 Task: Experiment with a VST vocoder on a drum loop for robotic vocal-like textures.
Action: Mouse moved to (111, 14)
Screenshot: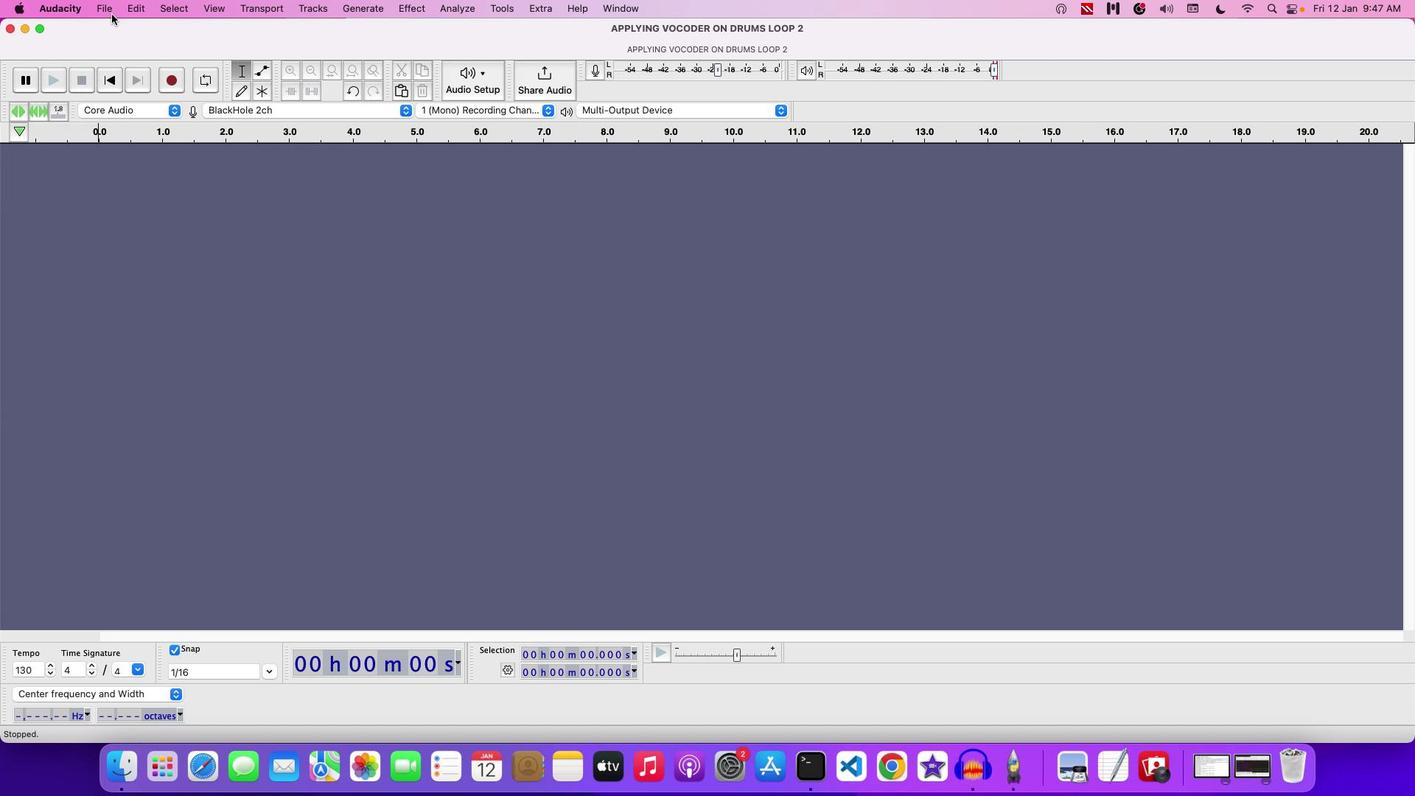 
Action: Mouse pressed left at (111, 14)
Screenshot: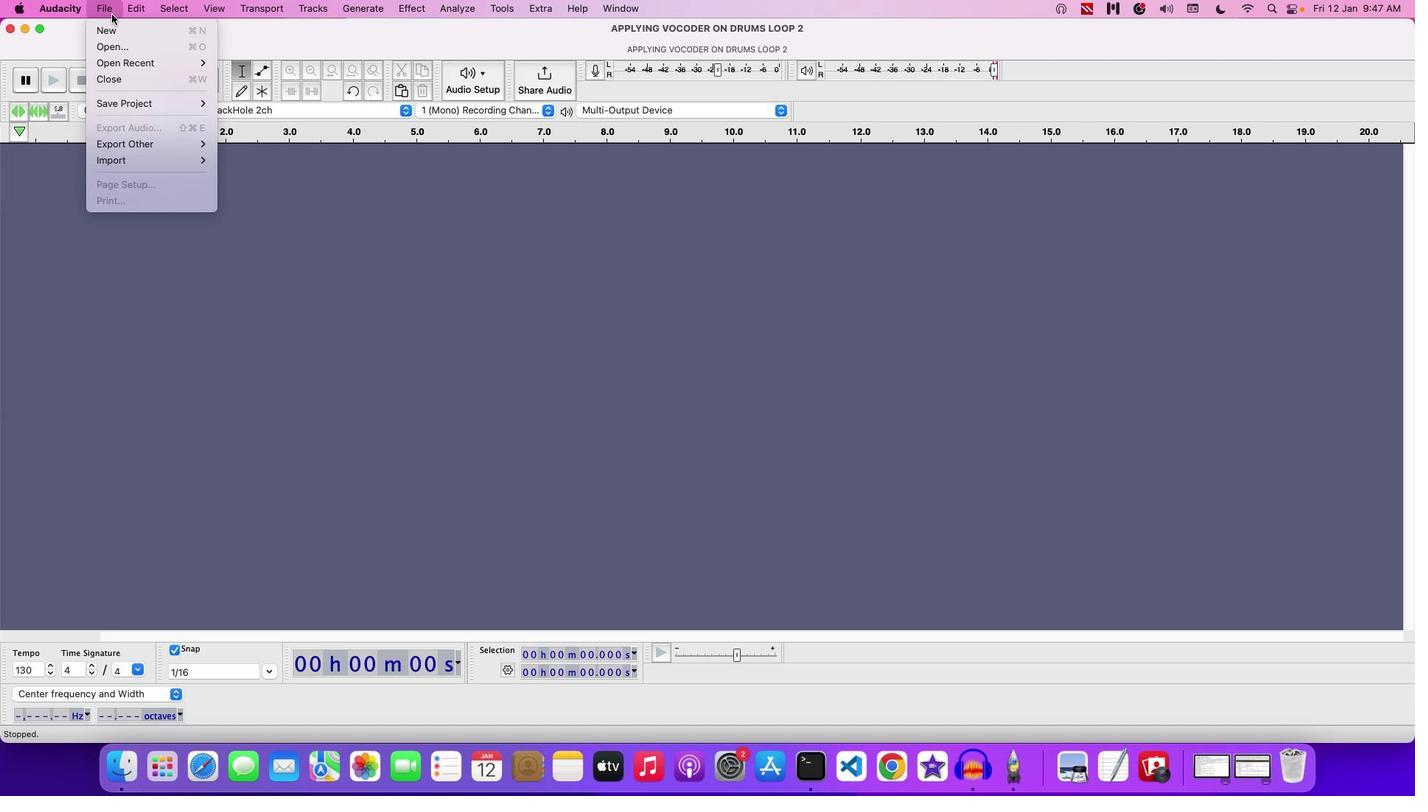 
Action: Mouse moved to (112, 40)
Screenshot: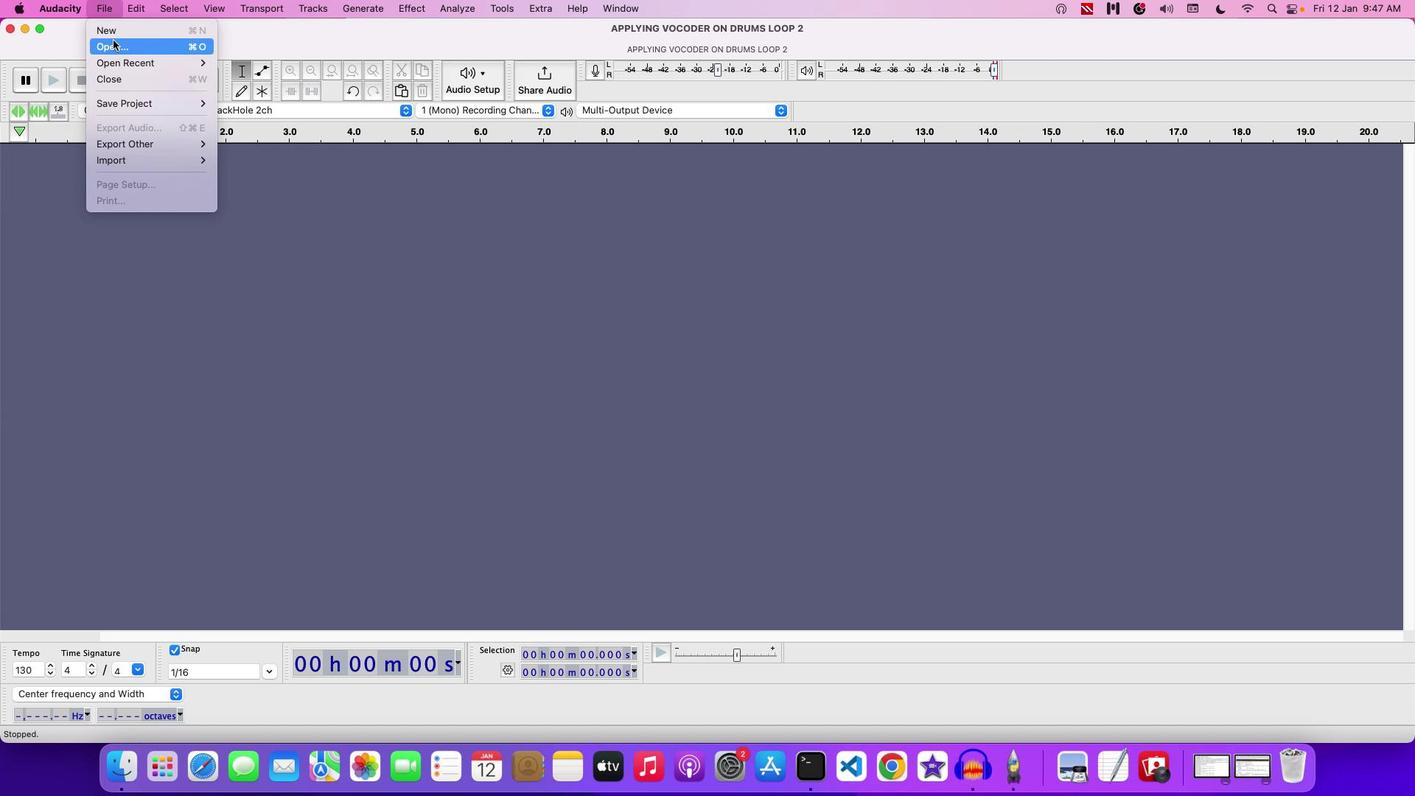 
Action: Mouse pressed left at (112, 40)
Screenshot: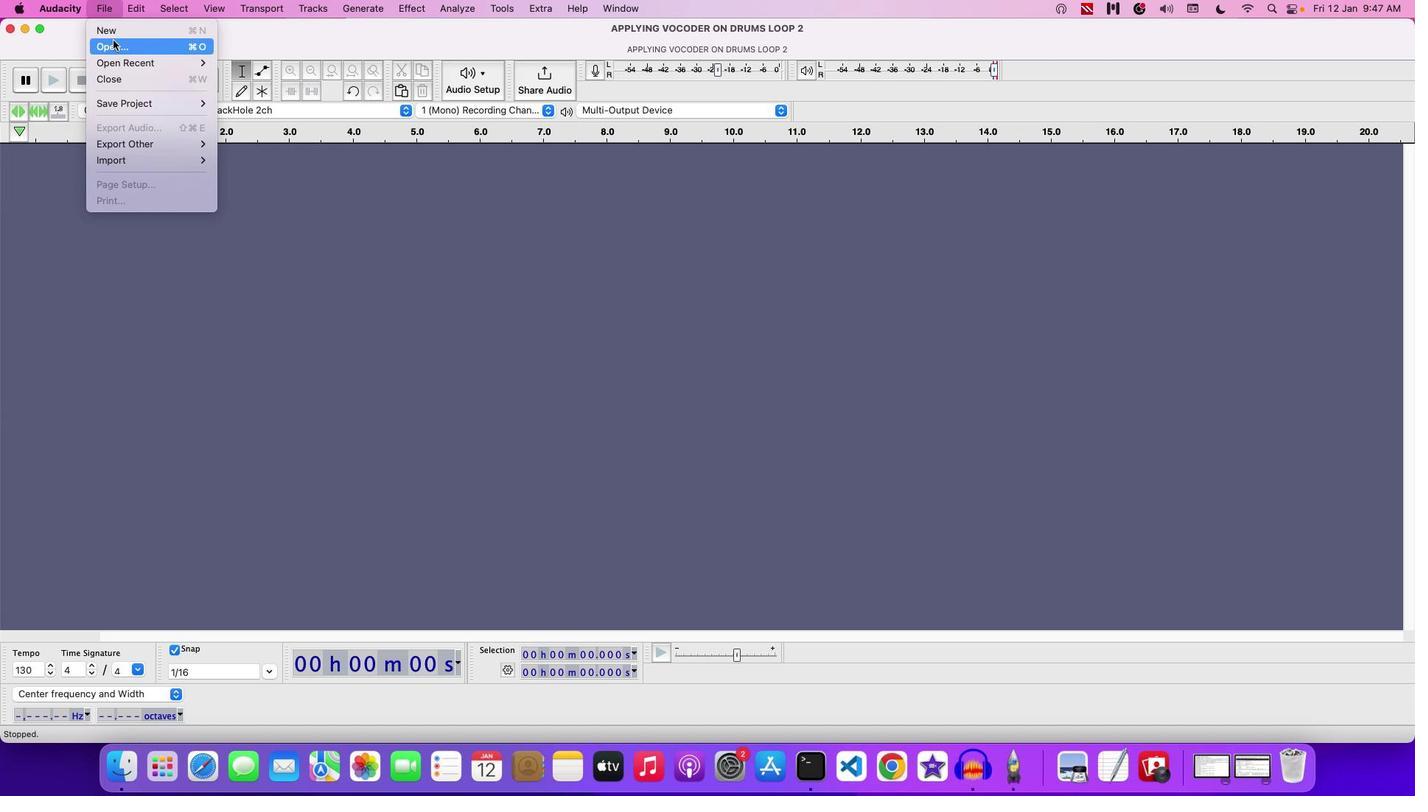 
Action: Mouse moved to (779, 158)
Screenshot: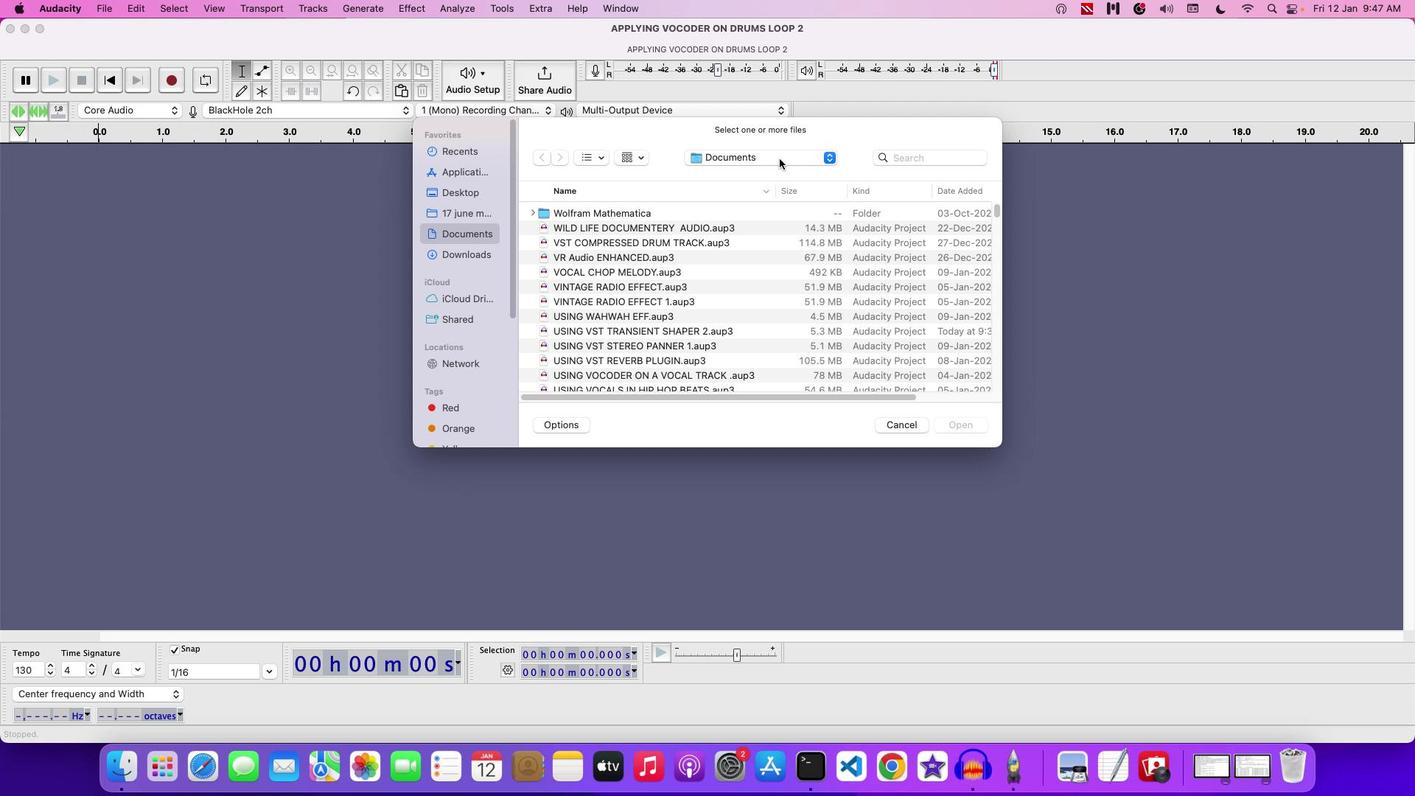 
Action: Mouse pressed left at (779, 158)
Screenshot: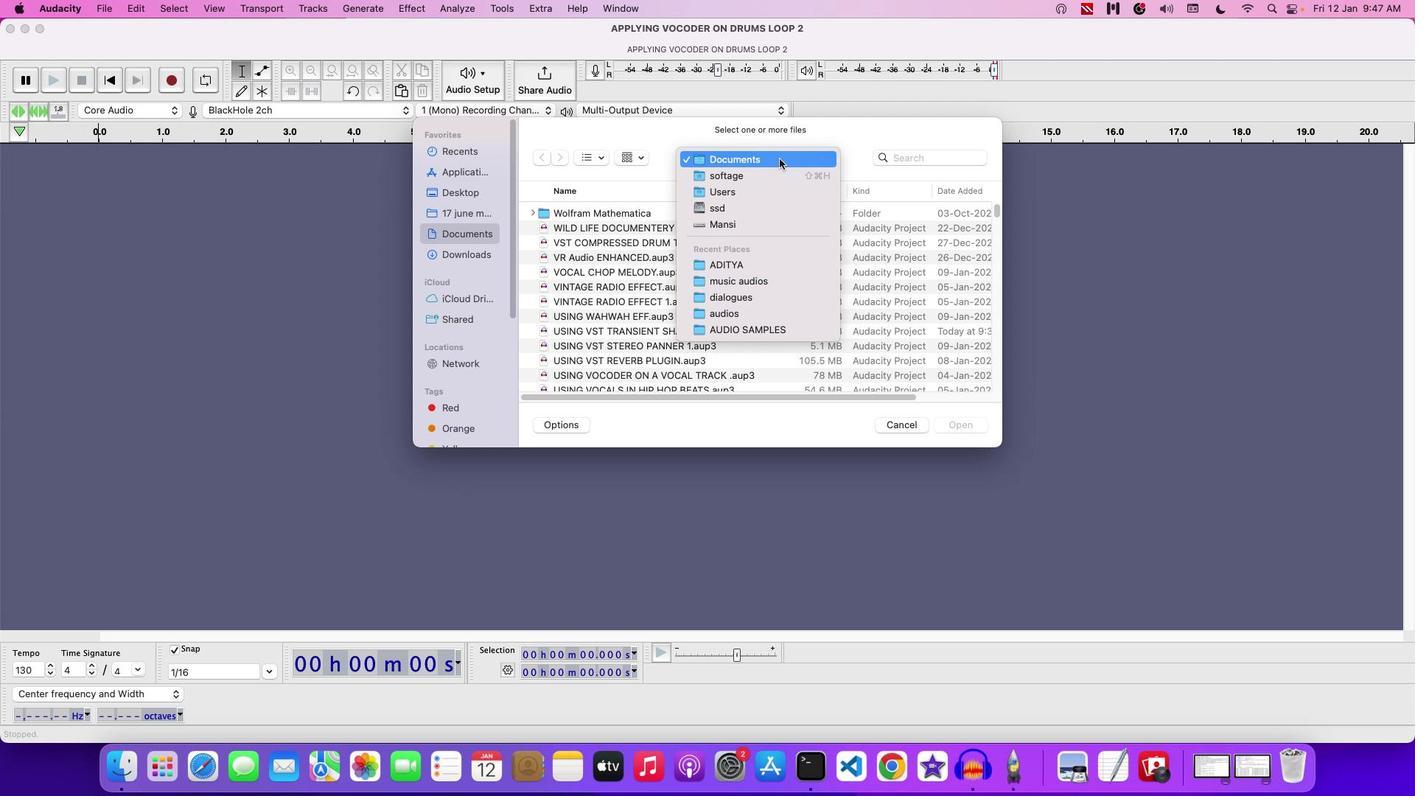 
Action: Mouse moved to (726, 258)
Screenshot: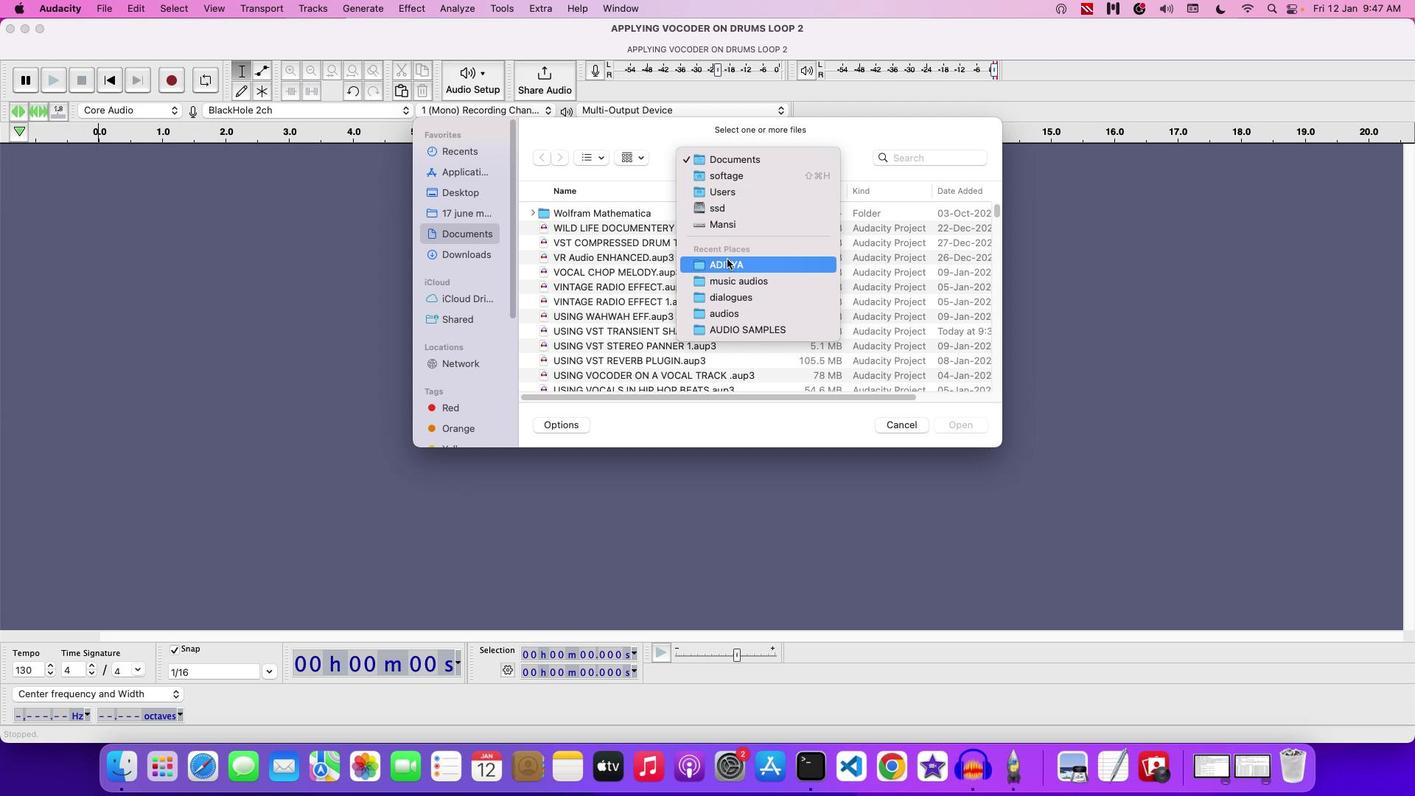
Action: Mouse pressed left at (726, 258)
Screenshot: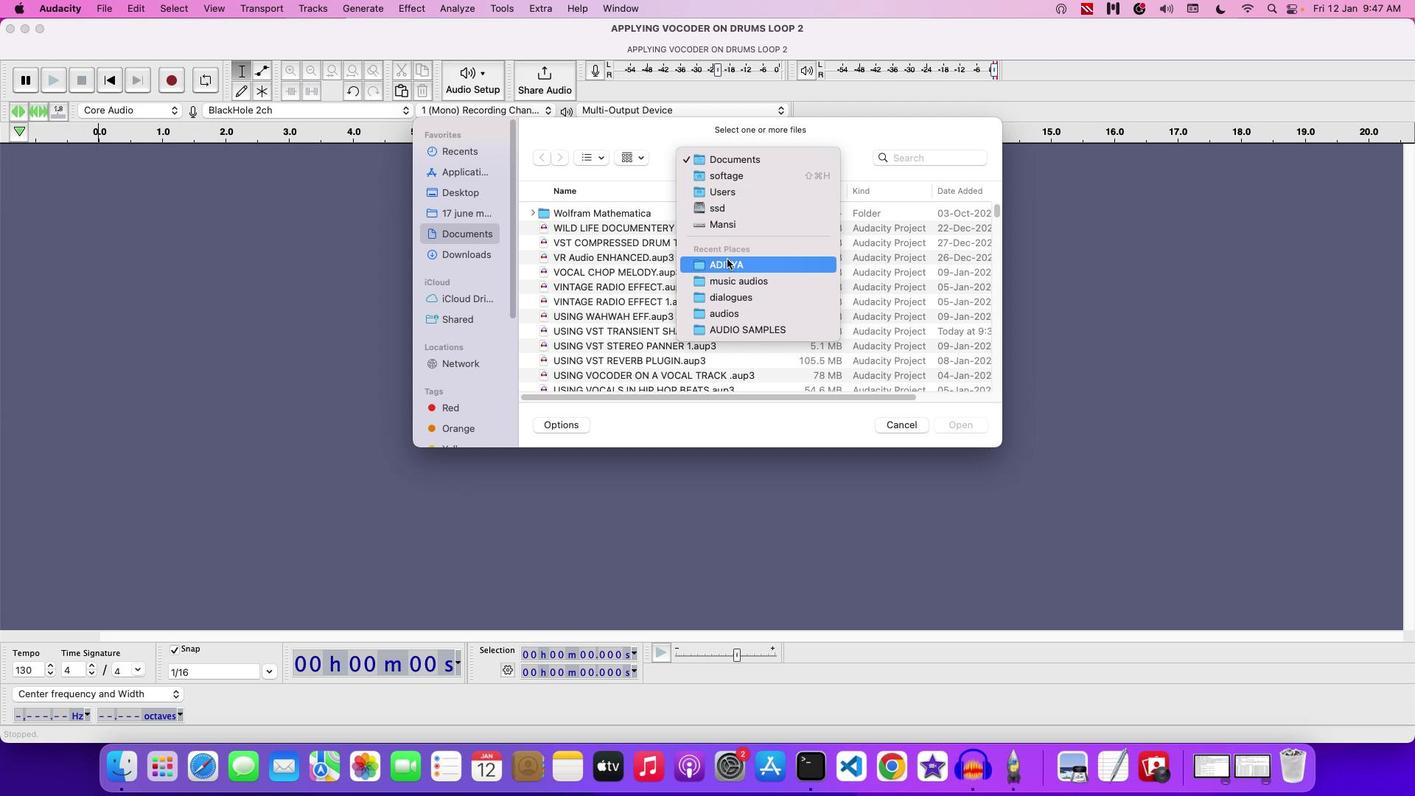 
Action: Mouse moved to (621, 295)
Screenshot: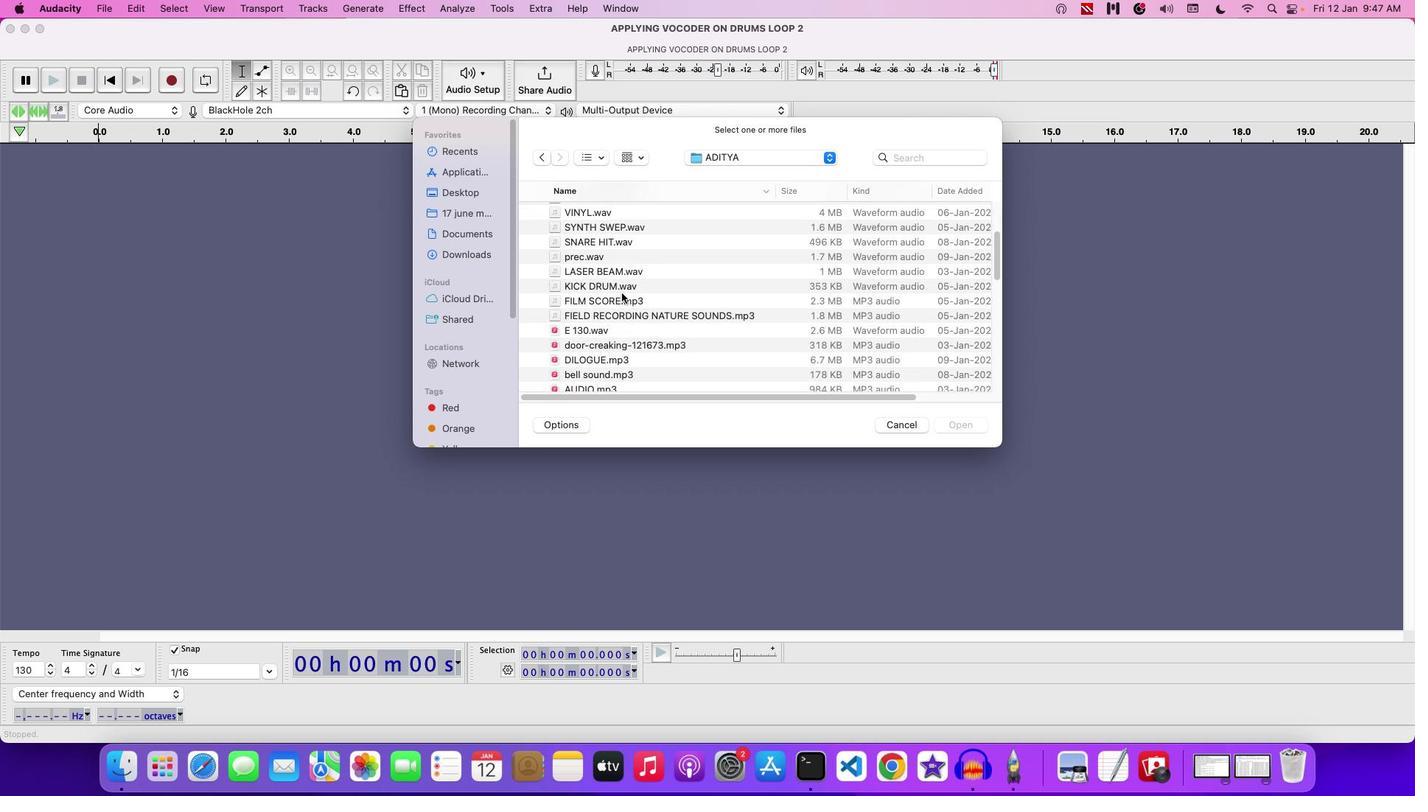 
Action: Mouse scrolled (621, 295) with delta (0, 0)
Screenshot: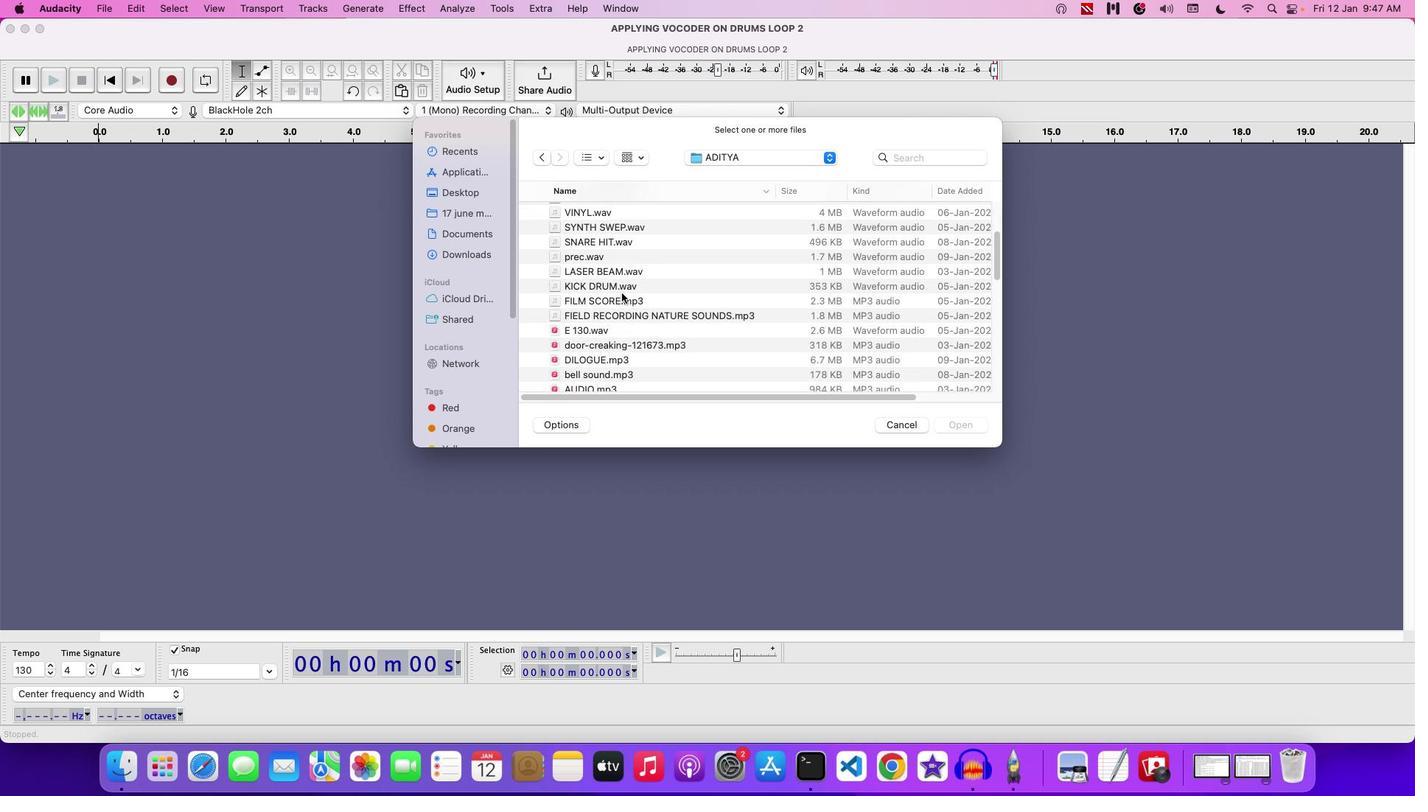 
Action: Mouse moved to (621, 294)
Screenshot: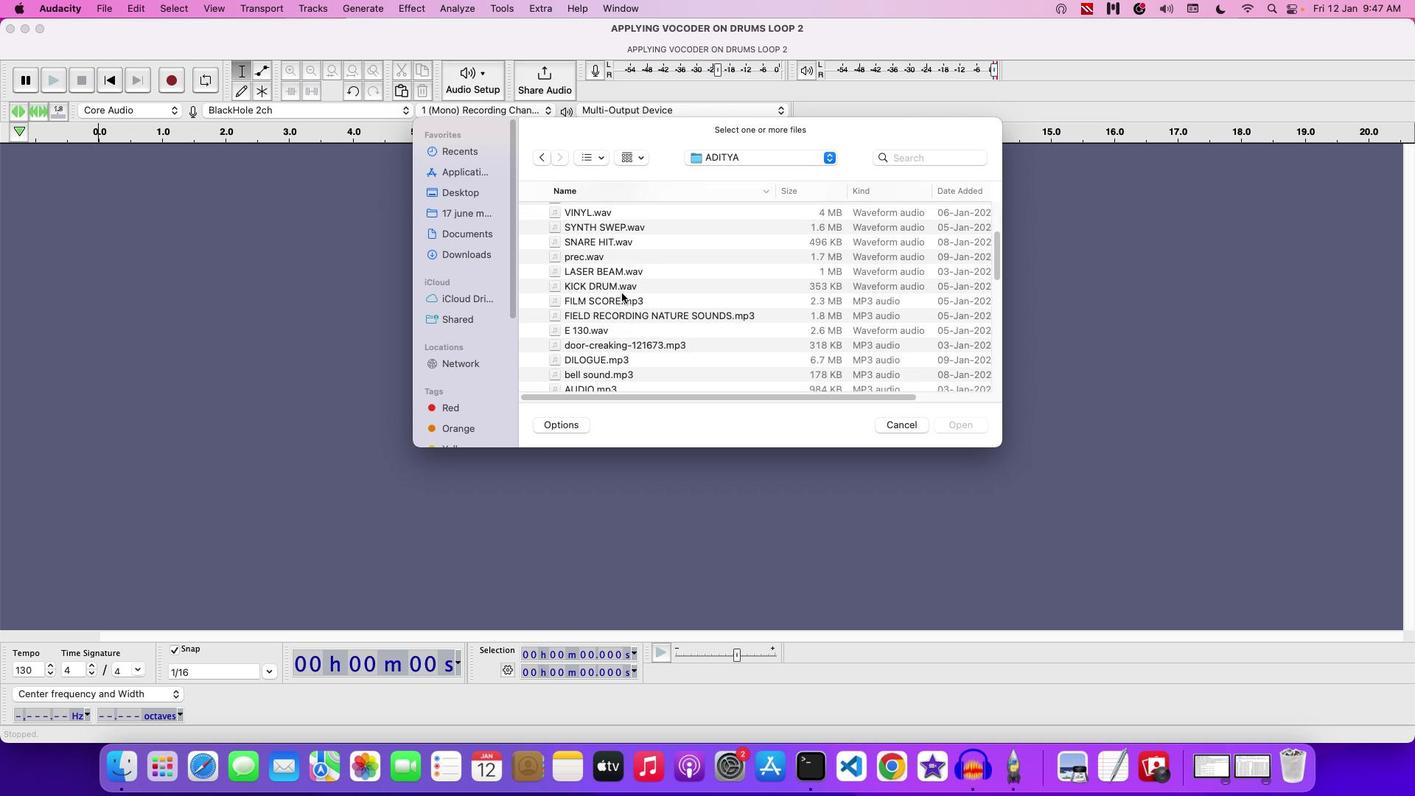 
Action: Mouse scrolled (621, 294) with delta (0, 0)
Screenshot: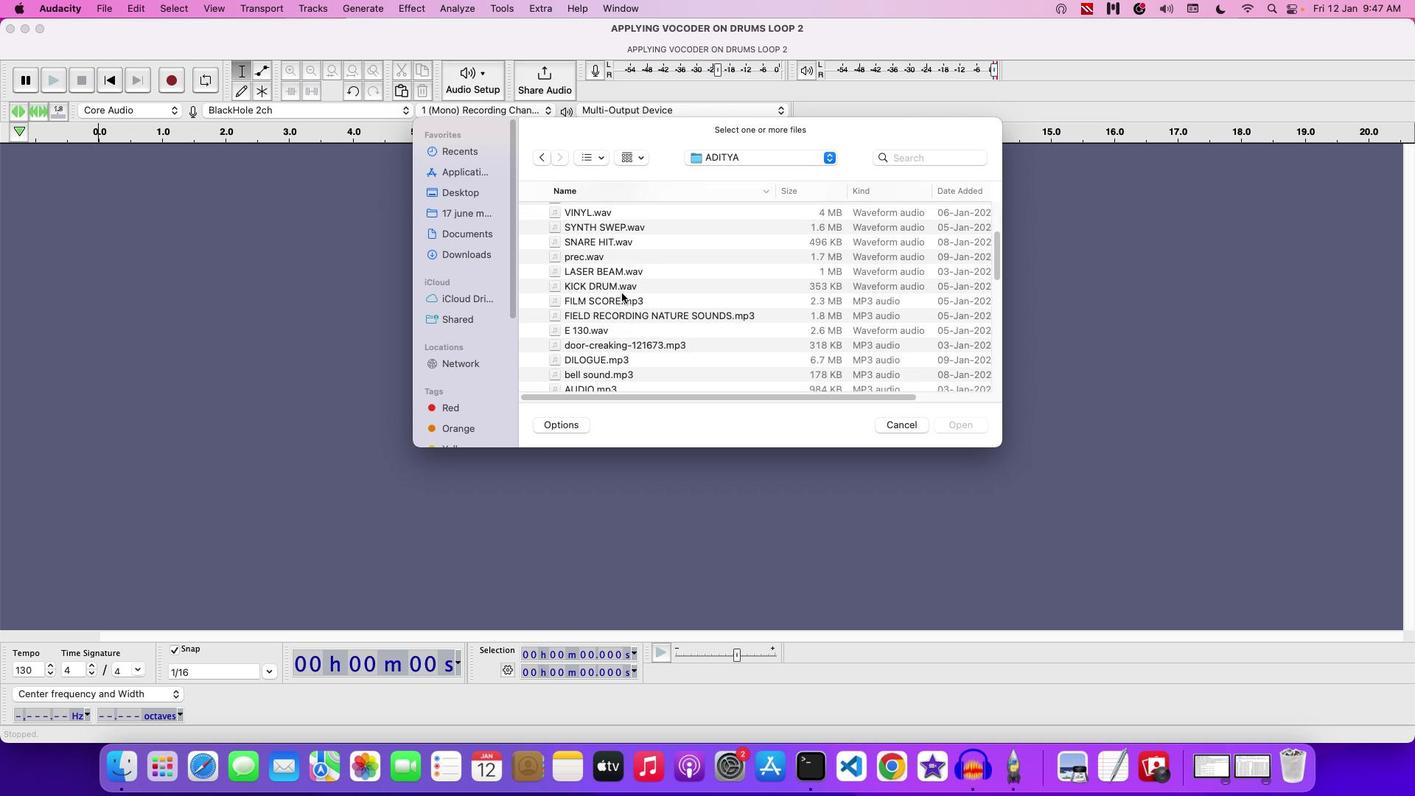 
Action: Mouse moved to (621, 294)
Screenshot: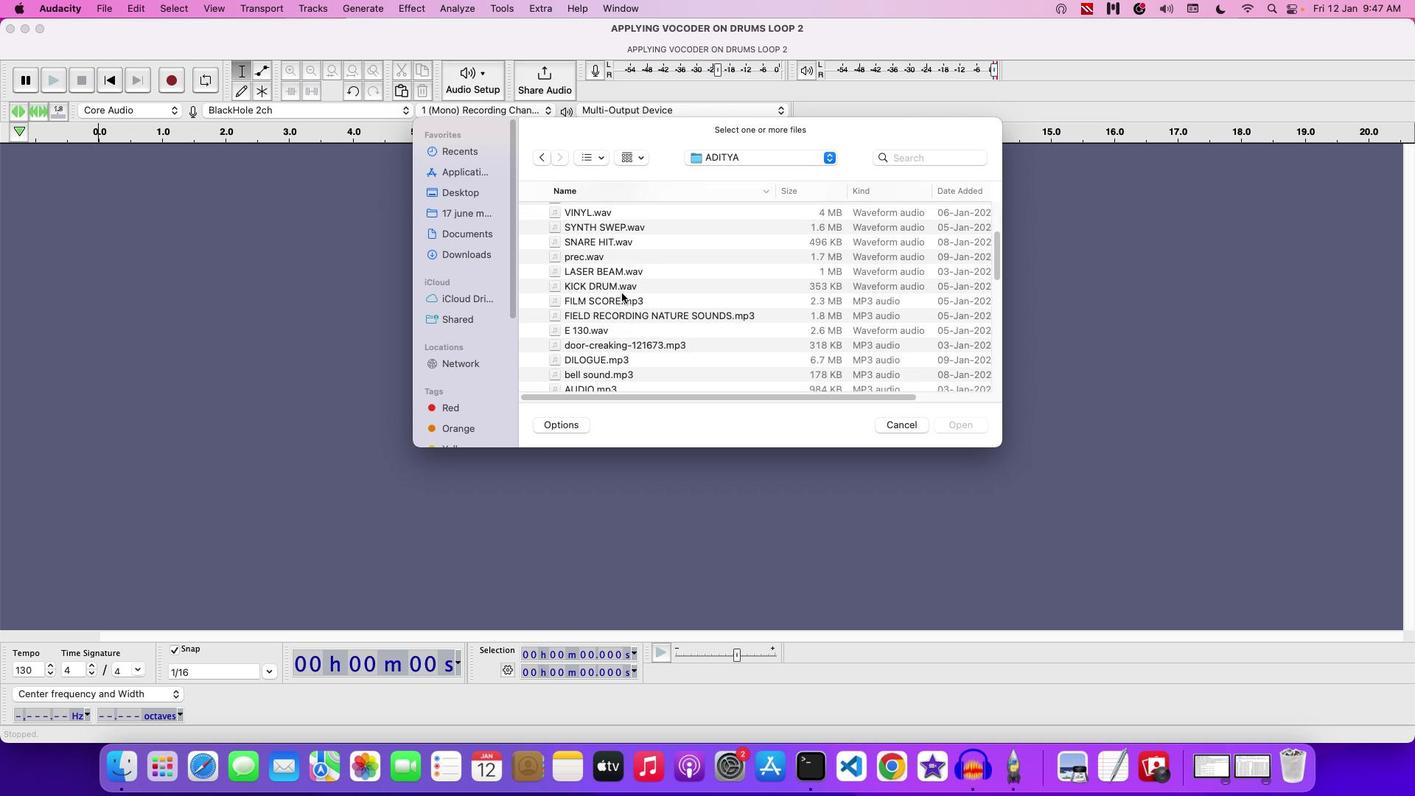 
Action: Mouse scrolled (621, 294) with delta (0, -2)
Screenshot: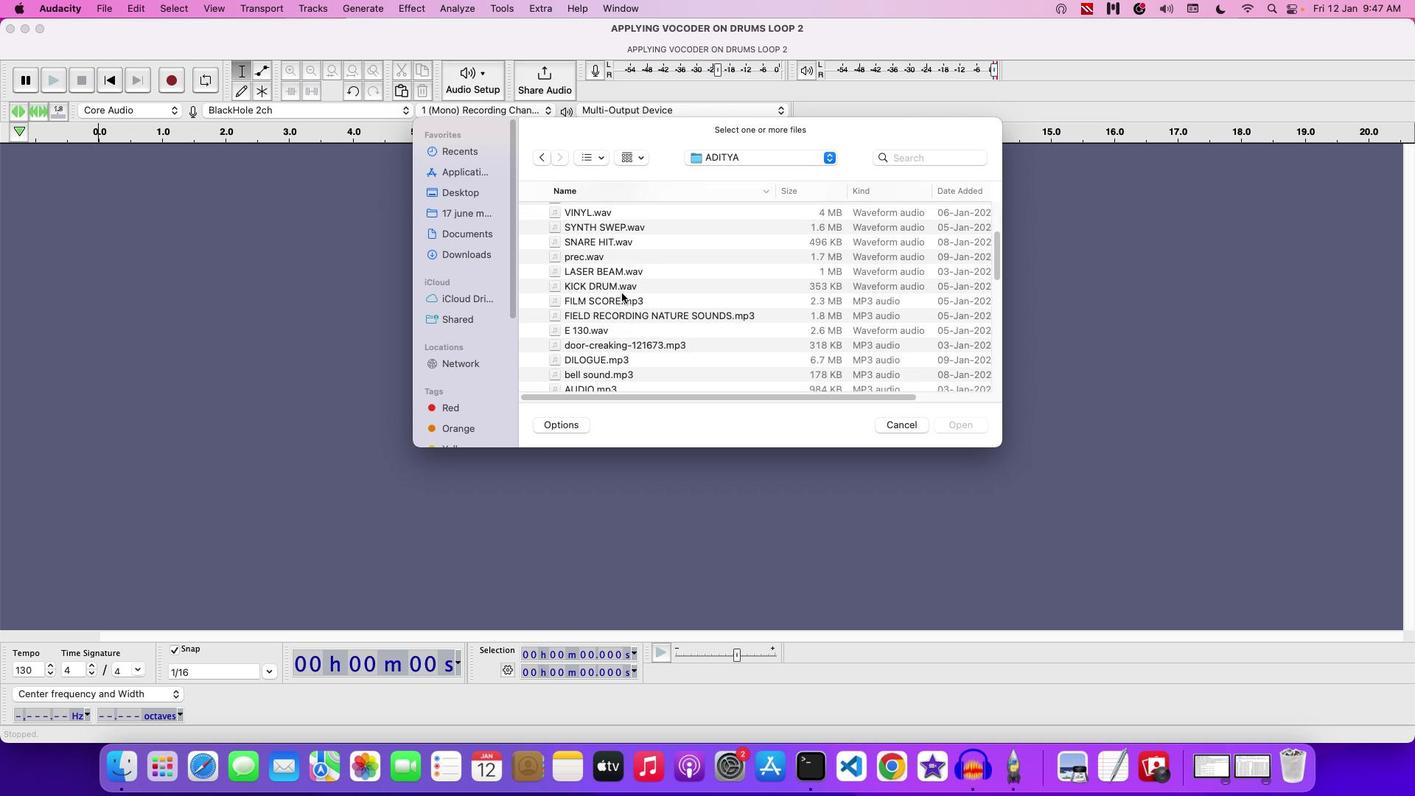
Action: Mouse moved to (621, 293)
Screenshot: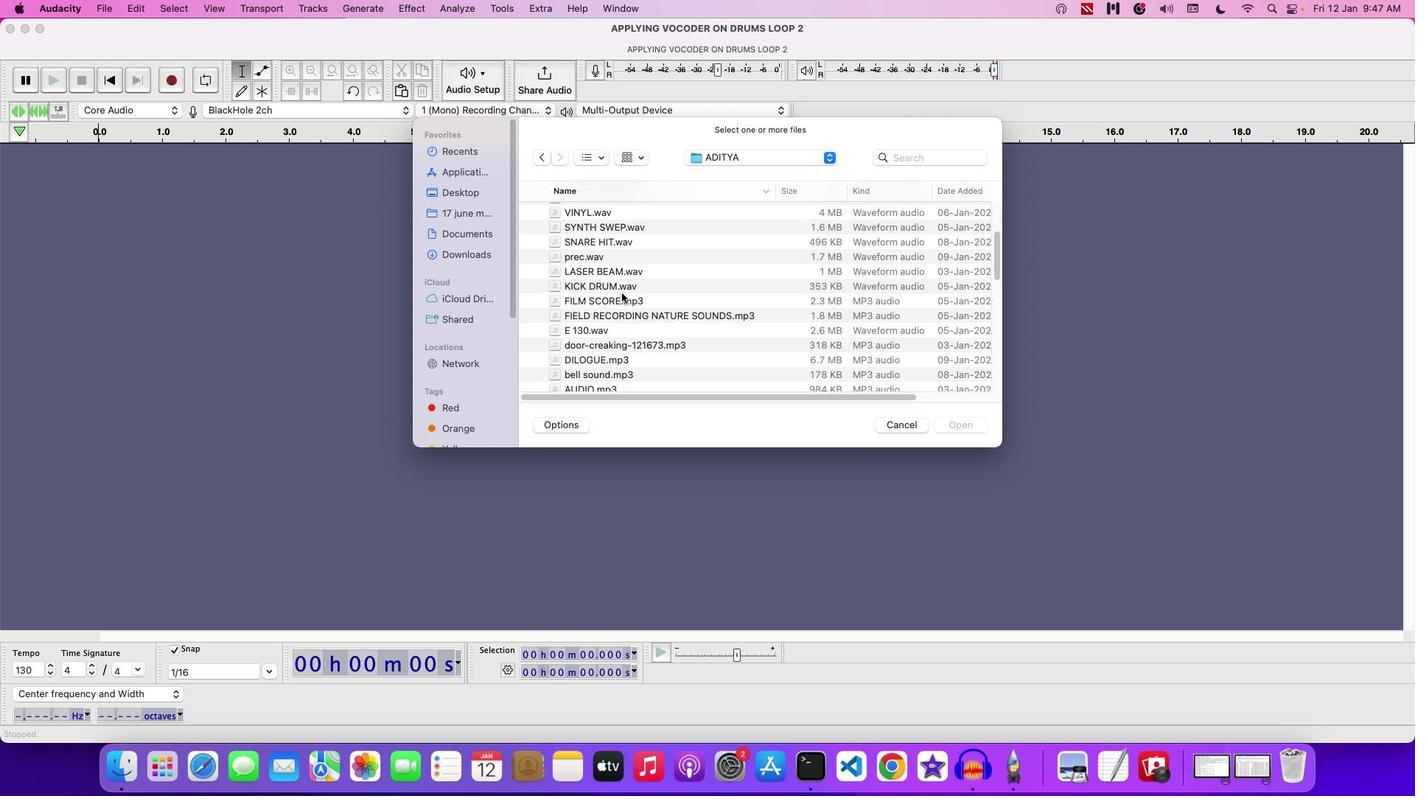 
Action: Mouse scrolled (621, 293) with delta (0, -3)
Screenshot: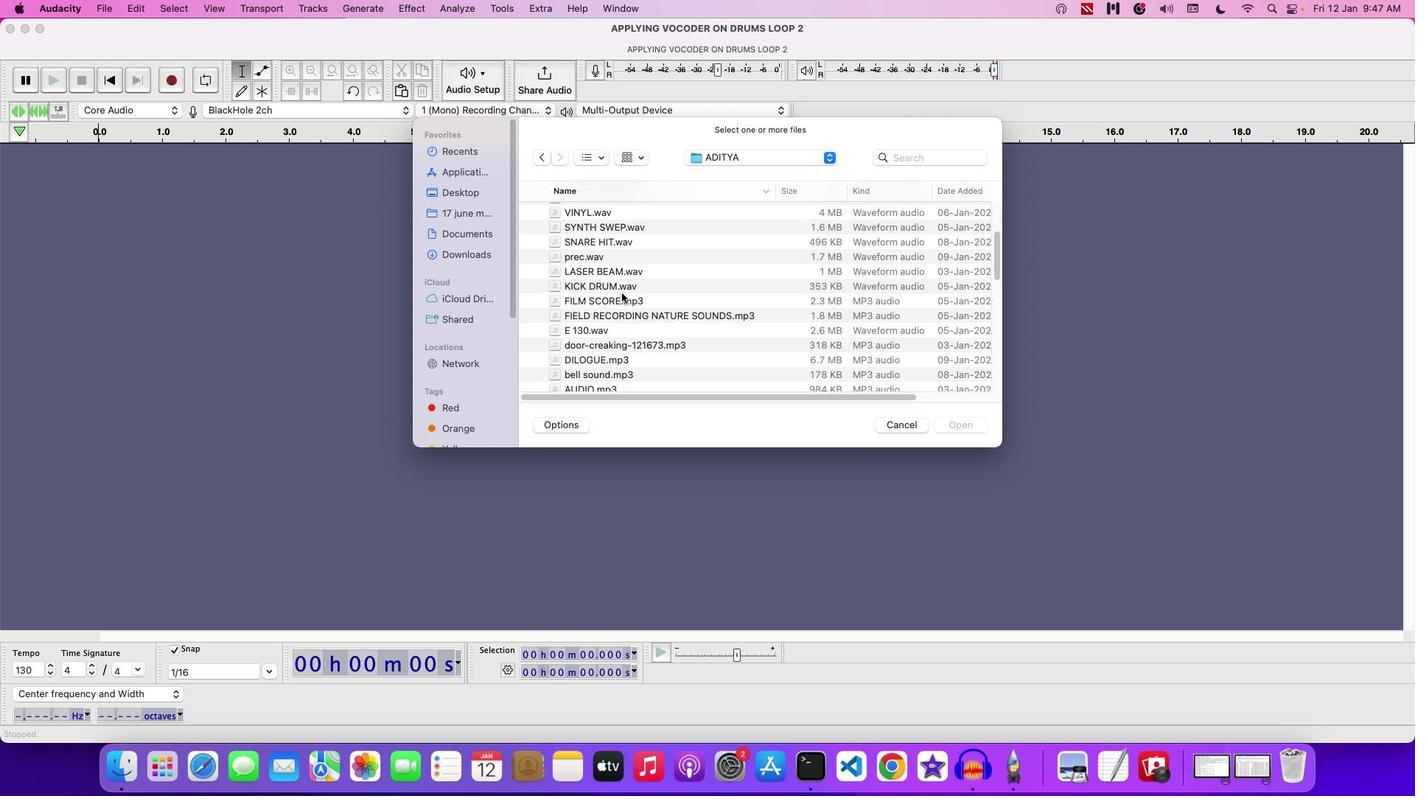 
Action: Mouse moved to (621, 293)
Screenshot: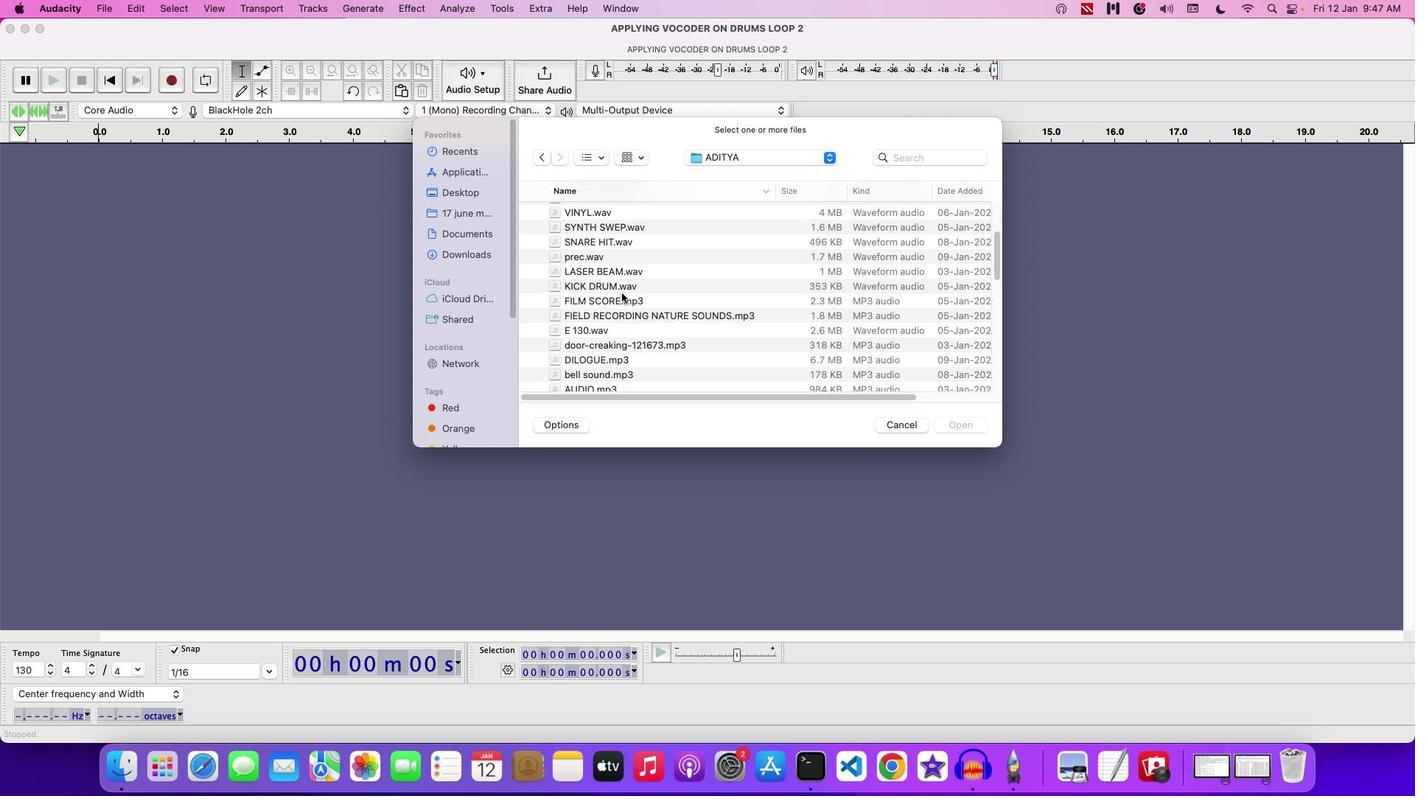 
Action: Mouse scrolled (621, 293) with delta (0, 0)
Screenshot: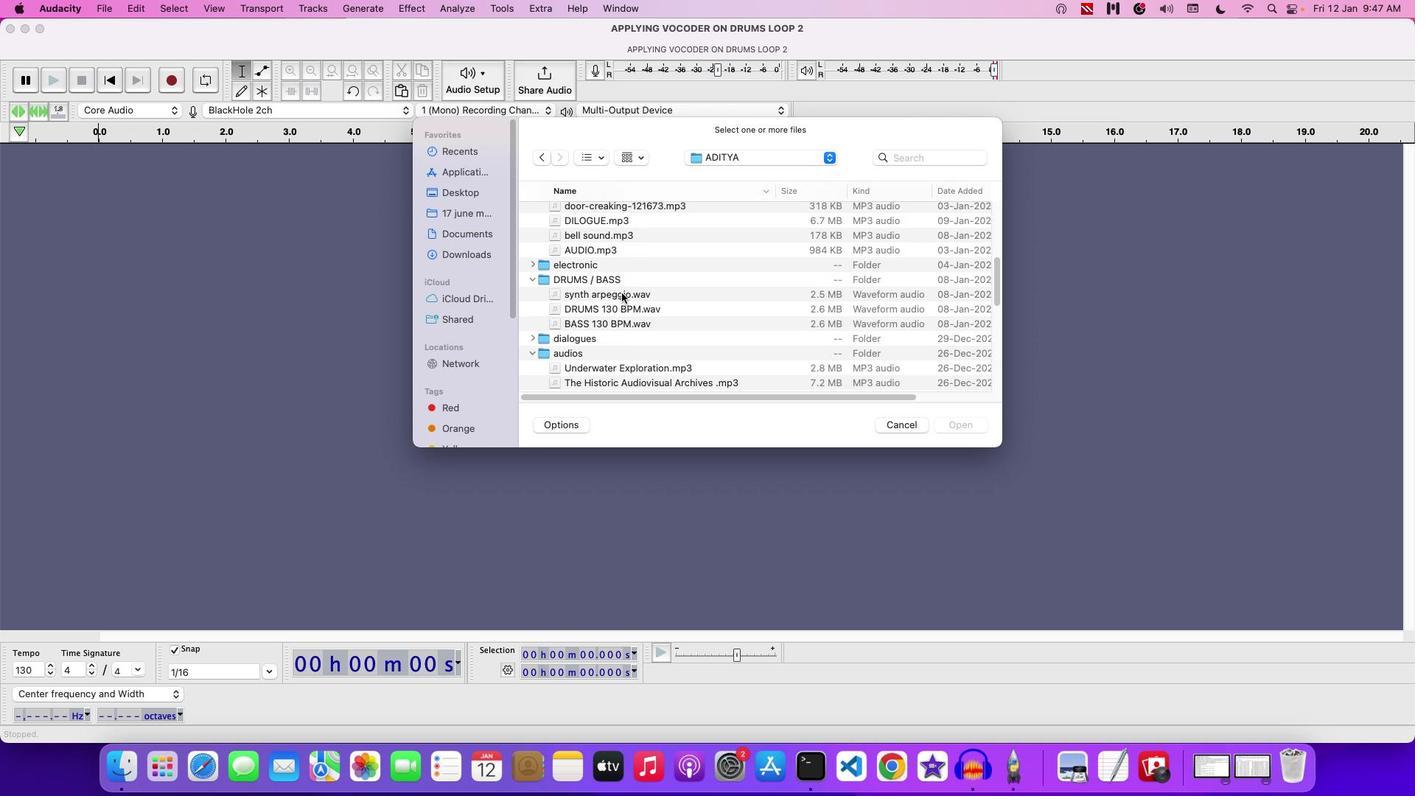 
Action: Mouse scrolled (621, 293) with delta (0, 0)
Screenshot: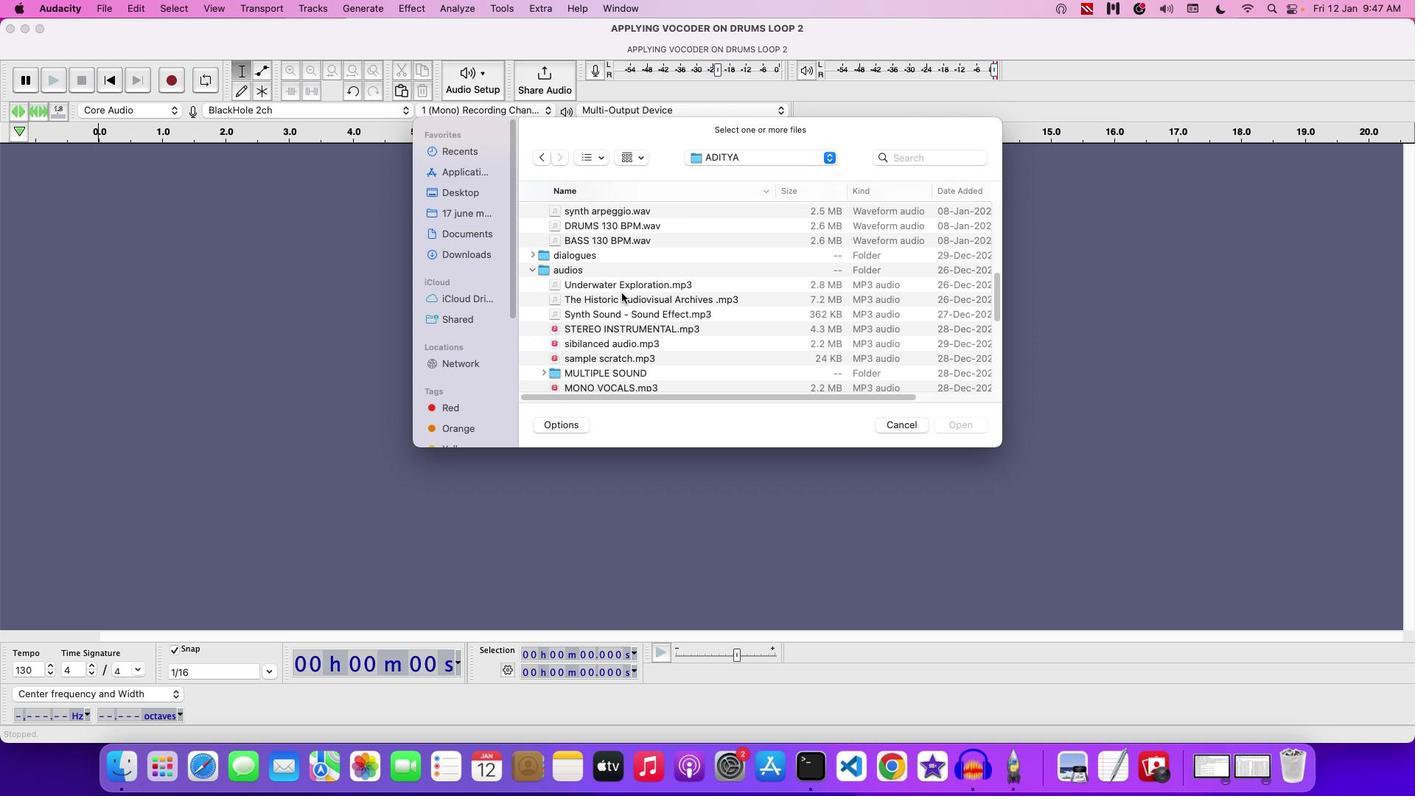 
Action: Mouse scrolled (621, 293) with delta (0, -2)
Screenshot: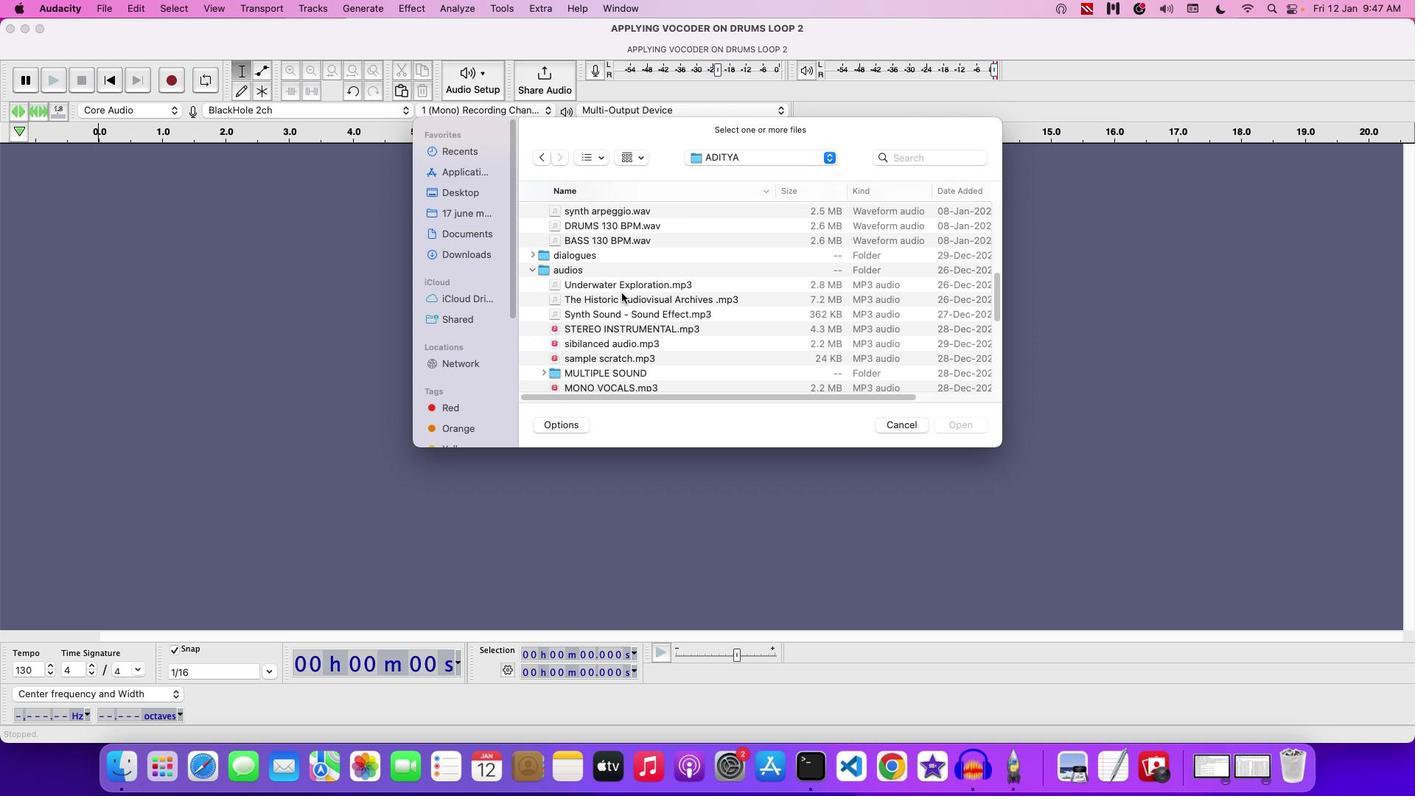 
Action: Mouse scrolled (621, 293) with delta (0, -2)
Screenshot: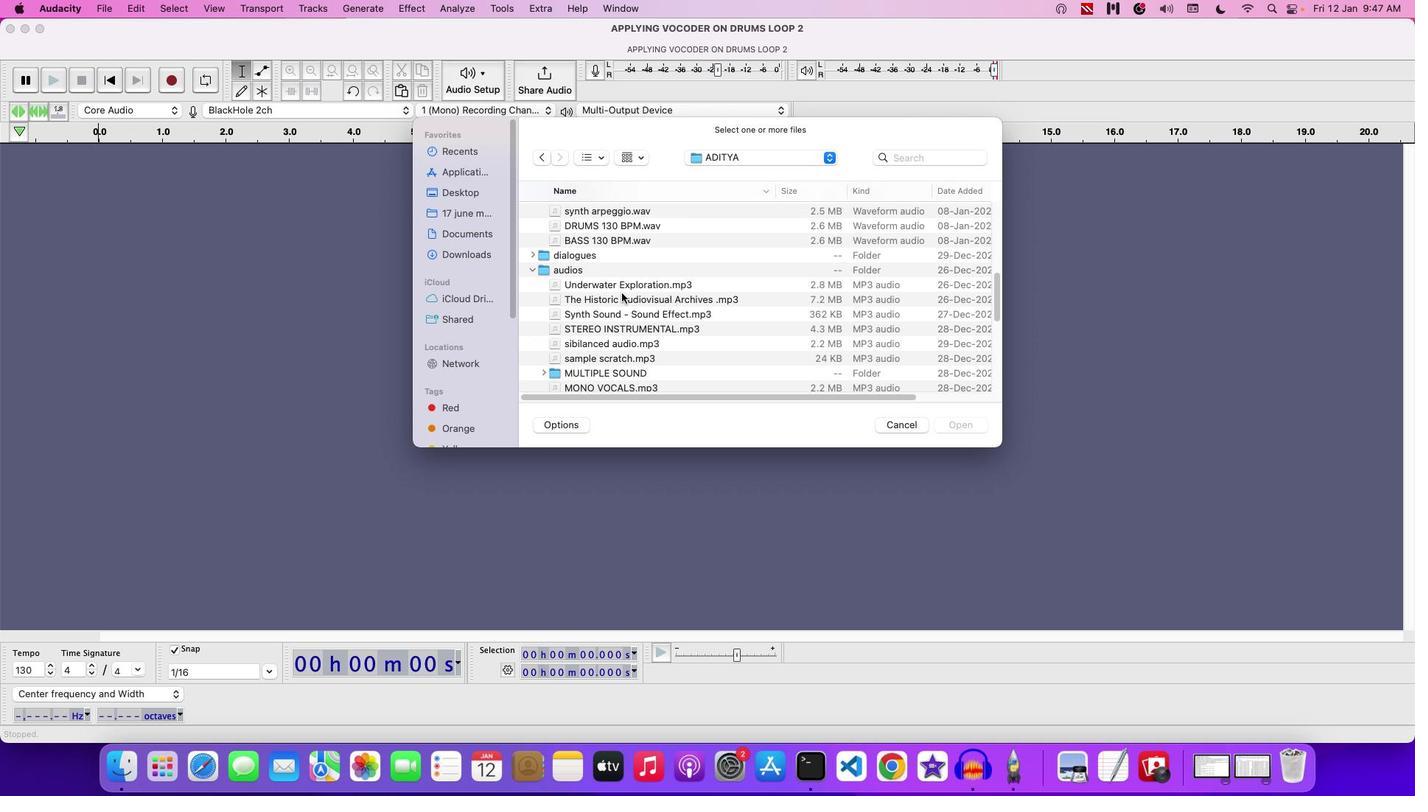
Action: Mouse scrolled (621, 293) with delta (0, -3)
Screenshot: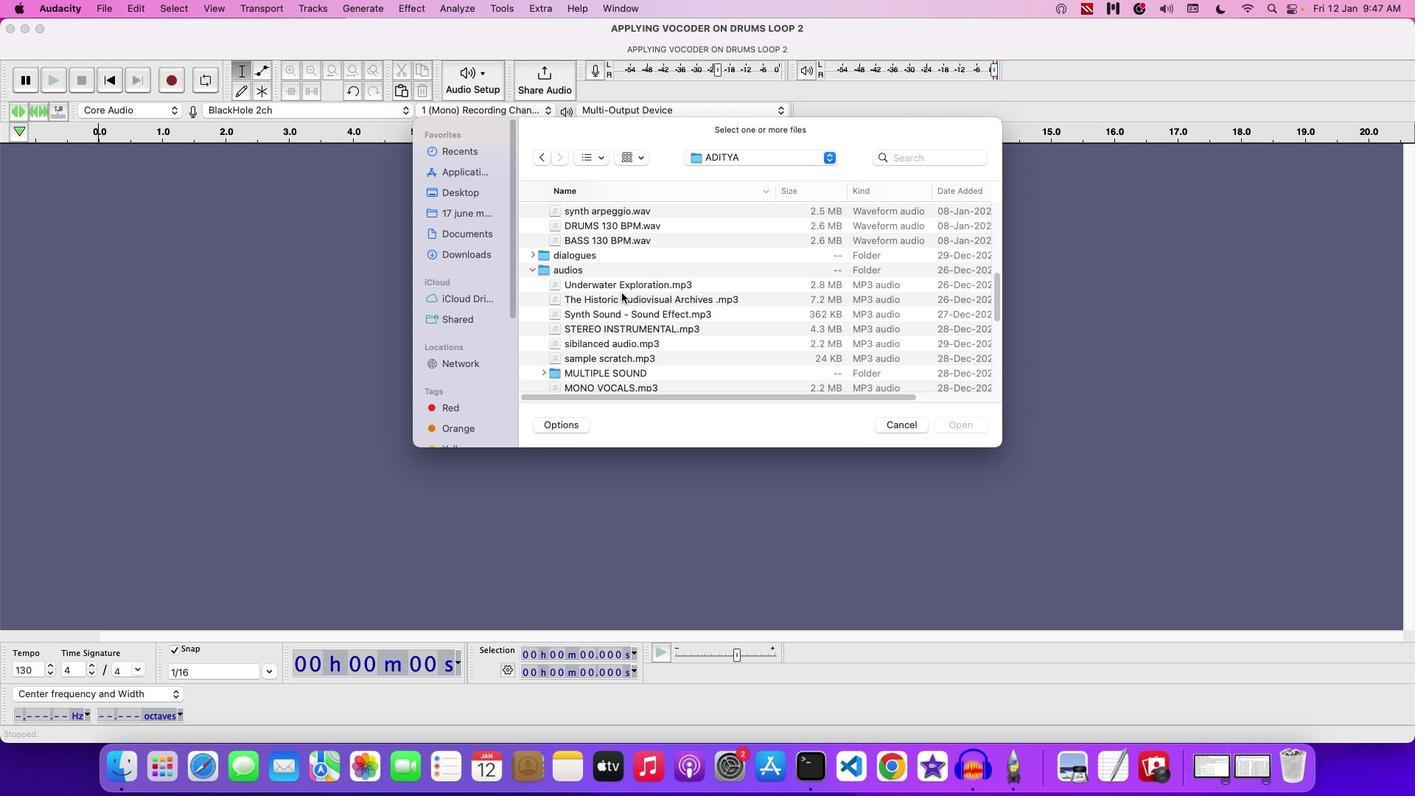 
Action: Mouse moved to (628, 353)
Screenshot: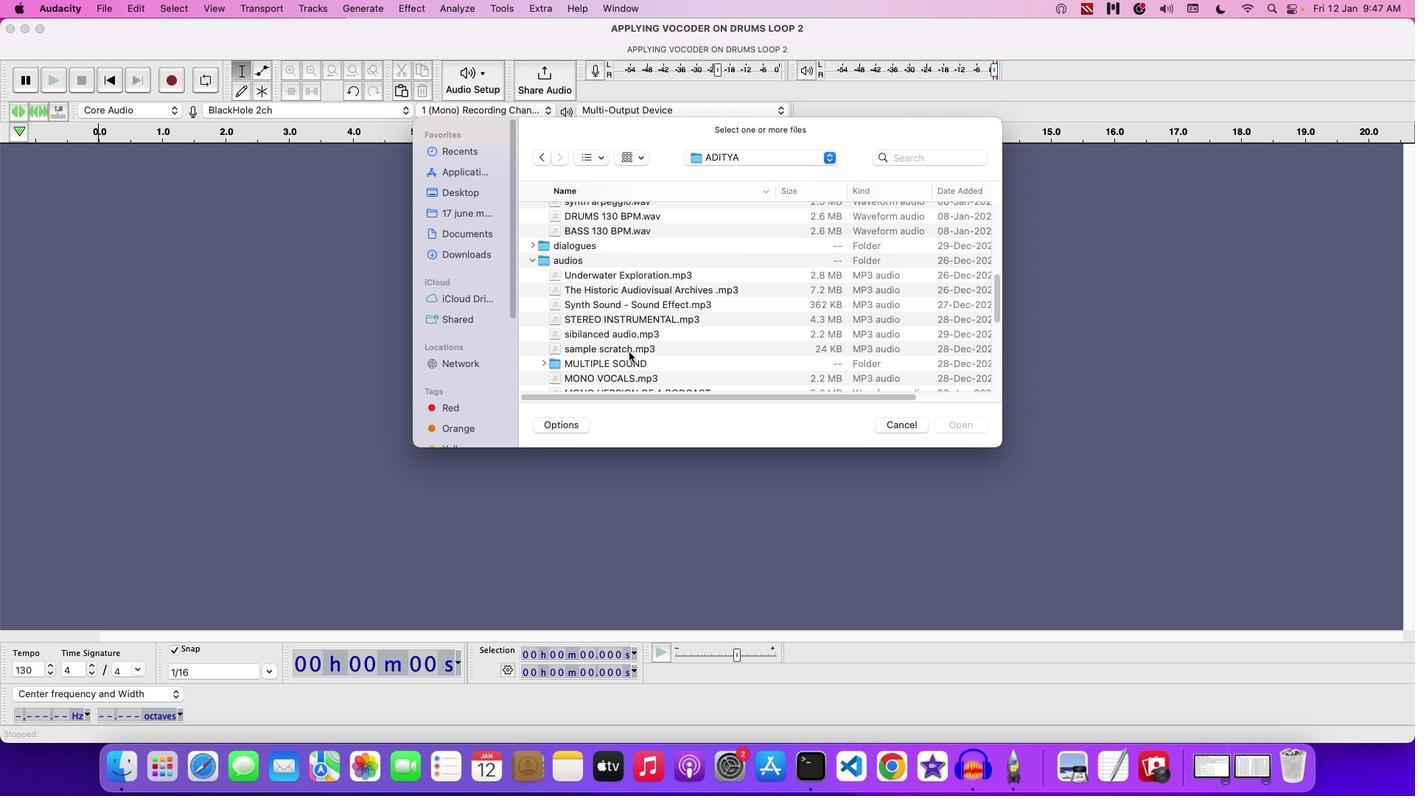 
Action: Mouse scrolled (628, 353) with delta (0, 0)
Screenshot: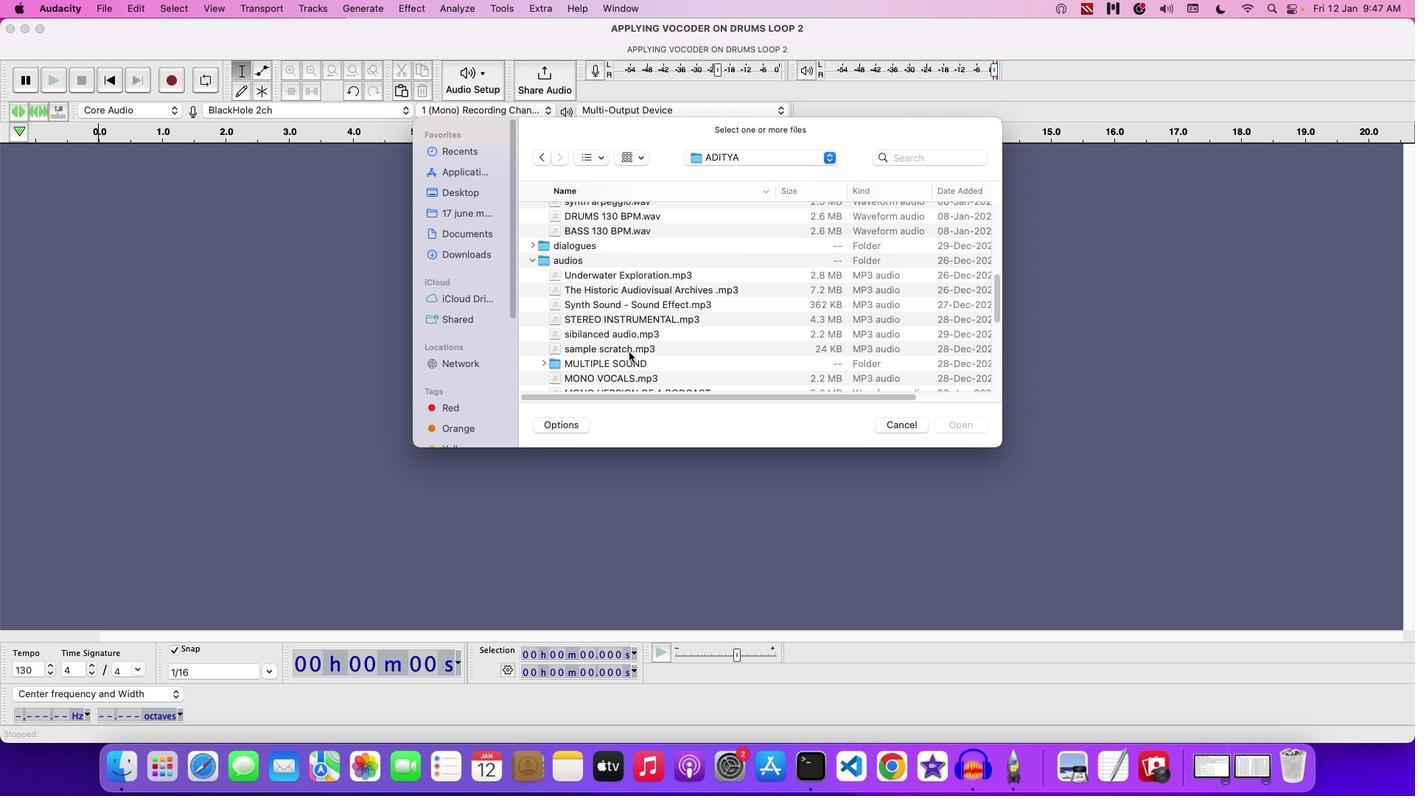 
Action: Mouse moved to (628, 352)
Screenshot: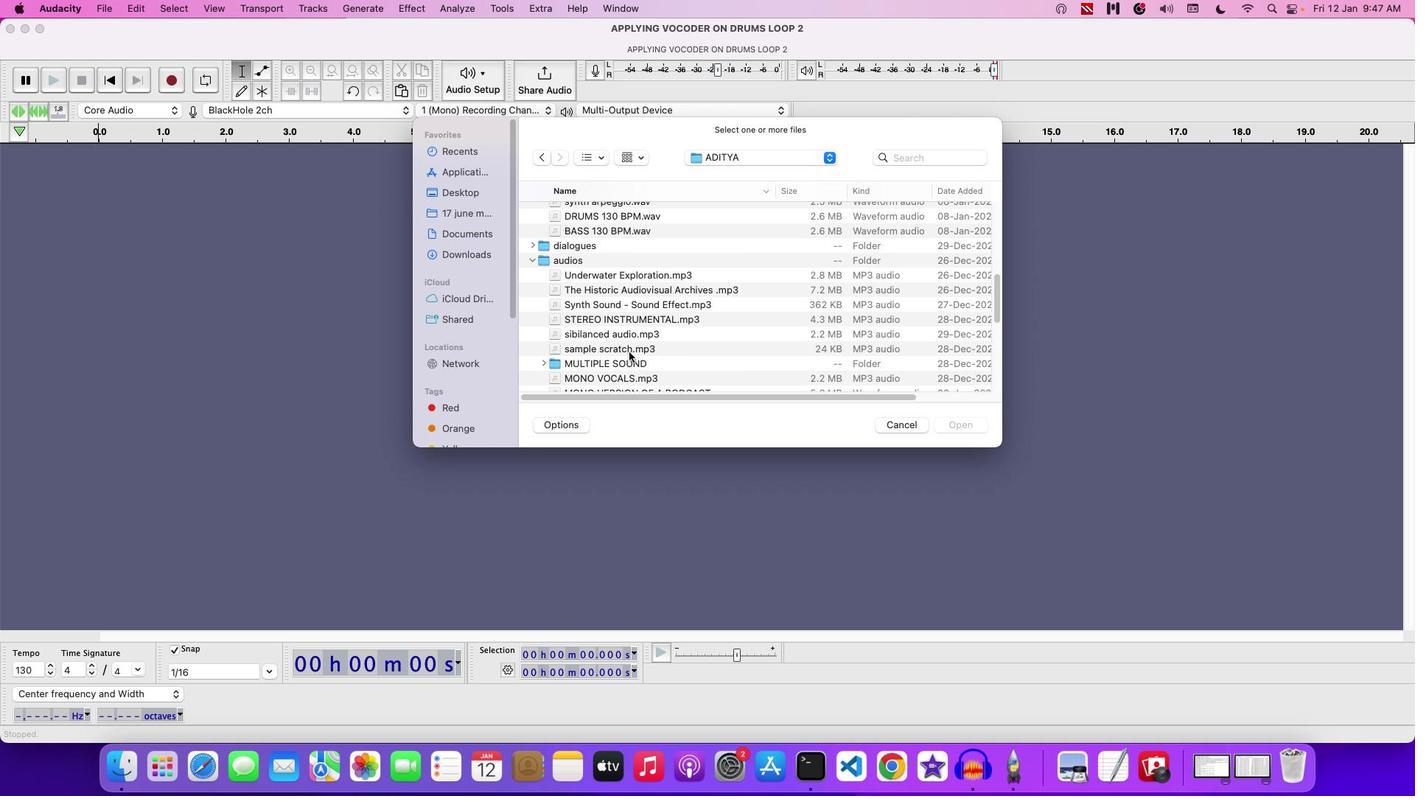 
Action: Mouse scrolled (628, 352) with delta (0, 0)
Screenshot: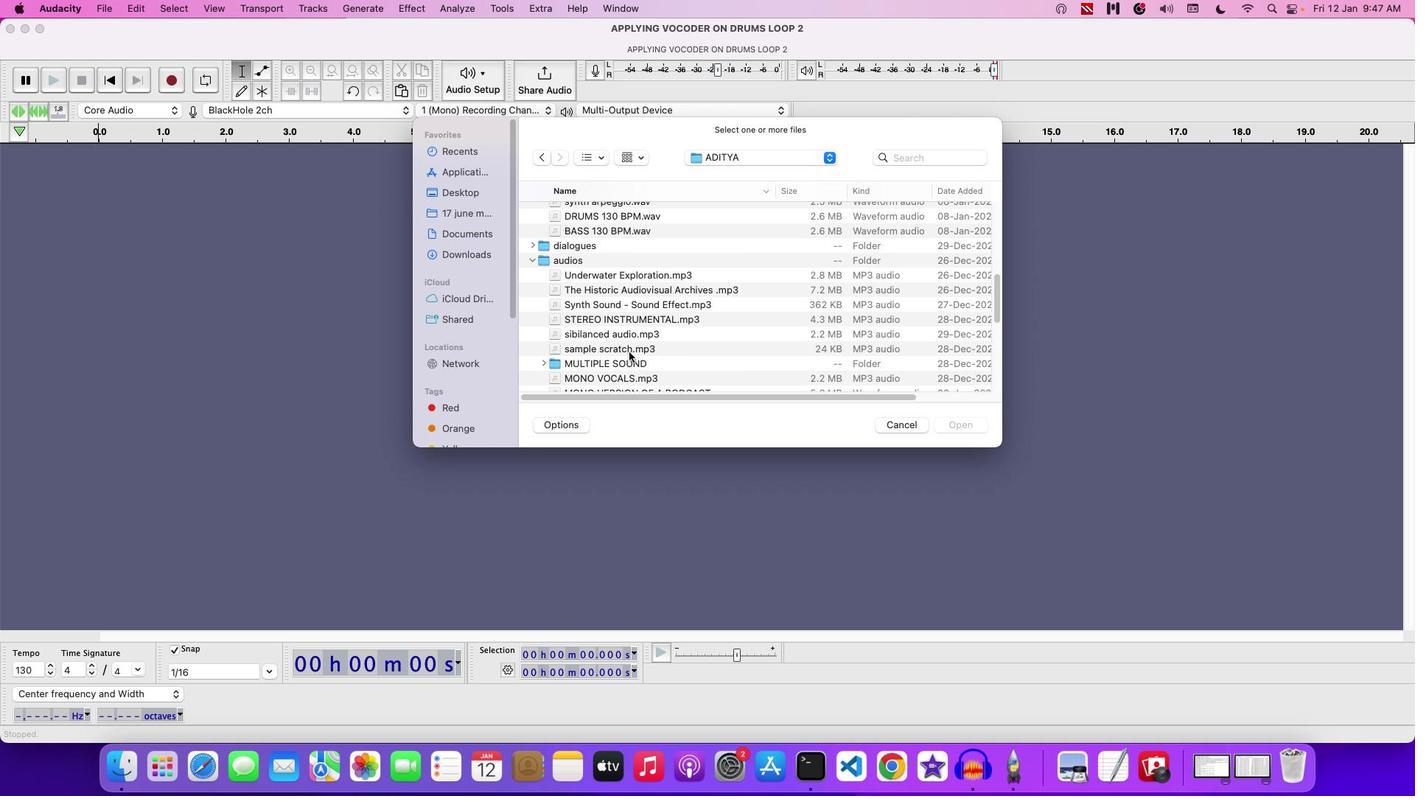 
Action: Mouse moved to (640, 343)
Screenshot: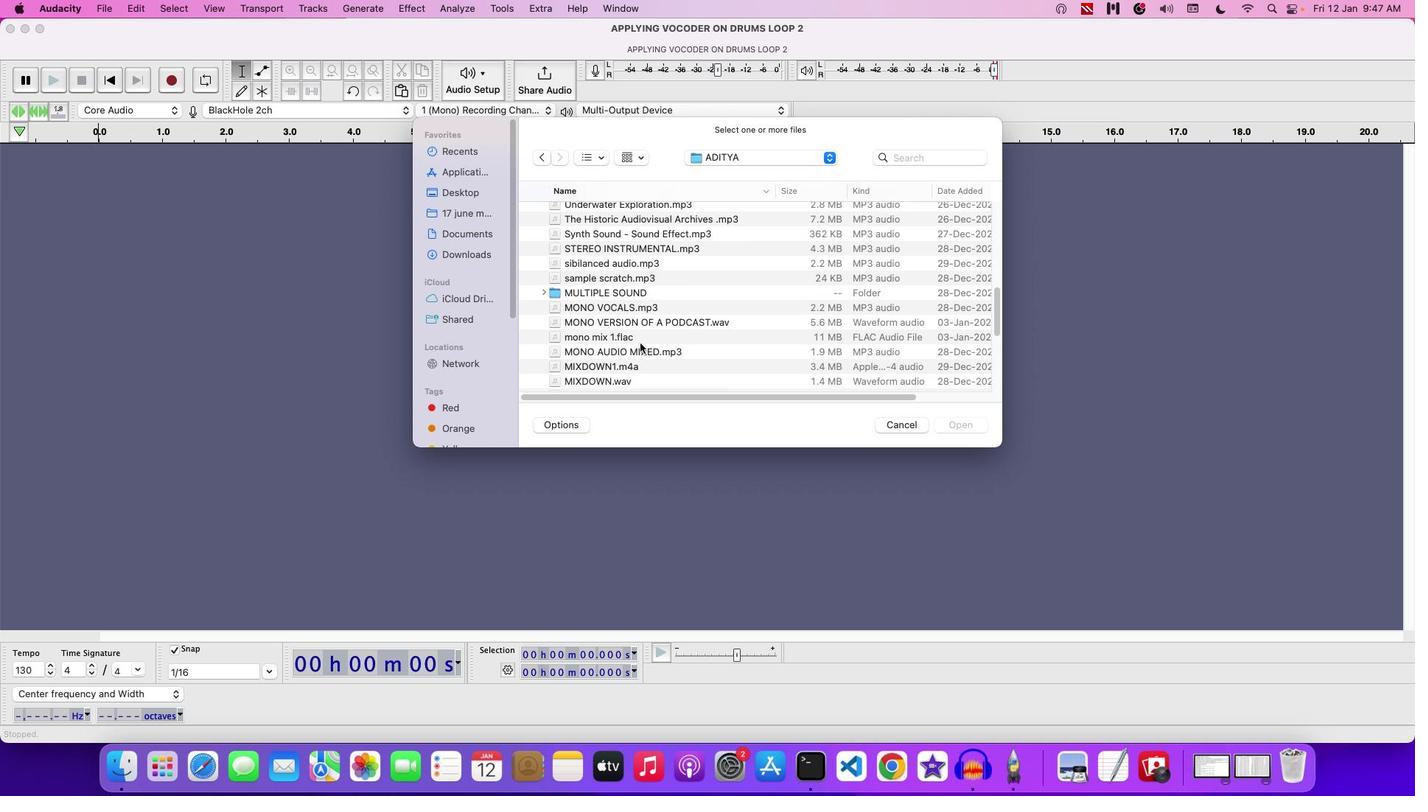 
Action: Mouse scrolled (640, 343) with delta (0, 0)
Screenshot: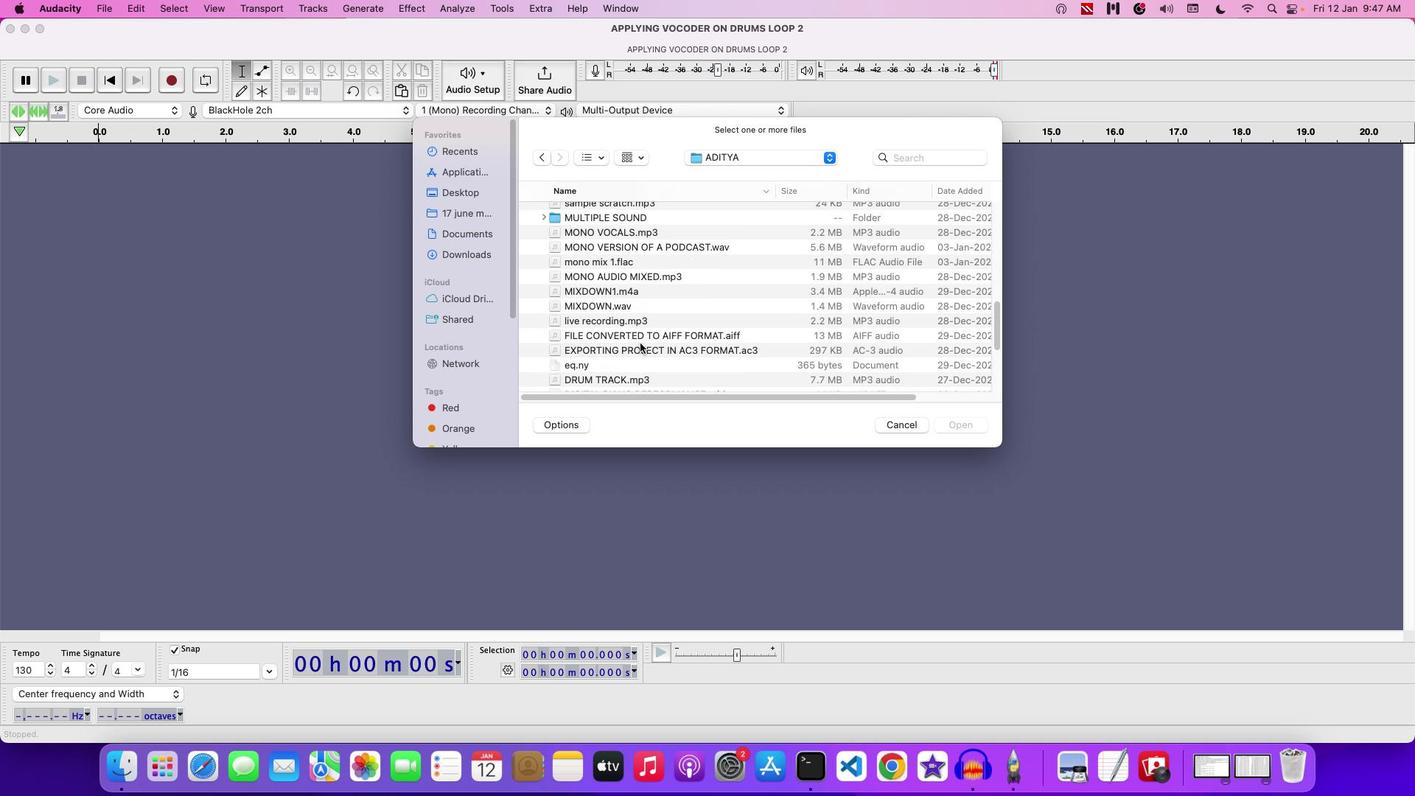 
Action: Mouse scrolled (640, 343) with delta (0, 0)
Screenshot: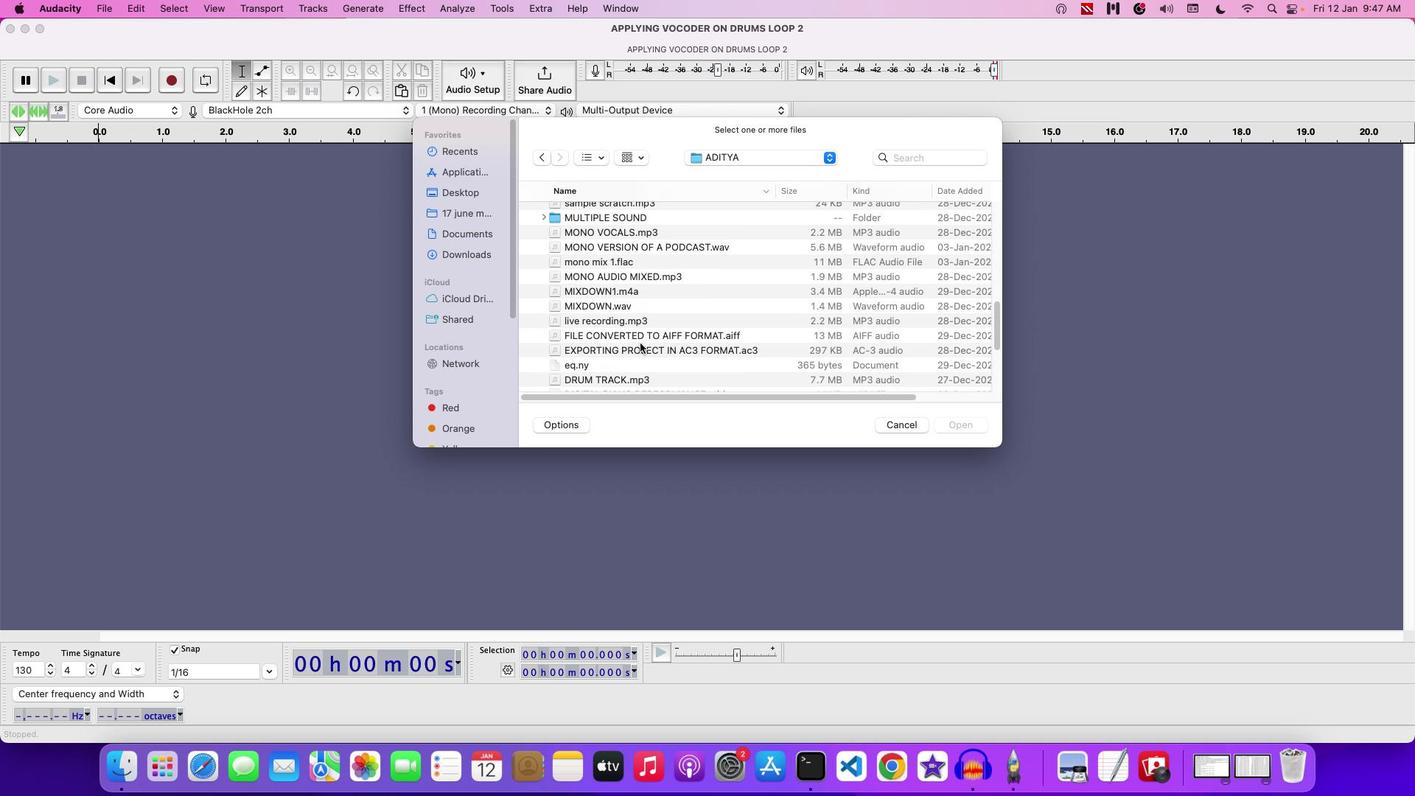 
Action: Mouse scrolled (640, 343) with delta (0, -2)
Screenshot: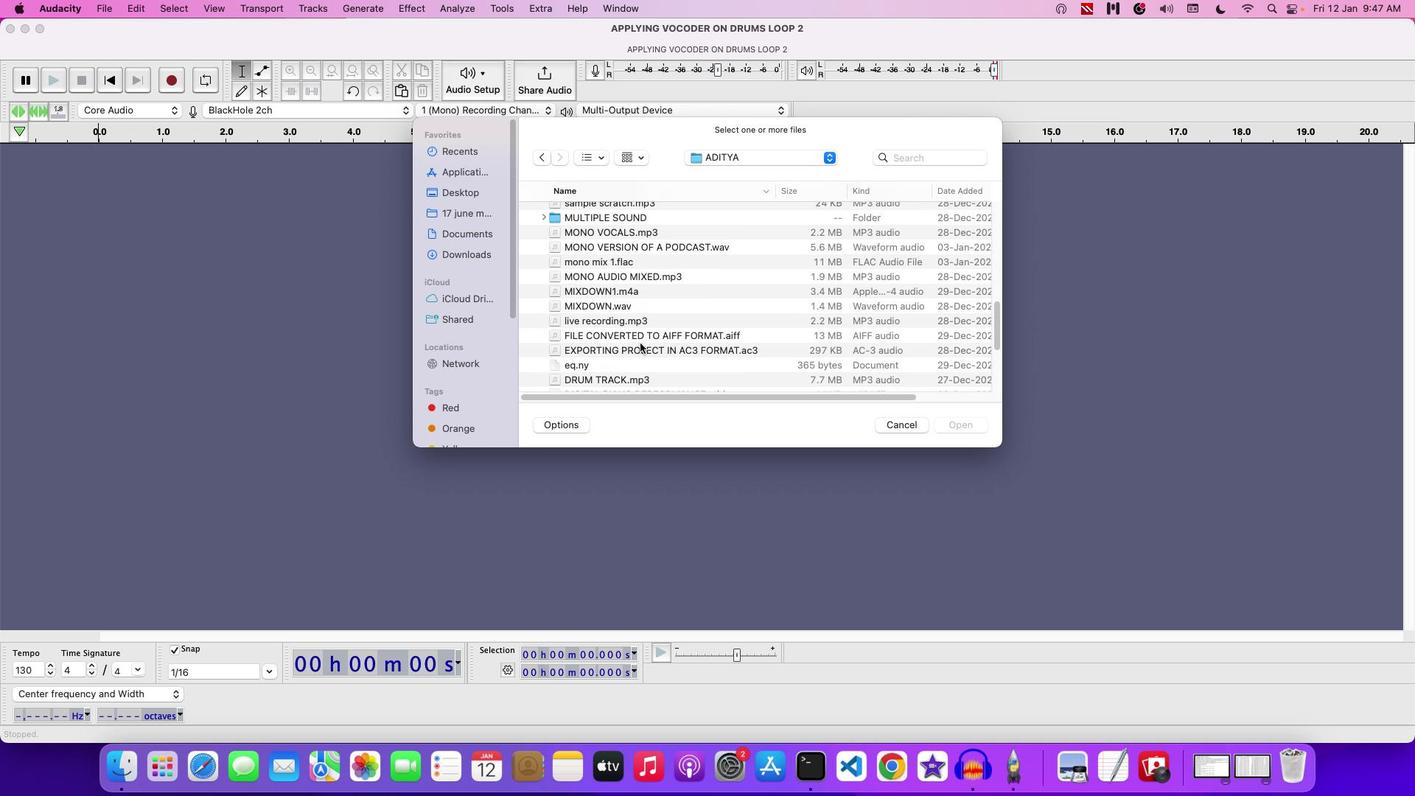 
Action: Mouse scrolled (640, 343) with delta (0, -3)
Screenshot: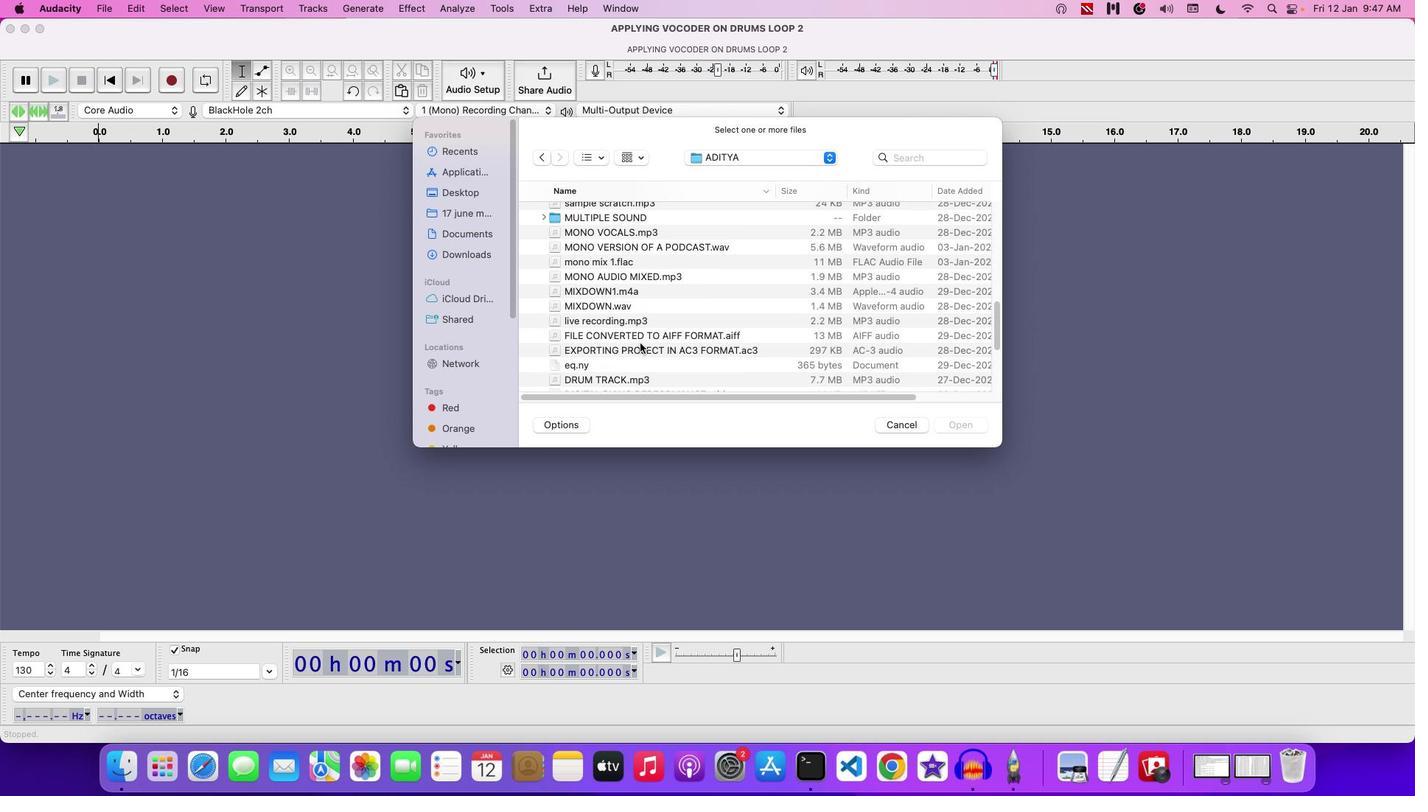 
Action: Mouse moved to (640, 342)
Screenshot: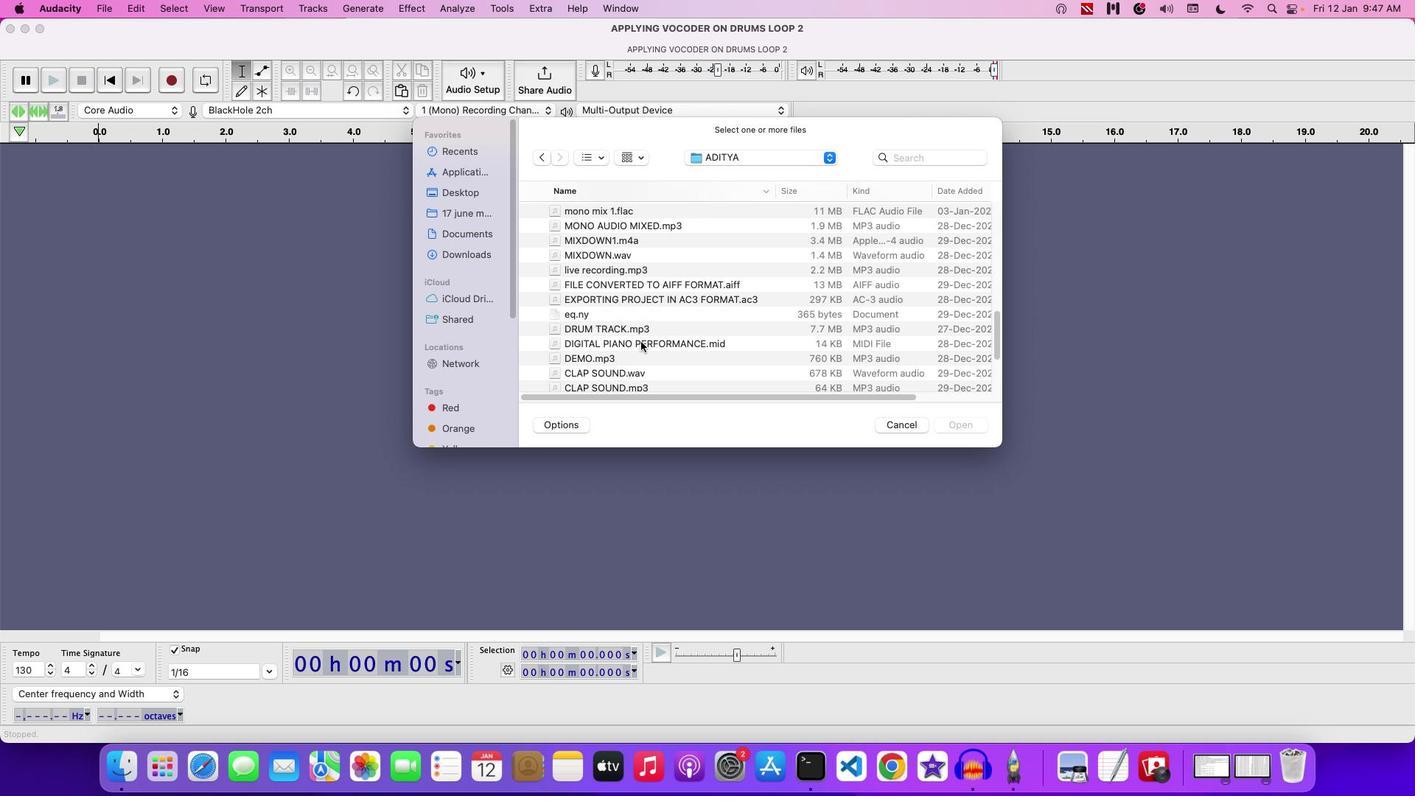 
Action: Mouse scrolled (640, 342) with delta (0, 0)
Screenshot: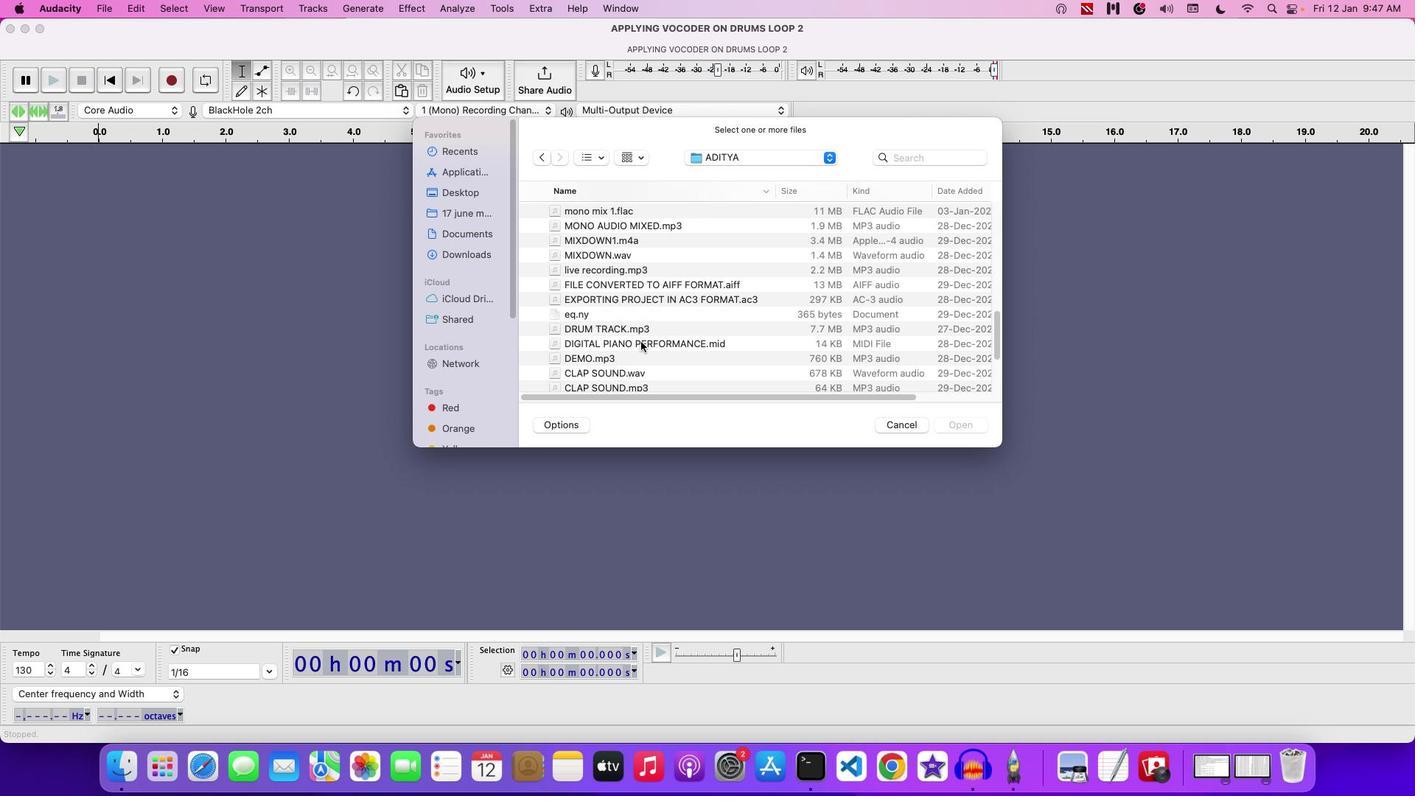 
Action: Mouse moved to (640, 342)
Screenshot: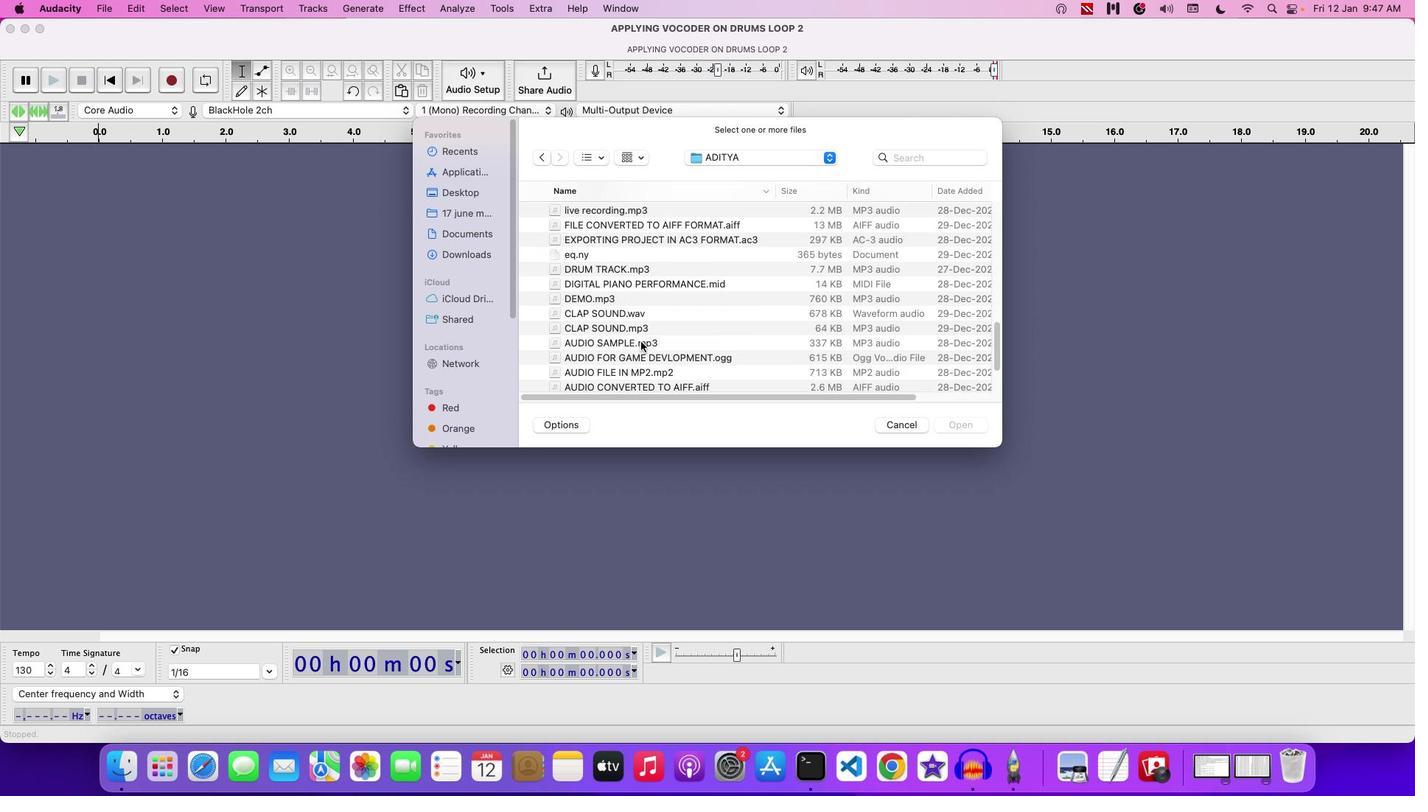
Action: Mouse scrolled (640, 342) with delta (0, 0)
Screenshot: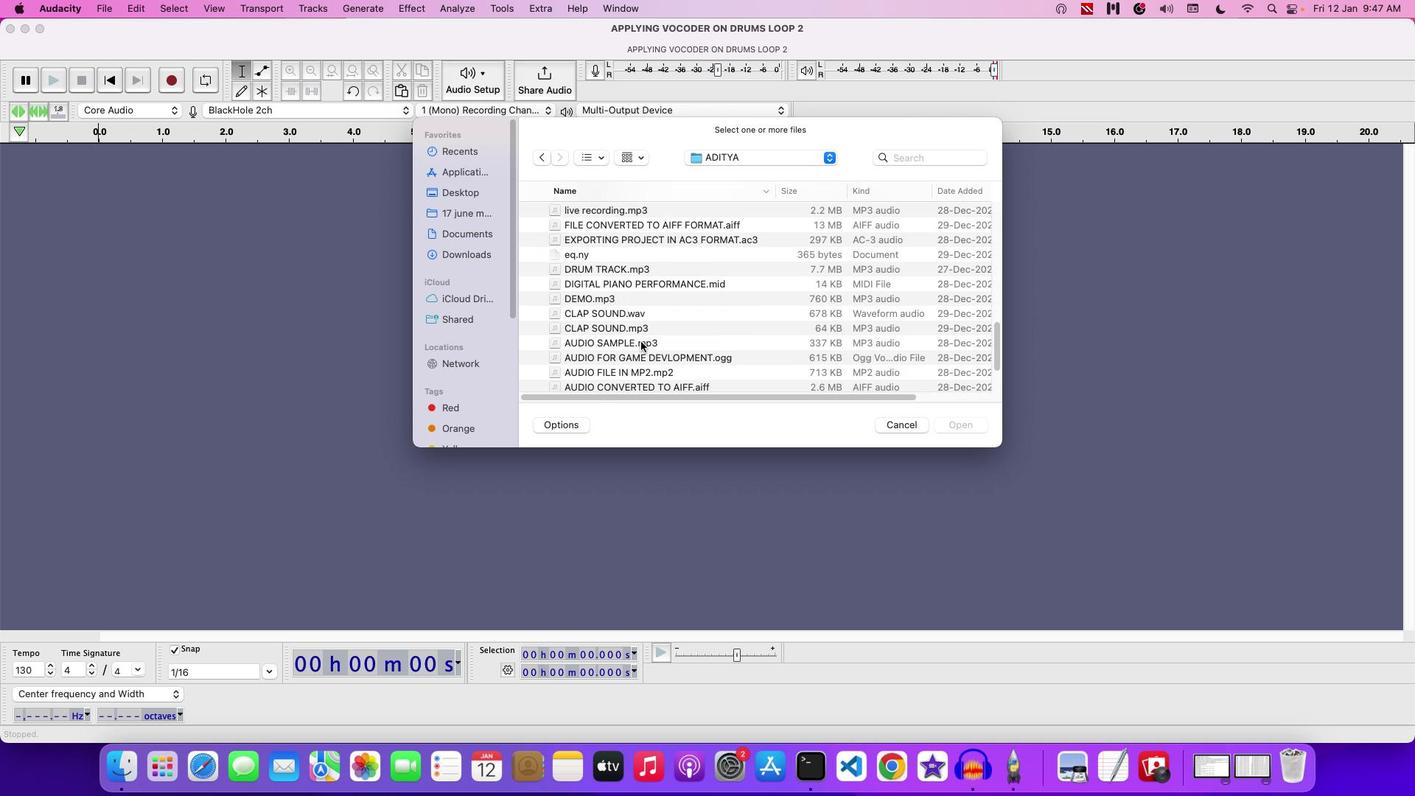 
Action: Mouse moved to (640, 341)
Screenshot: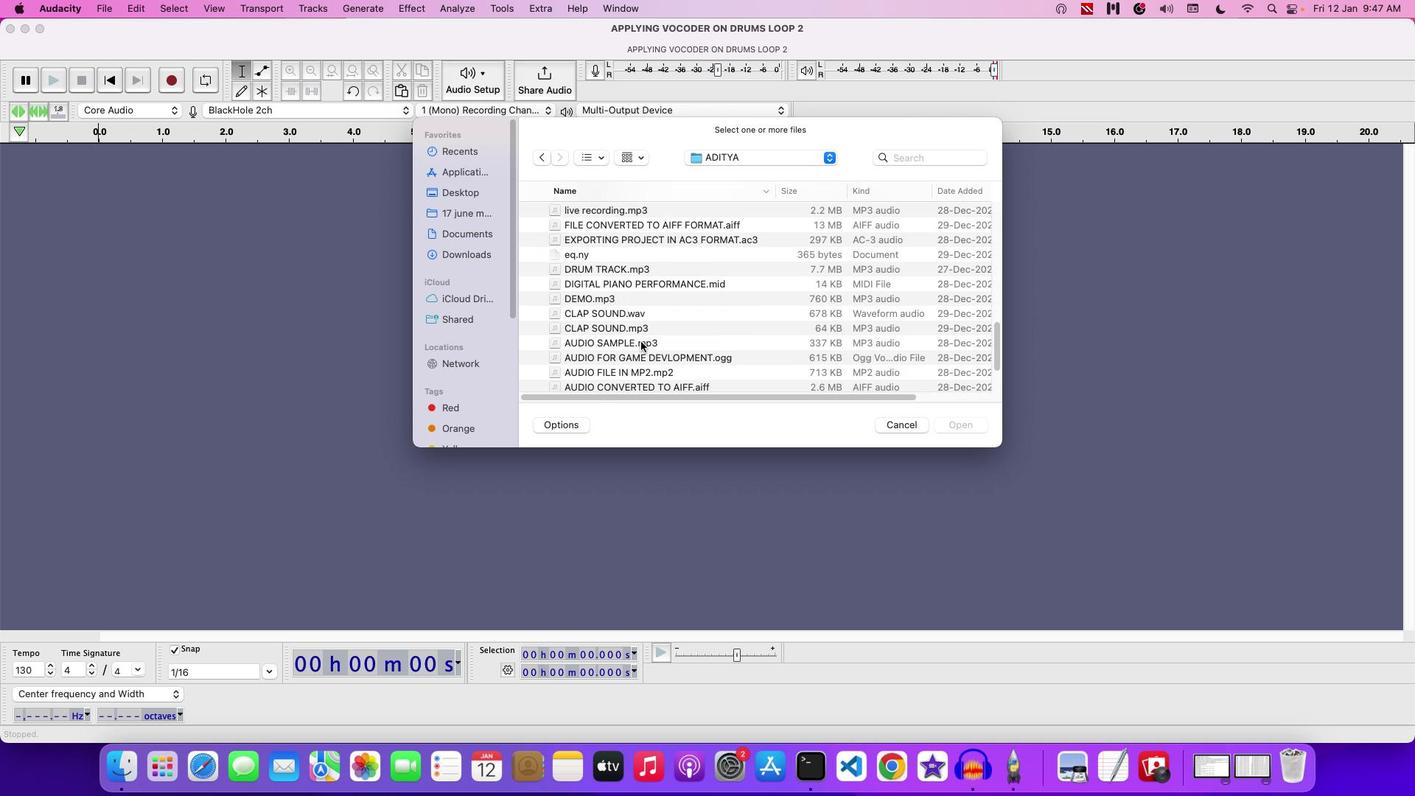 
Action: Mouse scrolled (640, 341) with delta (0, -1)
Screenshot: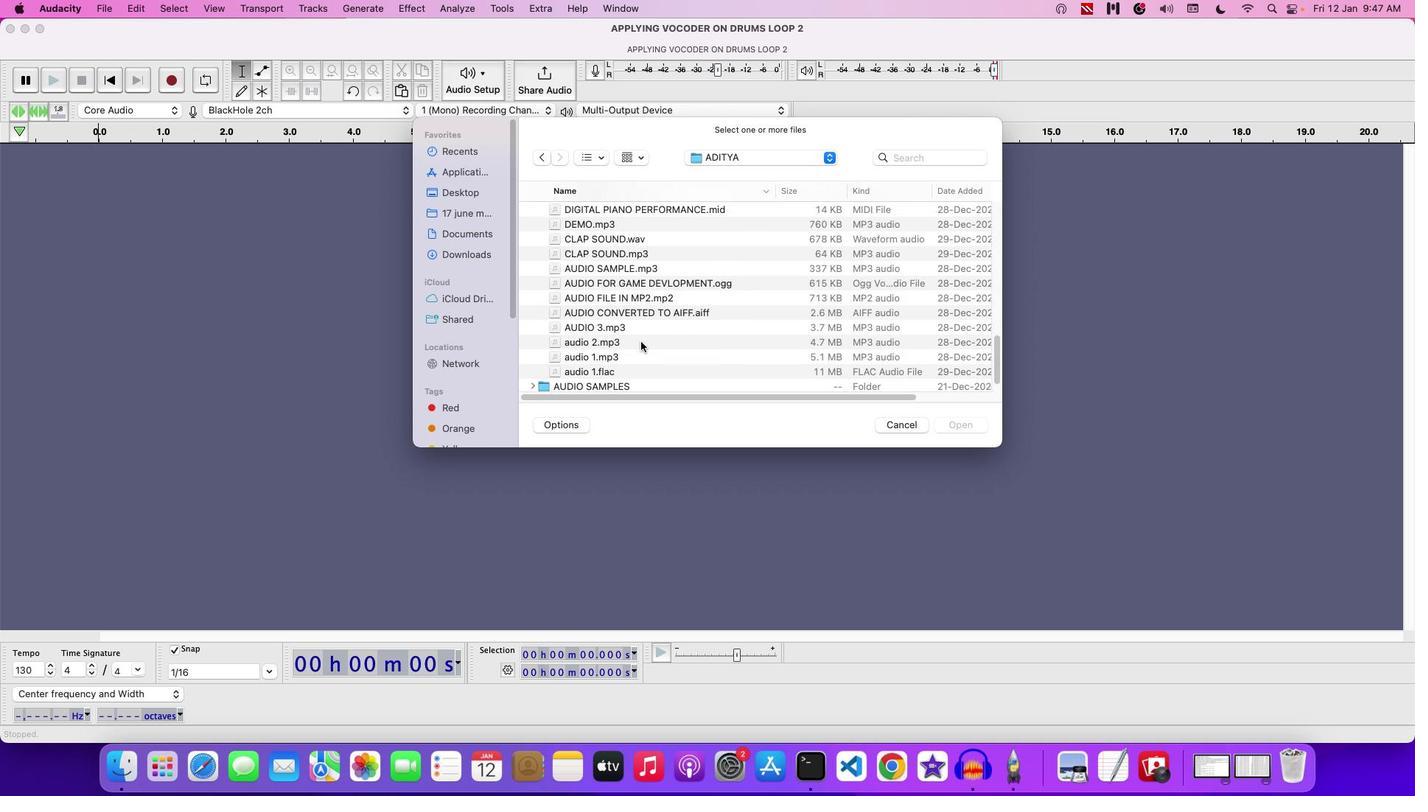 
Action: Mouse scrolled (640, 341) with delta (0, -2)
Screenshot: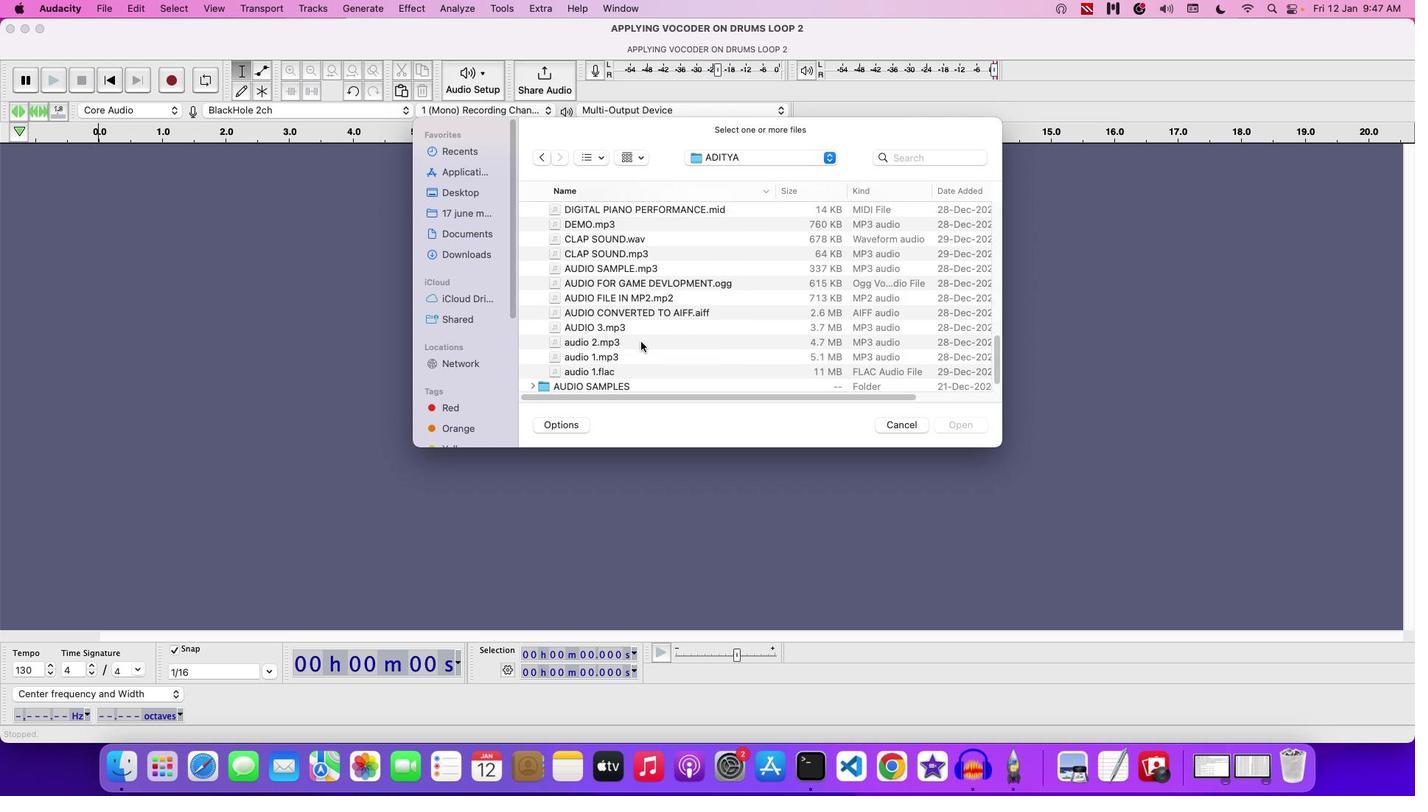 
Action: Mouse scrolled (640, 341) with delta (0, -3)
Screenshot: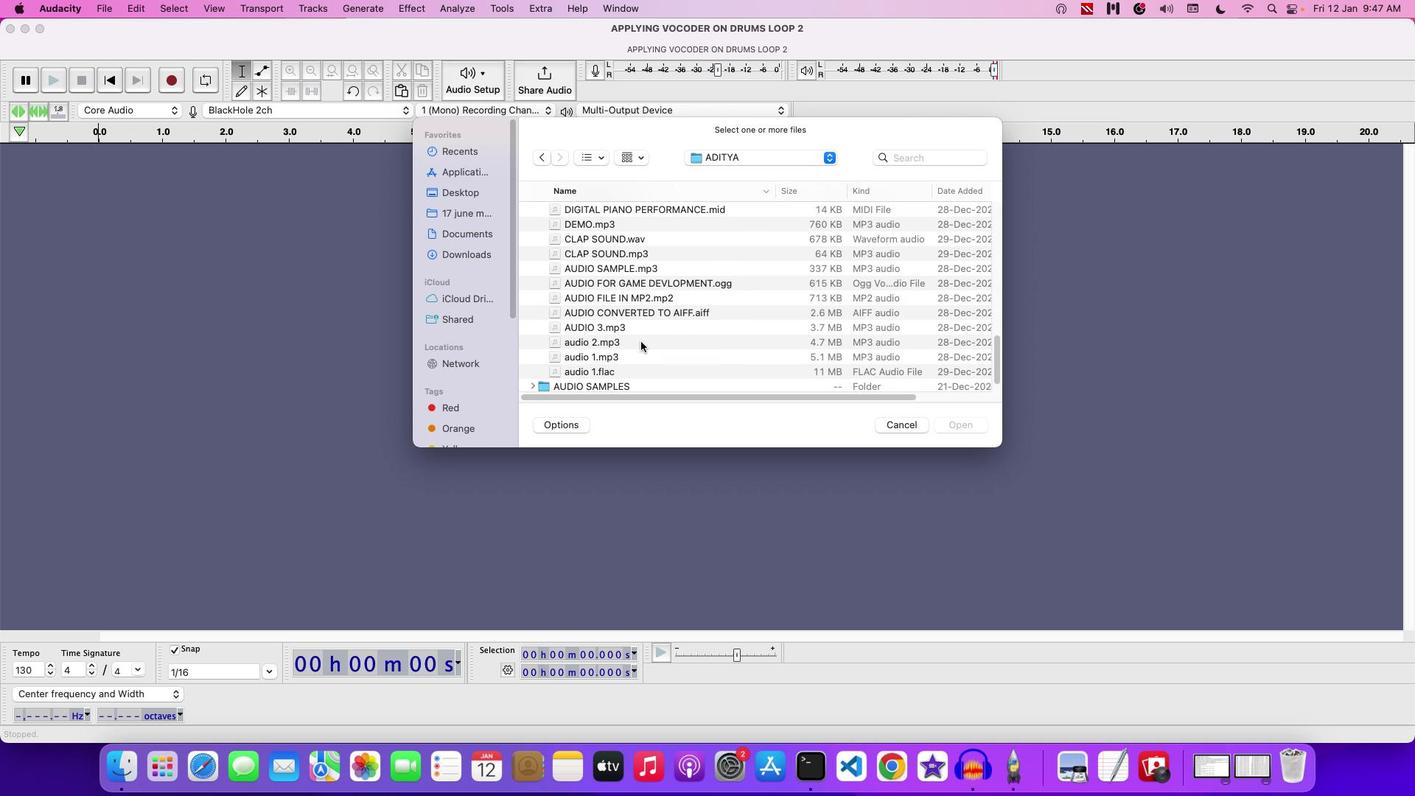 
Action: Mouse scrolled (640, 341) with delta (0, 0)
Screenshot: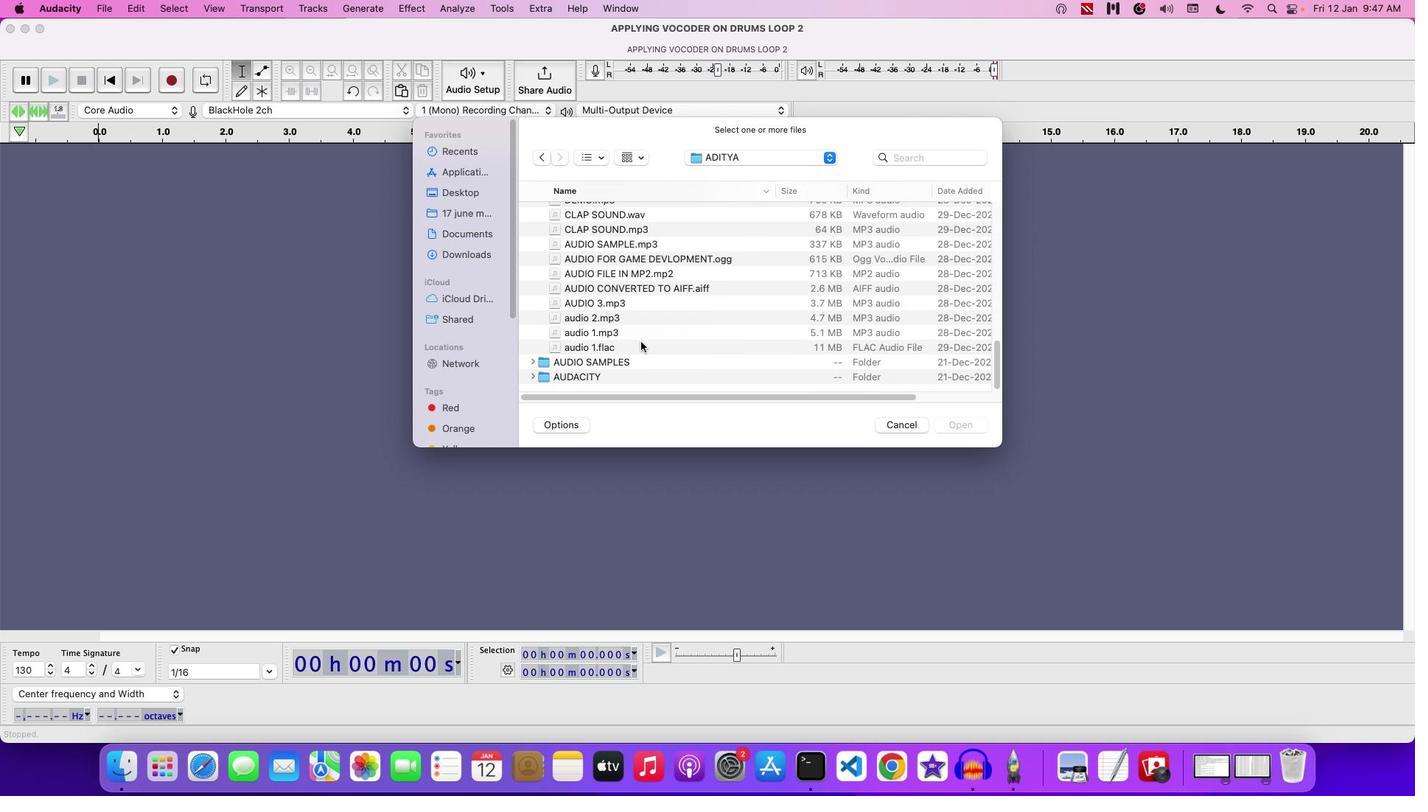 
Action: Mouse scrolled (640, 341) with delta (0, -1)
Screenshot: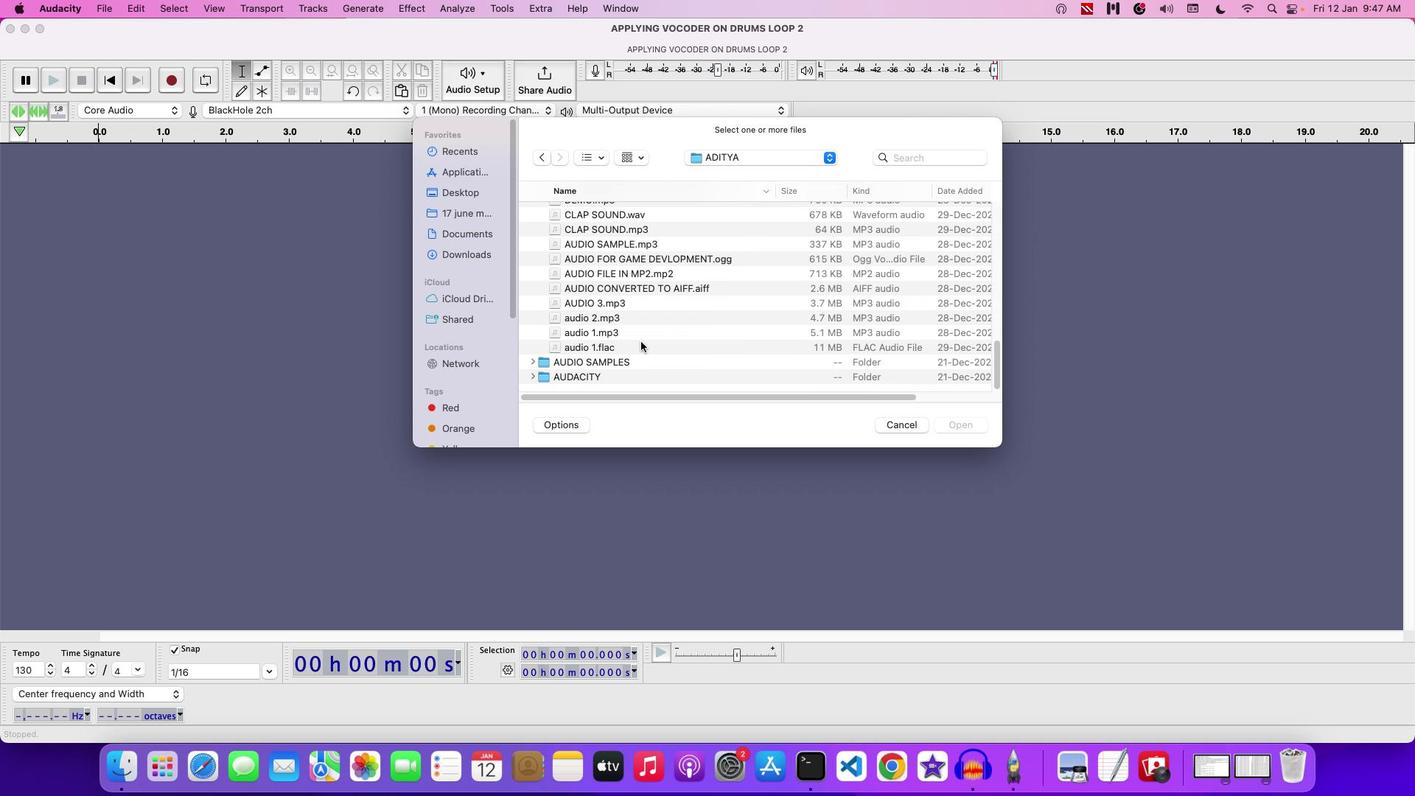 
Action: Mouse scrolled (640, 341) with delta (0, 0)
Screenshot: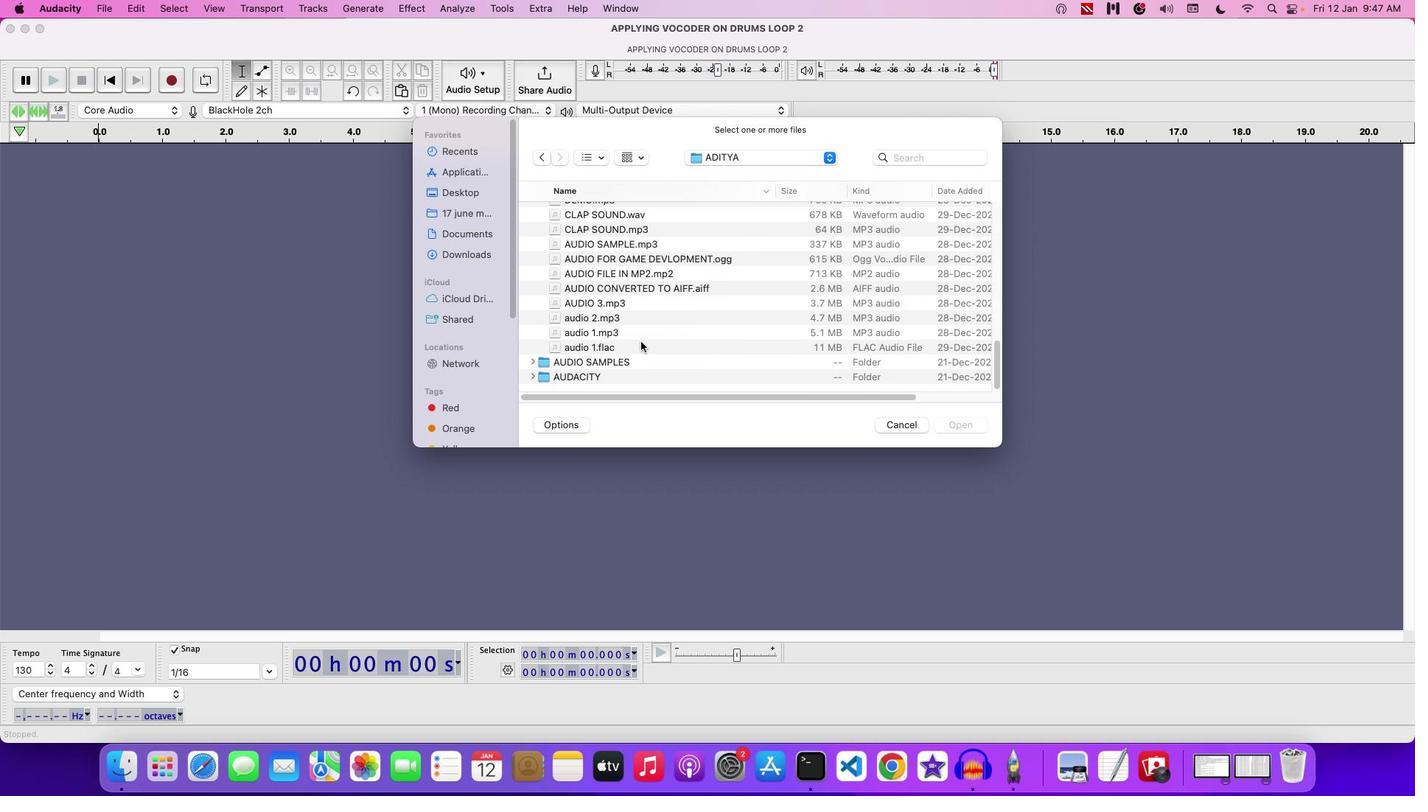 
Action: Mouse scrolled (640, 341) with delta (0, -2)
Screenshot: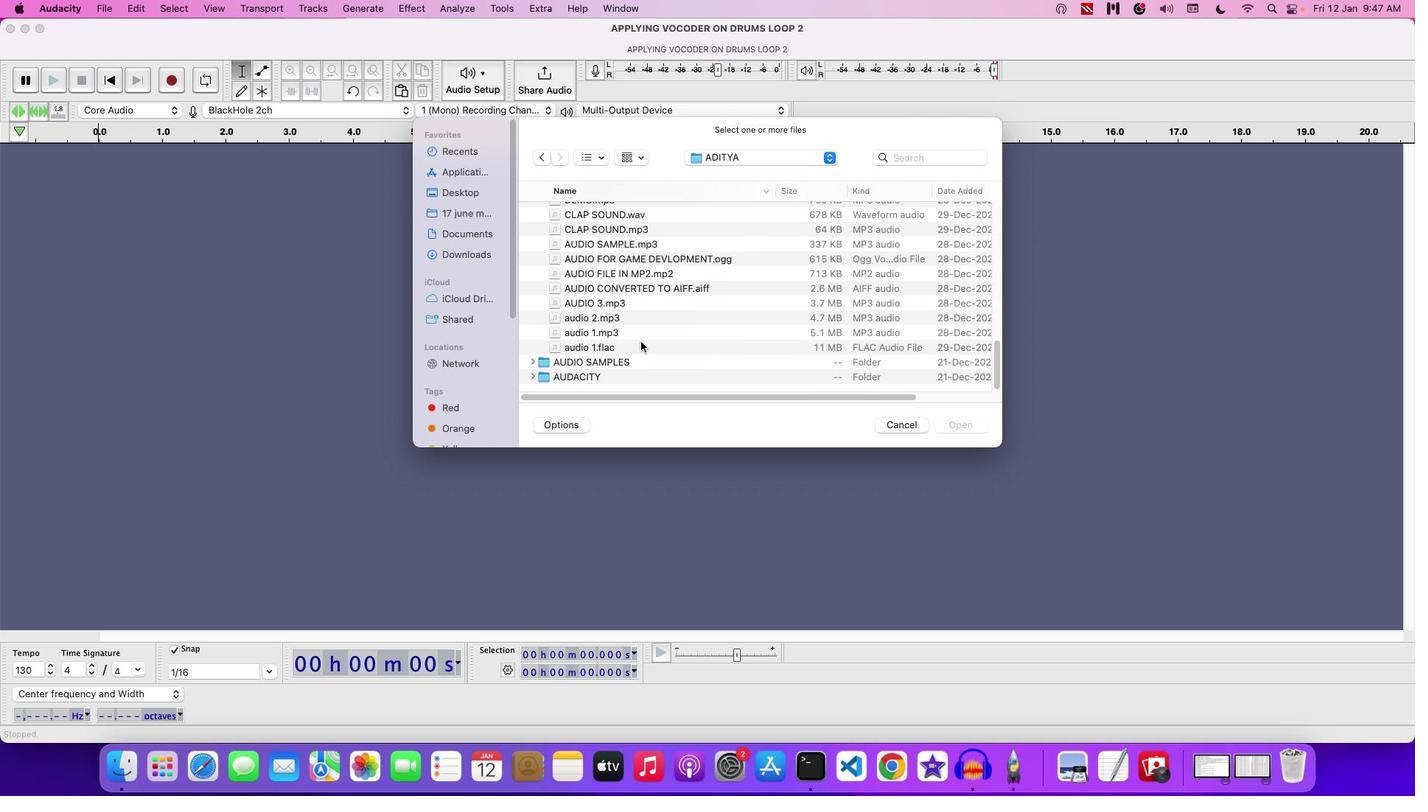 
Action: Mouse scrolled (640, 341) with delta (0, 0)
Screenshot: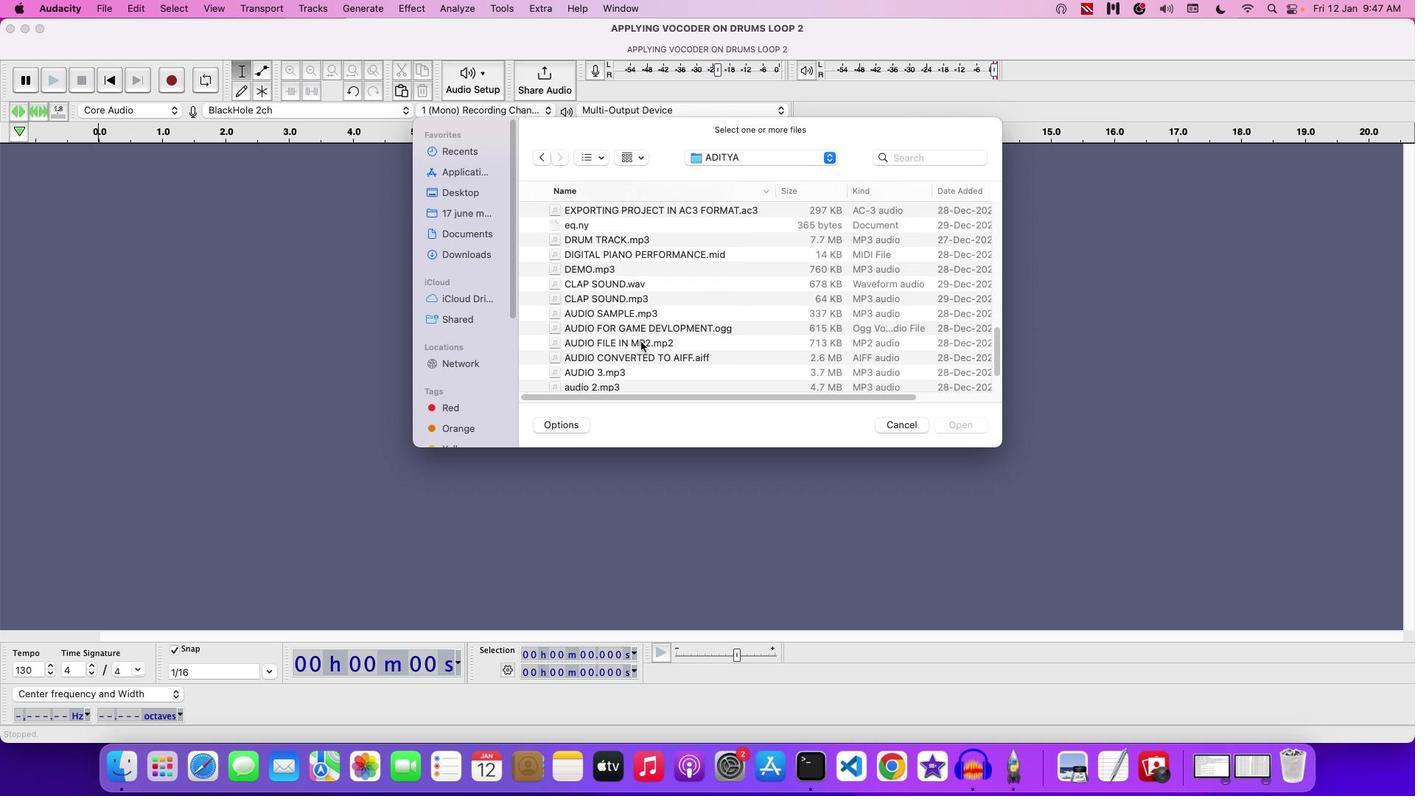 
Action: Mouse scrolled (640, 341) with delta (0, 0)
Screenshot: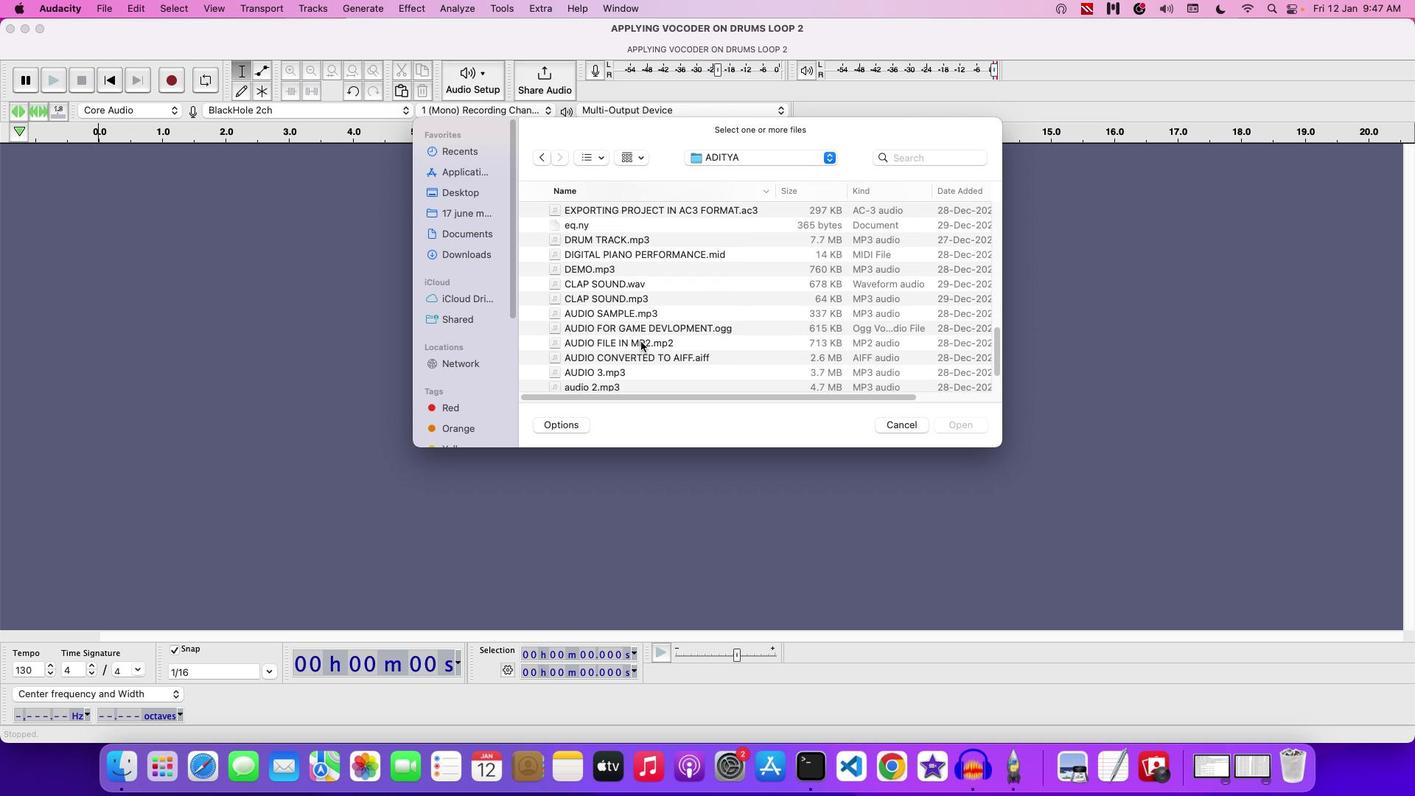 
Action: Mouse scrolled (640, 341) with delta (0, 2)
Screenshot: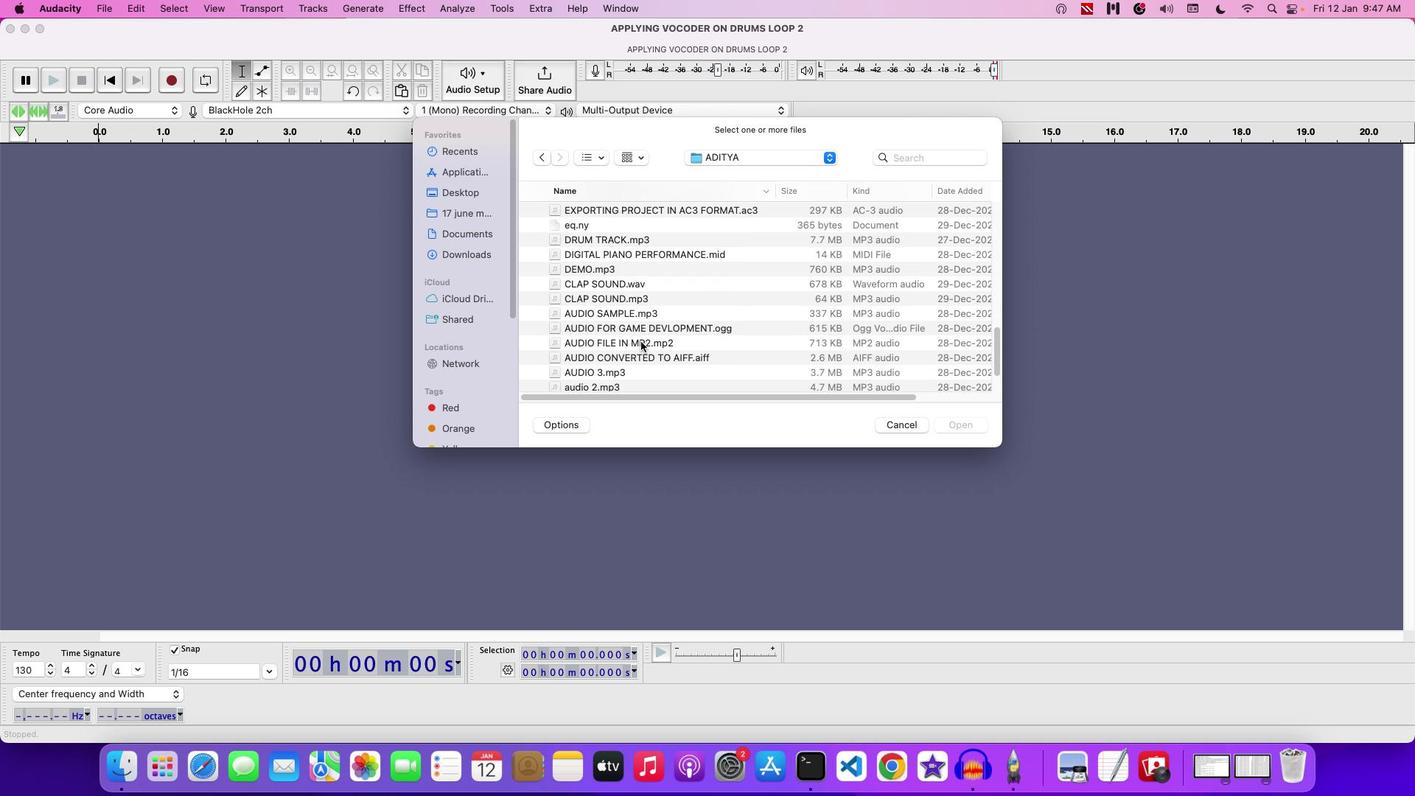 
Action: Mouse moved to (640, 339)
Screenshot: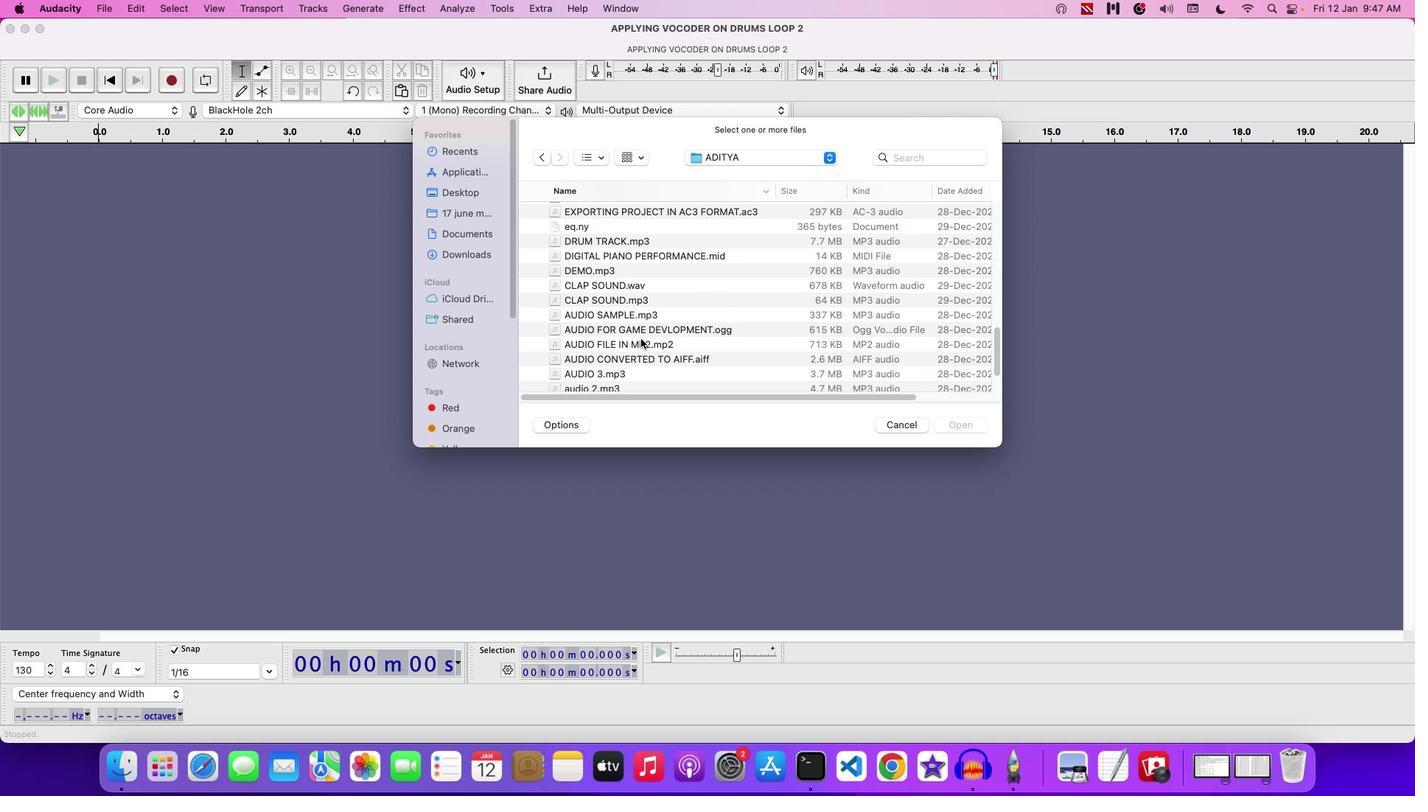 
Action: Mouse scrolled (640, 339) with delta (0, 0)
Screenshot: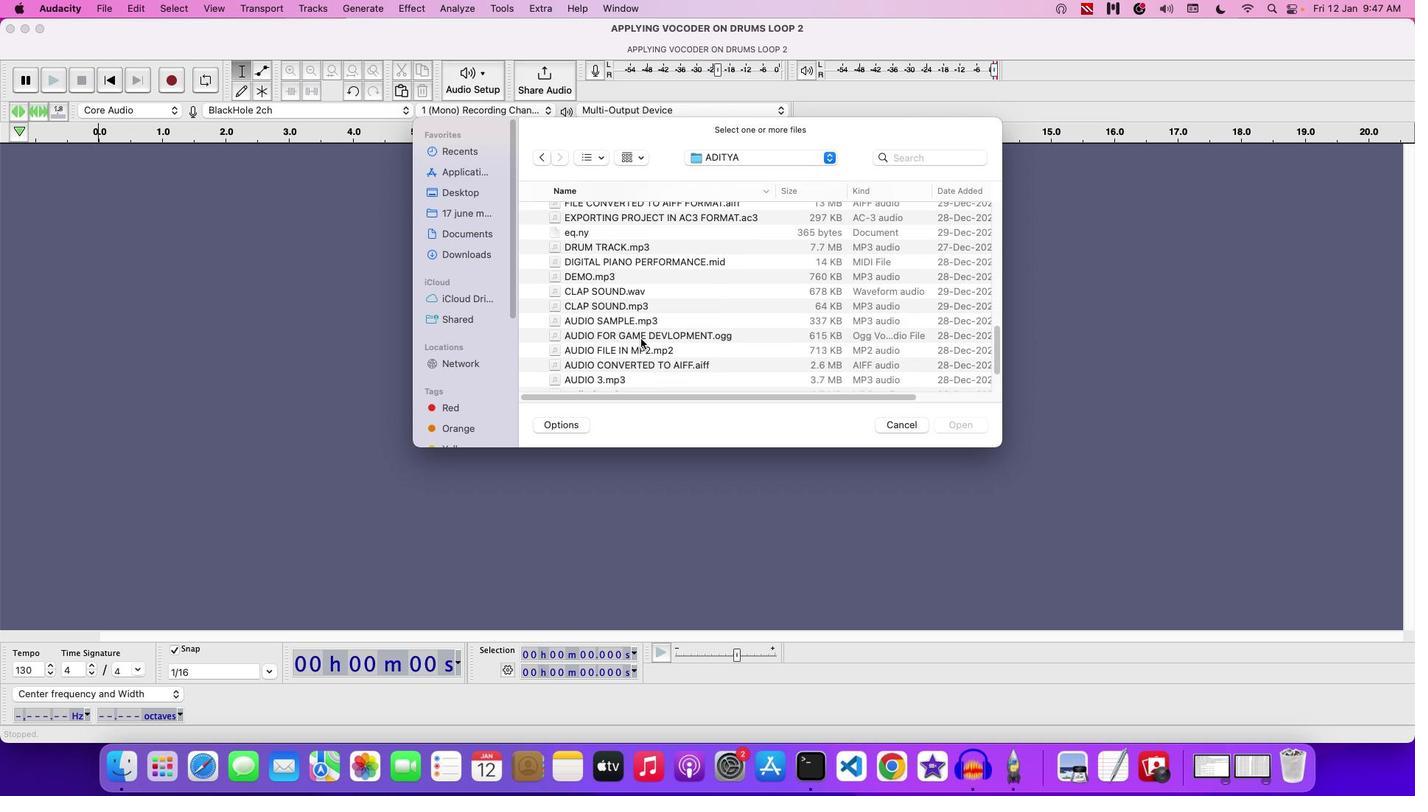 
Action: Mouse scrolled (640, 339) with delta (0, 0)
Screenshot: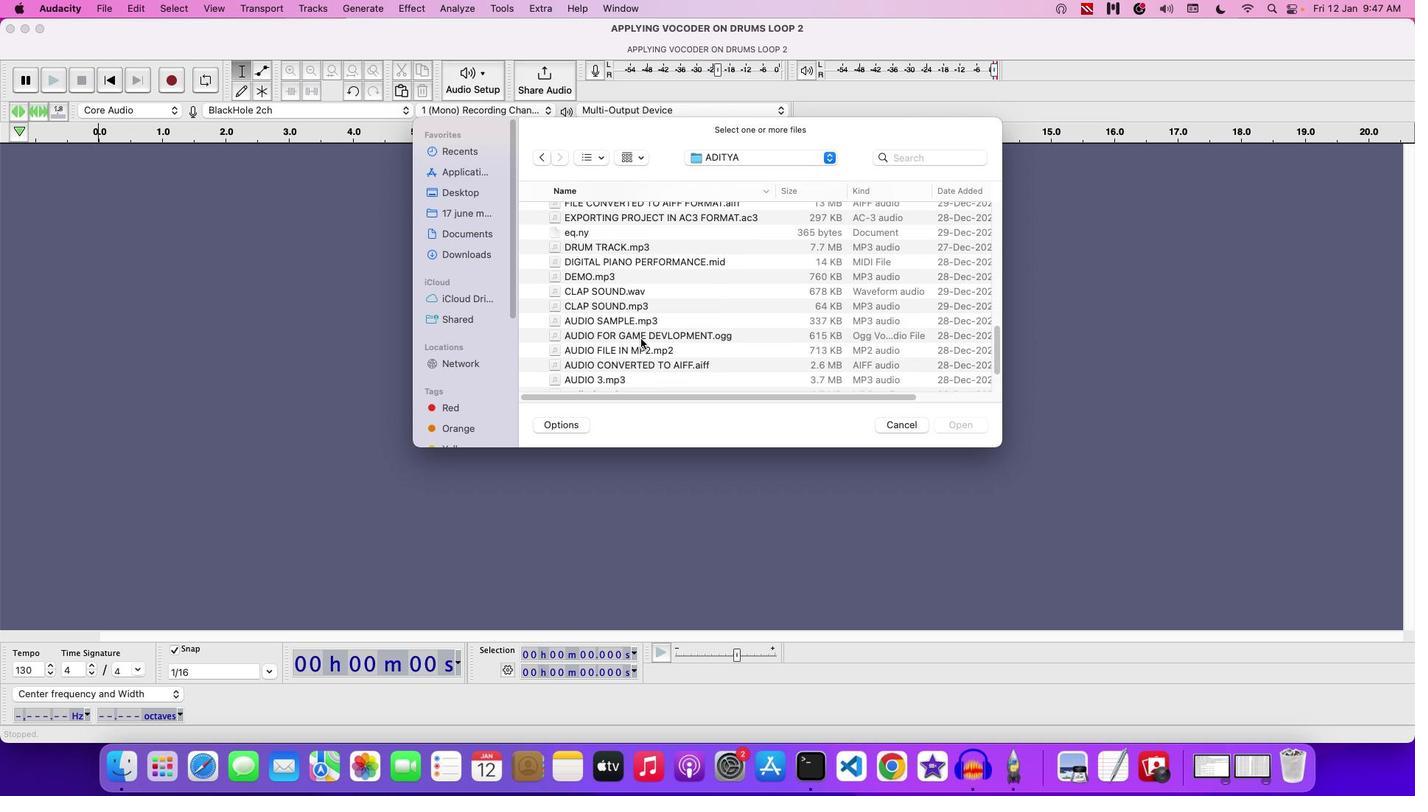 
Action: Mouse scrolled (640, 339) with delta (0, -2)
Screenshot: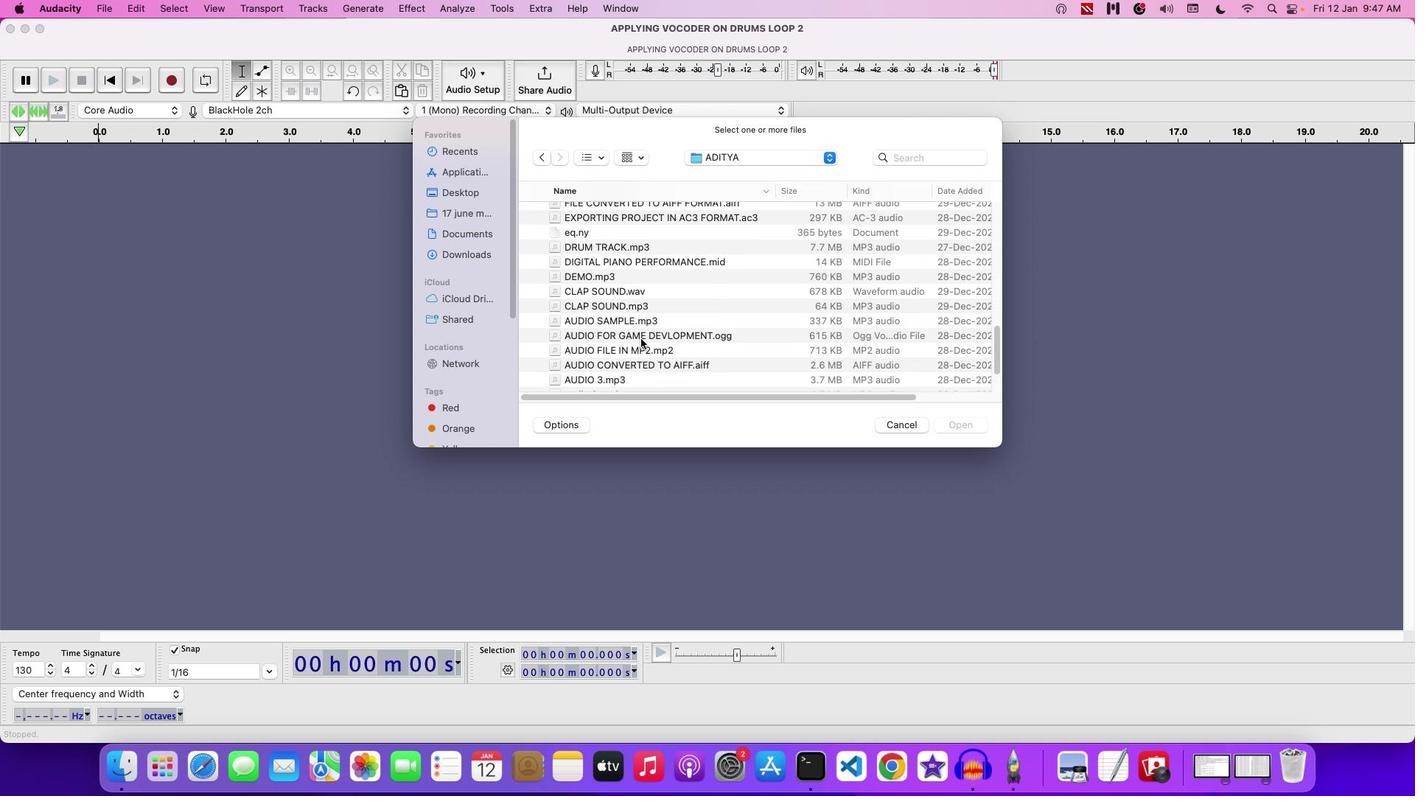 
Action: Mouse scrolled (640, 339) with delta (0, 1)
Screenshot: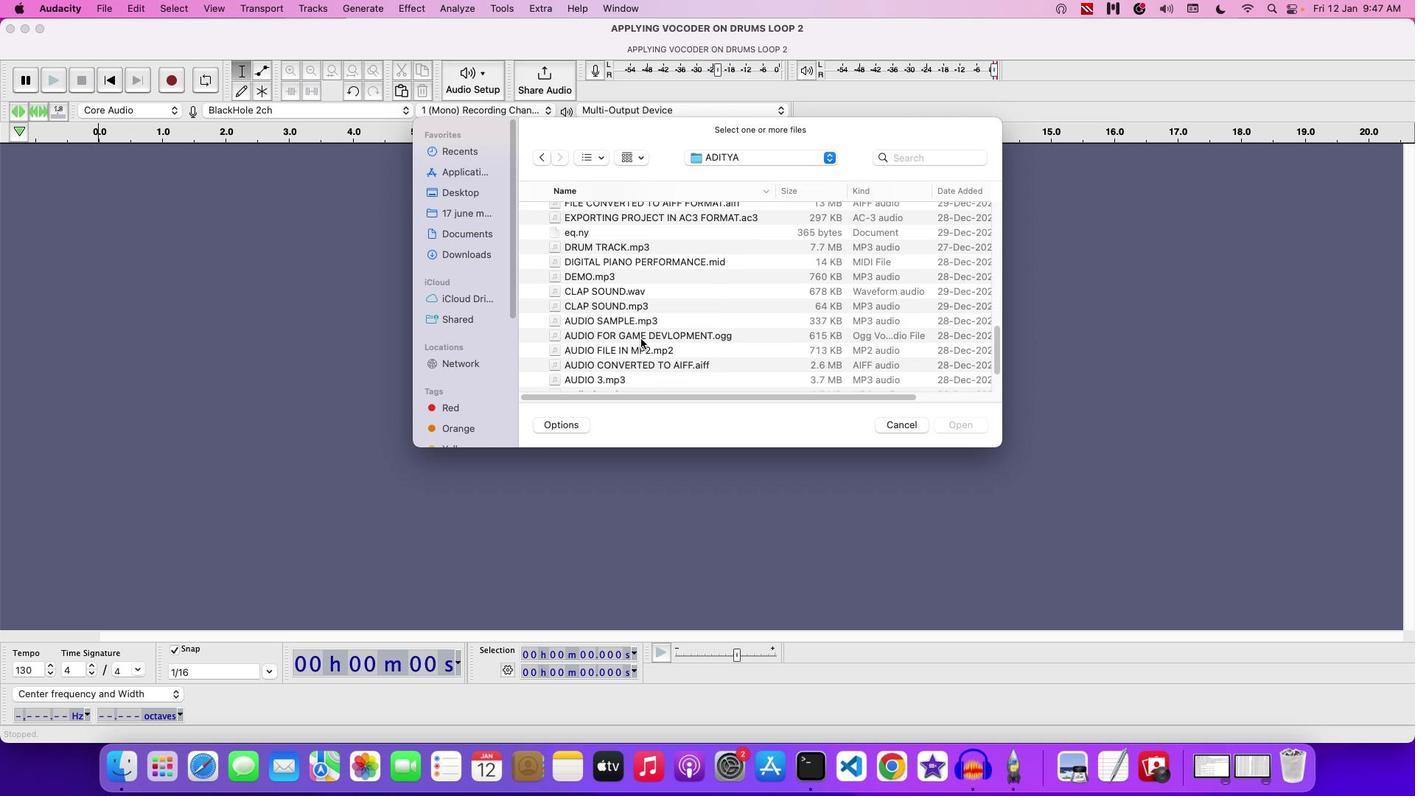 
Action: Mouse moved to (640, 338)
Screenshot: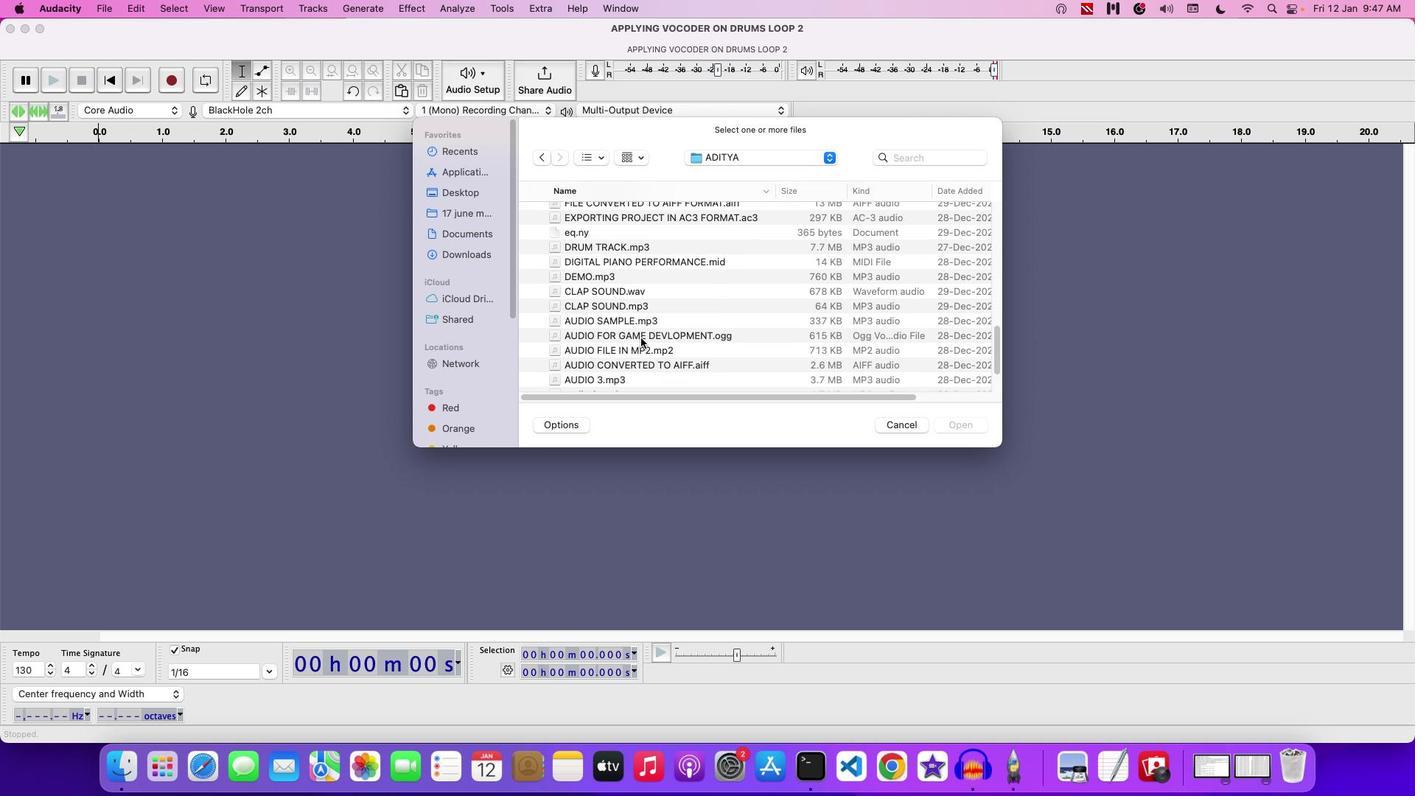 
Action: Mouse scrolled (640, 338) with delta (0, 0)
Screenshot: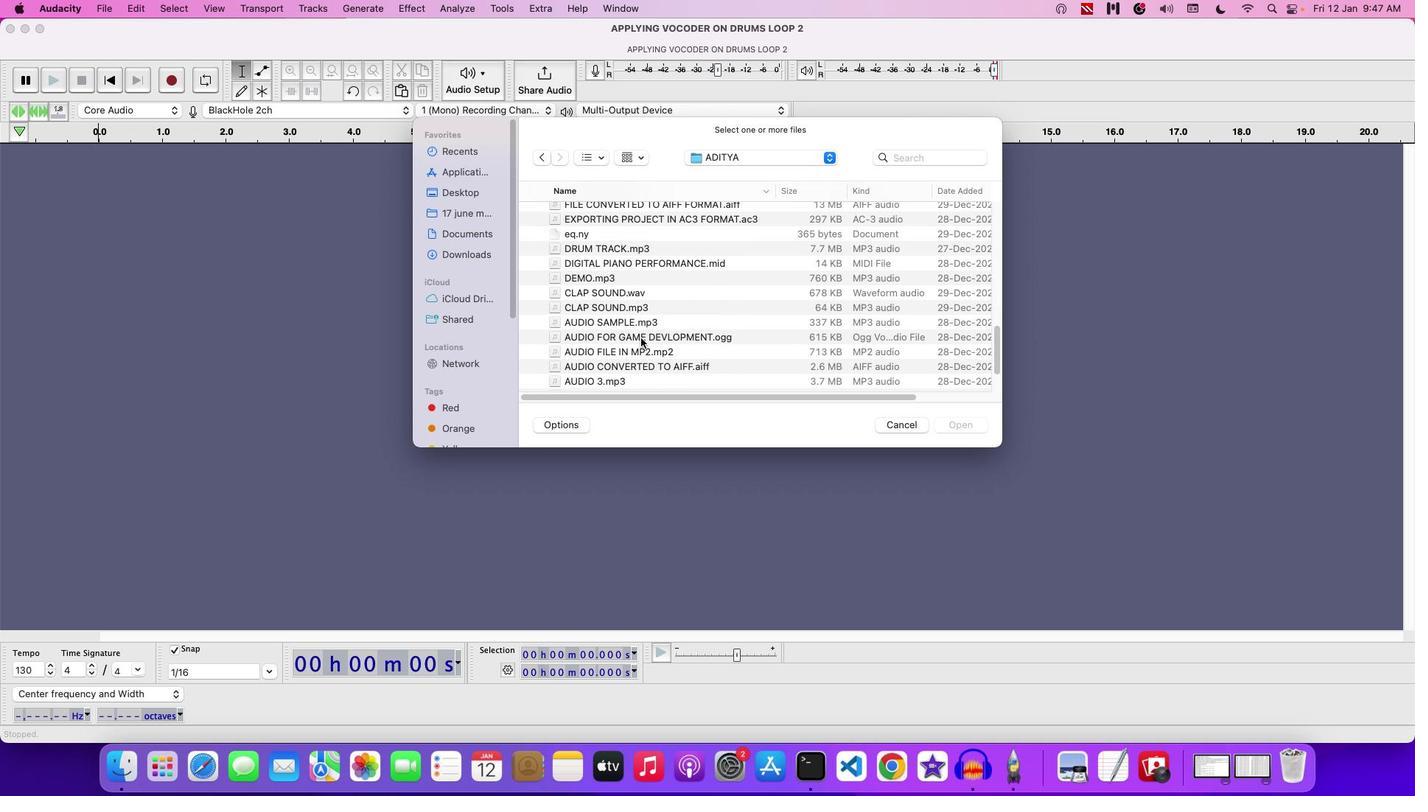 
Action: Mouse scrolled (640, 338) with delta (0, 0)
Screenshot: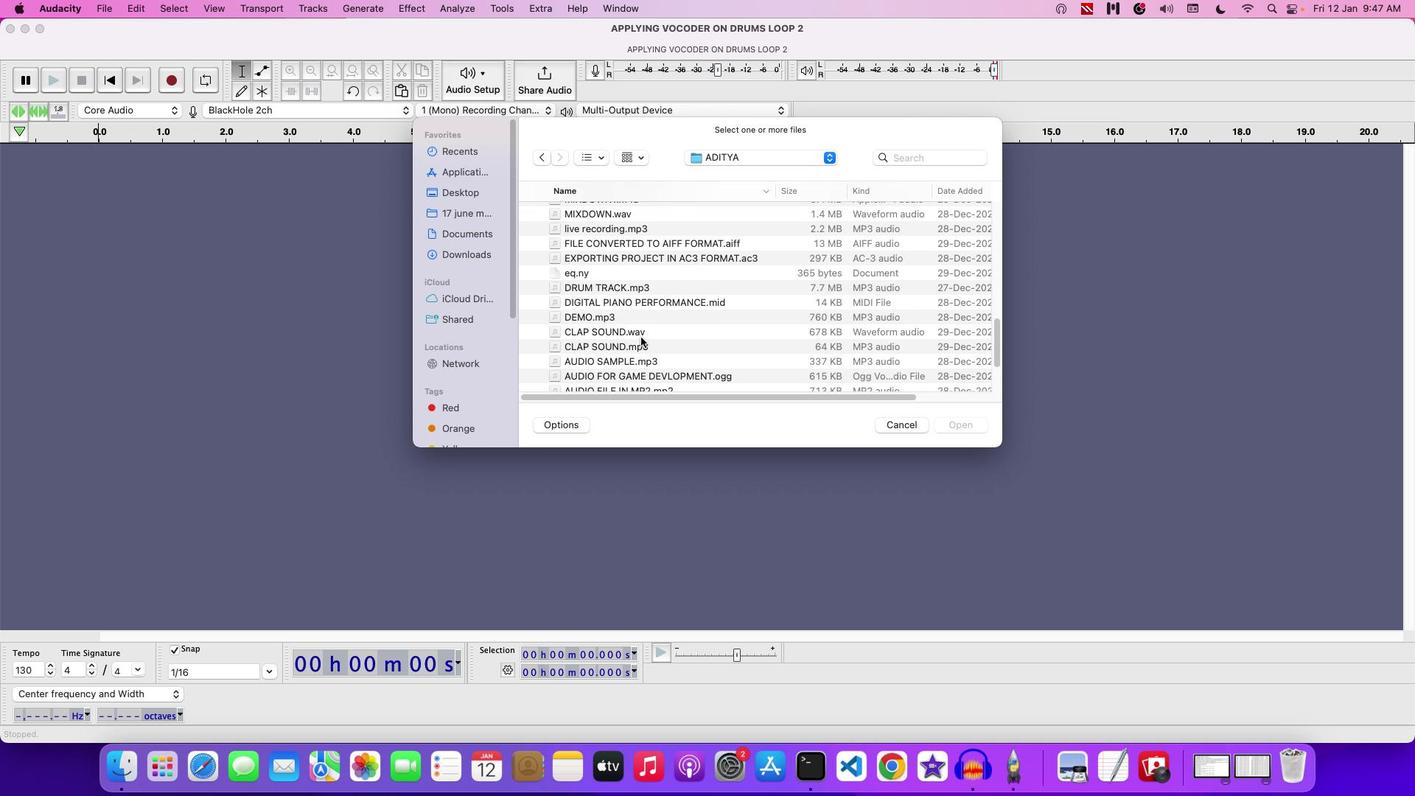 
Action: Mouse scrolled (640, 338) with delta (0, 0)
Screenshot: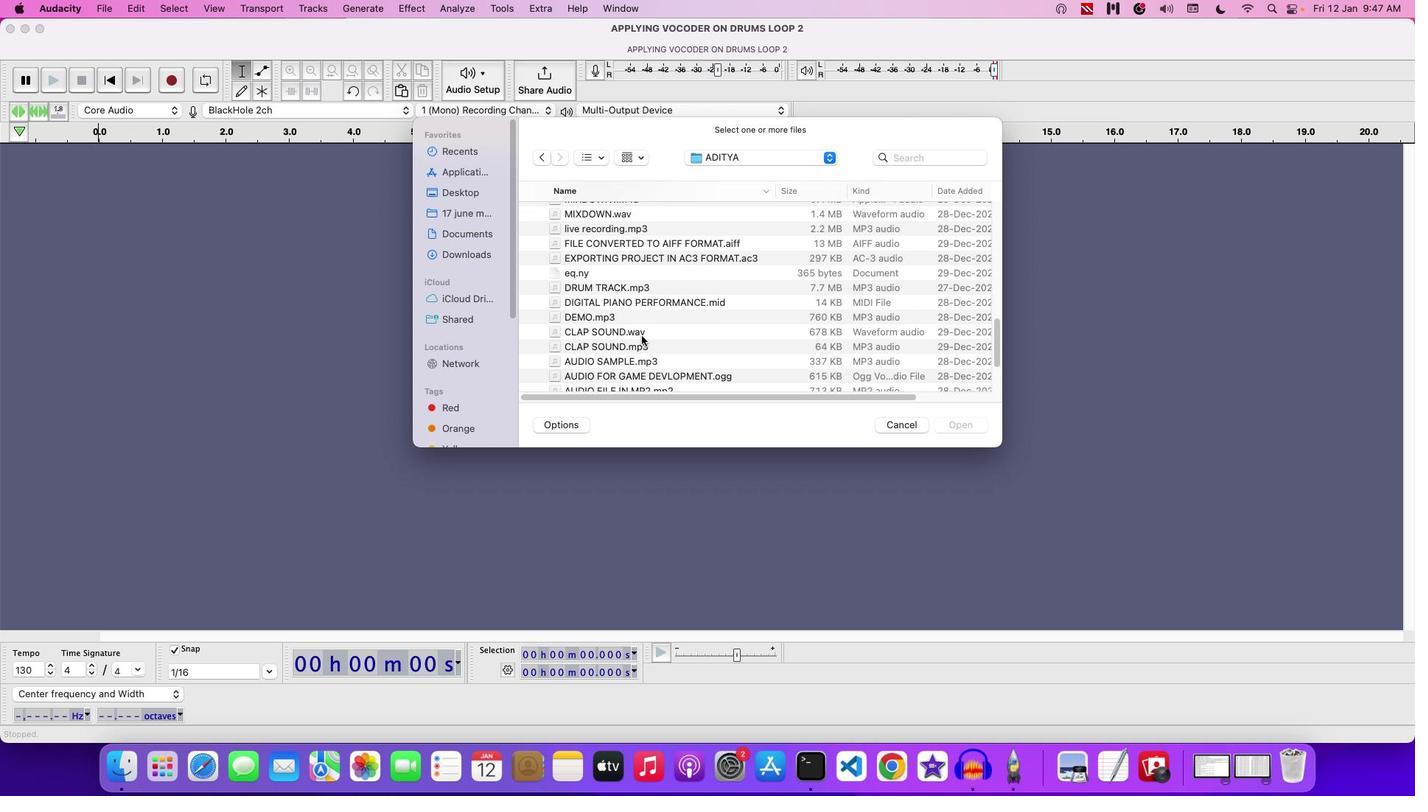 
Action: Mouse scrolled (640, 338) with delta (0, 1)
Screenshot: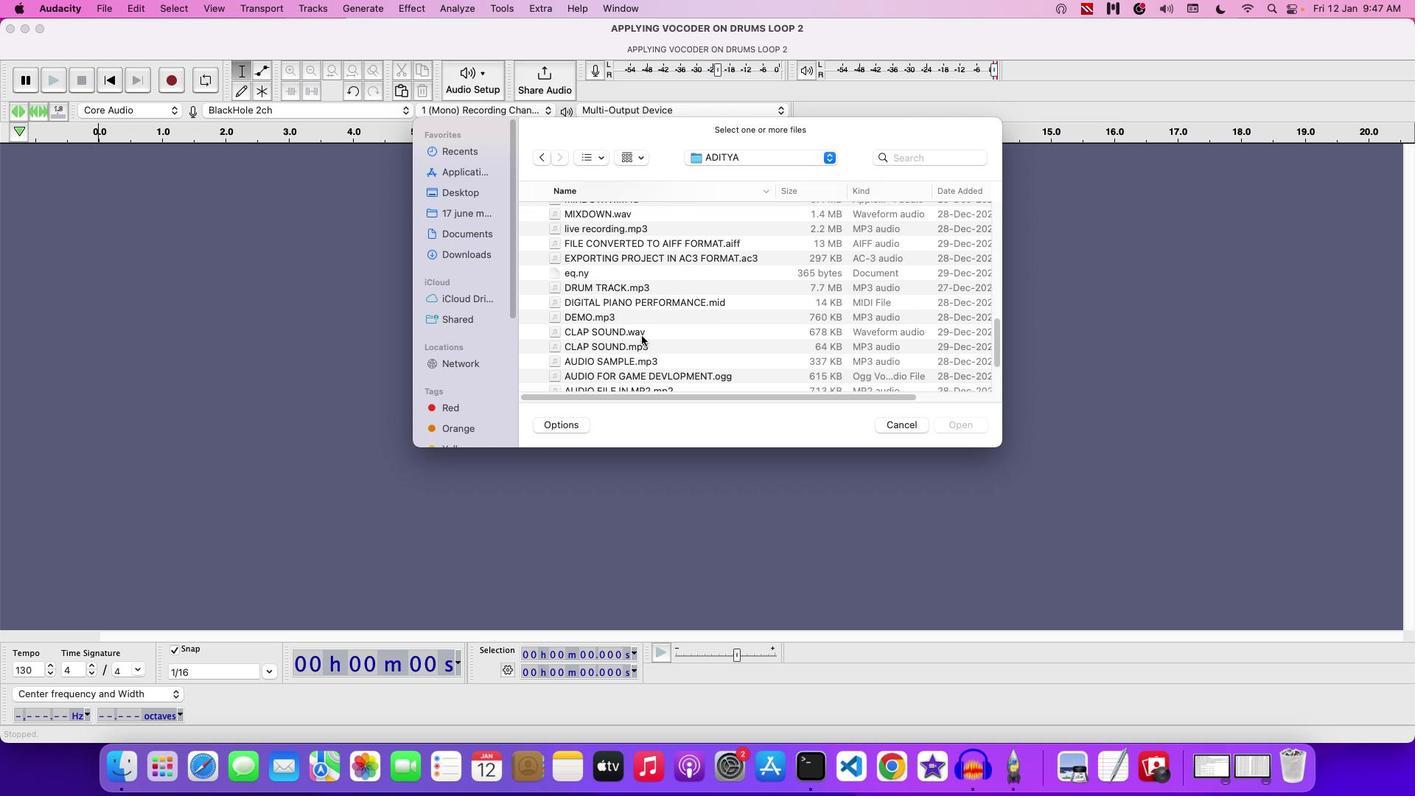 
Action: Mouse moved to (644, 289)
Screenshot: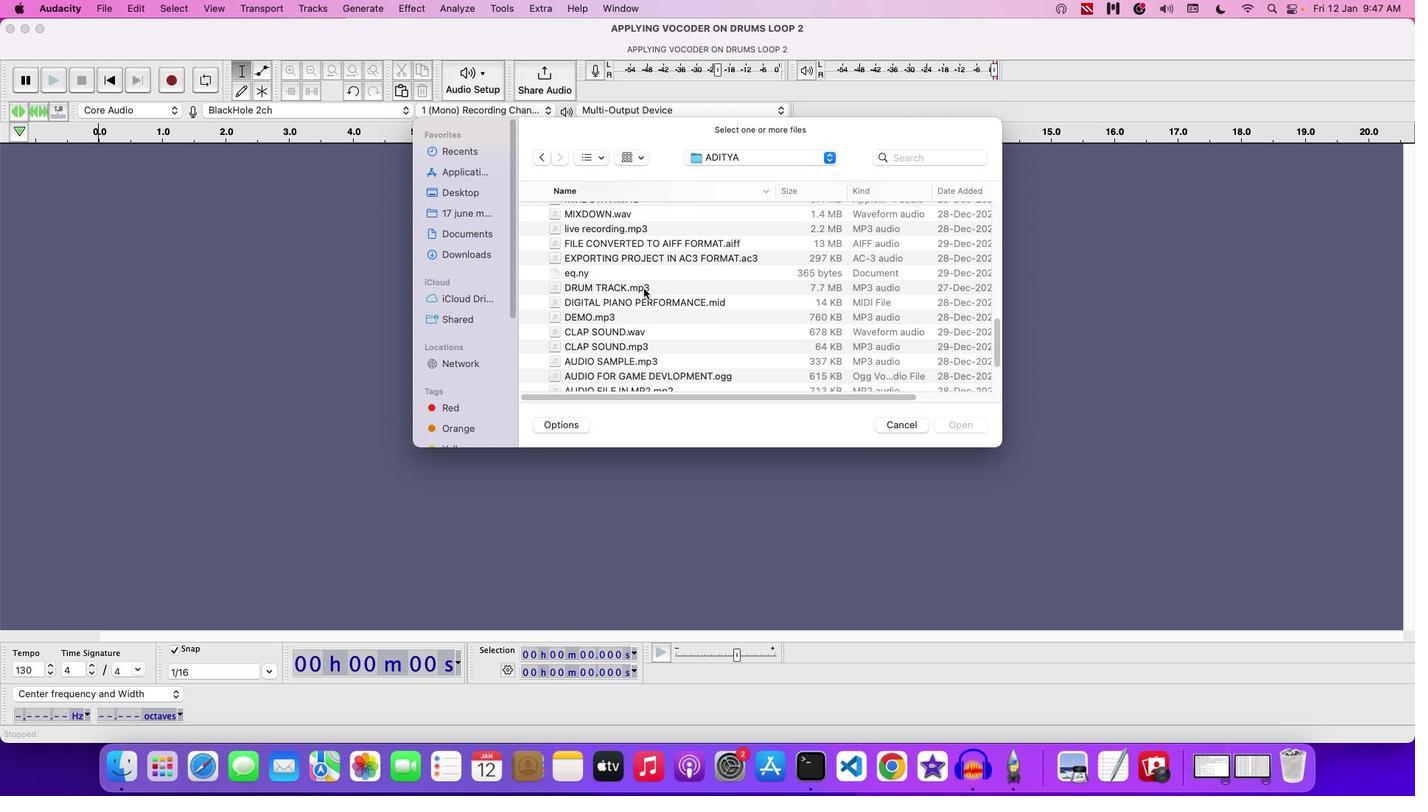 
Action: Mouse pressed left at (644, 289)
Screenshot: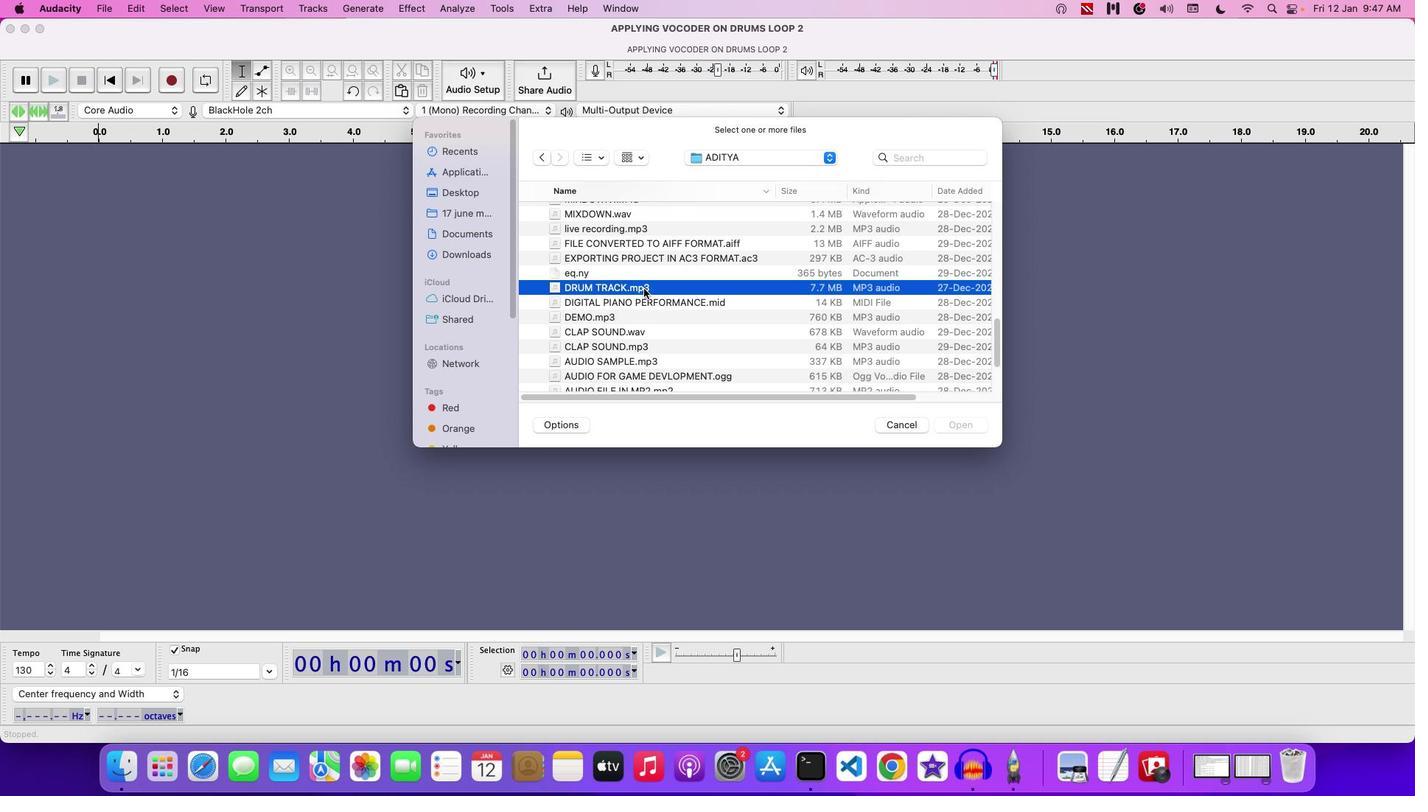 
Action: Mouse scrolled (644, 289) with delta (0, 0)
Screenshot: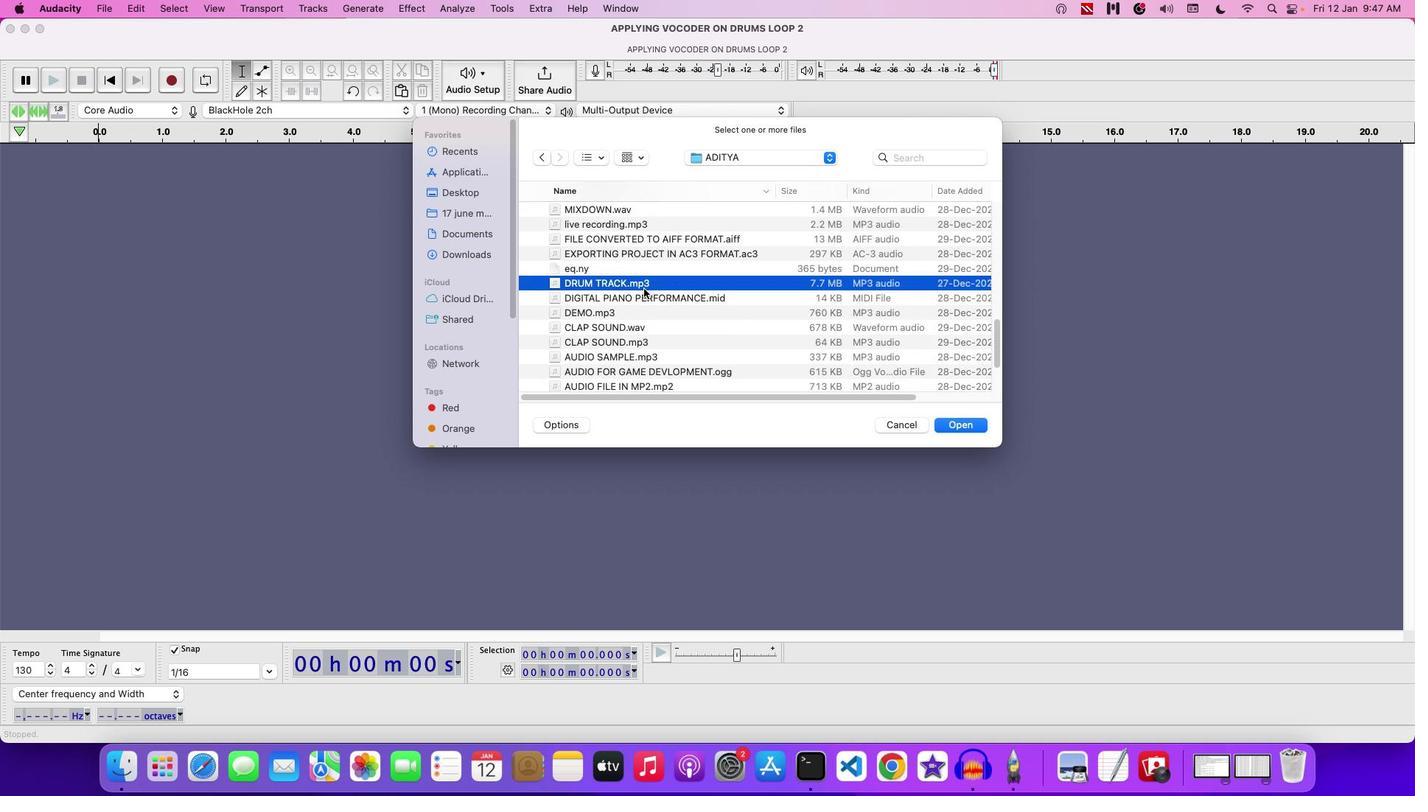 
Action: Mouse scrolled (644, 289) with delta (0, 0)
Screenshot: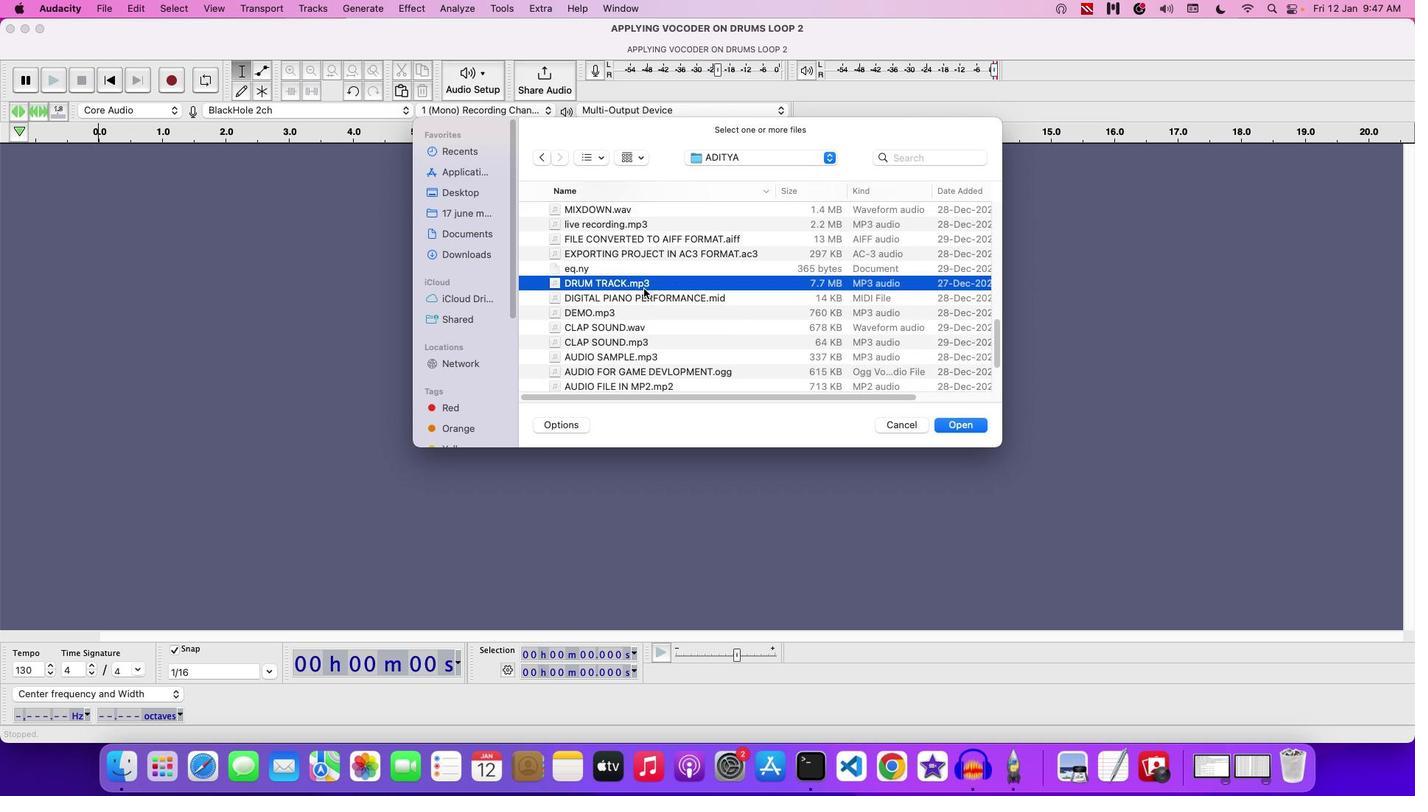 
Action: Mouse scrolled (644, 289) with delta (0, 1)
Screenshot: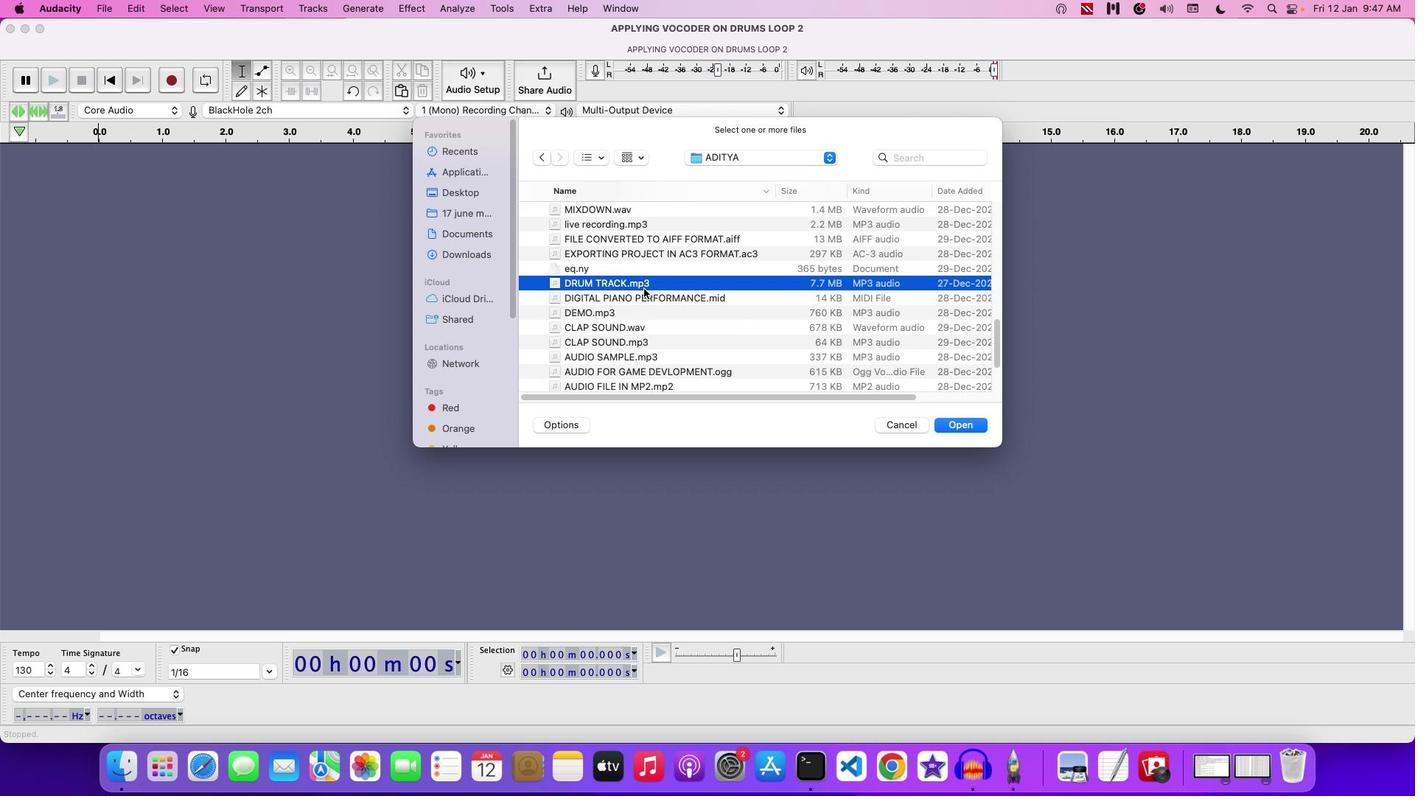 
Action: Mouse scrolled (644, 289) with delta (0, -2)
Screenshot: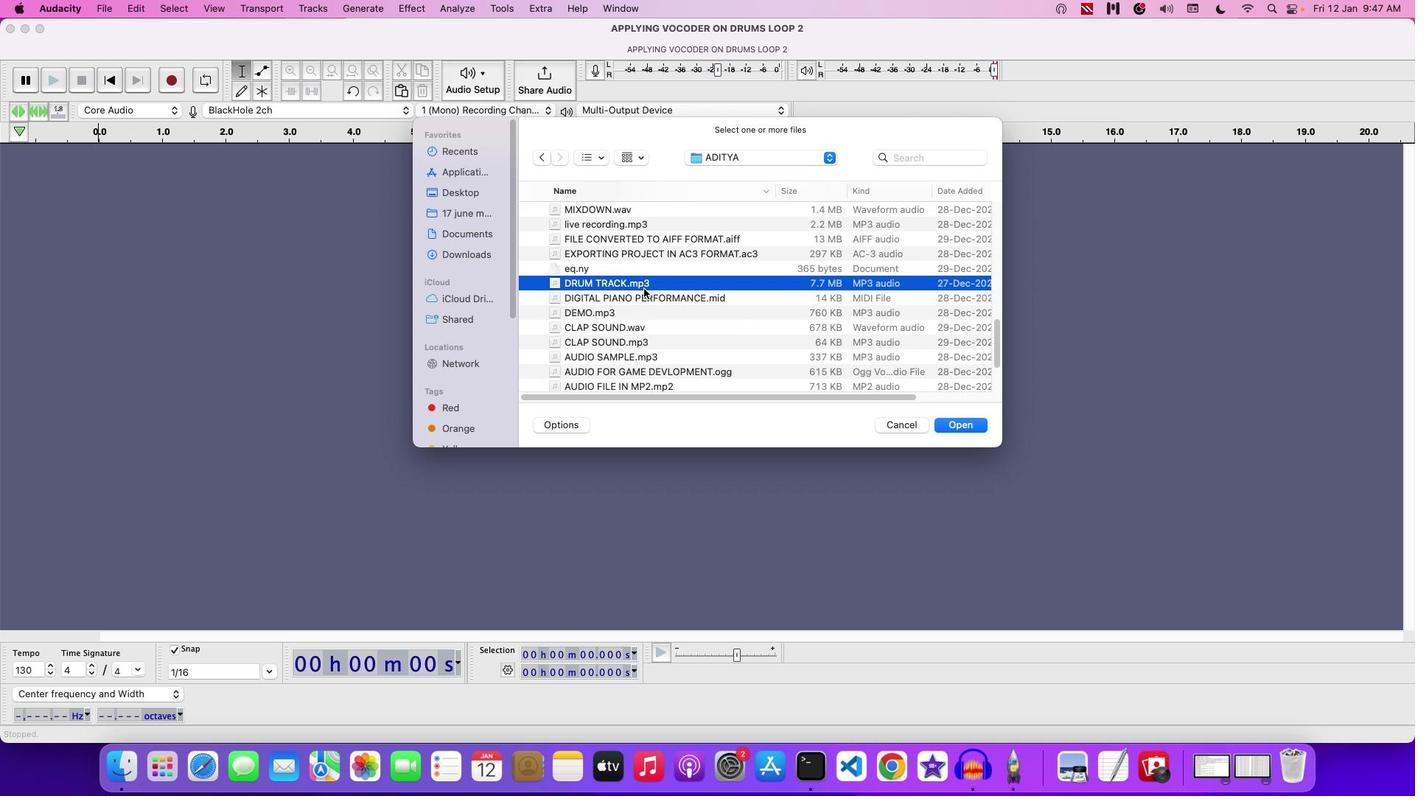 
Action: Mouse scrolled (644, 289) with delta (0, 0)
Screenshot: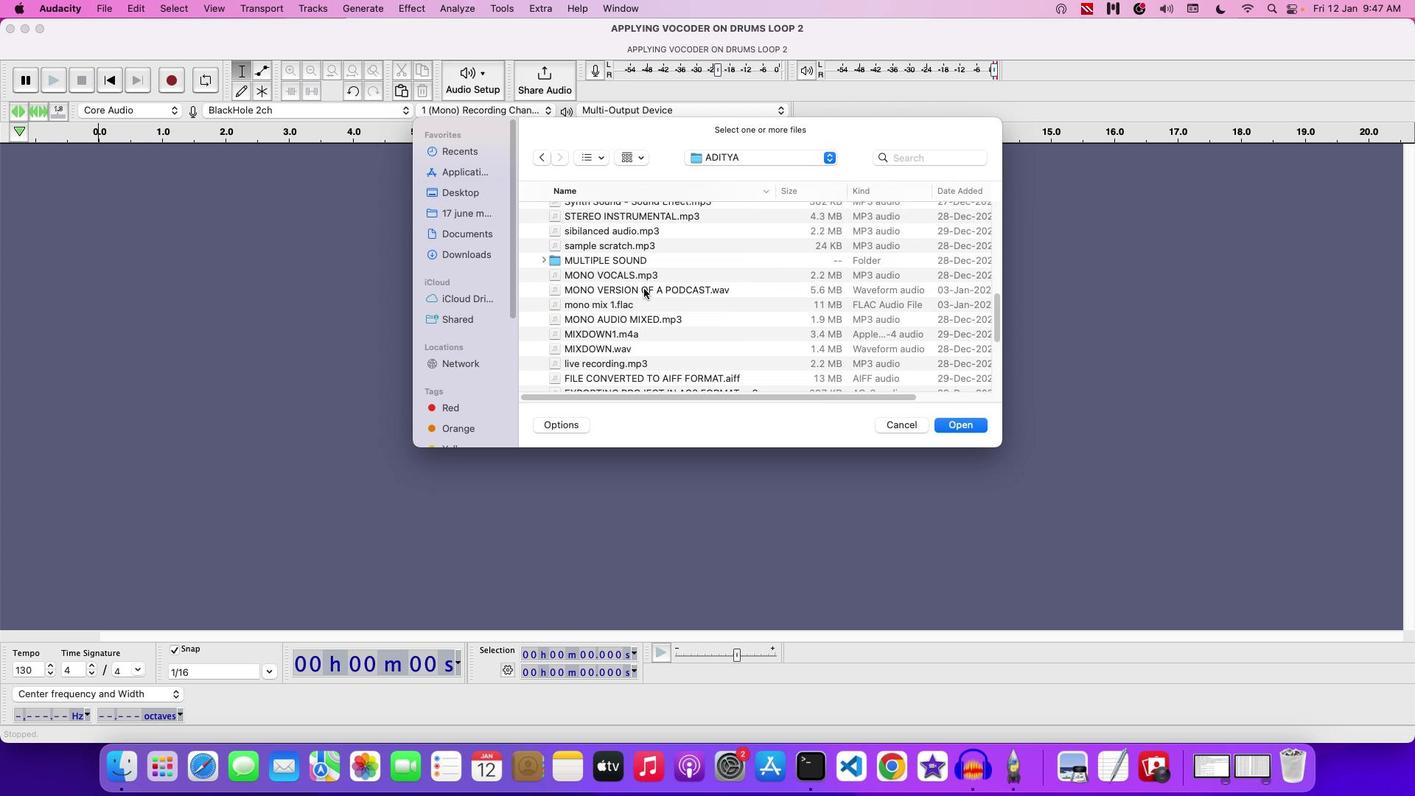 
Action: Mouse scrolled (644, 289) with delta (0, 0)
Screenshot: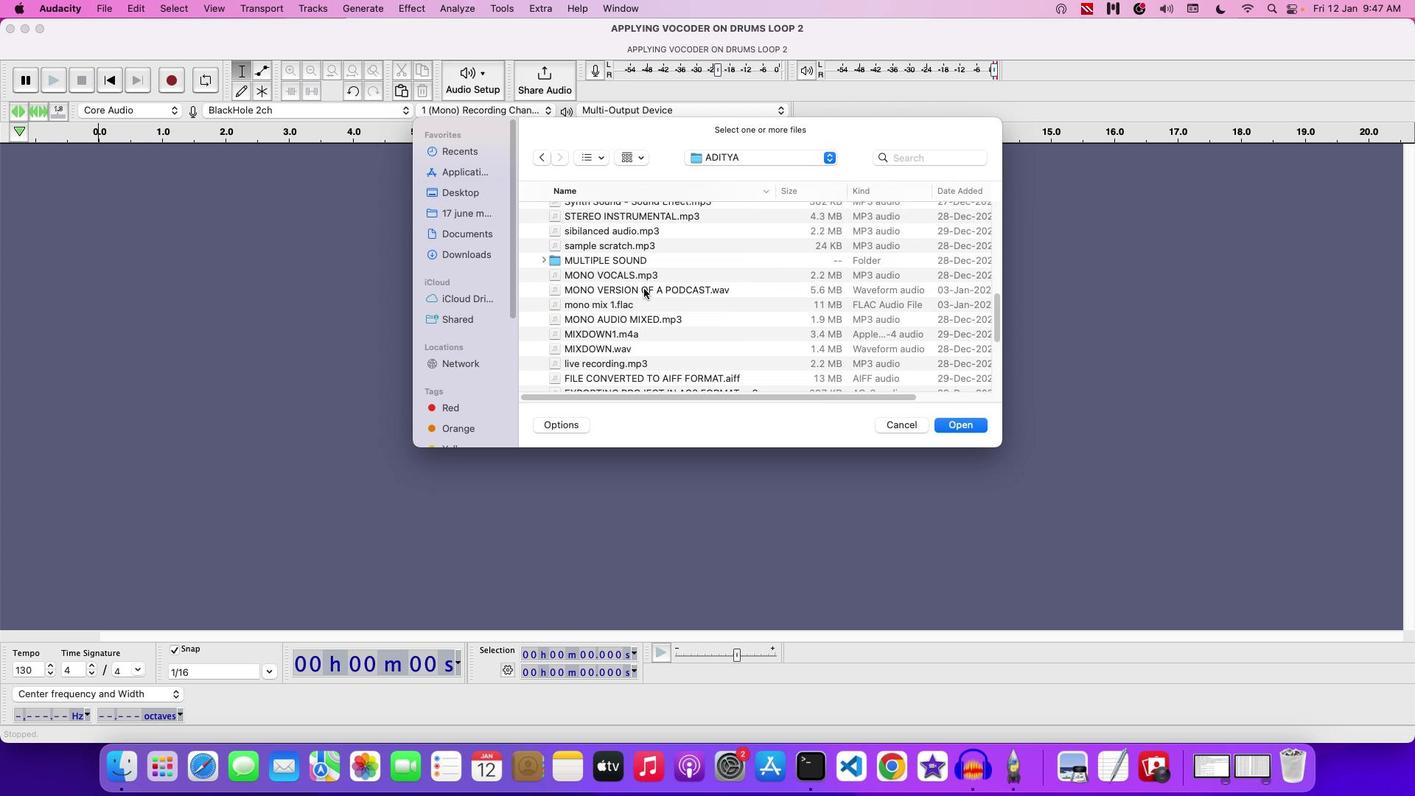 
Action: Mouse scrolled (644, 289) with delta (0, 2)
Screenshot: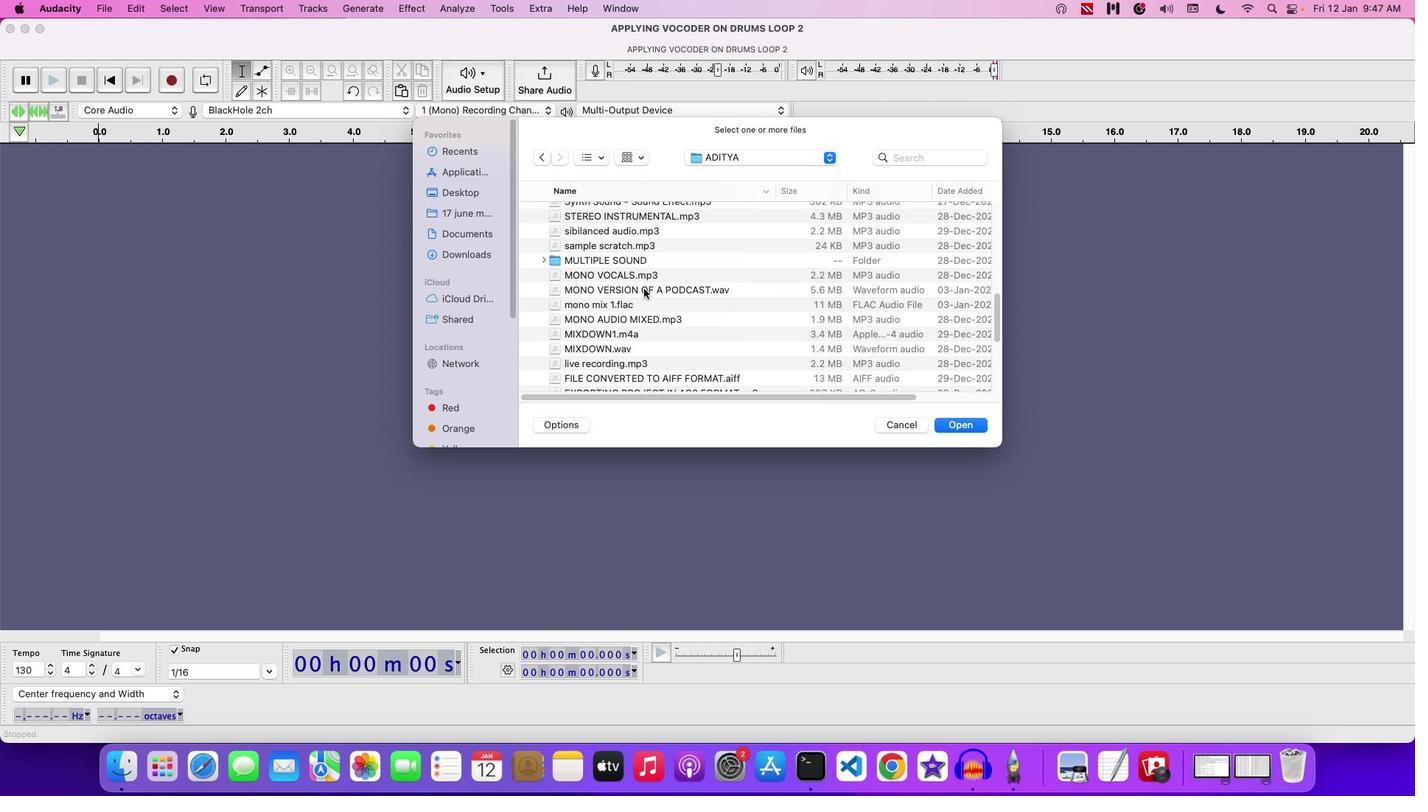 
Action: Mouse scrolled (644, 289) with delta (0, 3)
Screenshot: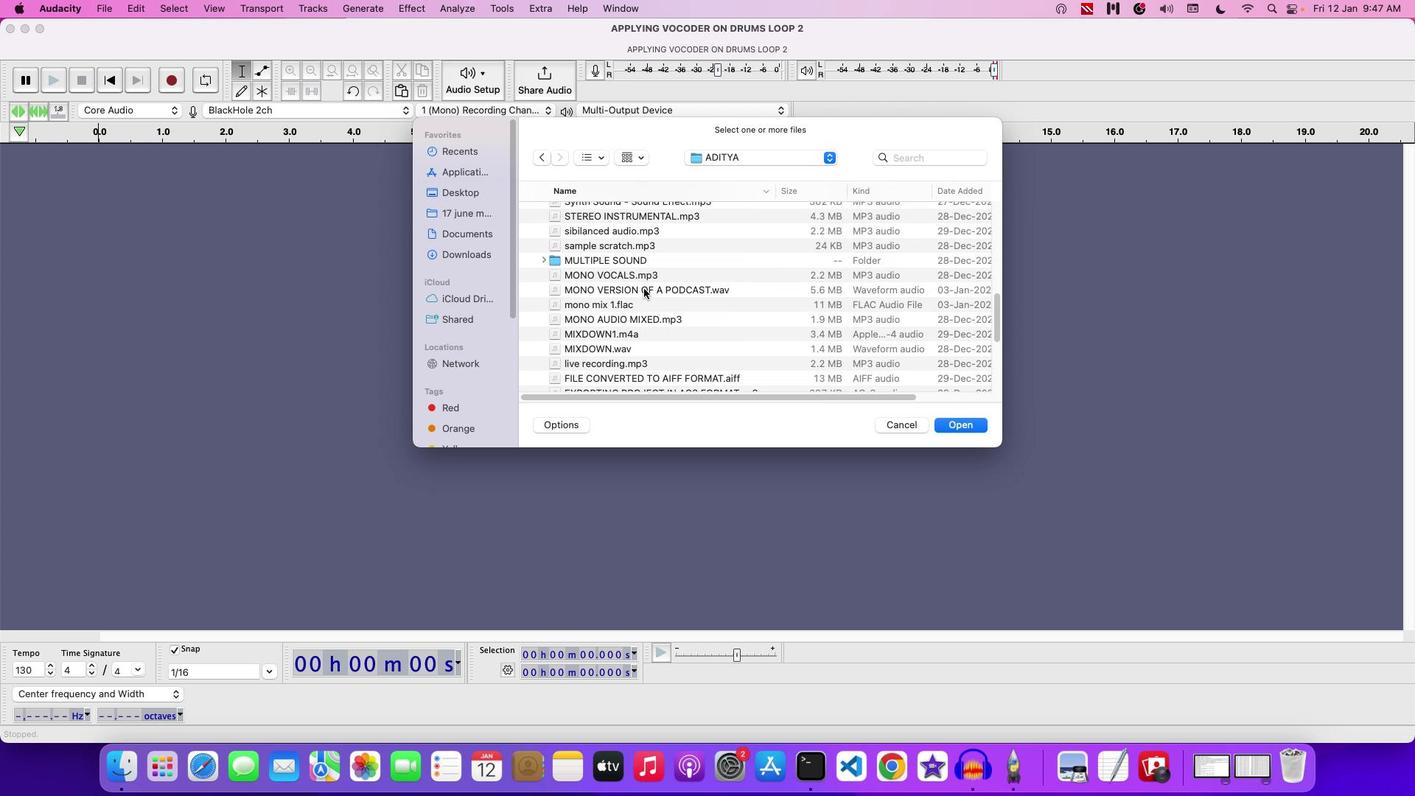 
Action: Mouse scrolled (644, 289) with delta (0, 0)
Screenshot: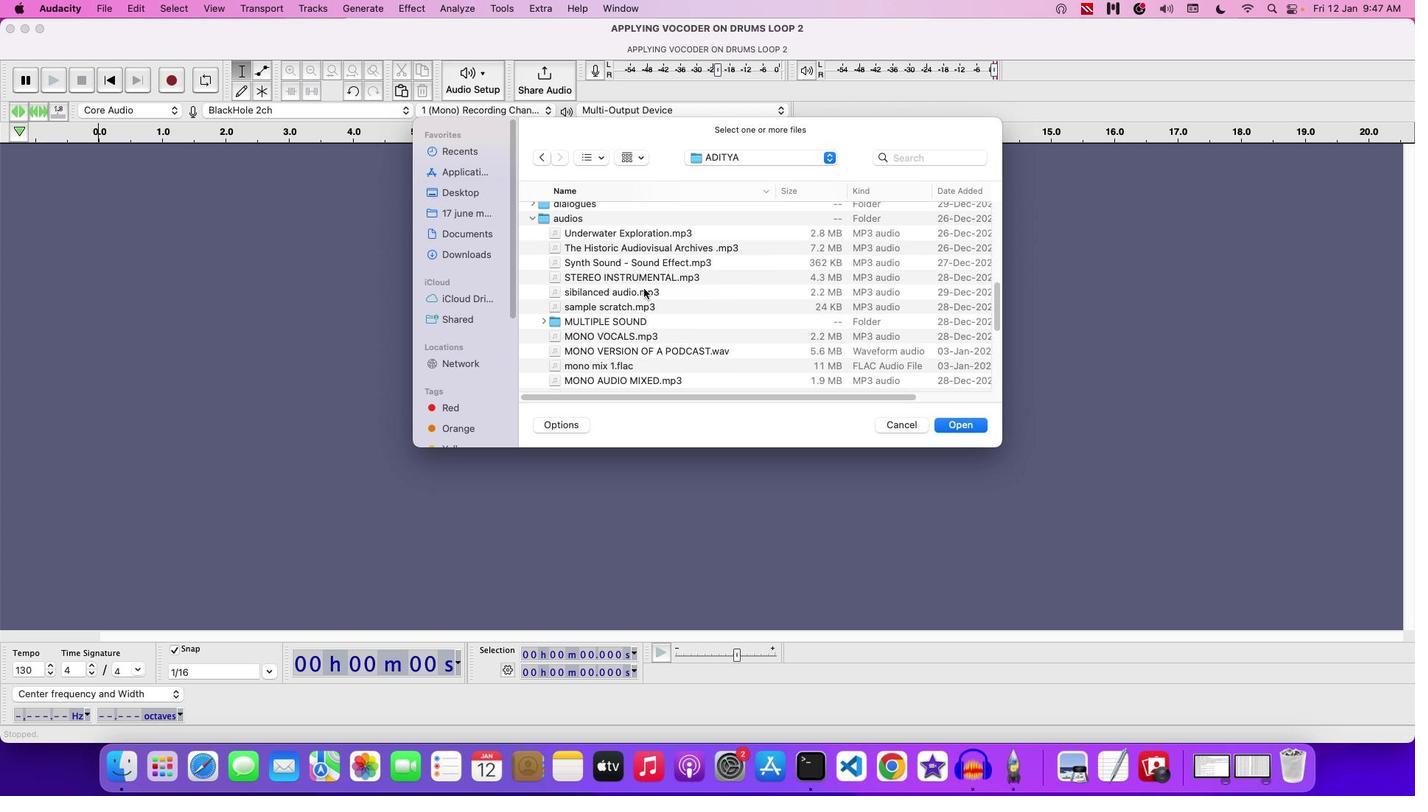 
Action: Mouse scrolled (644, 289) with delta (0, 0)
Screenshot: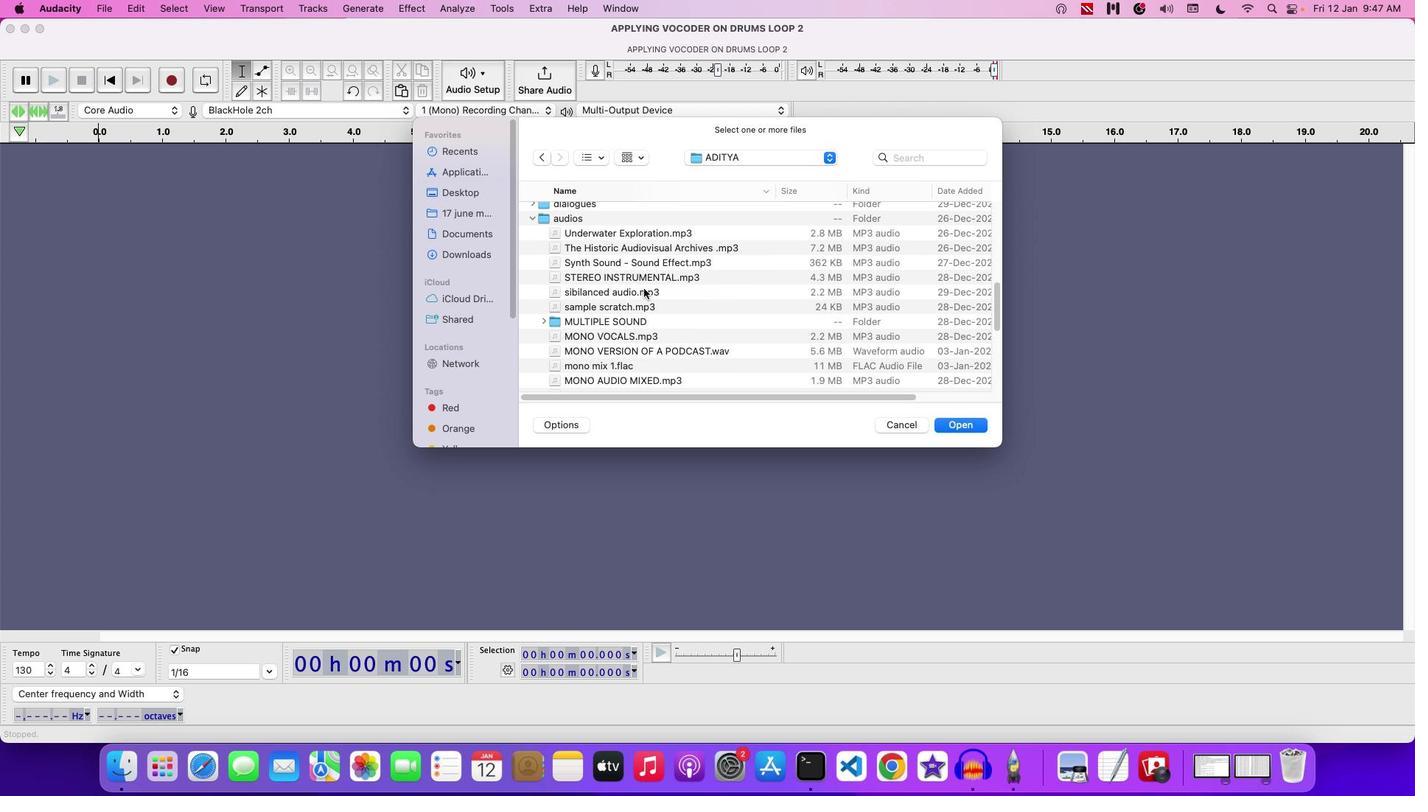 
Action: Mouse scrolled (644, 289) with delta (0, 2)
Screenshot: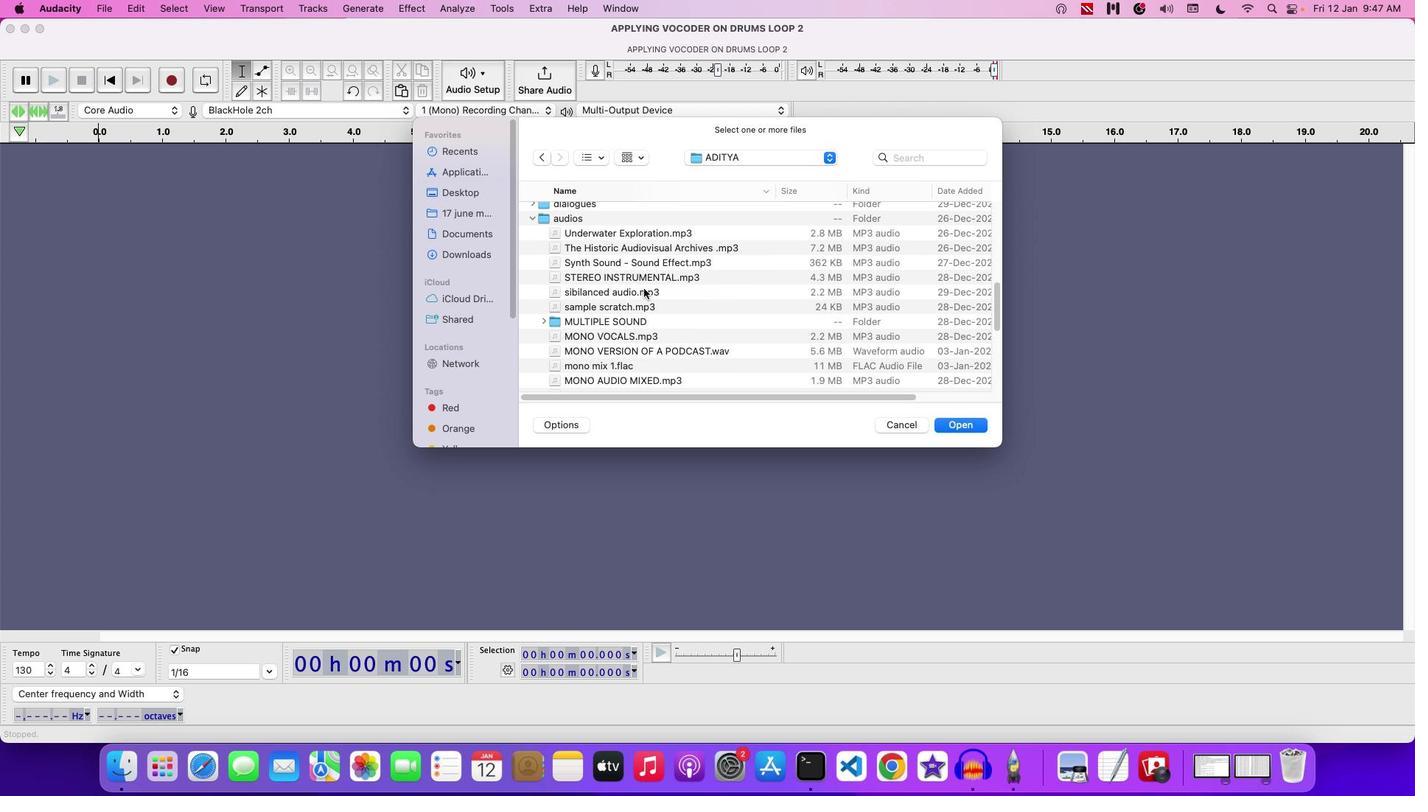 
Action: Mouse scrolled (644, 289) with delta (0, 0)
Screenshot: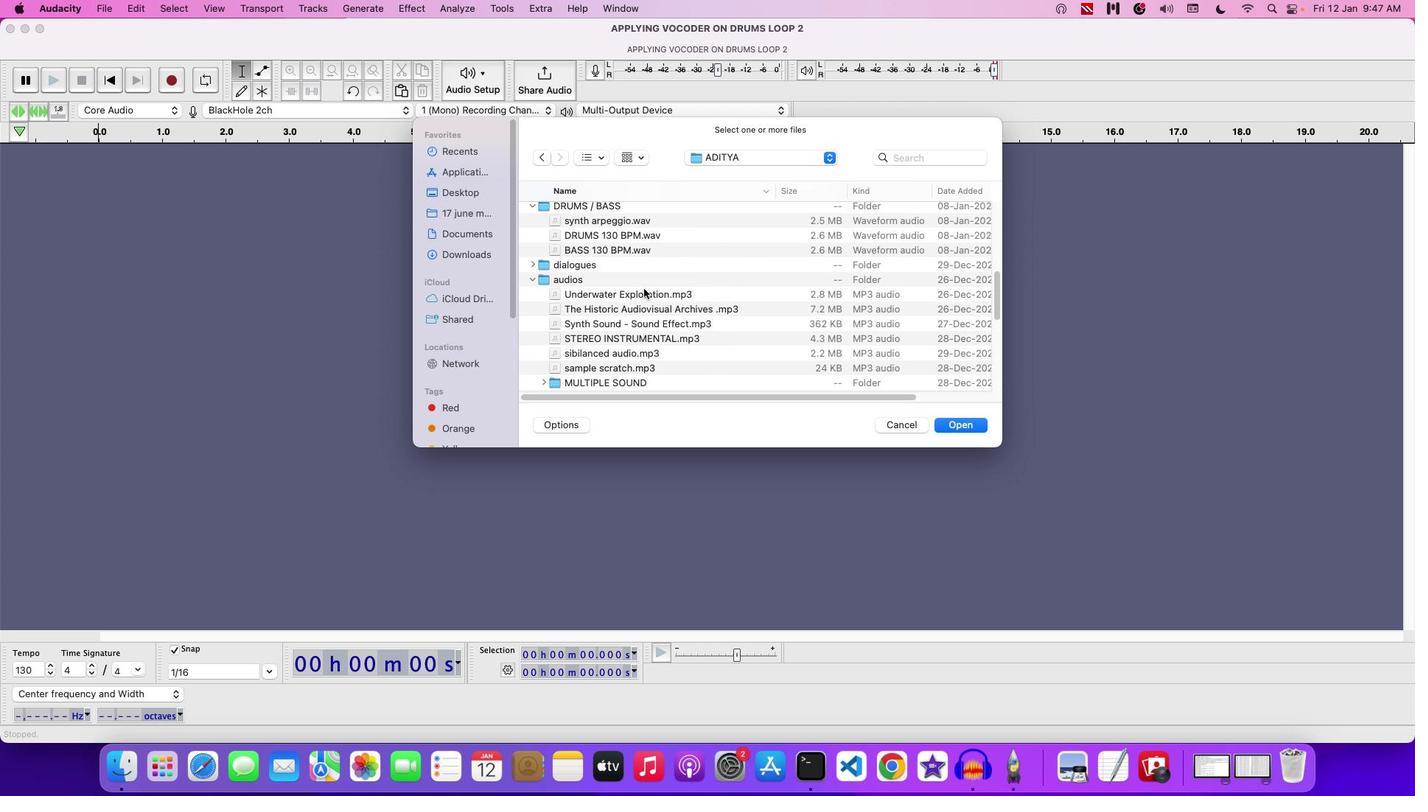 
Action: Mouse scrolled (644, 289) with delta (0, 0)
Screenshot: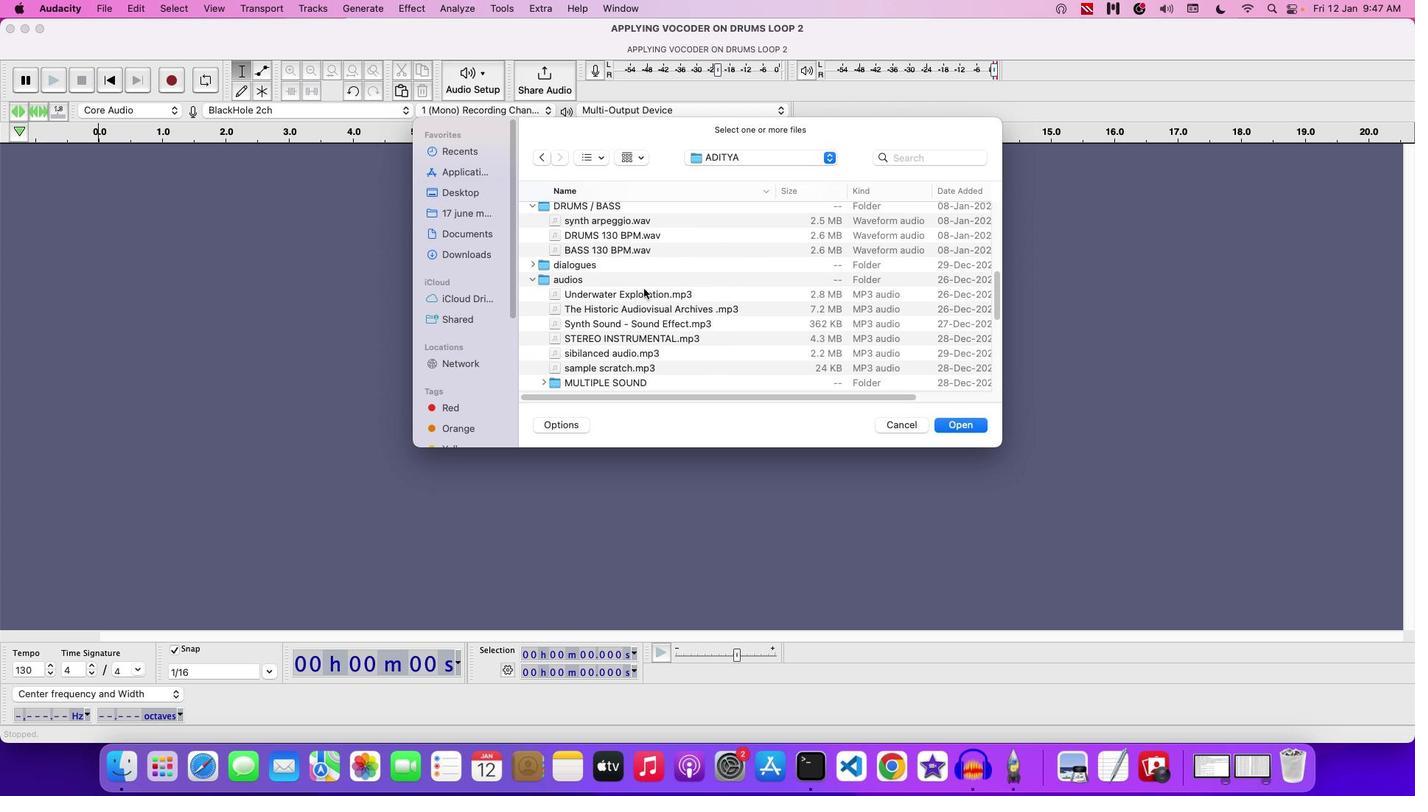 
Action: Mouse scrolled (644, 289) with delta (0, 2)
Screenshot: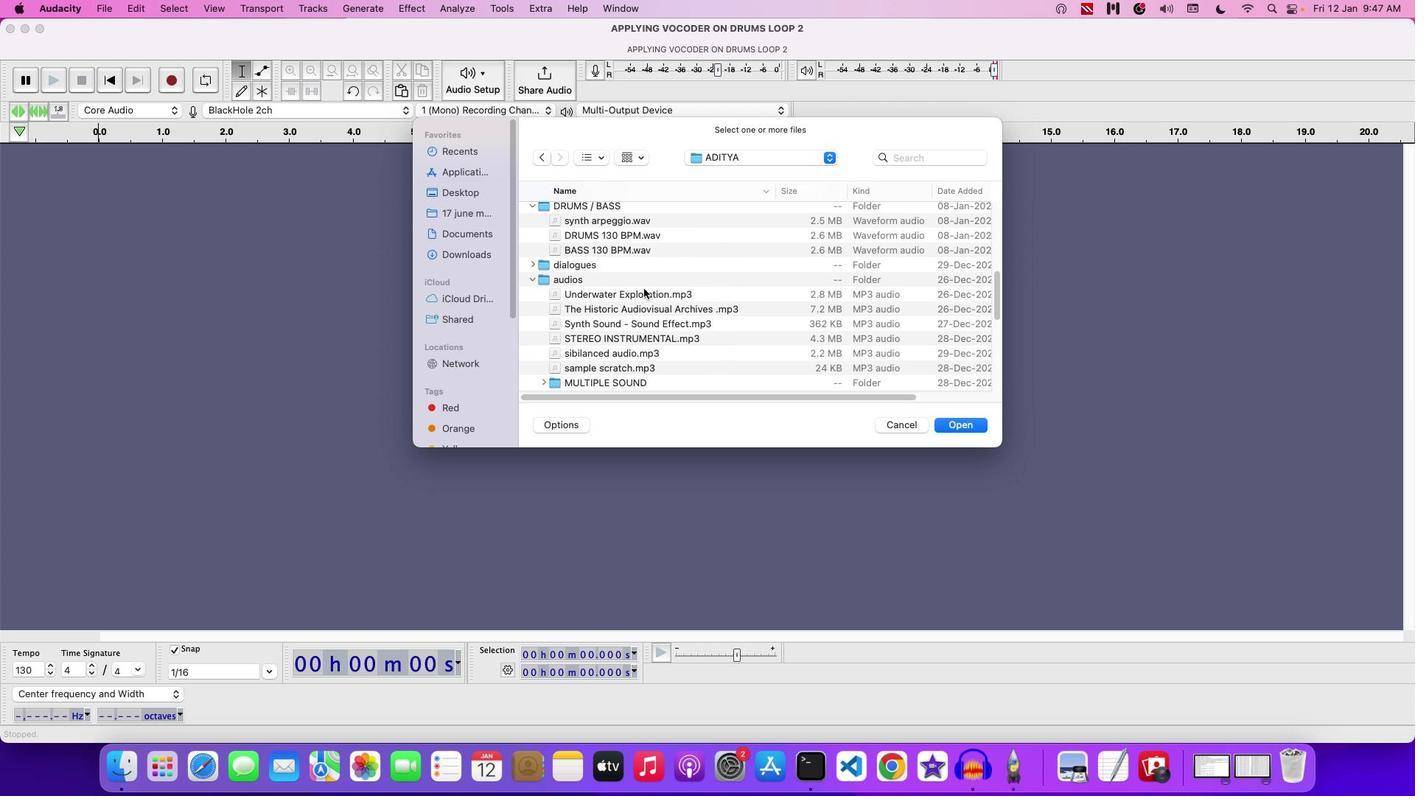 
Action: Mouse scrolled (644, 289) with delta (0, 0)
Screenshot: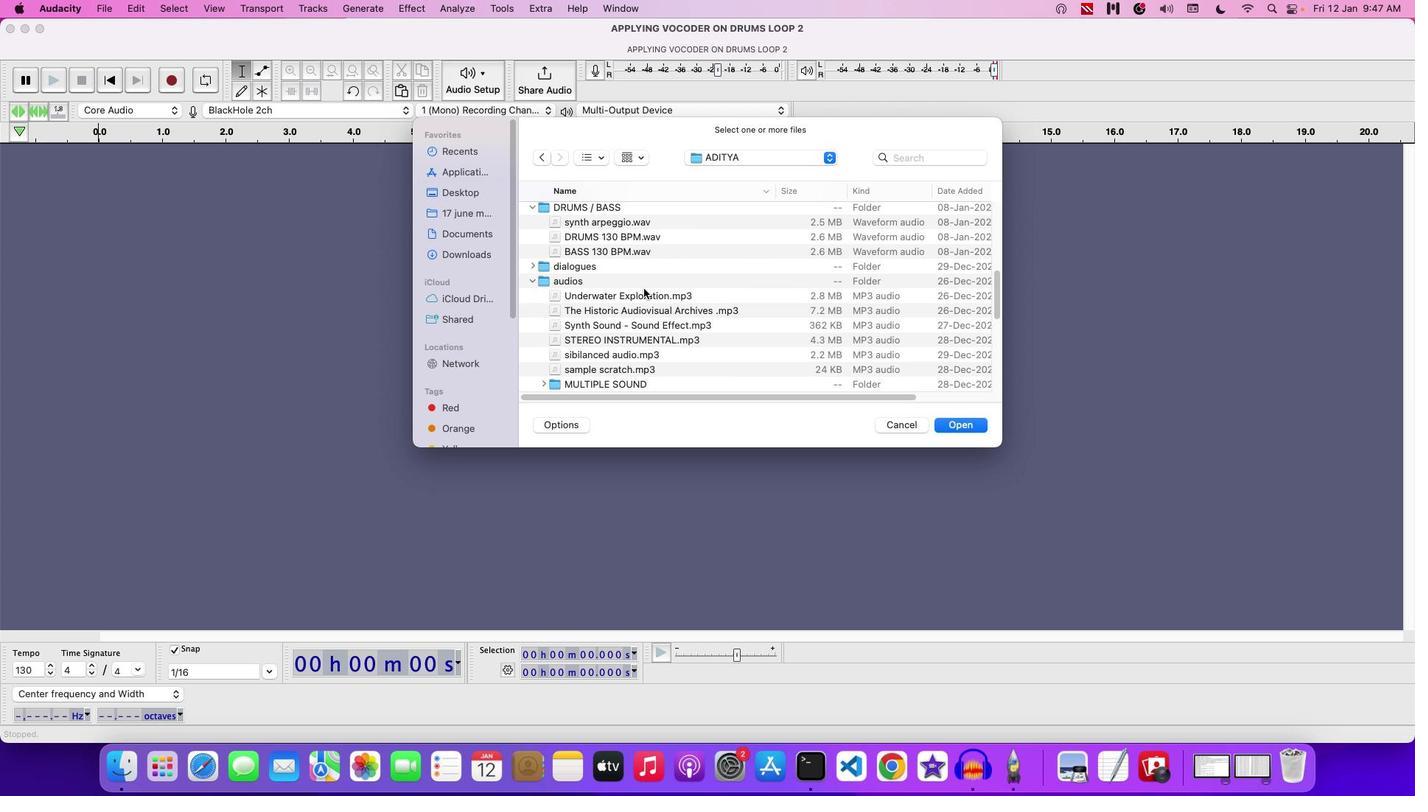
Action: Mouse moved to (630, 235)
Screenshot: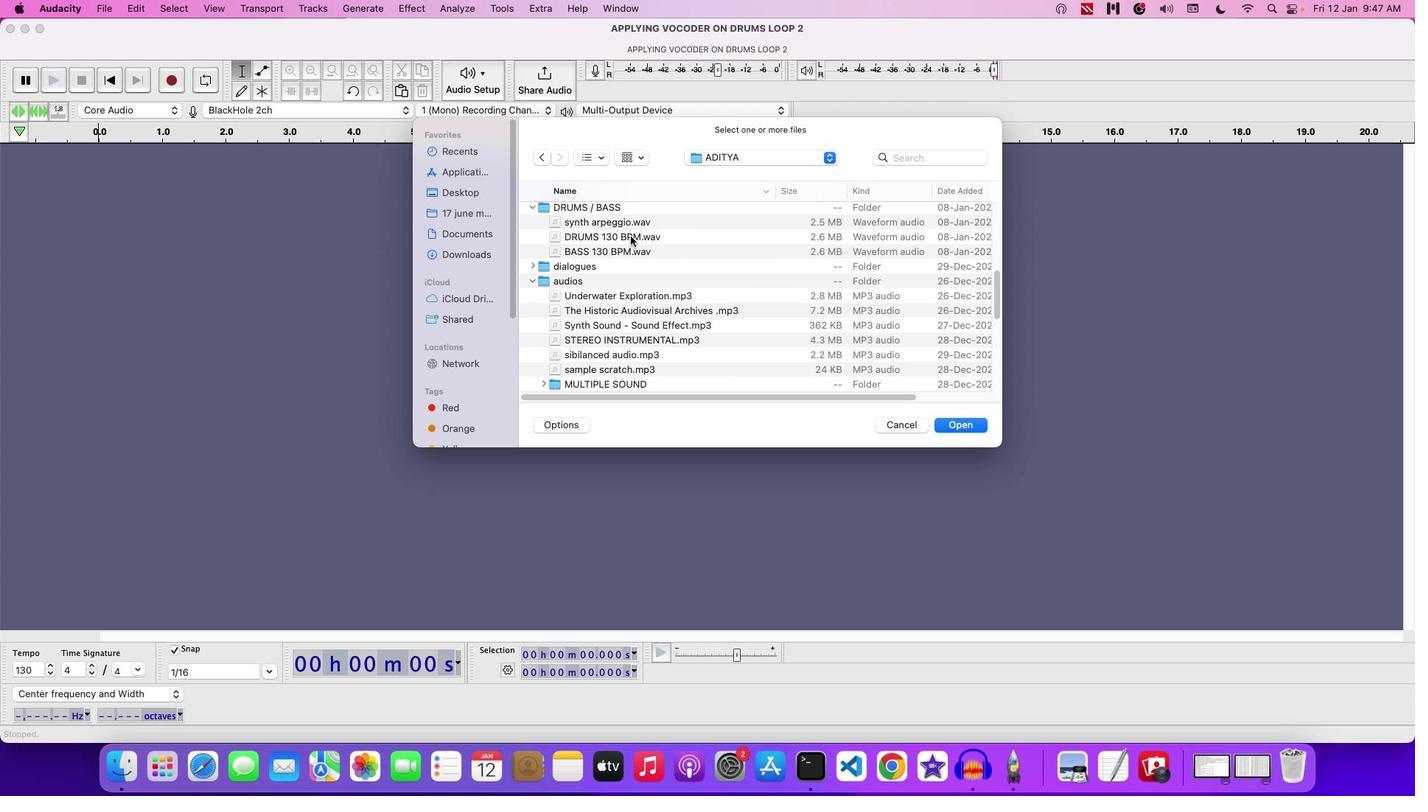 
Action: Mouse pressed left at (630, 235)
Screenshot: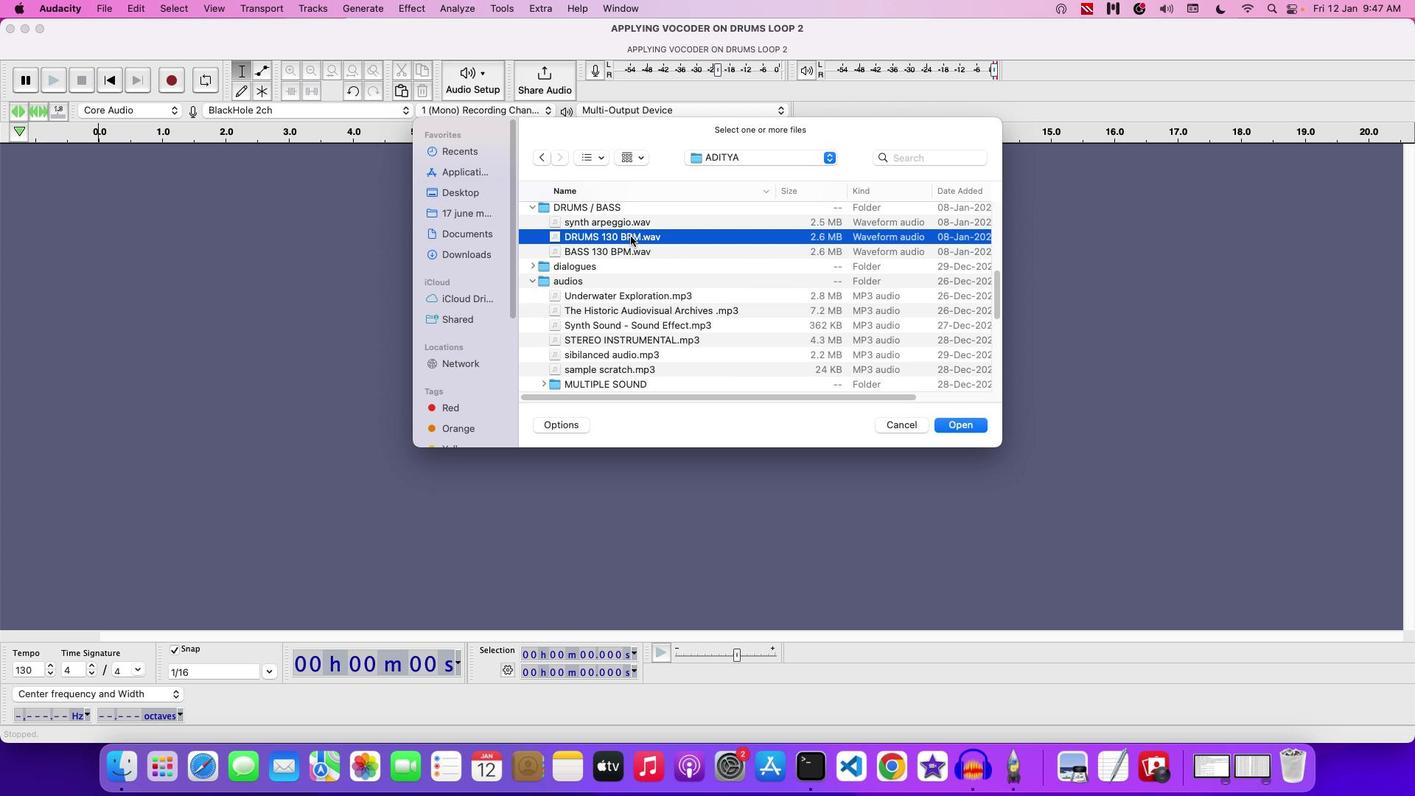 
Action: Mouse moved to (631, 235)
Screenshot: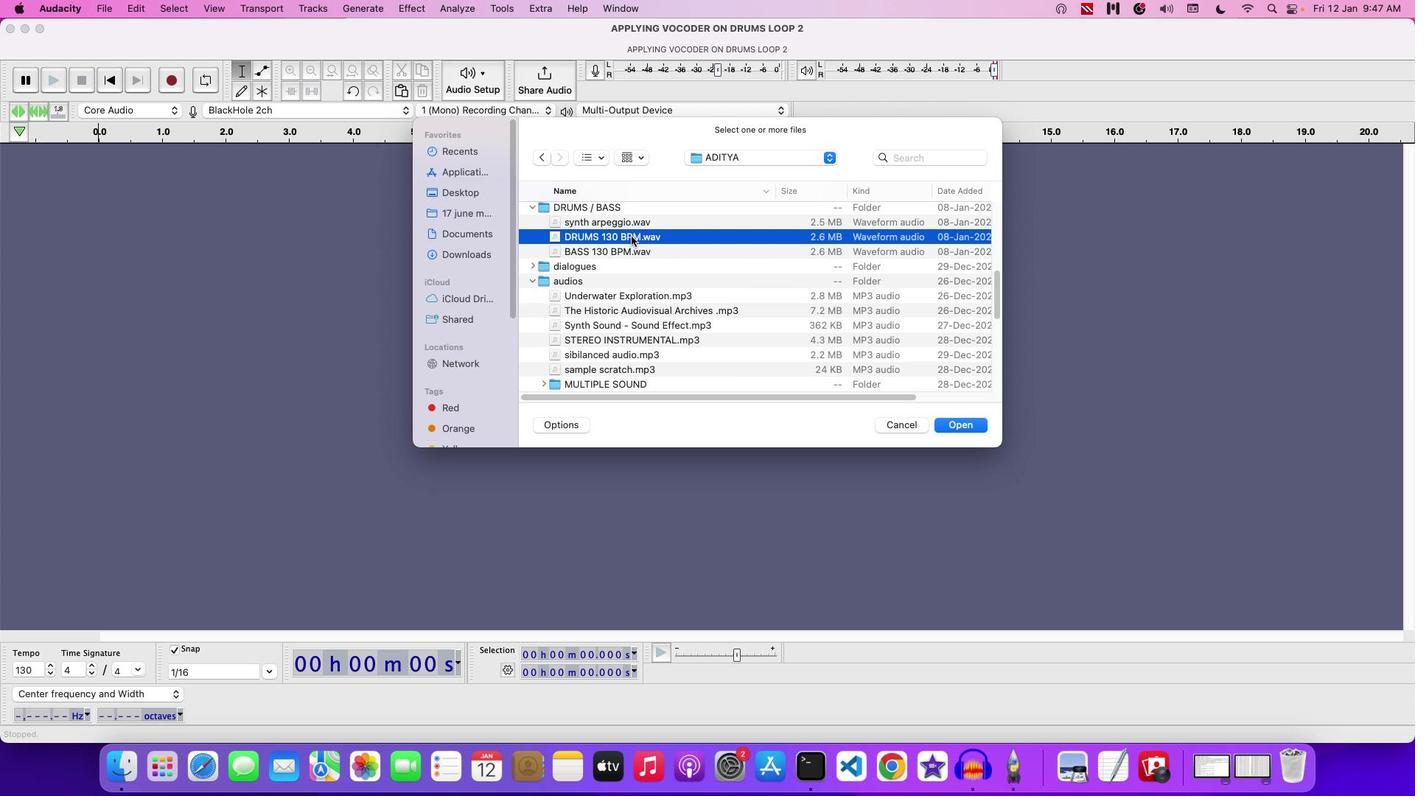 
Action: Mouse pressed left at (631, 235)
Screenshot: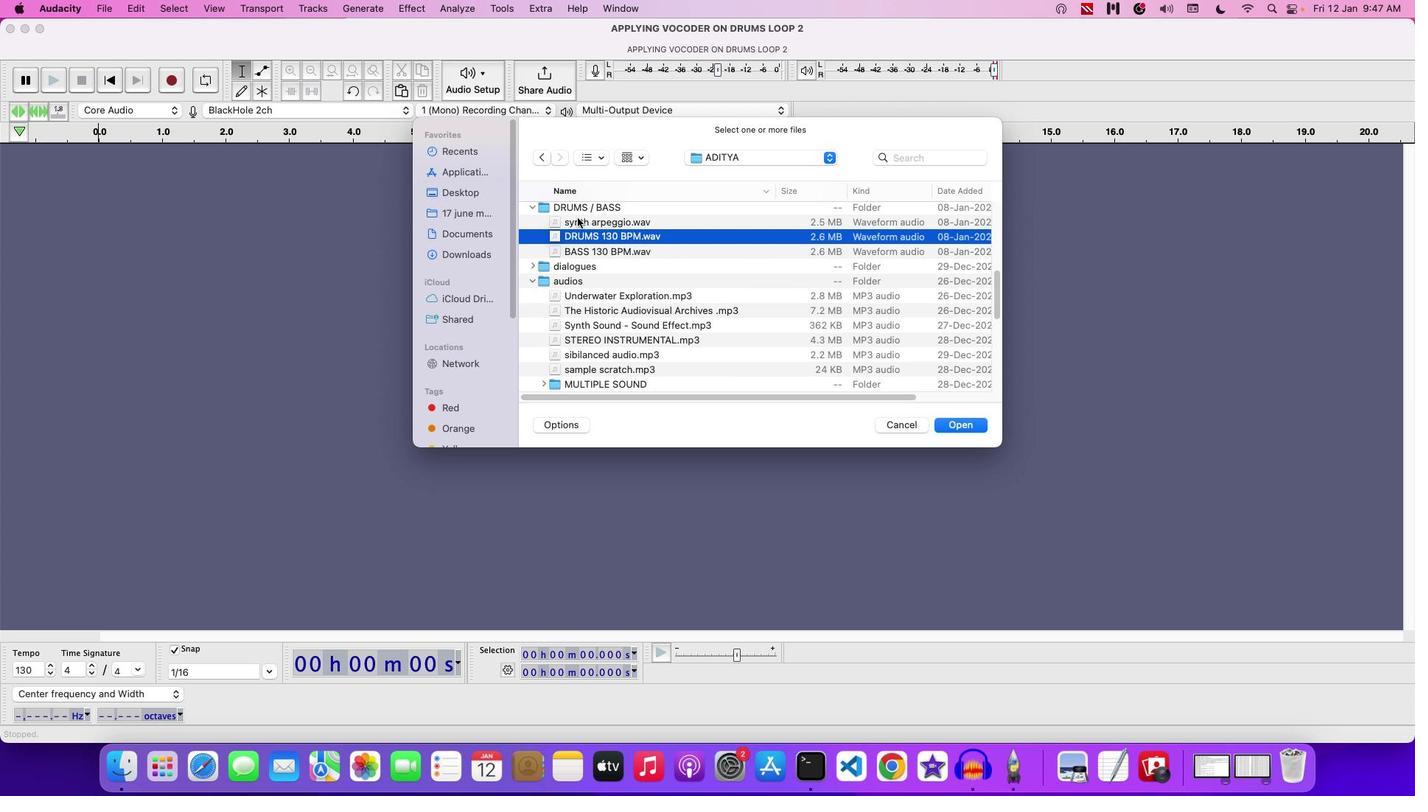 
Action: Mouse moved to (909, 418)
Screenshot: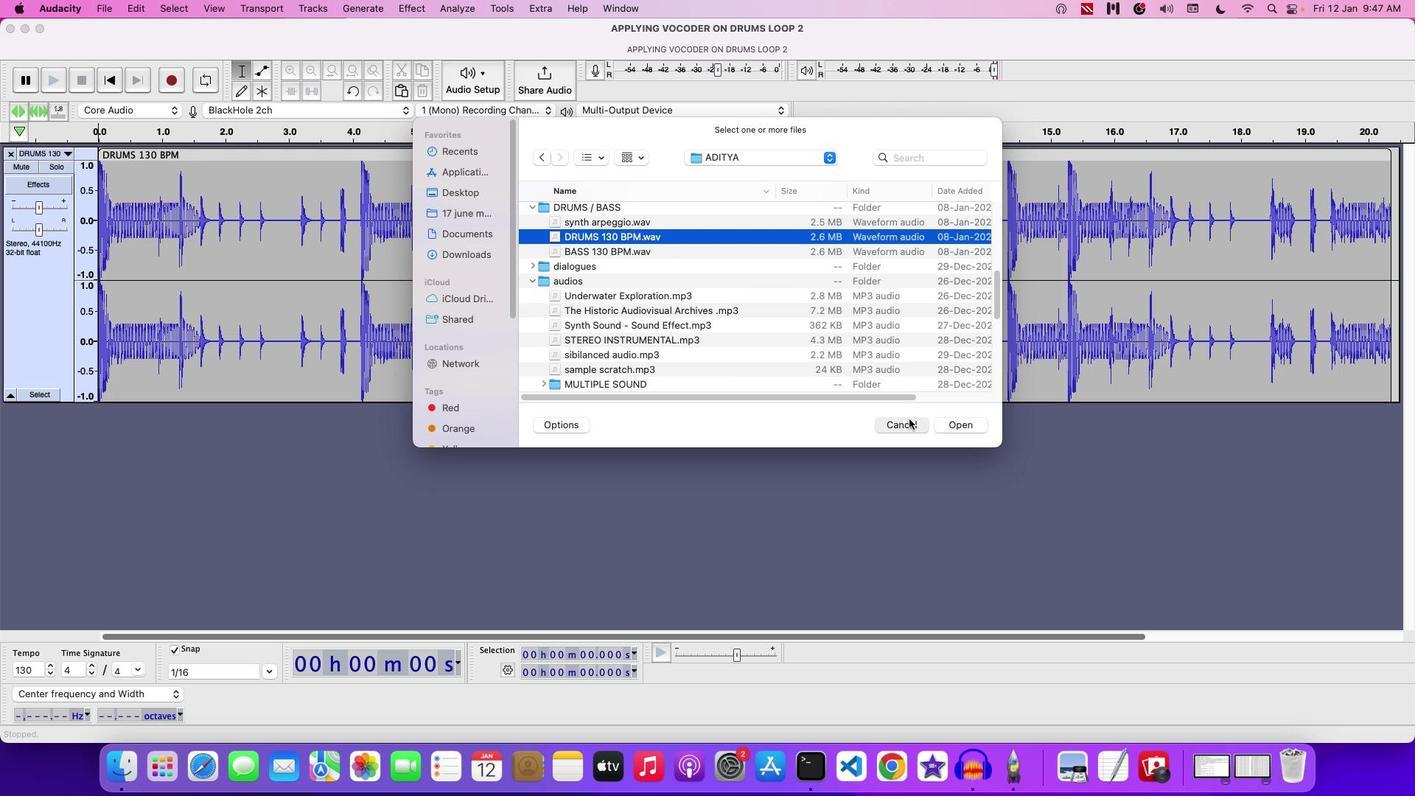 
Action: Mouse pressed left at (909, 418)
Screenshot: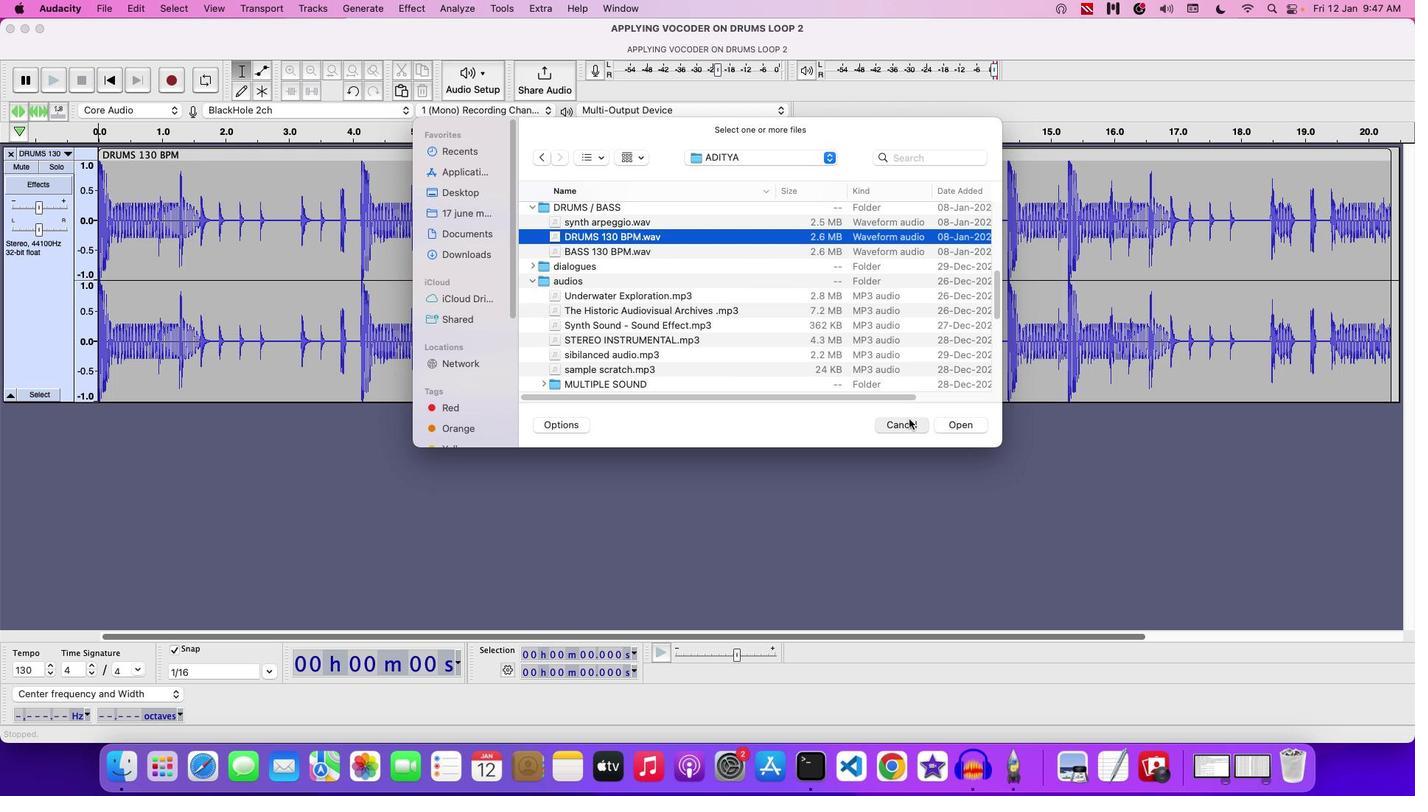
Action: Mouse moved to (749, 353)
Screenshot: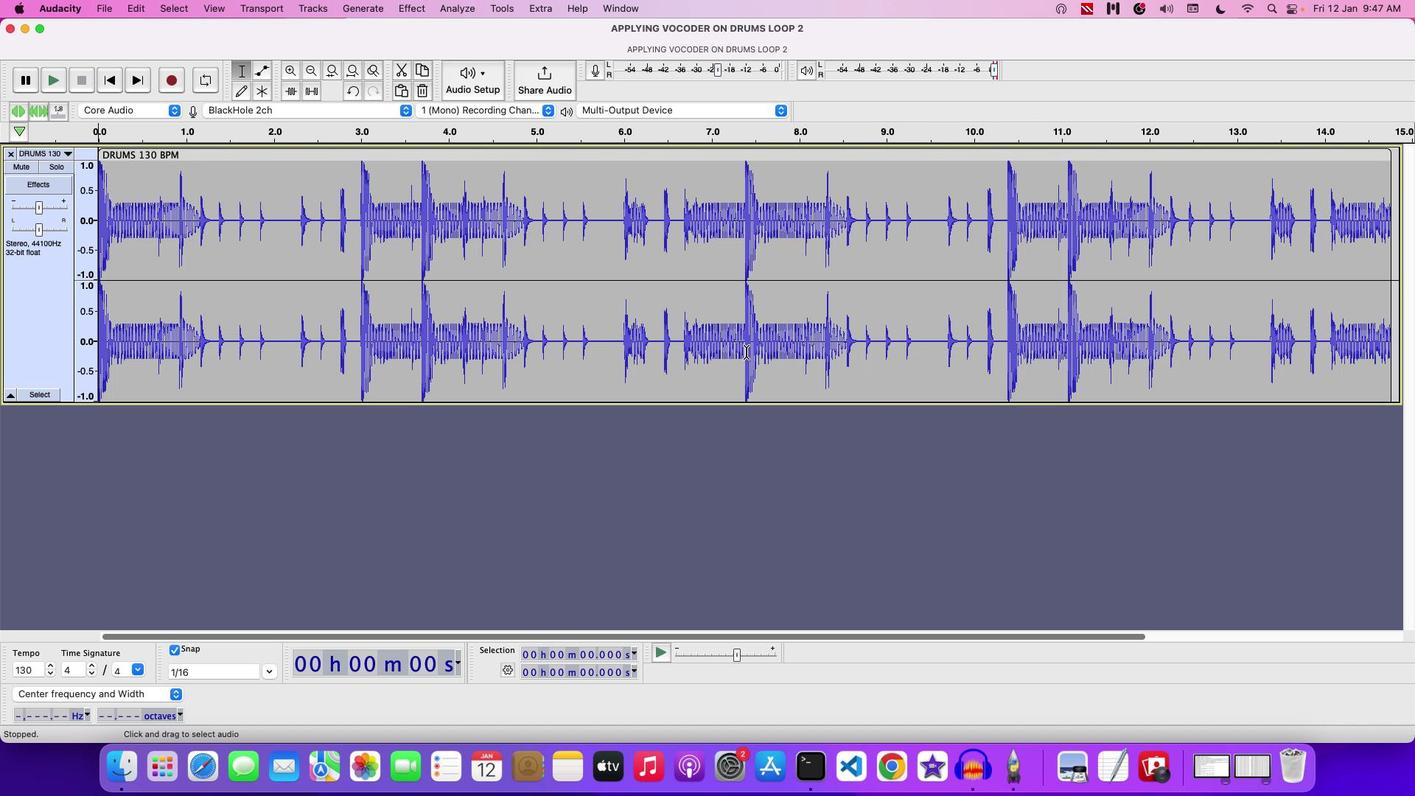 
Action: Key pressed Key.space
Screenshot: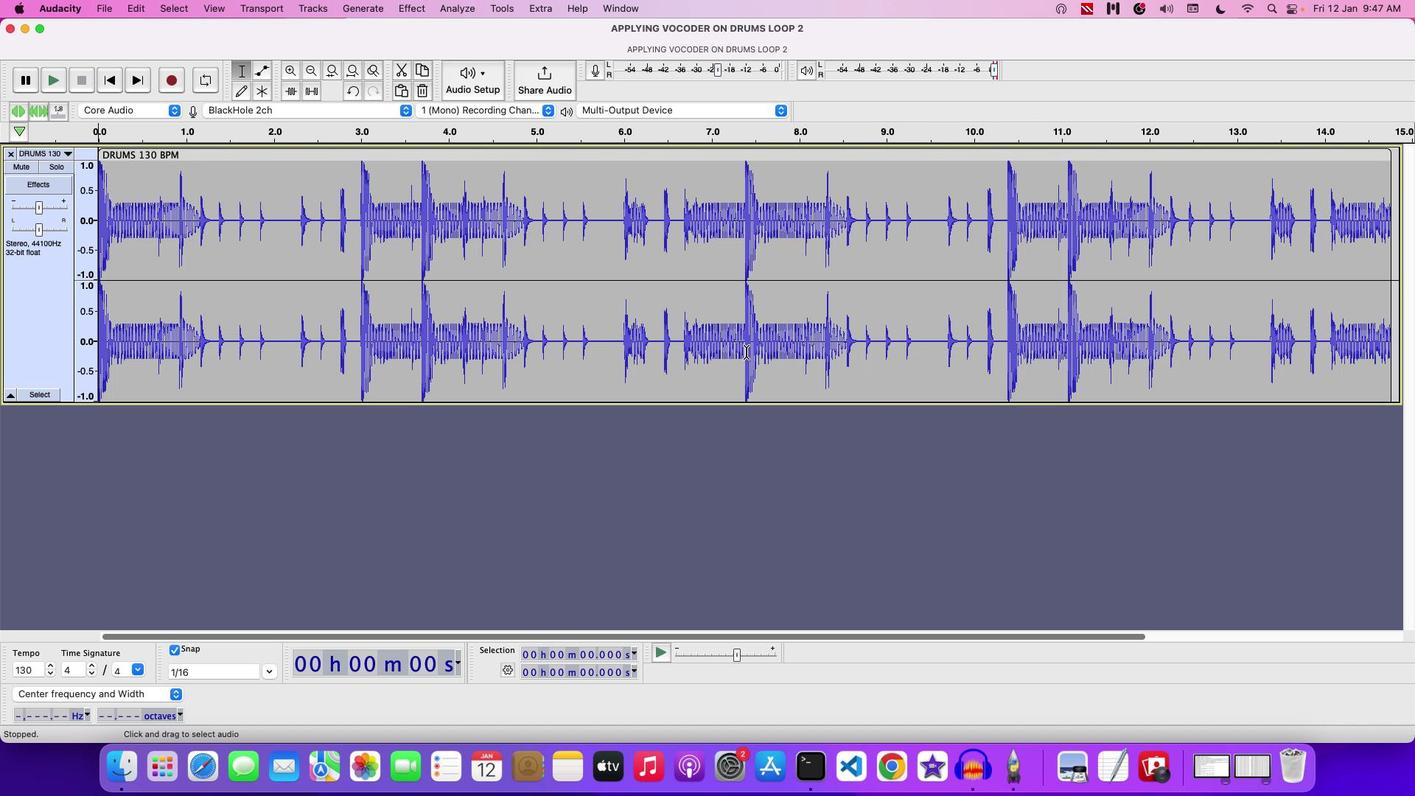 
Action: Mouse moved to (40, 207)
Screenshot: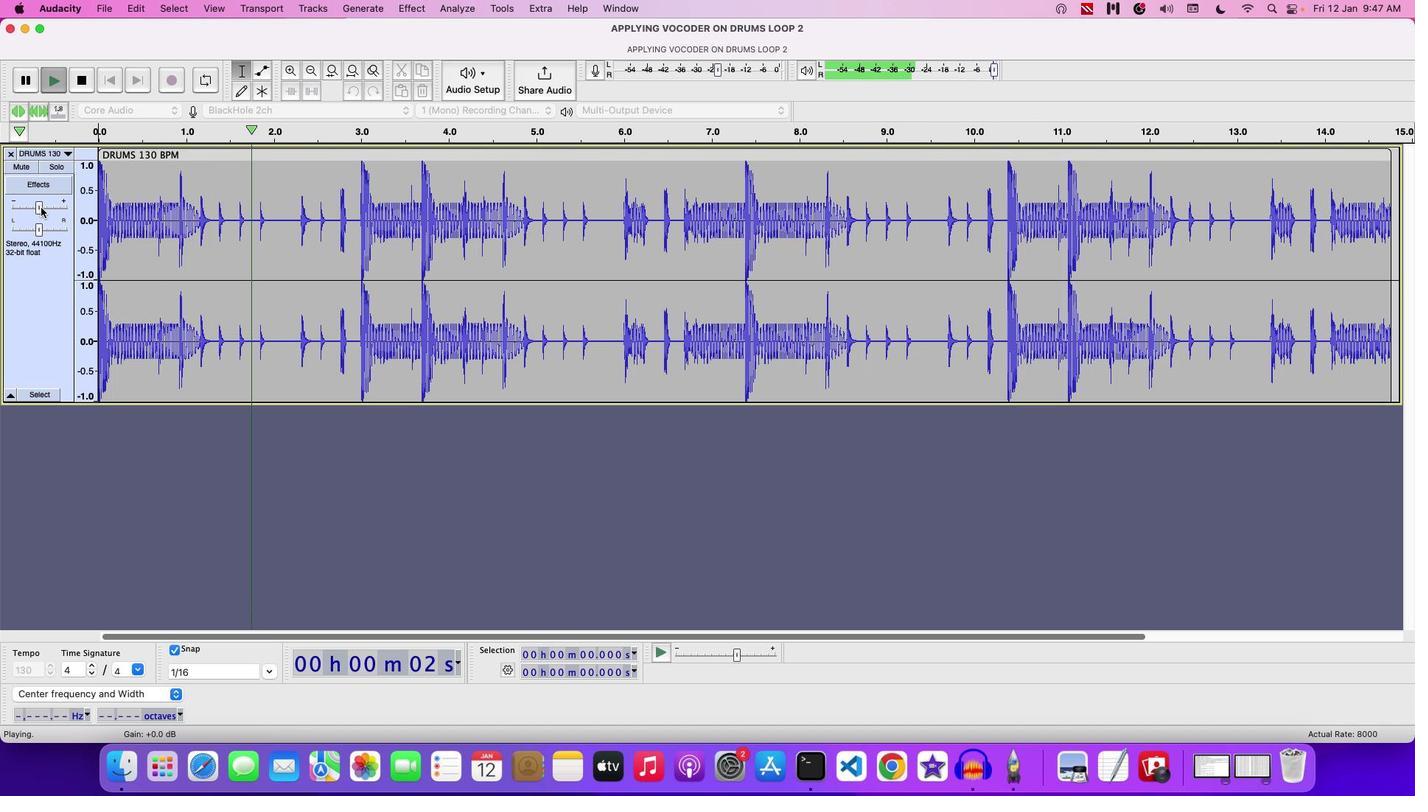 
Action: Mouse pressed left at (40, 207)
Screenshot: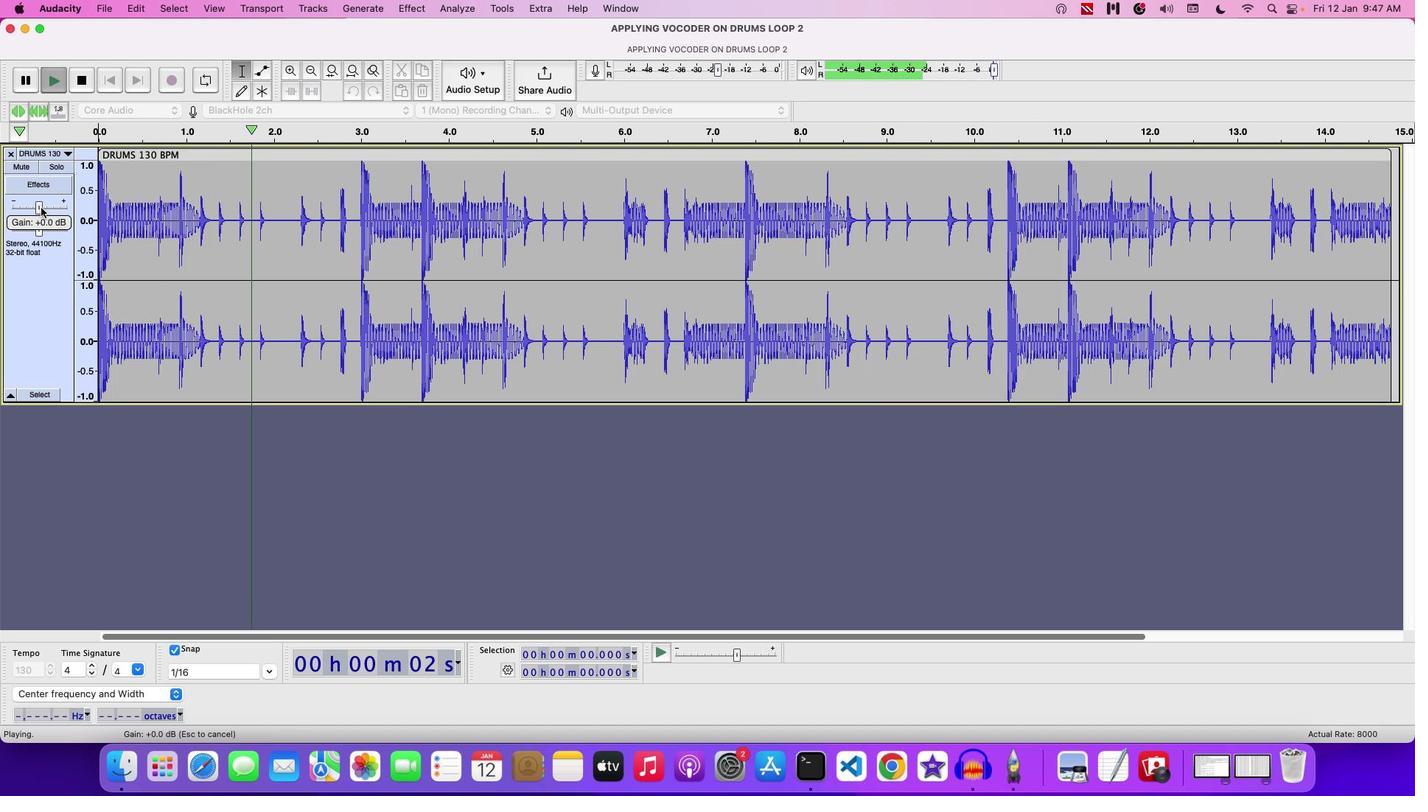 
Action: Mouse moved to (25, 207)
Screenshot: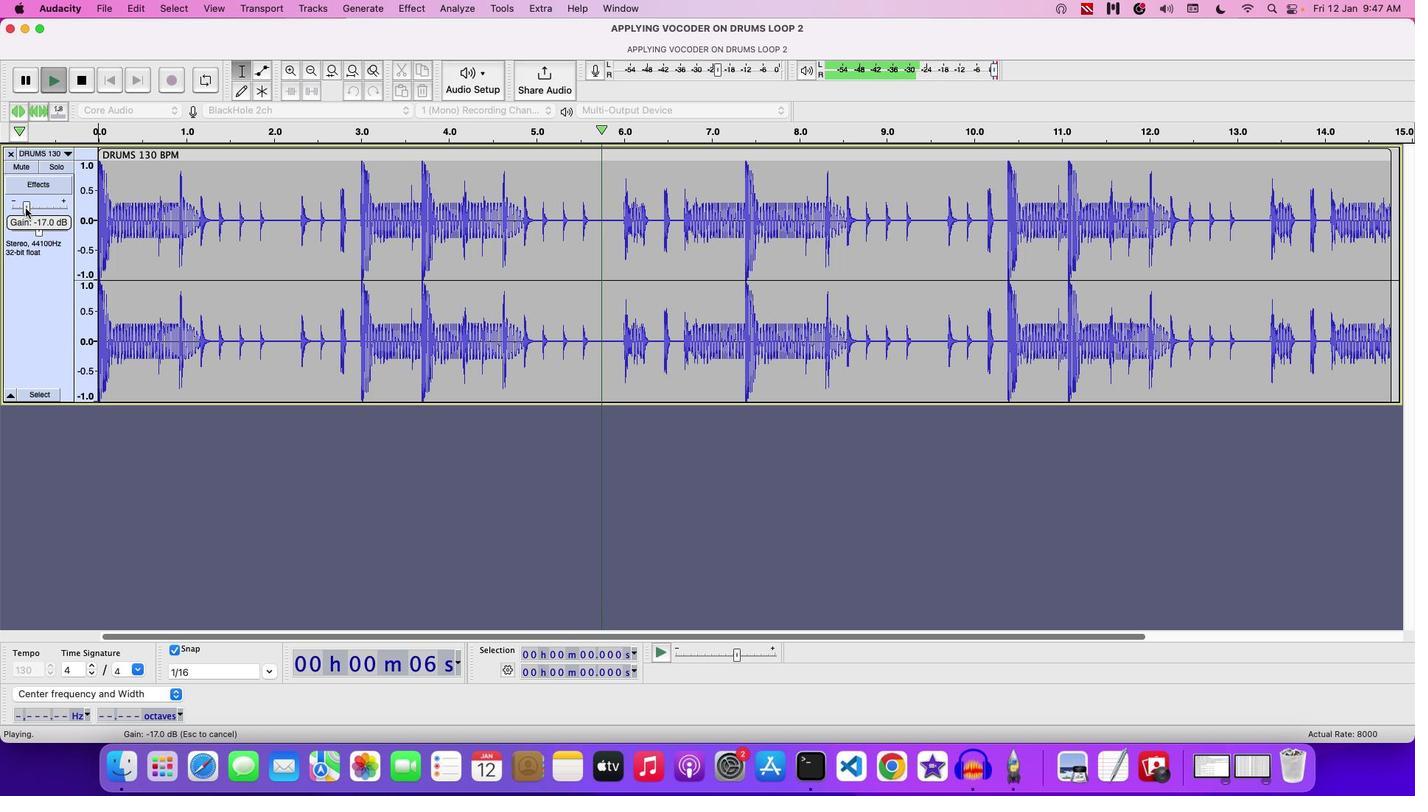 
Action: Mouse pressed left at (25, 207)
Screenshot: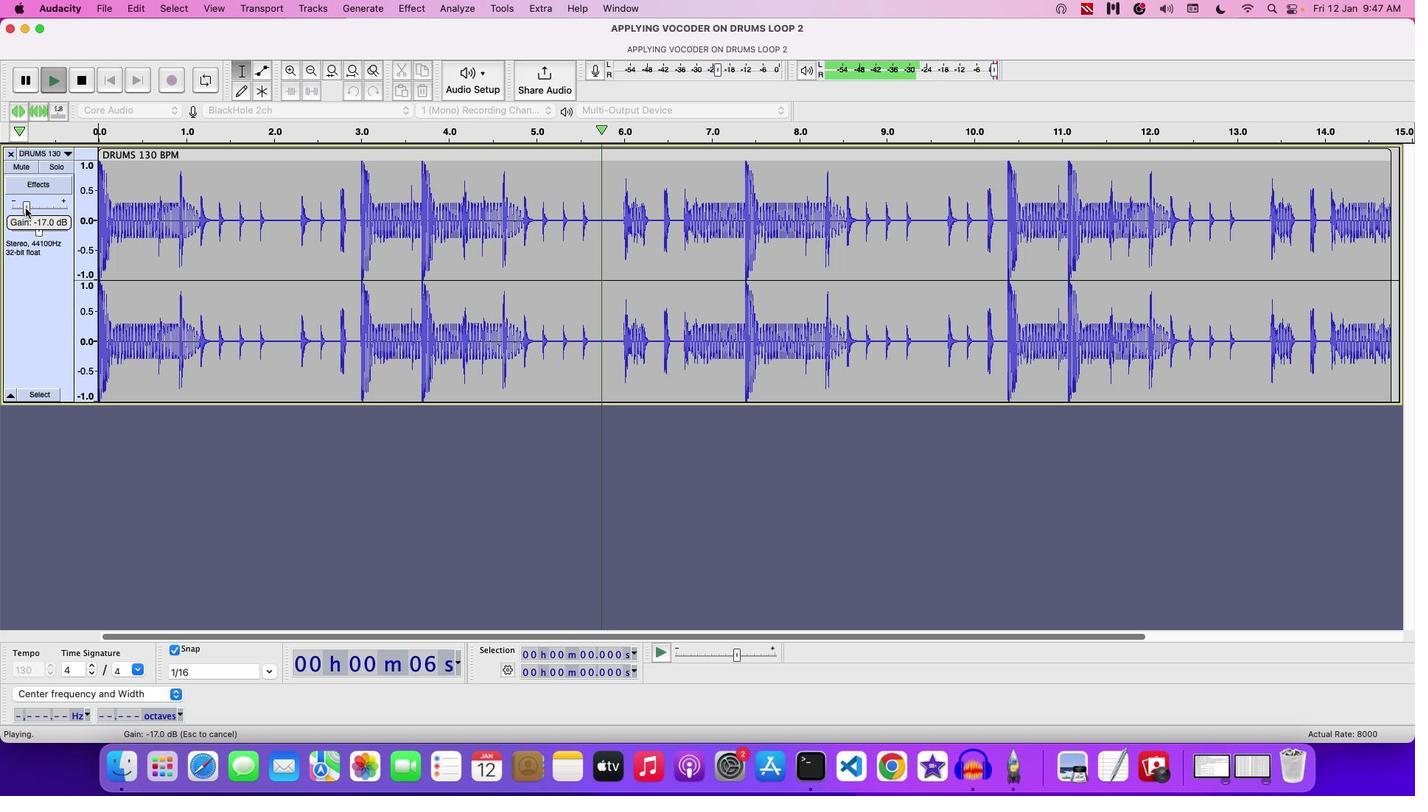 
Action: Mouse pressed left at (25, 207)
Screenshot: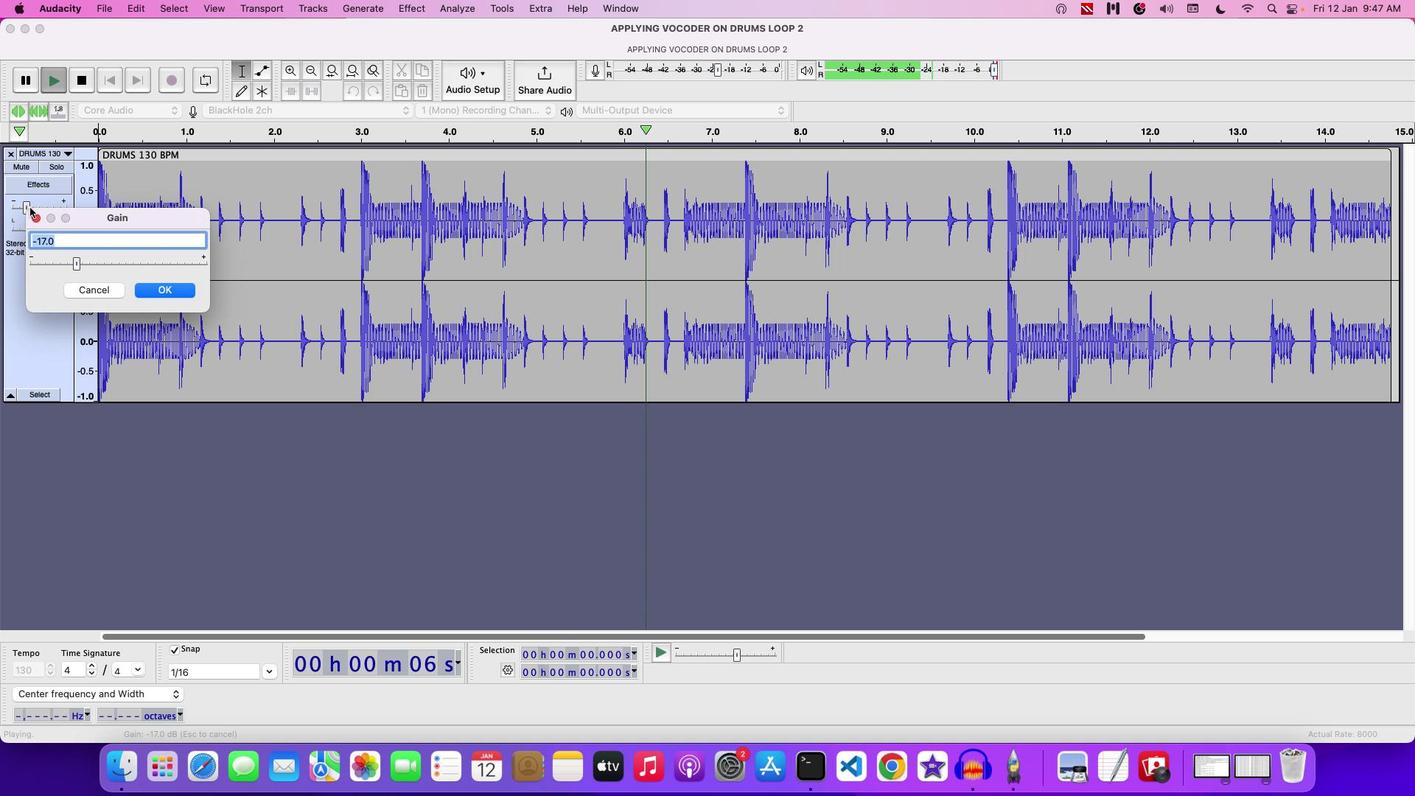 
Action: Mouse moved to (80, 261)
Screenshot: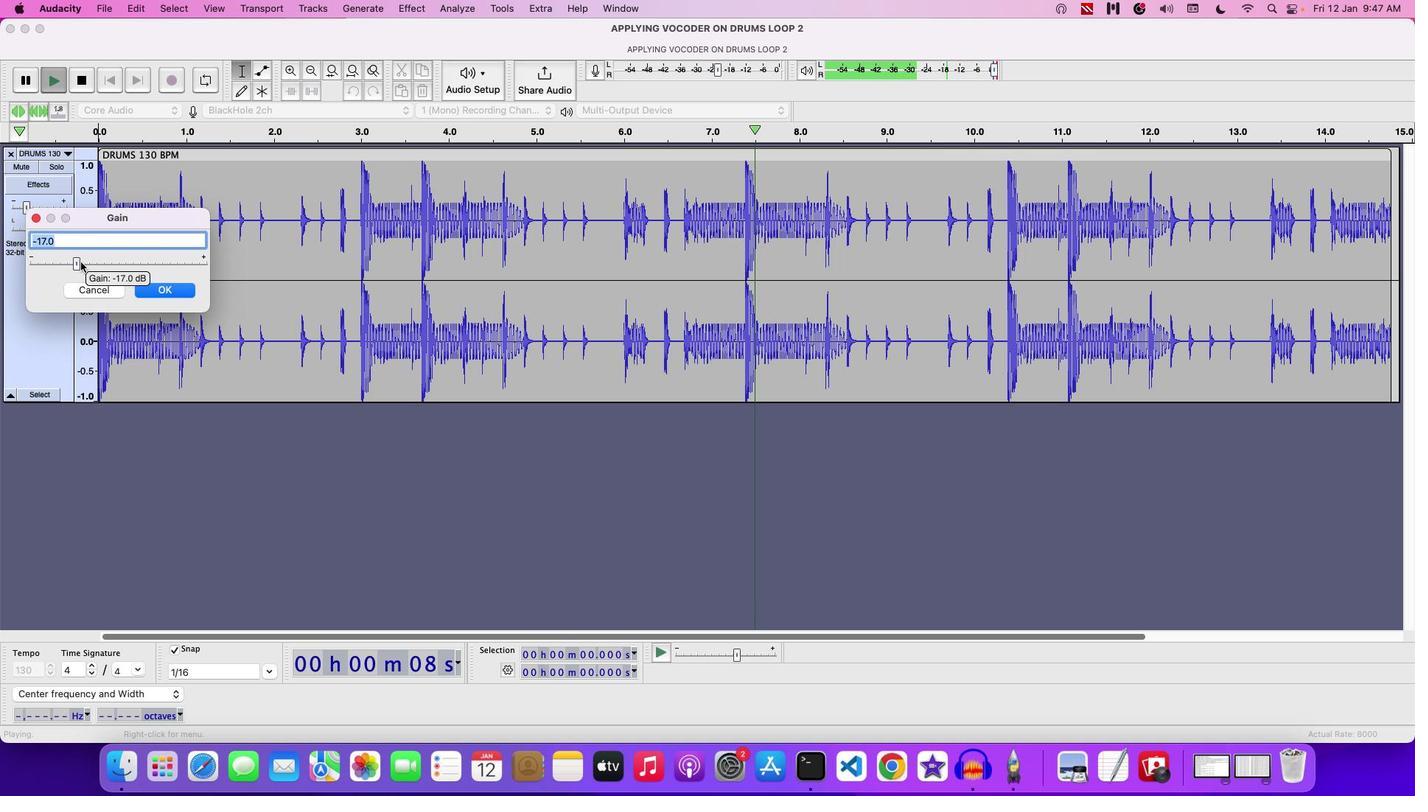 
Action: Mouse pressed left at (80, 261)
Screenshot: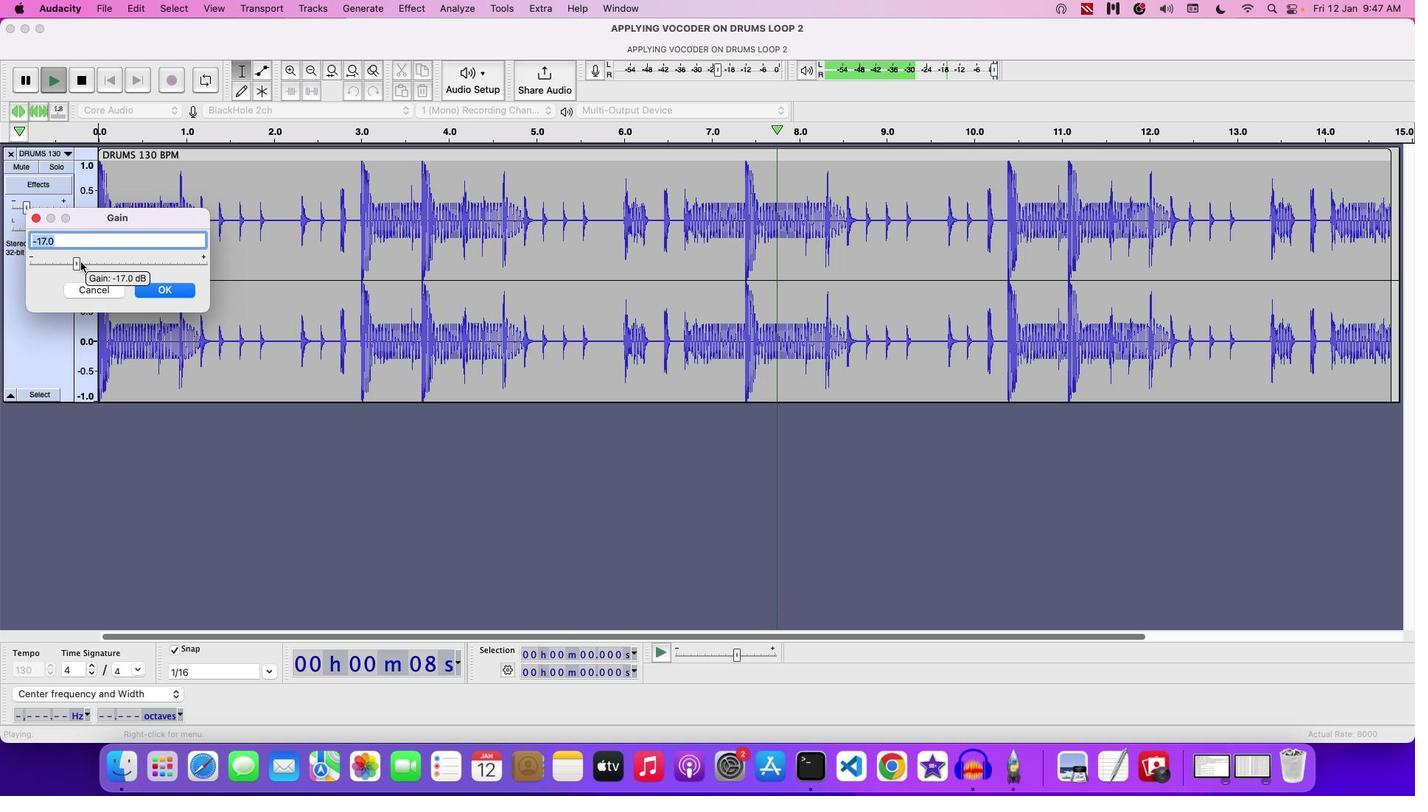 
Action: Mouse moved to (177, 286)
Screenshot: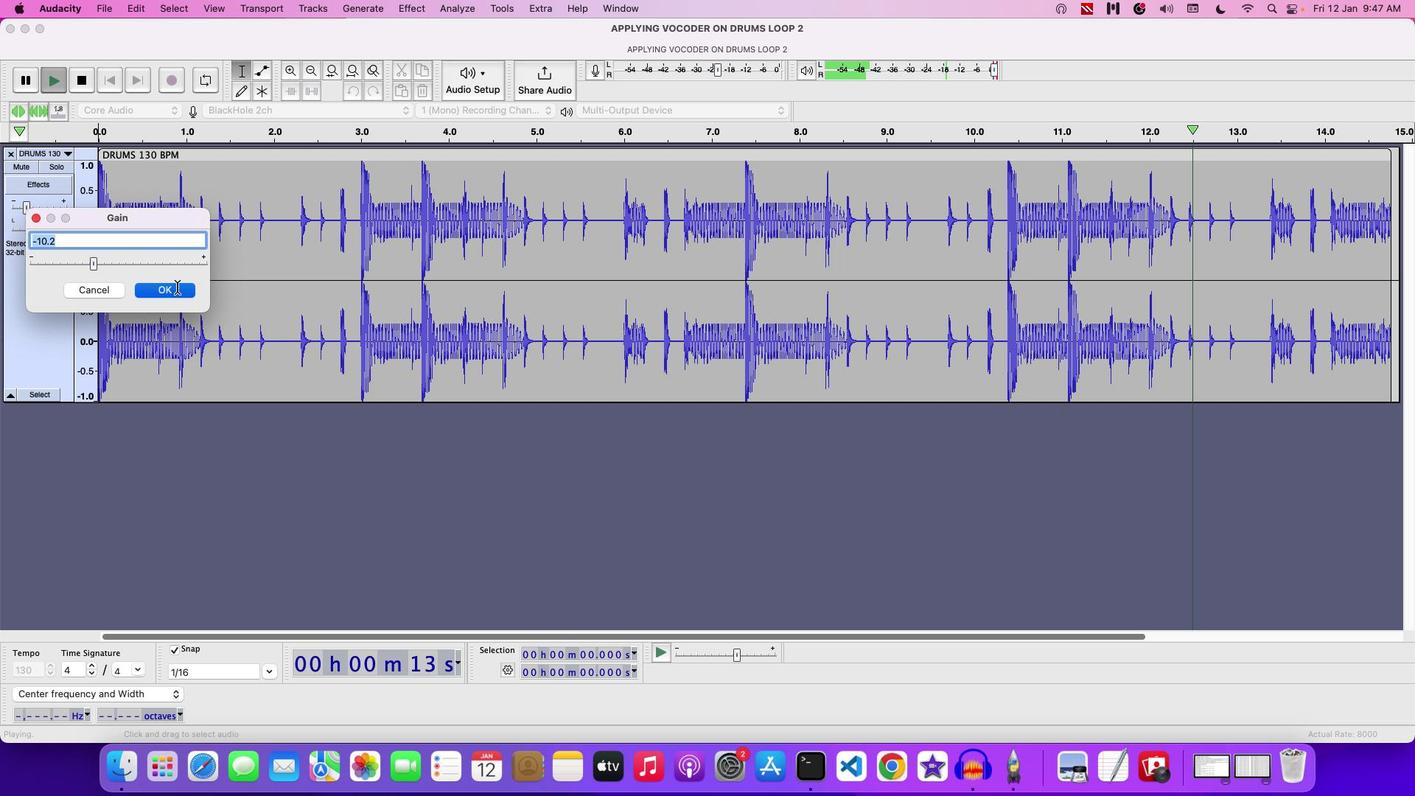 
Action: Mouse pressed left at (177, 286)
Screenshot: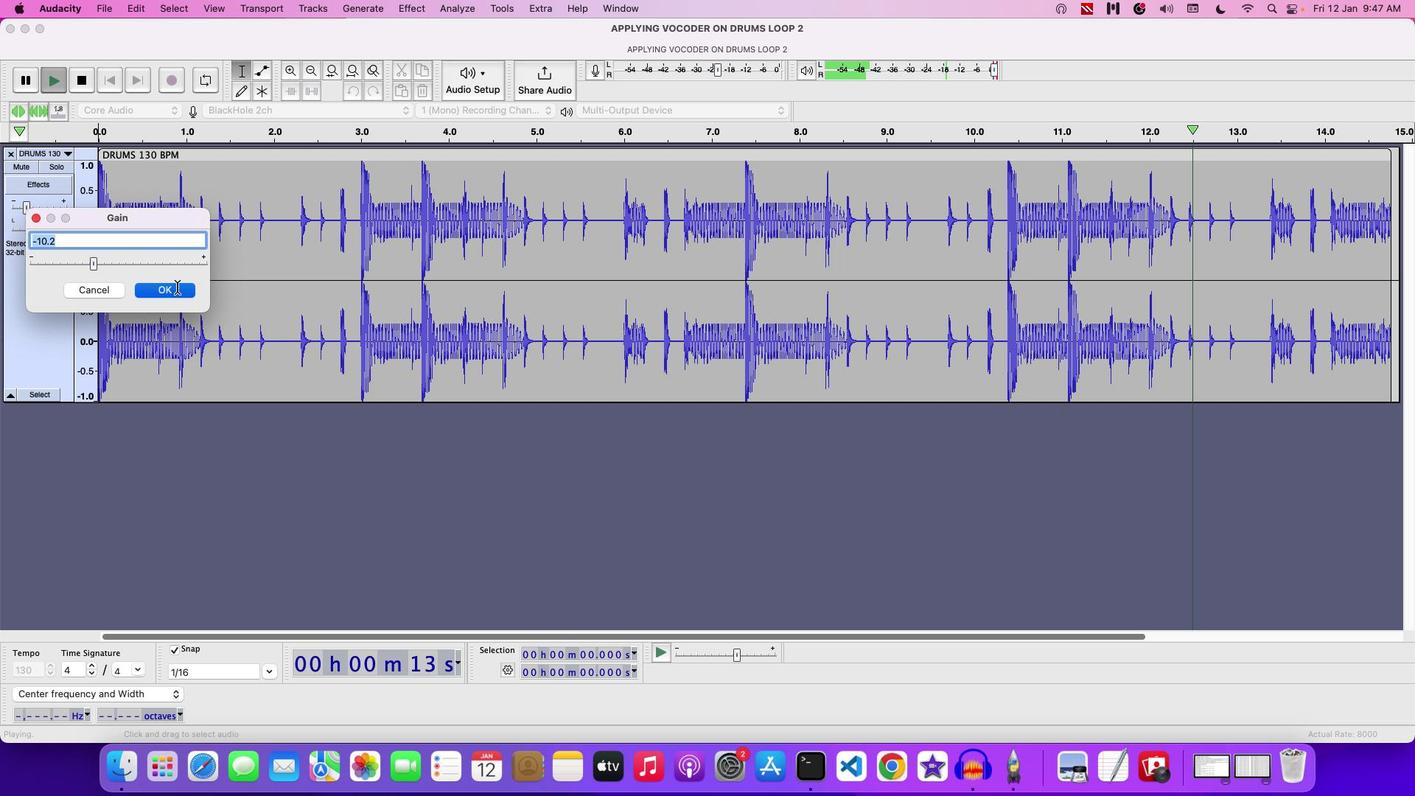 
Action: Mouse moved to (429, 220)
Screenshot: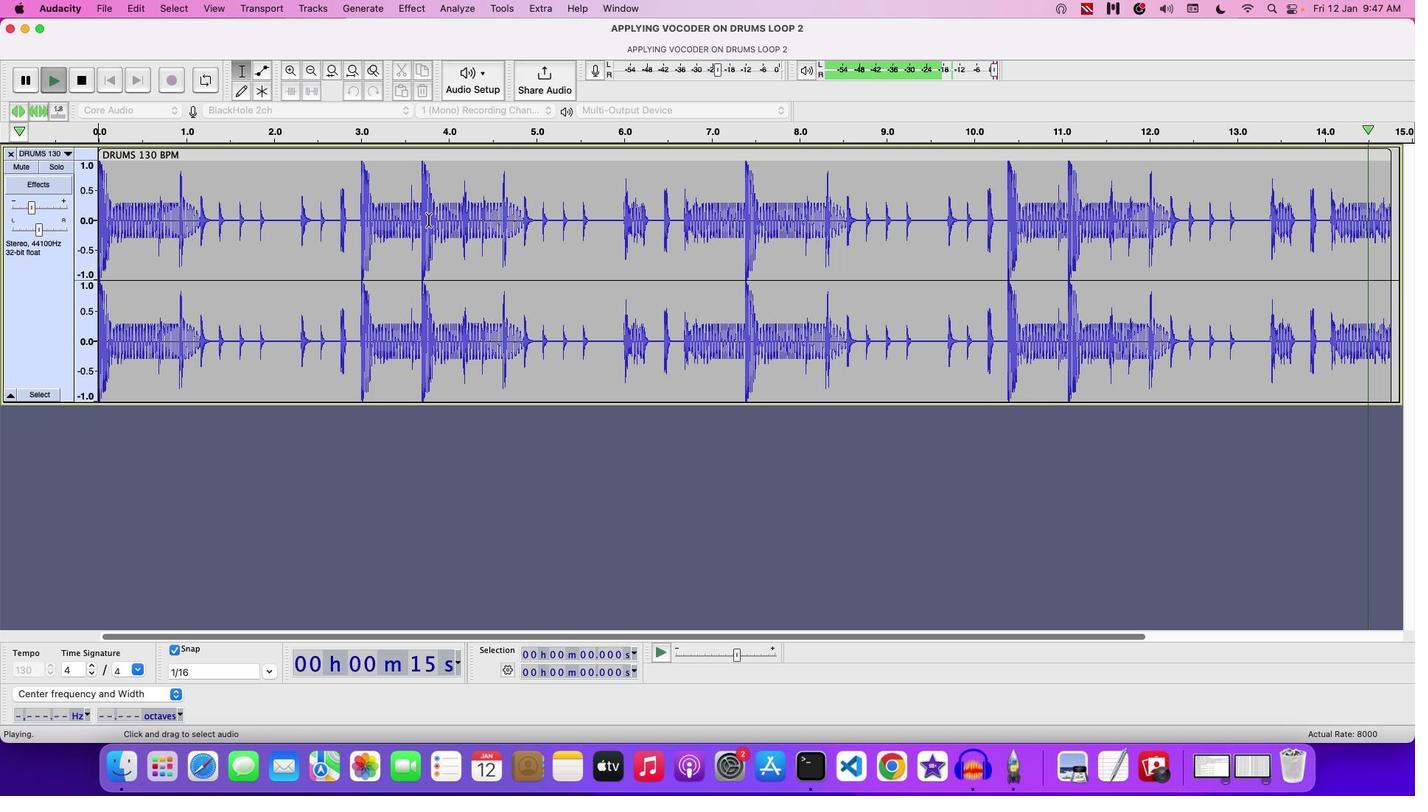 
Action: Mouse pressed left at (429, 220)
Screenshot: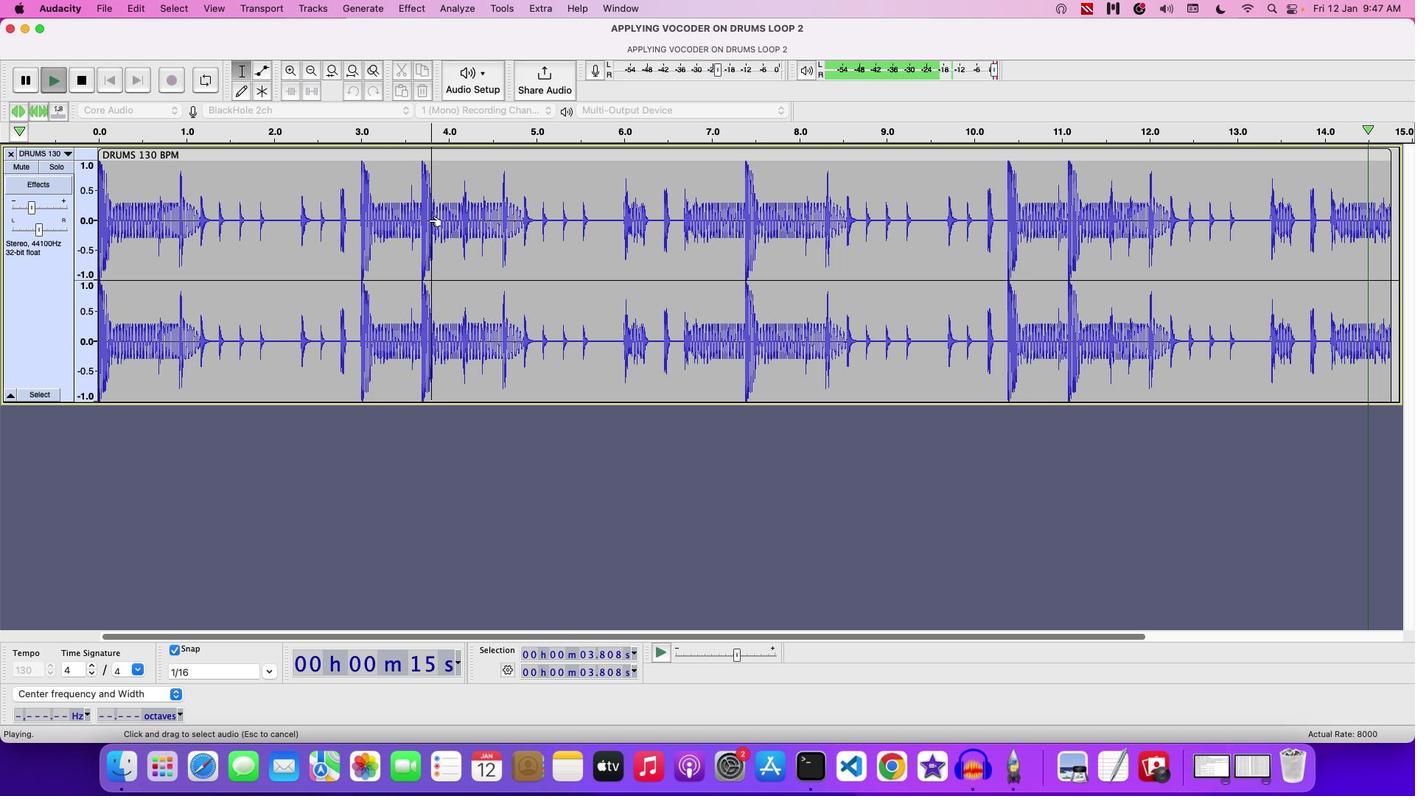 
Action: Mouse pressed left at (429, 220)
Screenshot: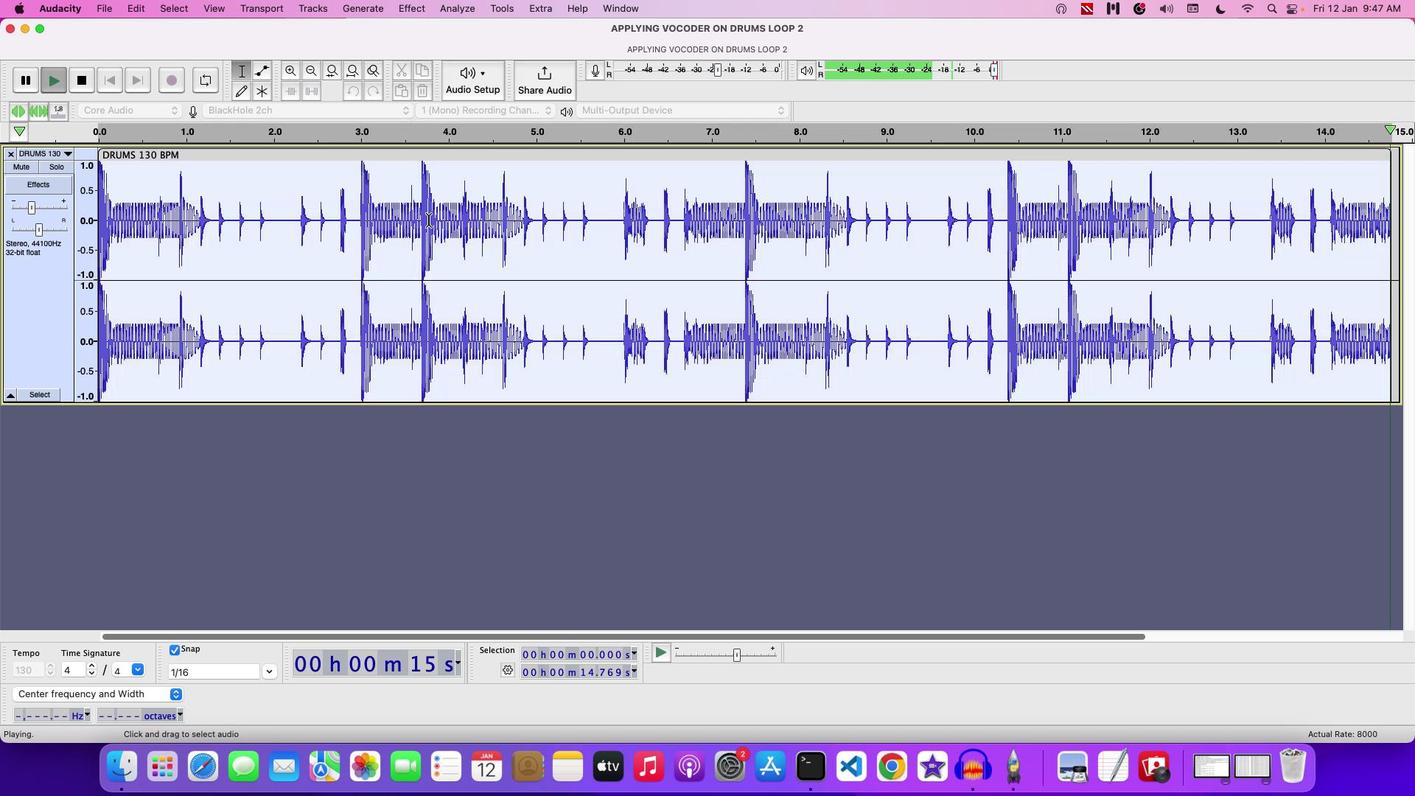 
Action: Mouse moved to (407, 12)
Screenshot: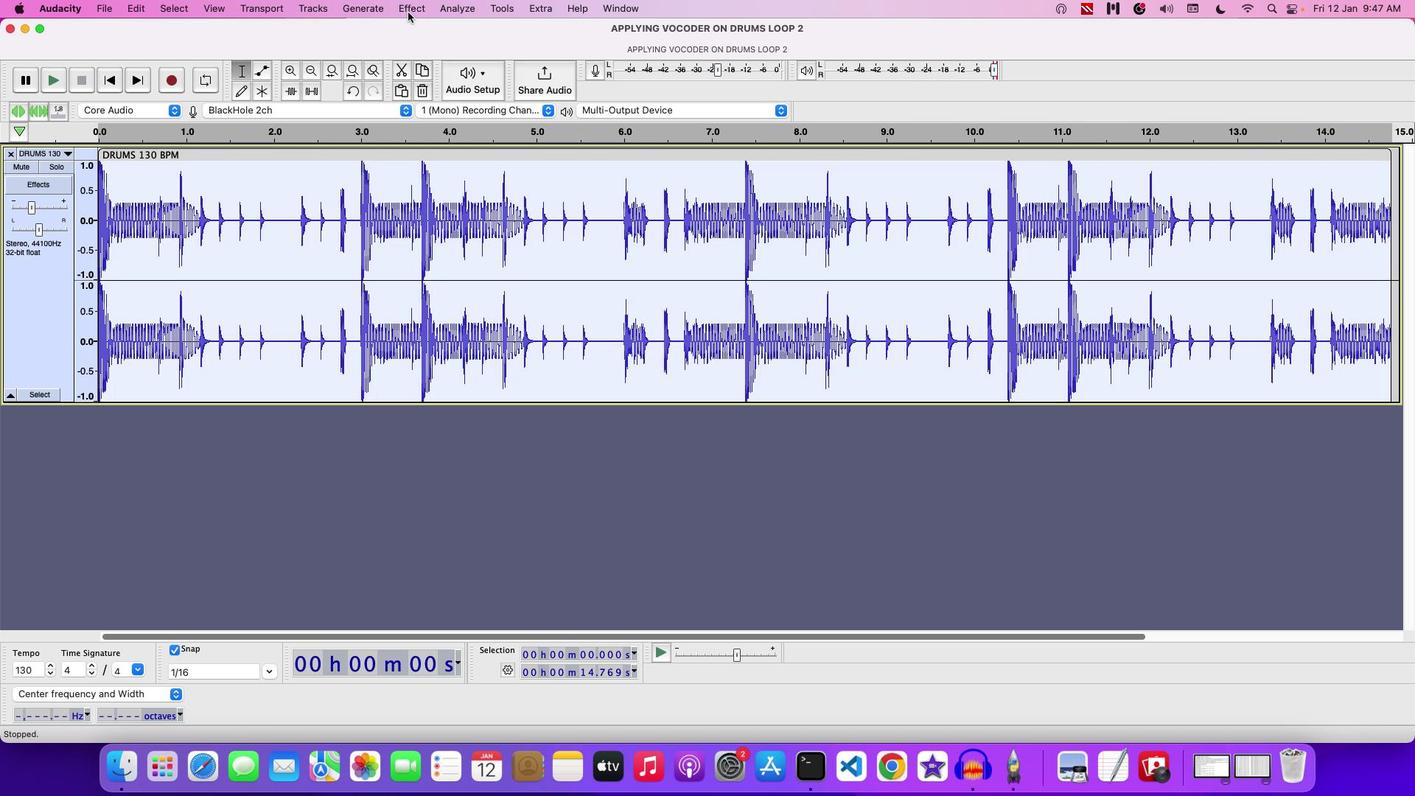 
Action: Mouse pressed left at (407, 12)
Screenshot: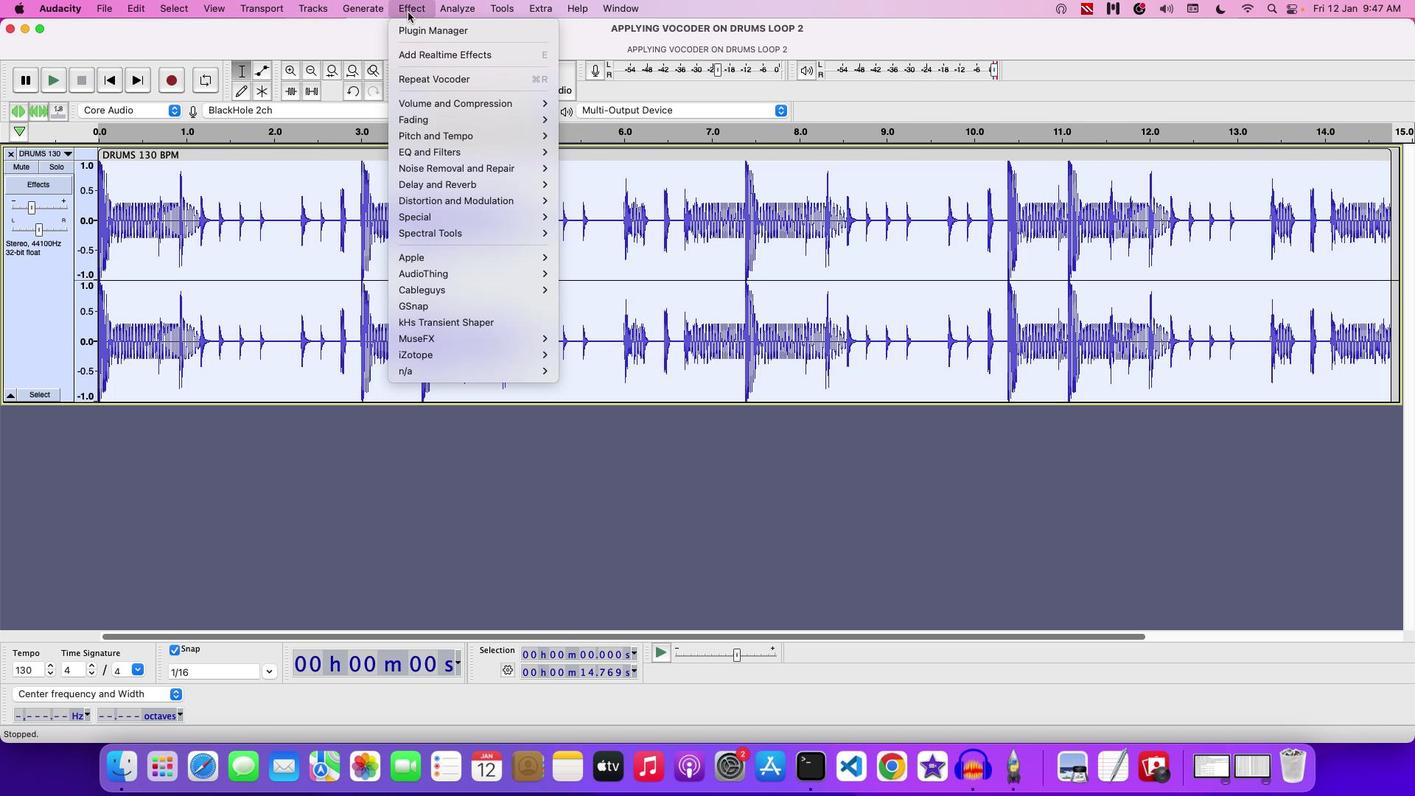 
Action: Mouse moved to (621, 255)
Screenshot: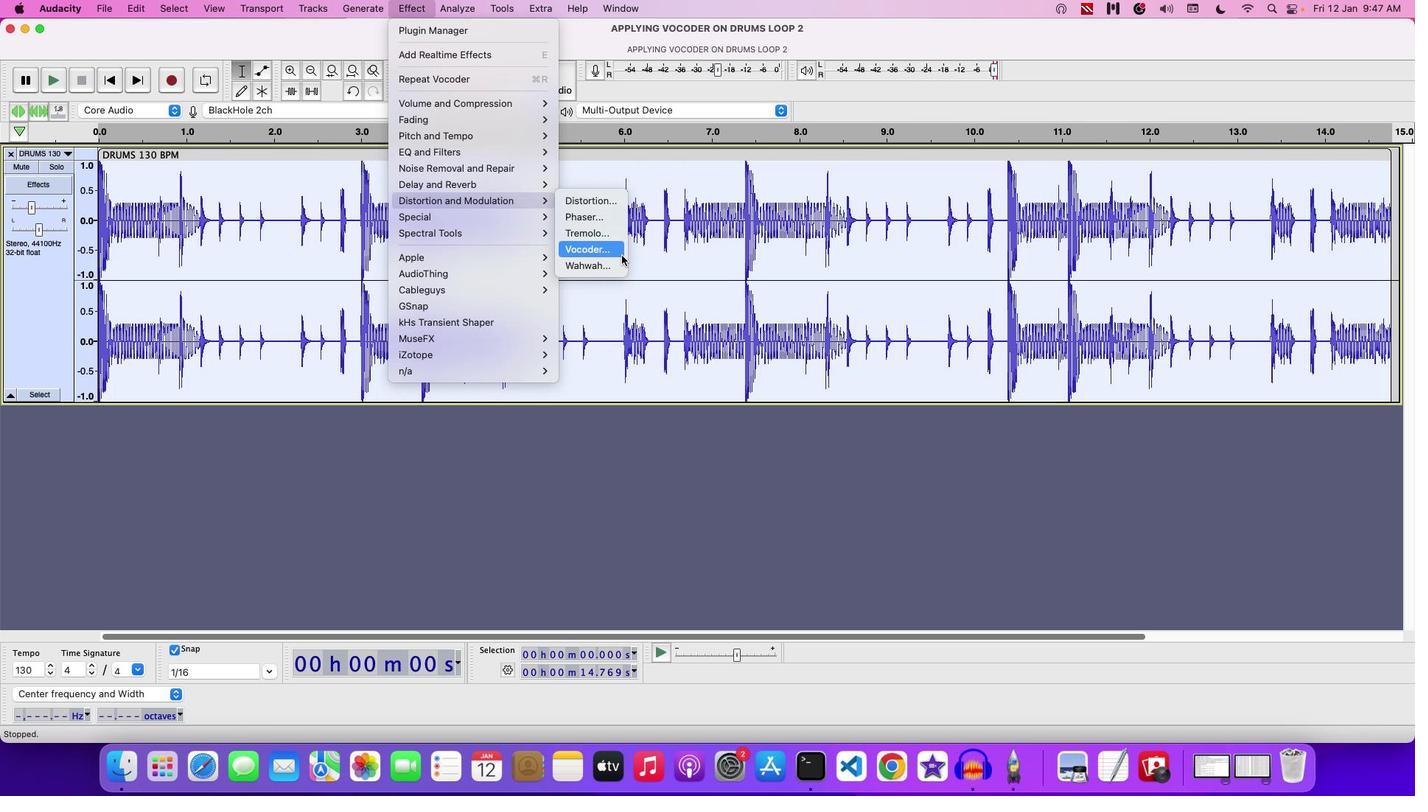 
Action: Mouse pressed left at (621, 255)
Screenshot: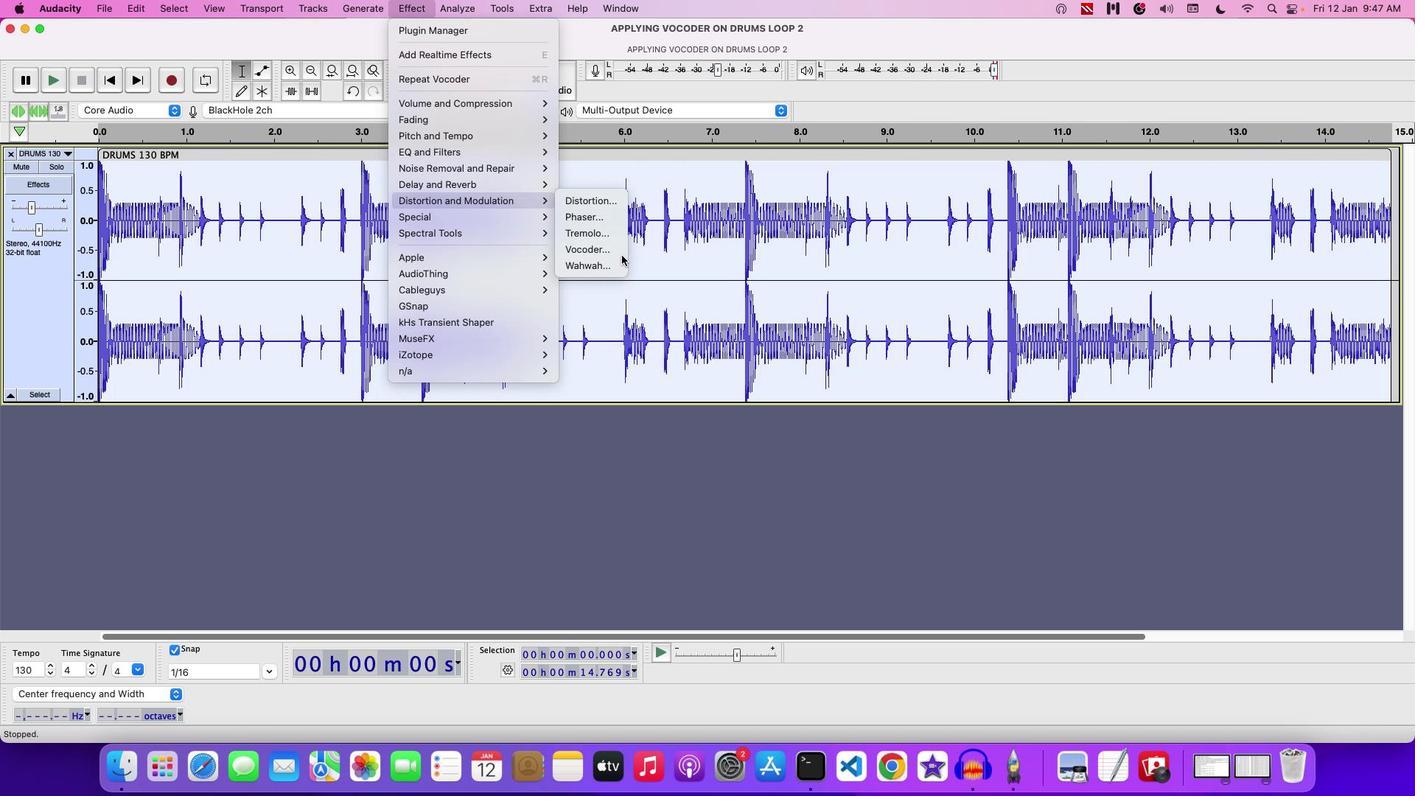 
Action: Mouse moved to (794, 300)
Screenshot: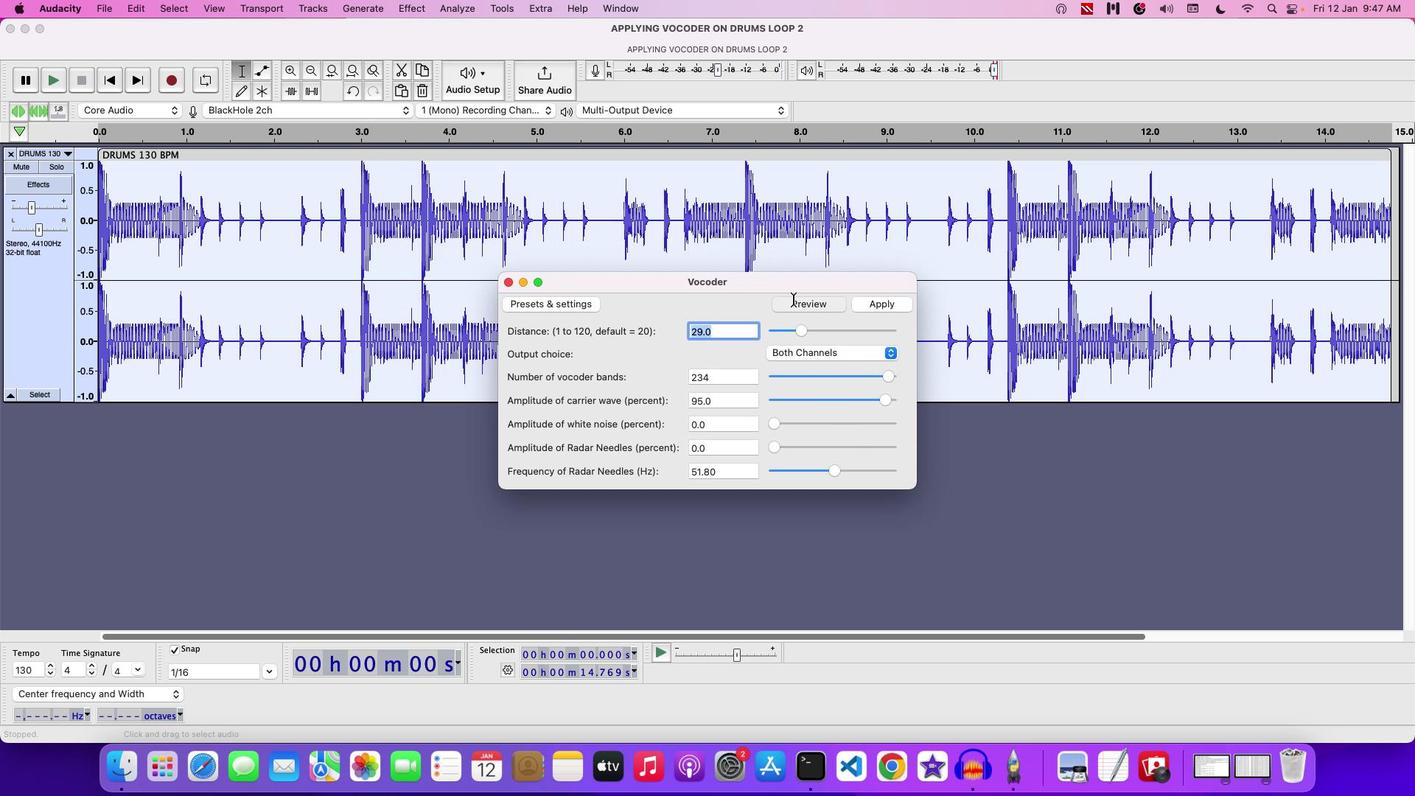 
Action: Mouse pressed left at (794, 300)
Screenshot: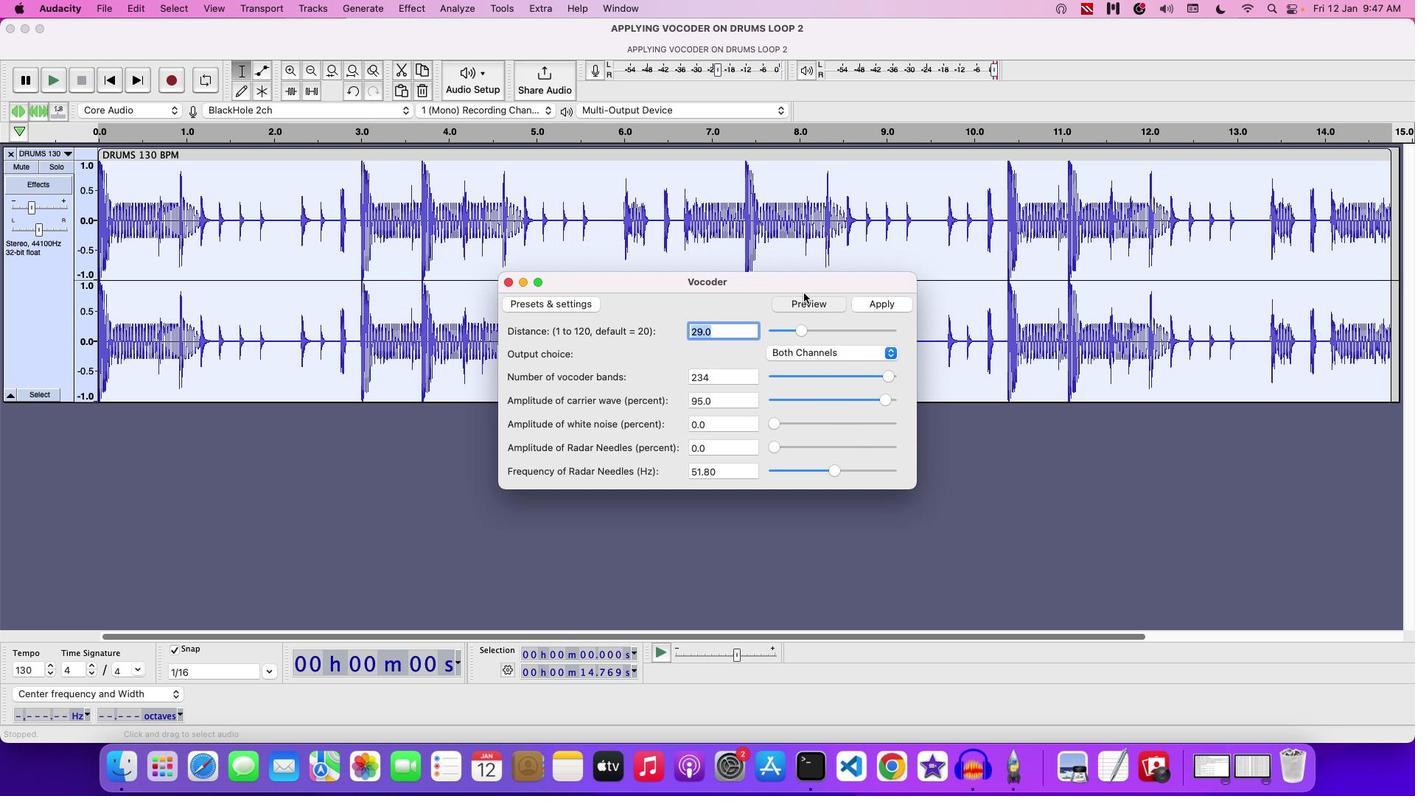 
Action: Mouse moved to (877, 379)
Screenshot: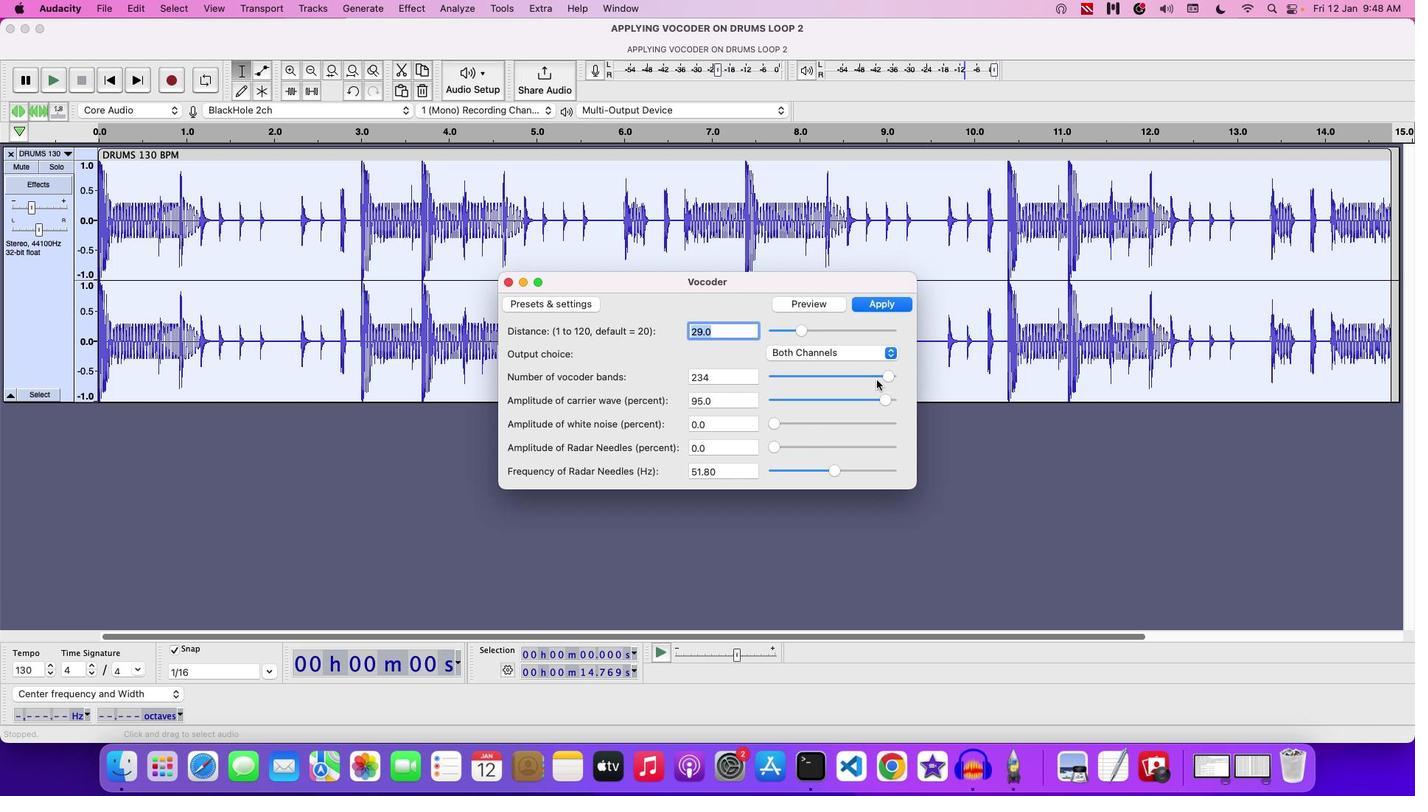 
Action: Mouse pressed left at (877, 379)
Screenshot: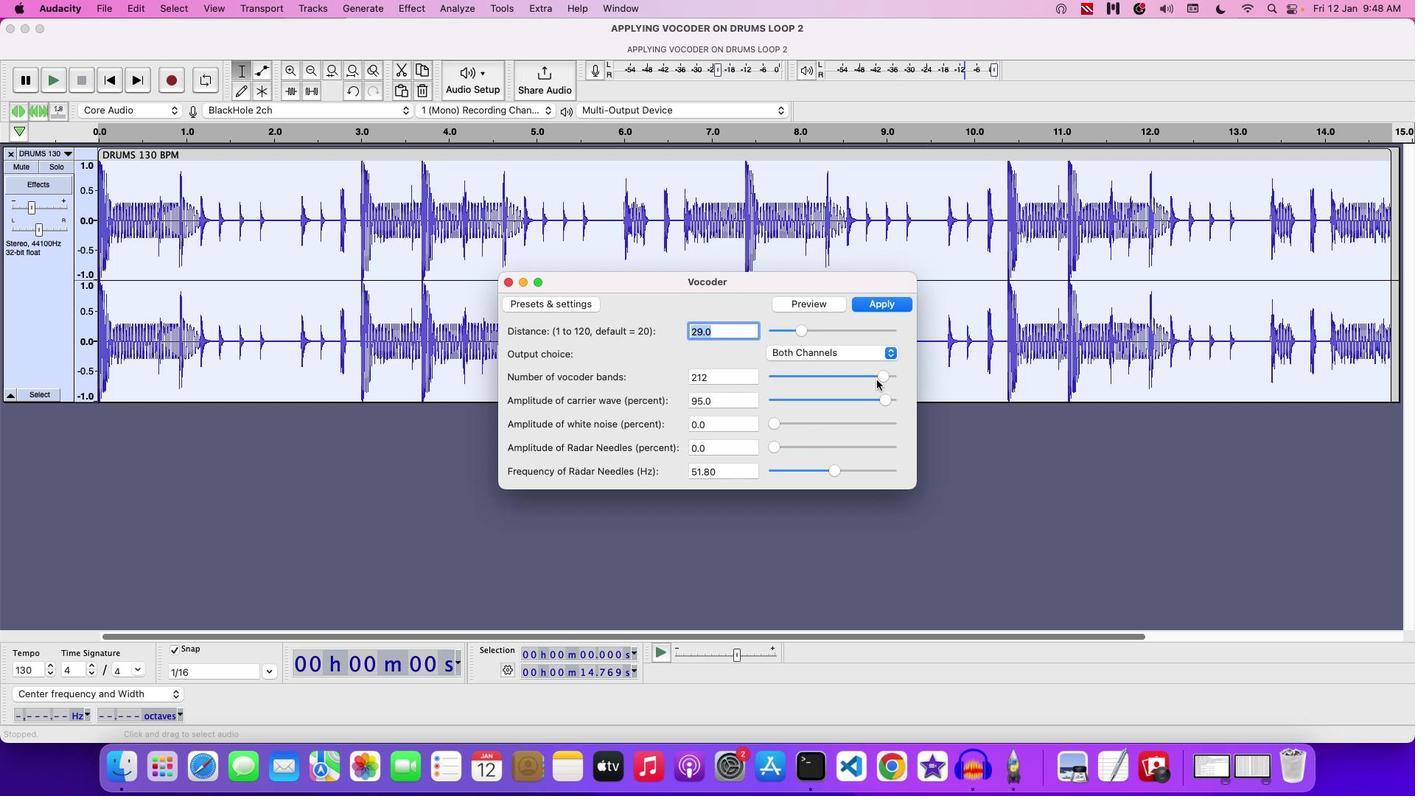
Action: Mouse moved to (870, 378)
Screenshot: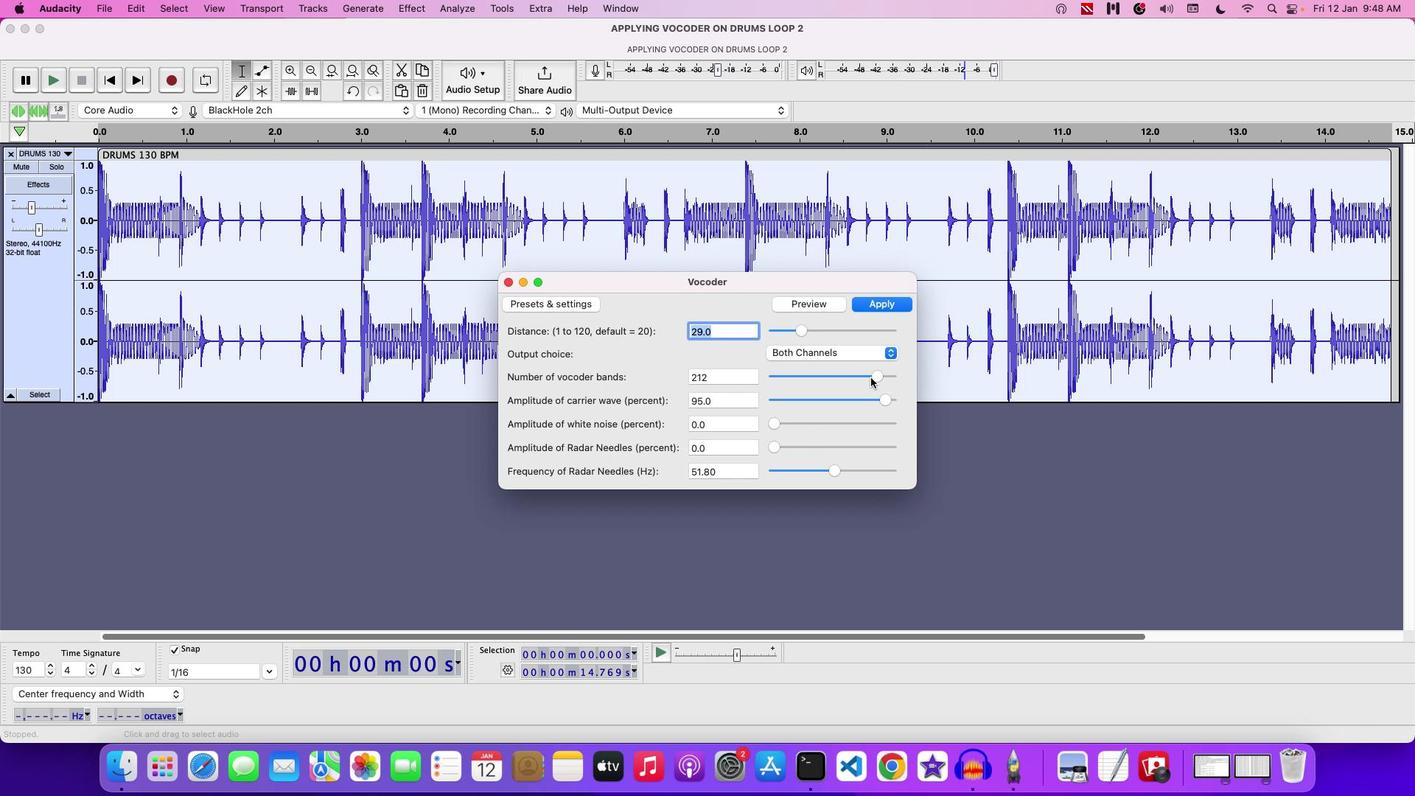 
Action: Mouse pressed left at (870, 378)
Screenshot: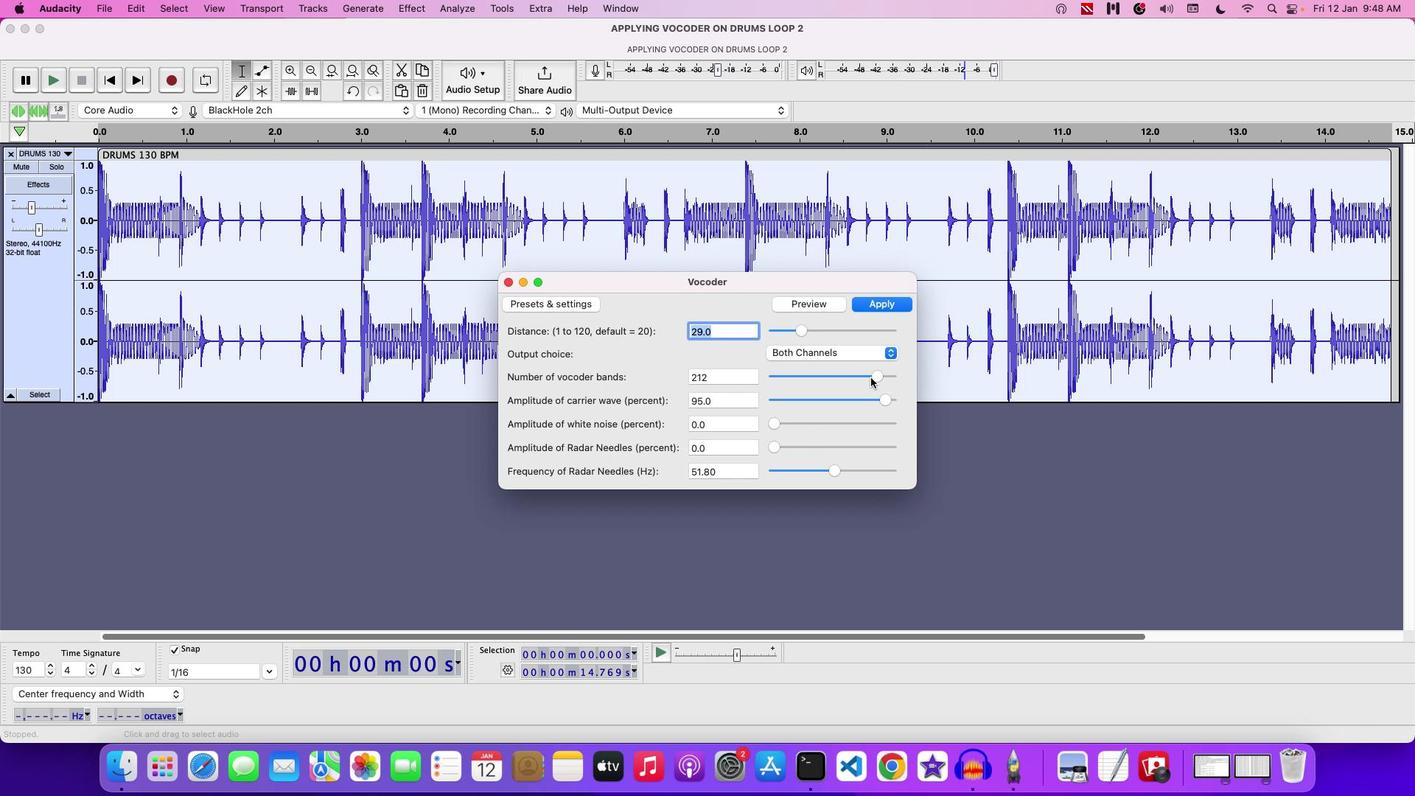 
Action: Mouse moved to (825, 317)
Screenshot: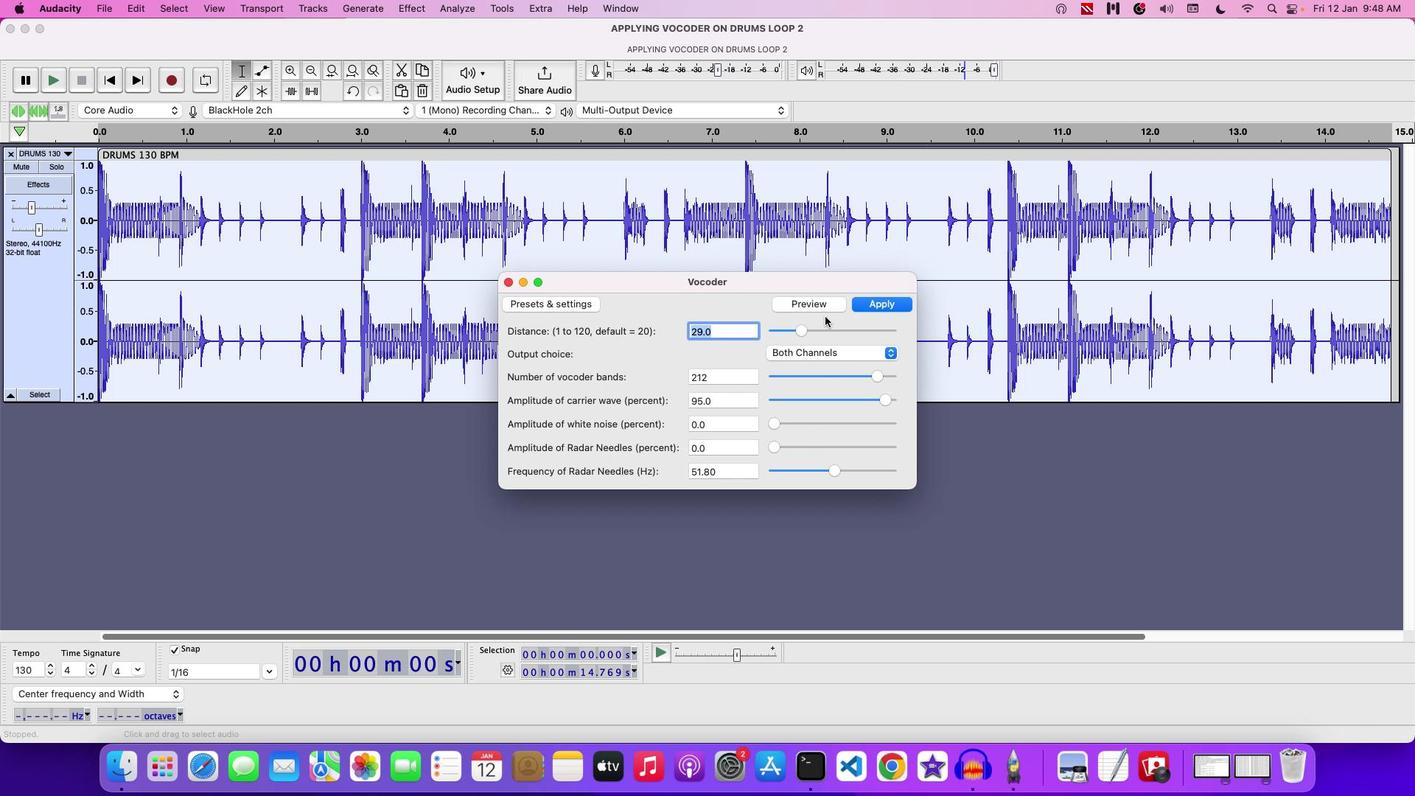 
Action: Mouse pressed left at (825, 317)
Screenshot: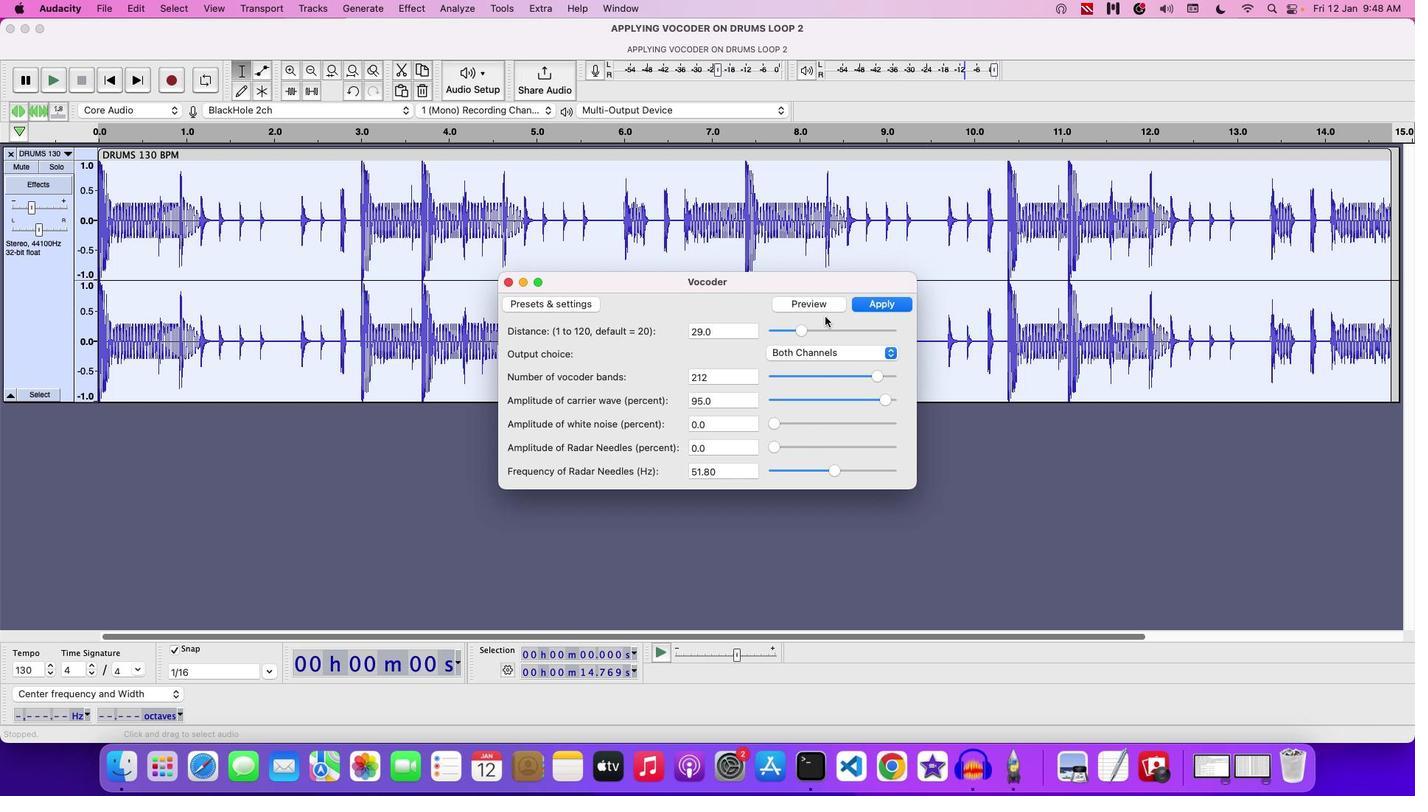 
Action: Mouse moved to (825, 311)
Screenshot: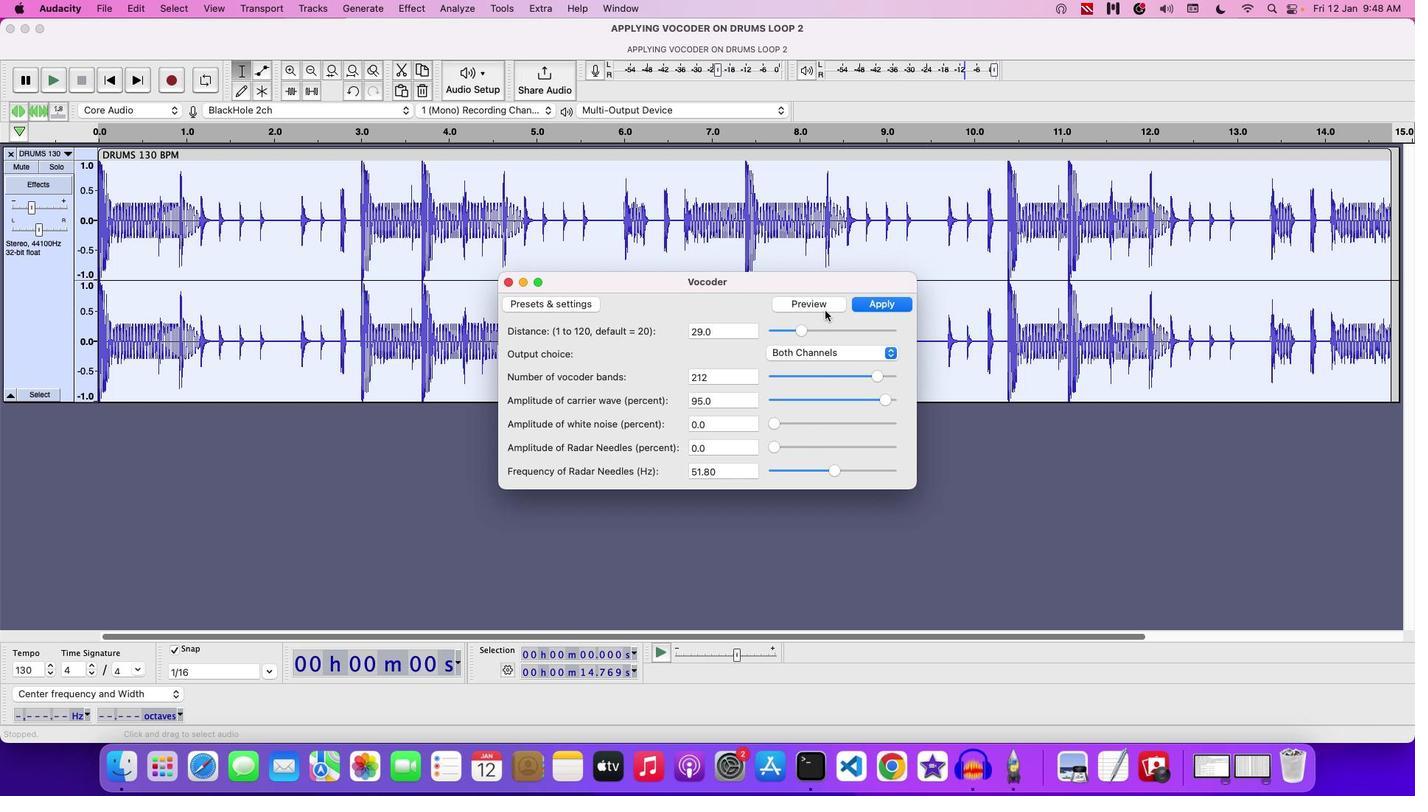 
Action: Mouse pressed left at (825, 311)
Screenshot: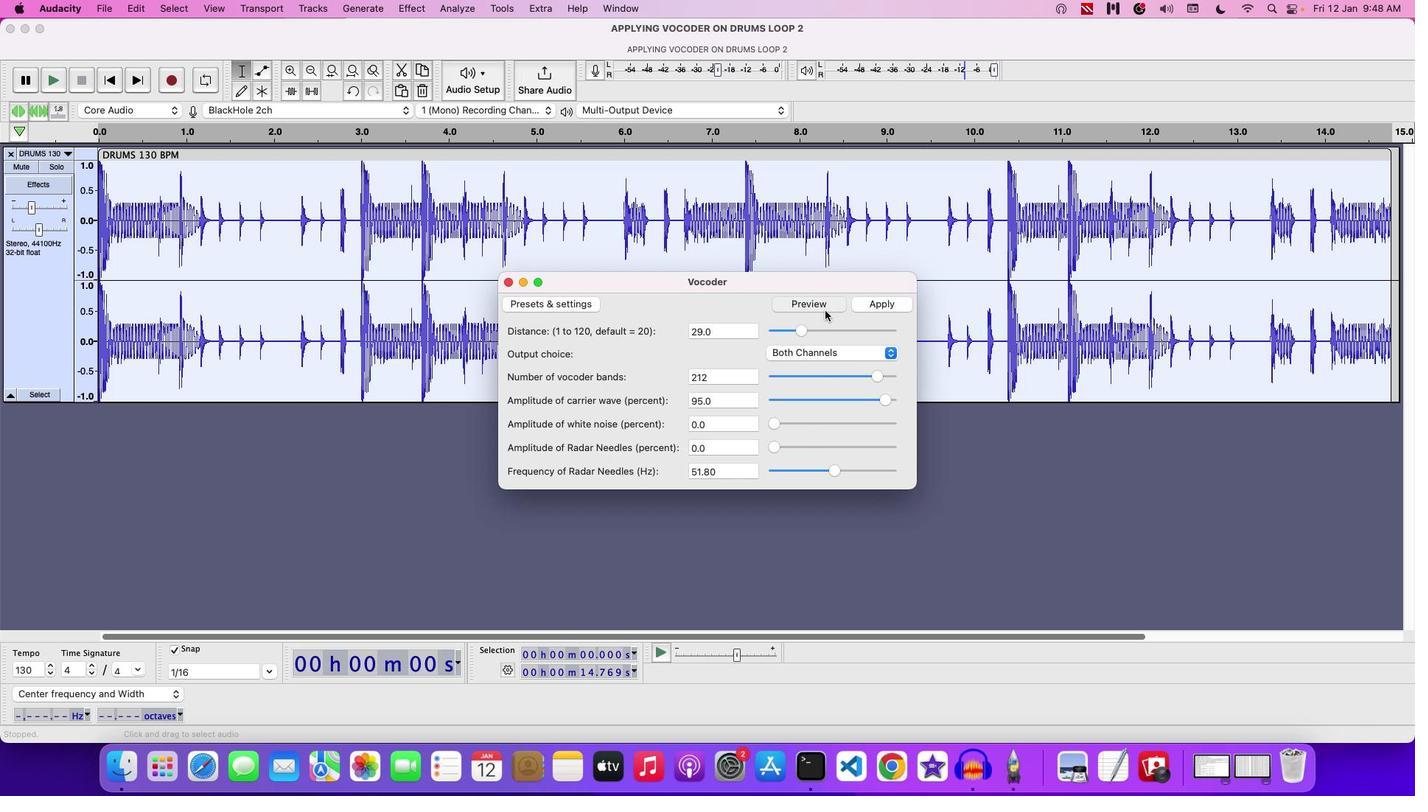
Action: Mouse moved to (885, 302)
Screenshot: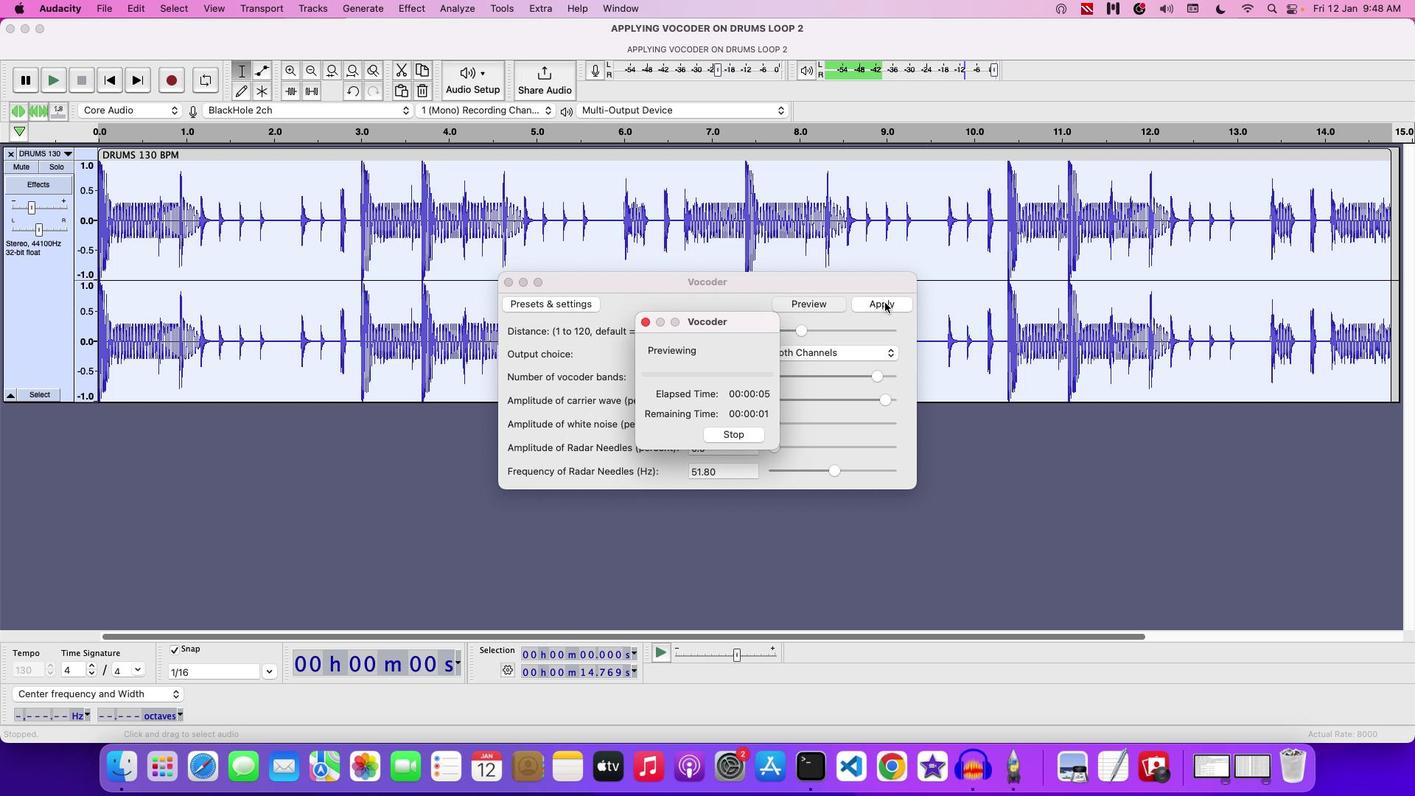 
Action: Mouse pressed left at (885, 302)
Screenshot: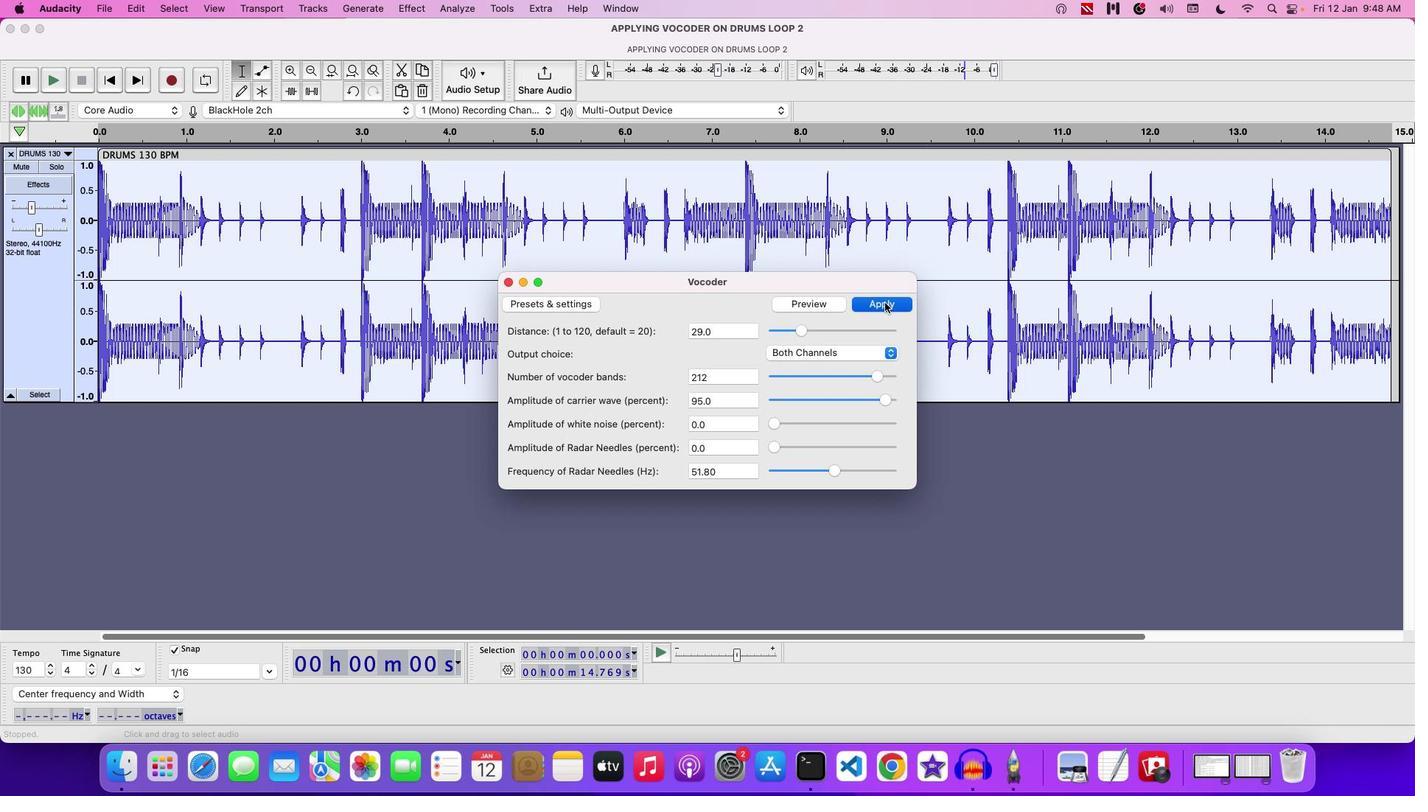 
Action: Mouse moved to (748, 312)
Screenshot: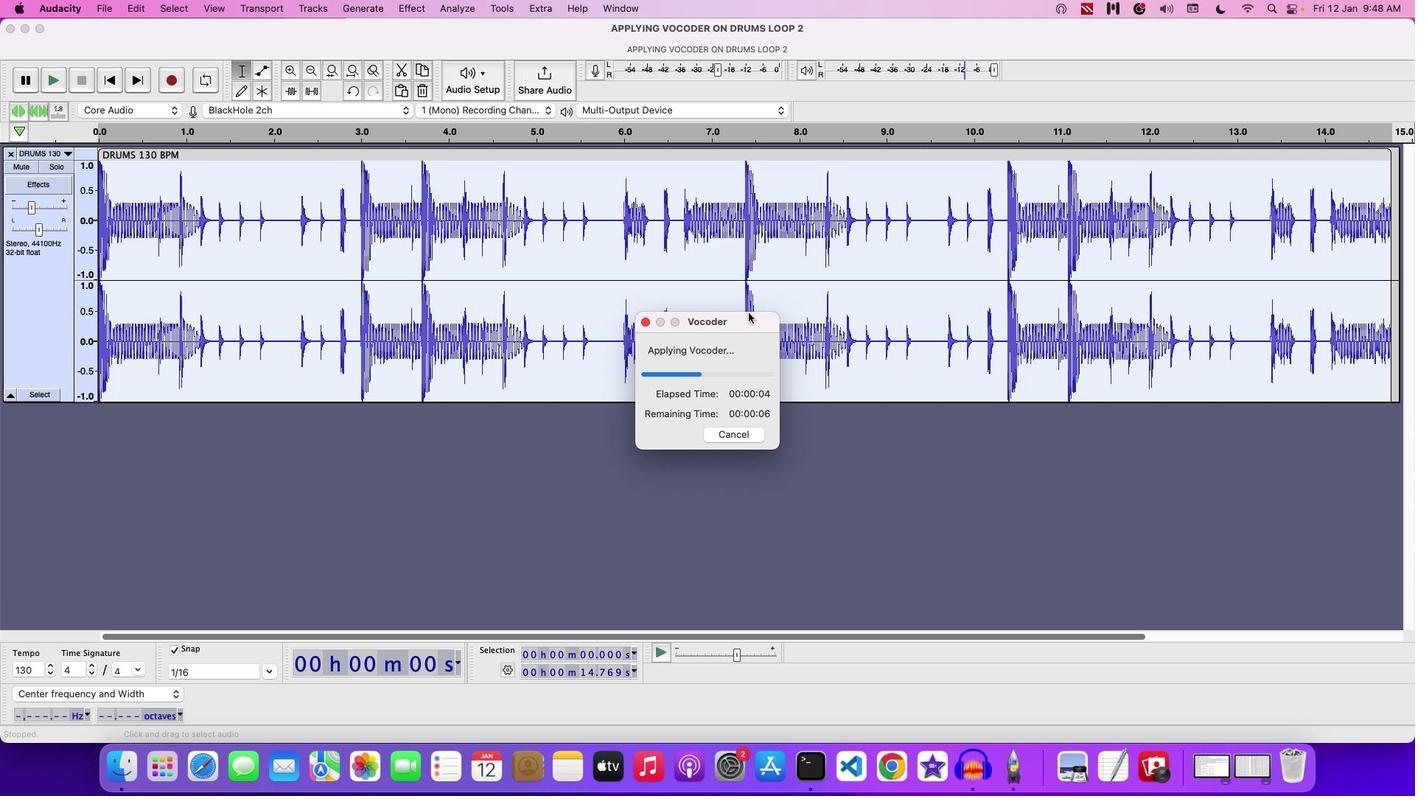 
Action: Mouse pressed left at (748, 312)
Screenshot: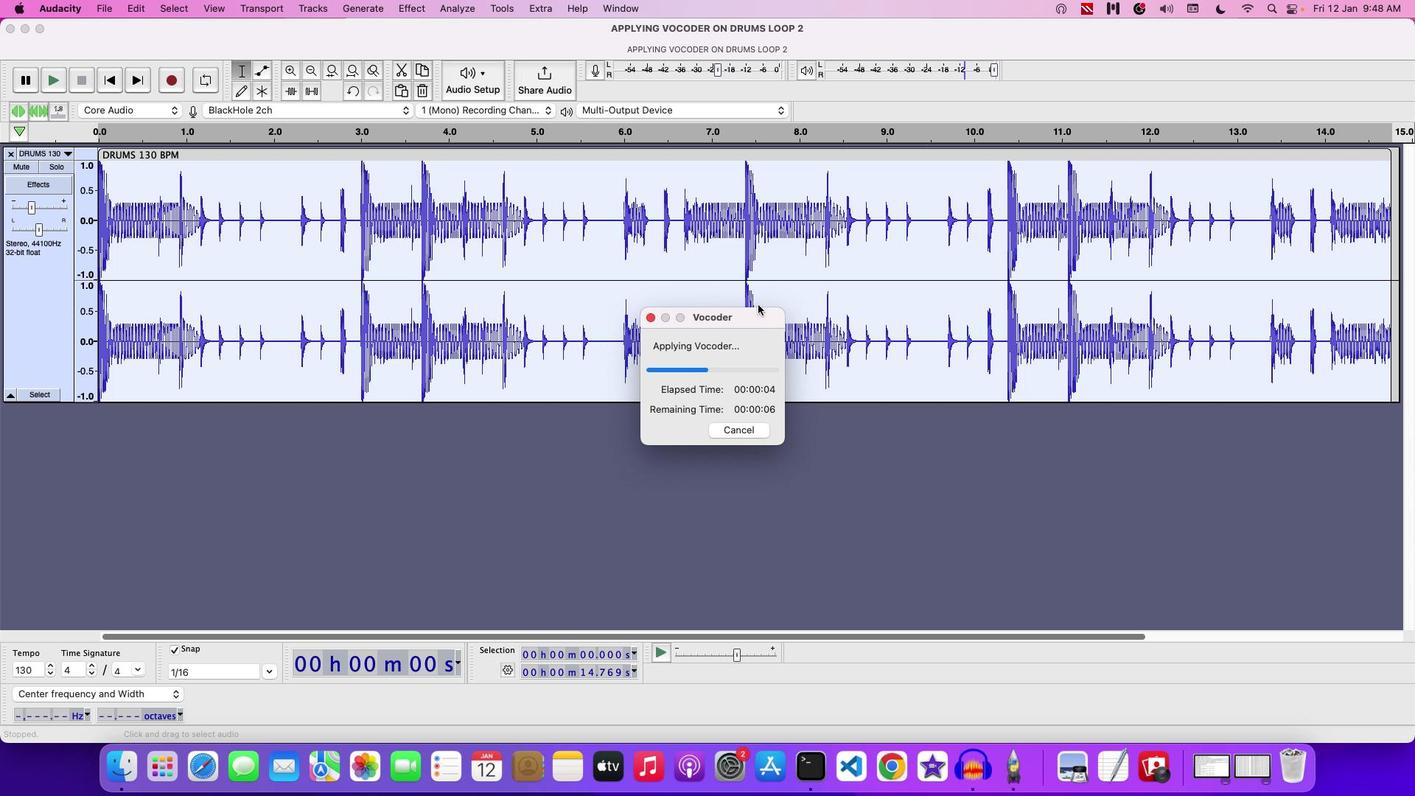 
Action: Mouse moved to (663, 281)
Screenshot: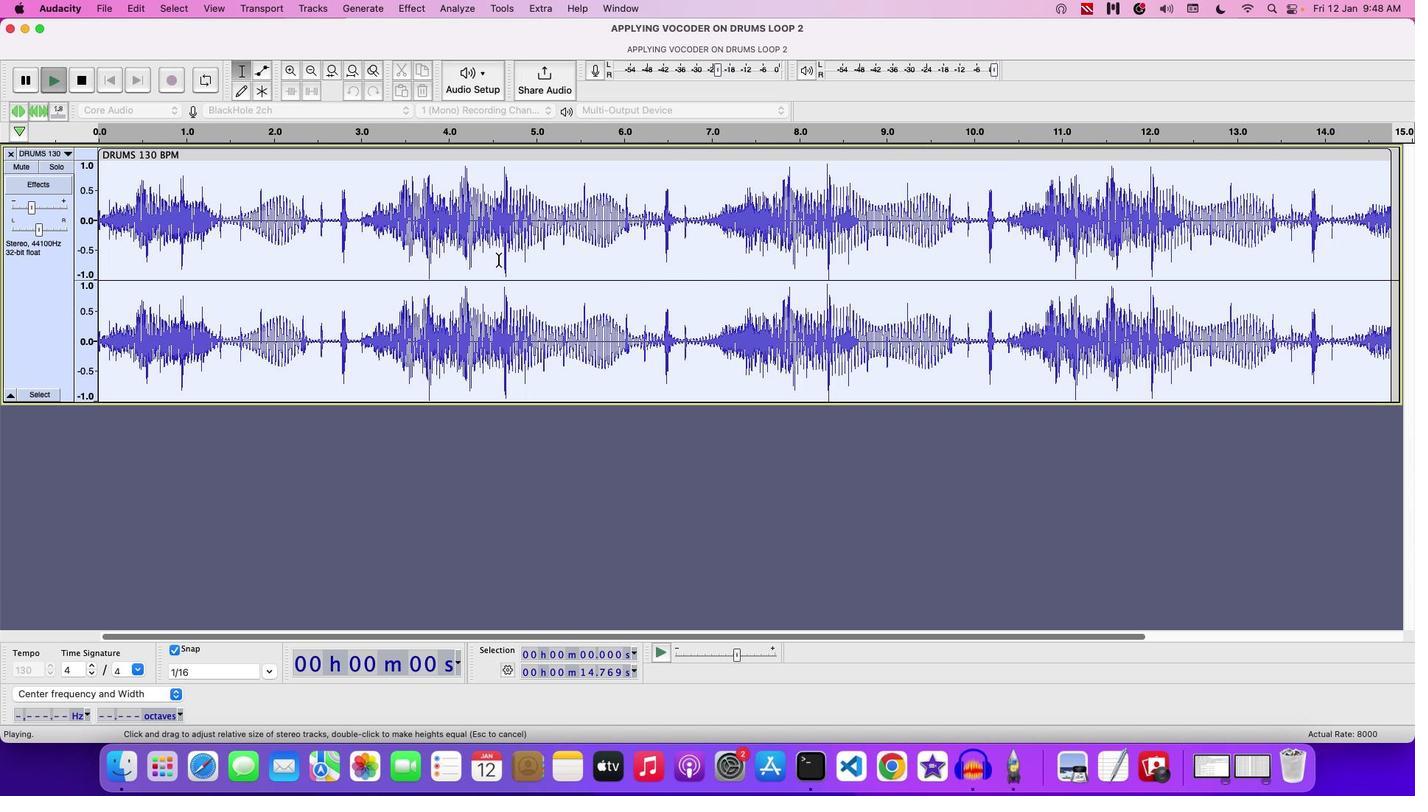 
Action: Key pressed Key.space
Screenshot: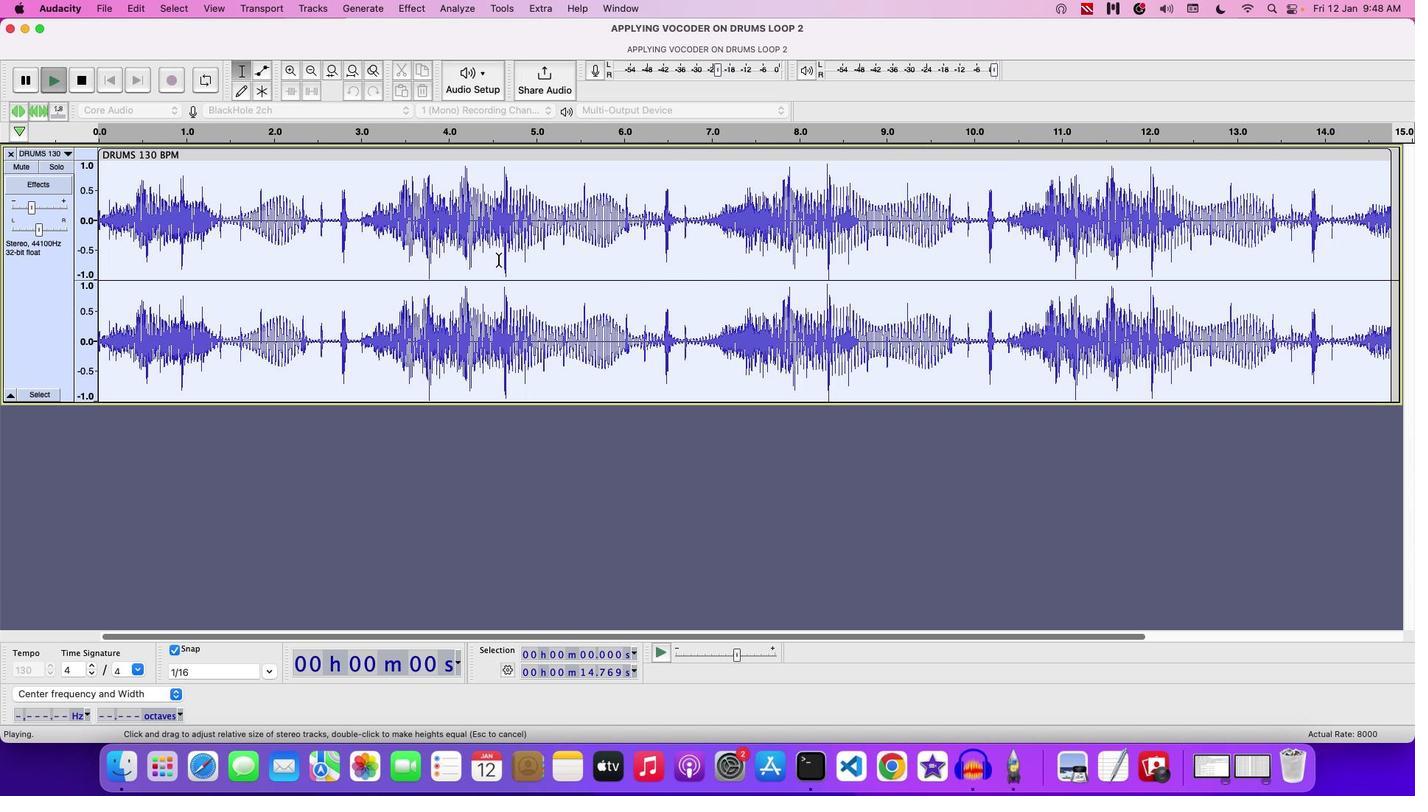 
Action: Mouse moved to (37, 208)
Screenshot: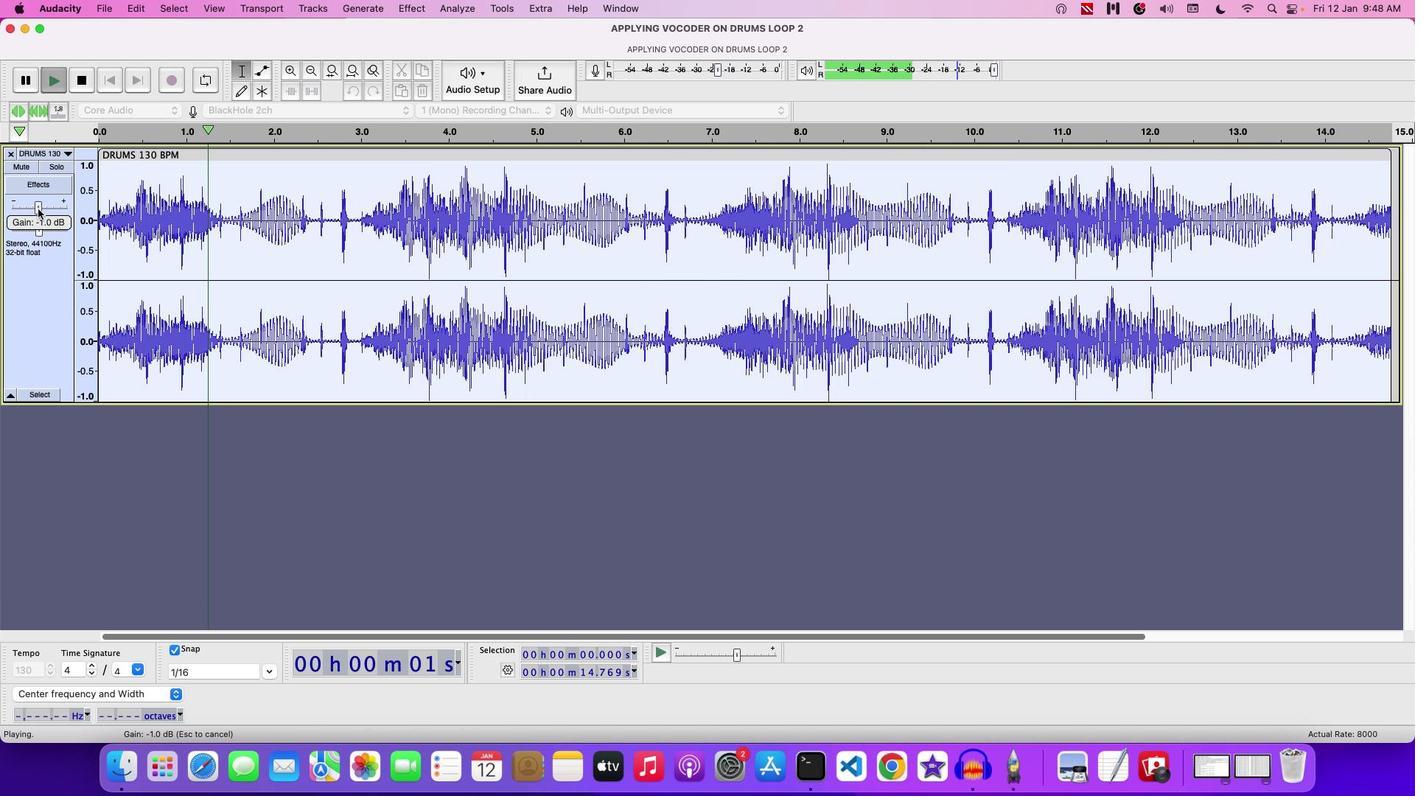 
Action: Mouse pressed left at (37, 208)
Screenshot: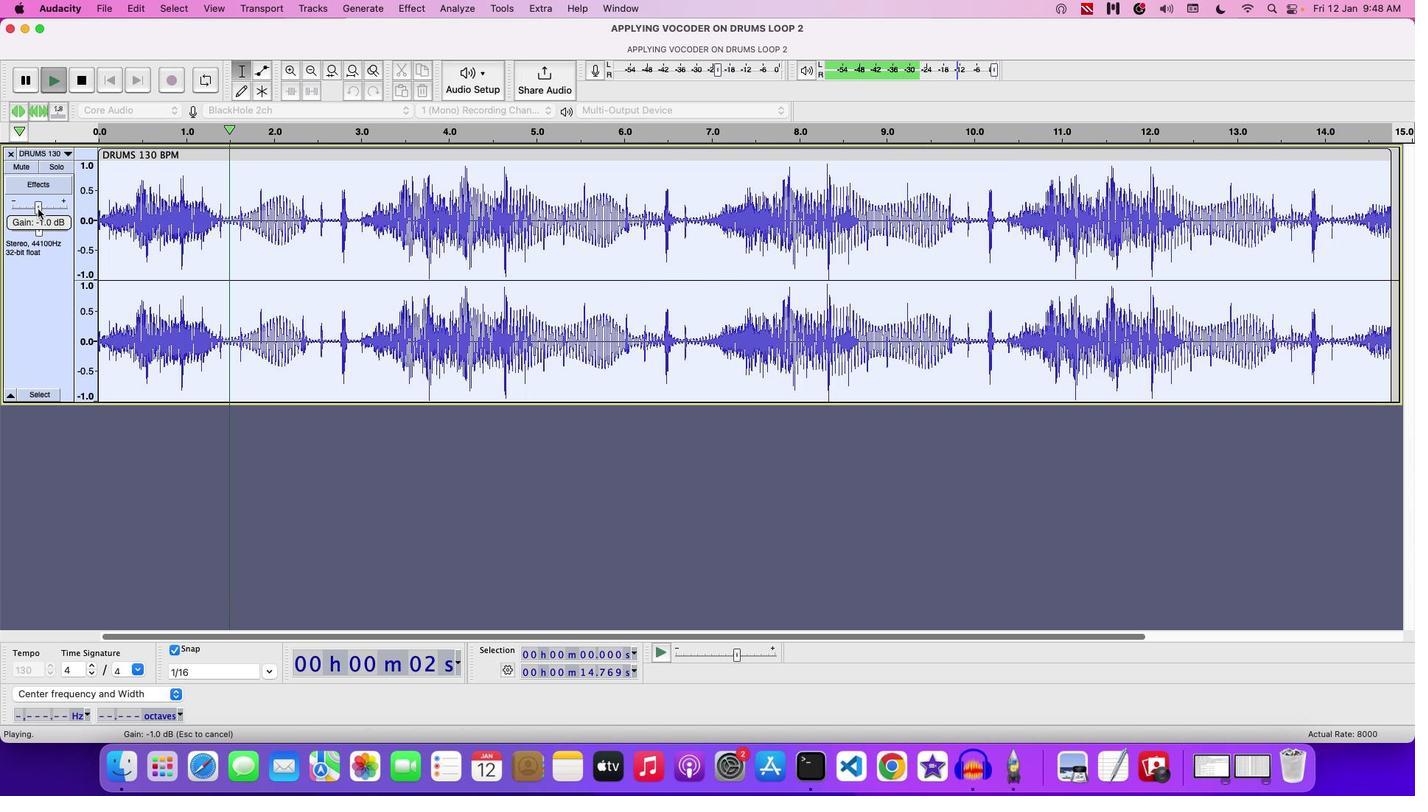 
Action: Mouse moved to (96, 15)
Screenshot: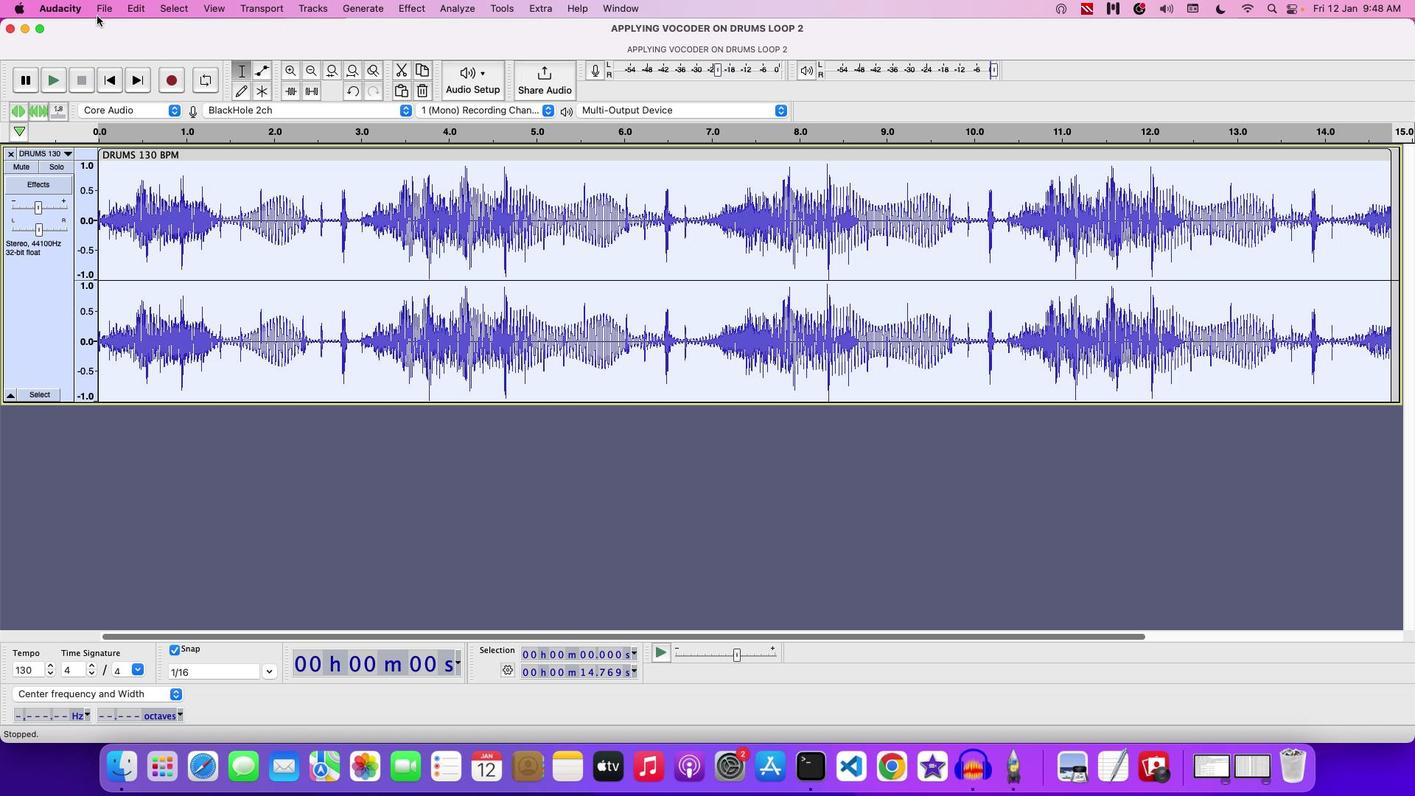 
Action: Mouse pressed left at (96, 15)
Screenshot: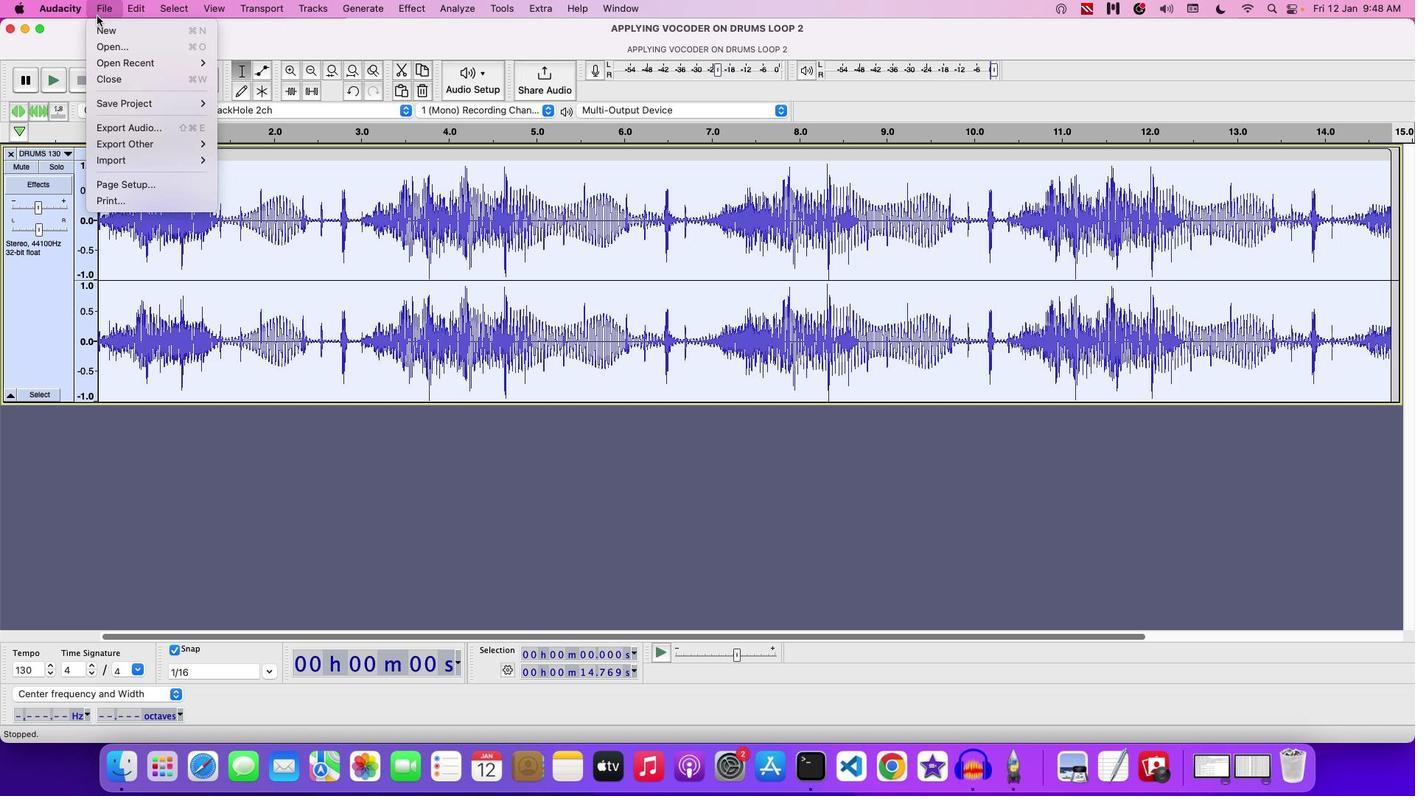 
Action: Mouse moved to (134, 101)
Screenshot: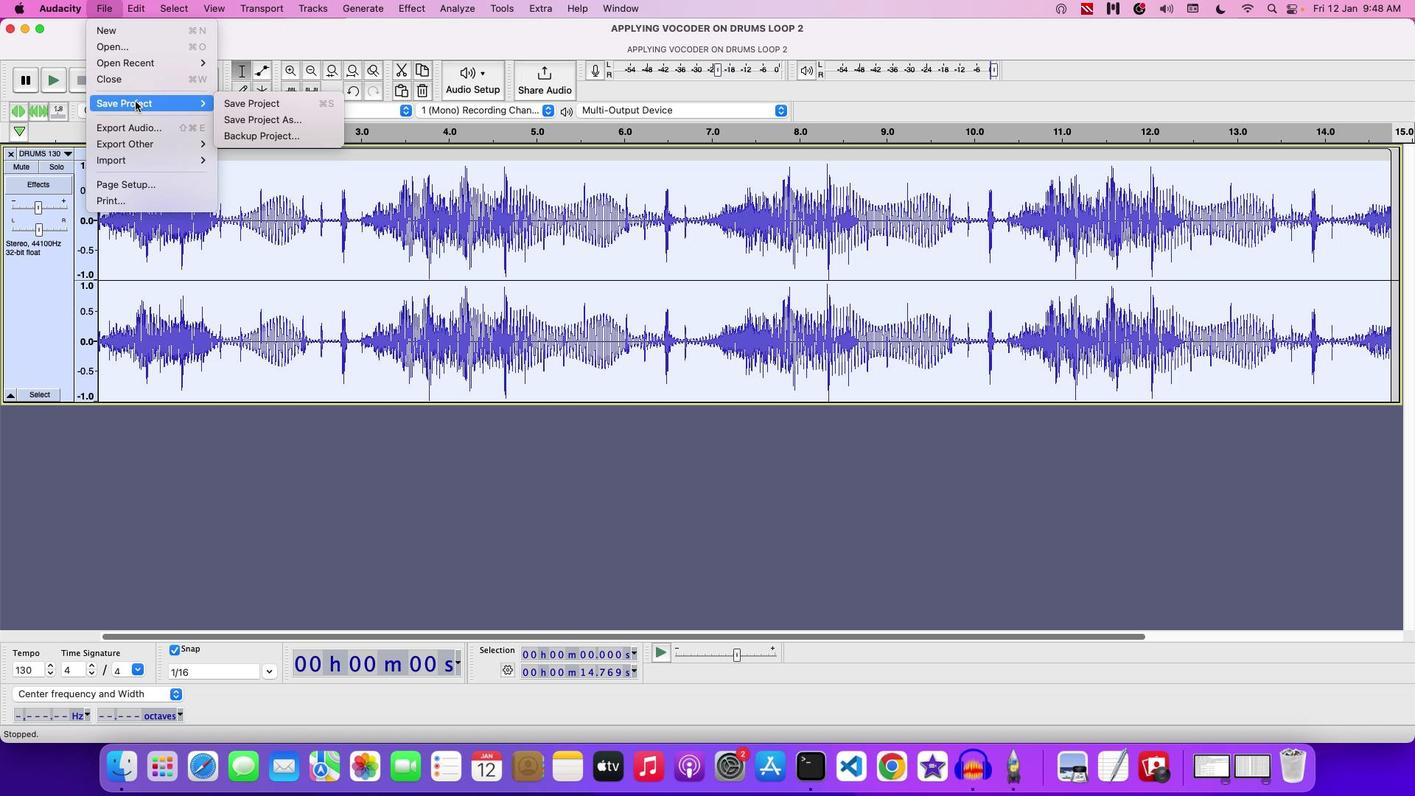 
Action: Mouse pressed left at (134, 101)
Screenshot: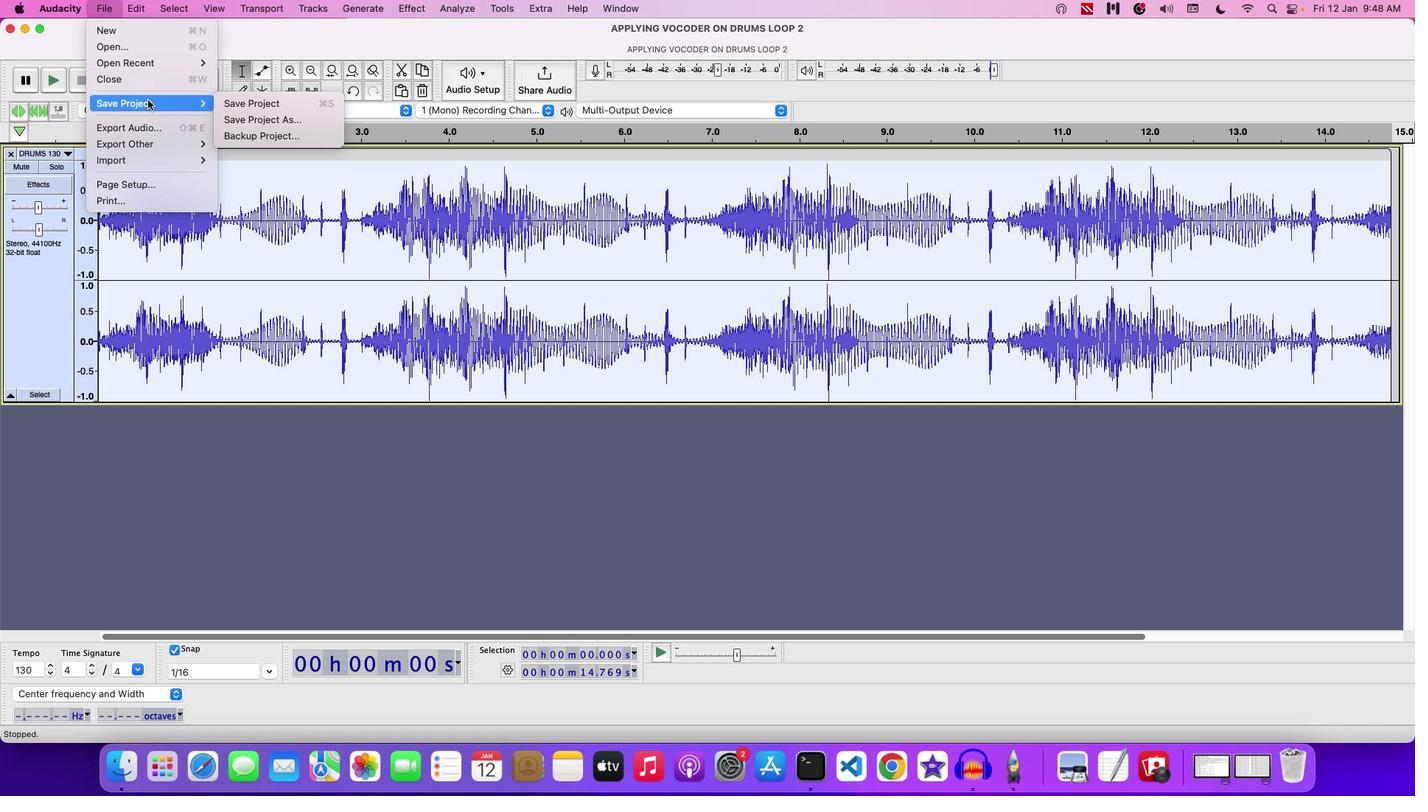 
Action: Mouse moved to (259, 99)
Screenshot: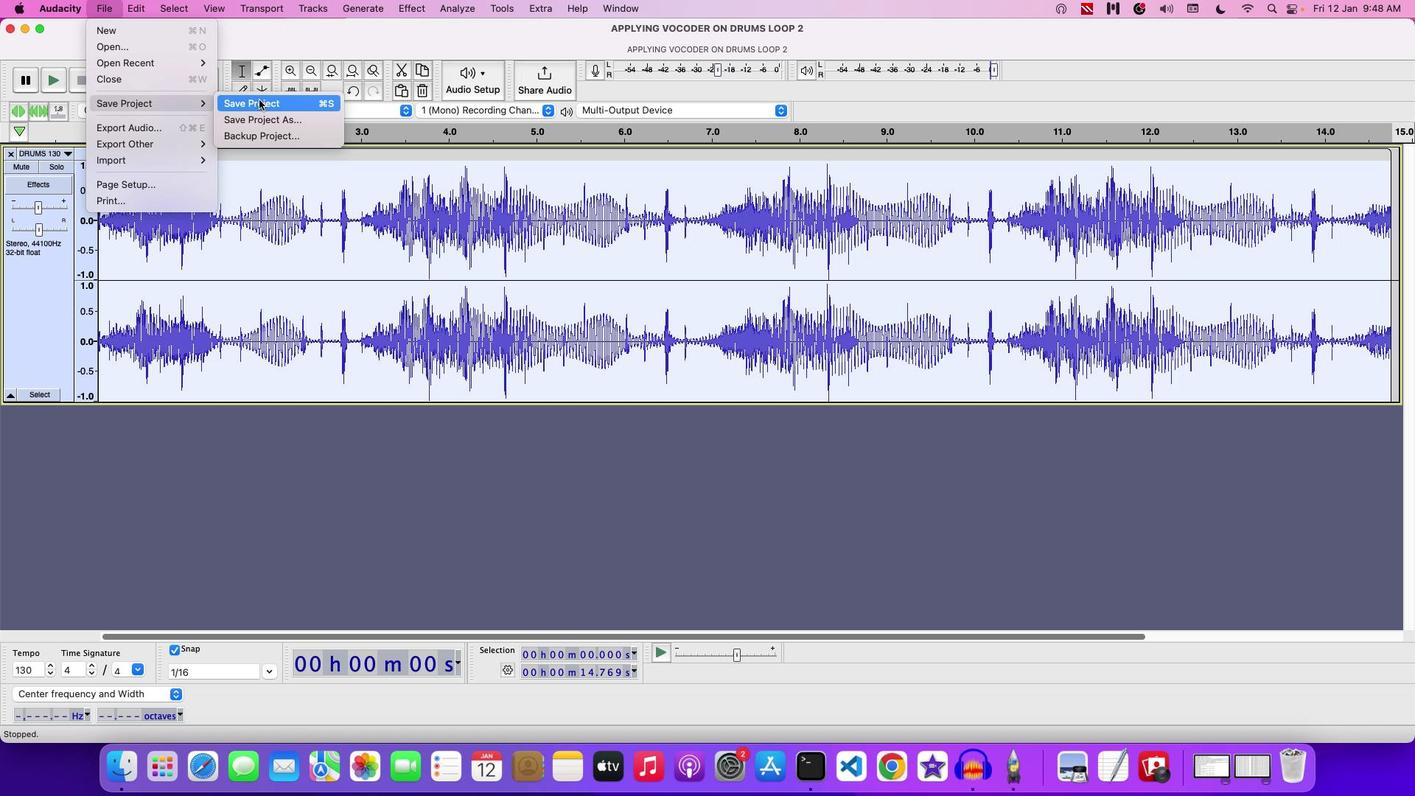 
Action: Mouse pressed left at (259, 99)
Screenshot: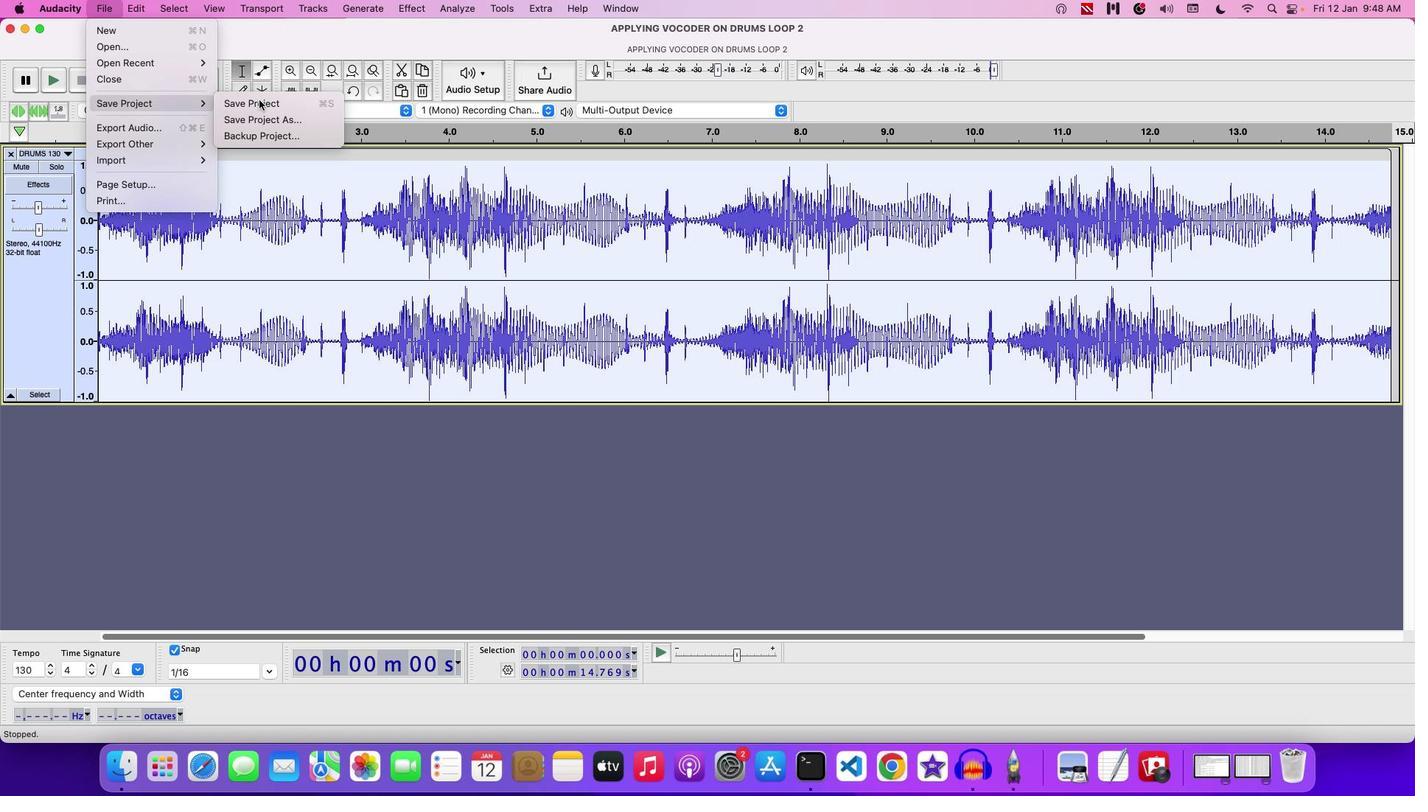 
Action: Mouse moved to (102, 10)
Screenshot: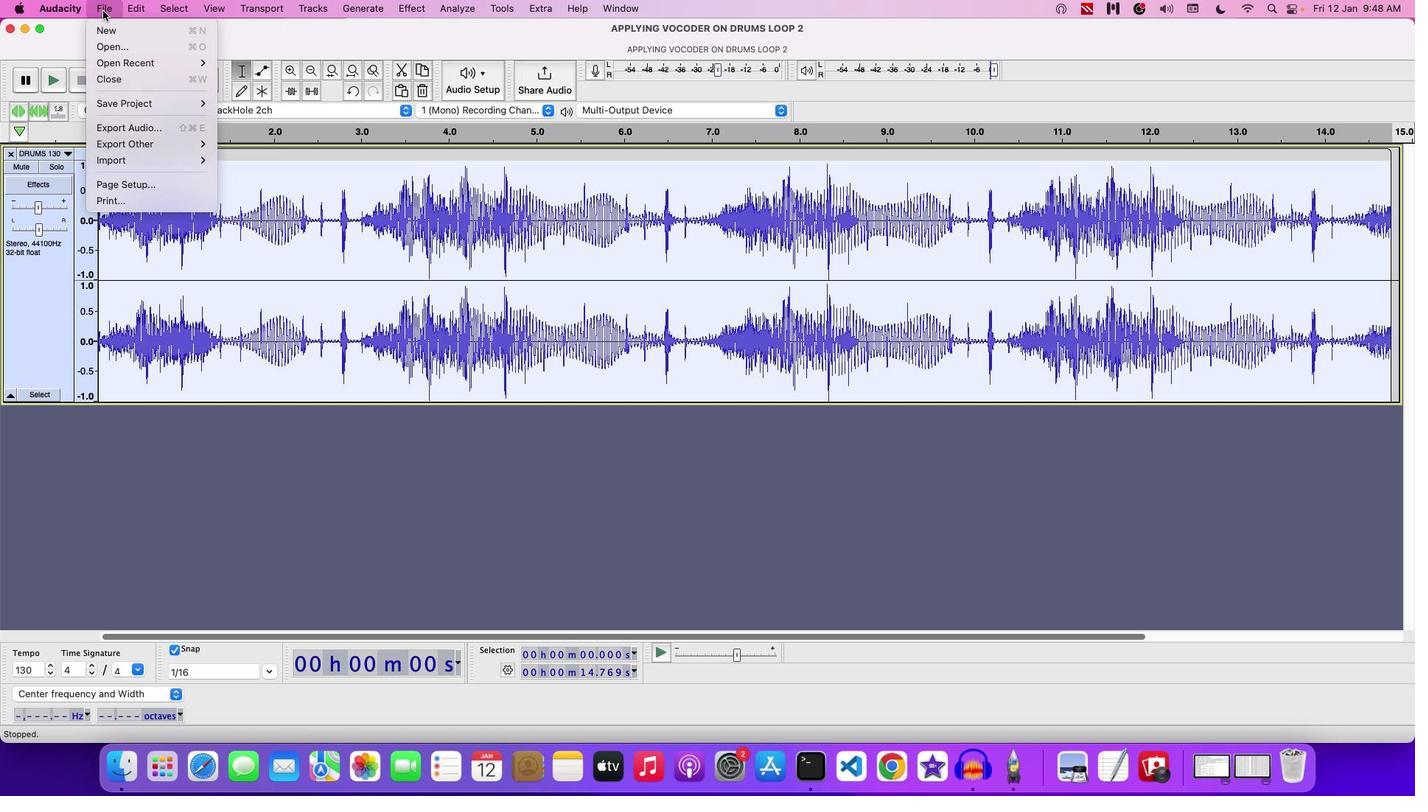 
Action: Mouse pressed left at (102, 10)
Screenshot: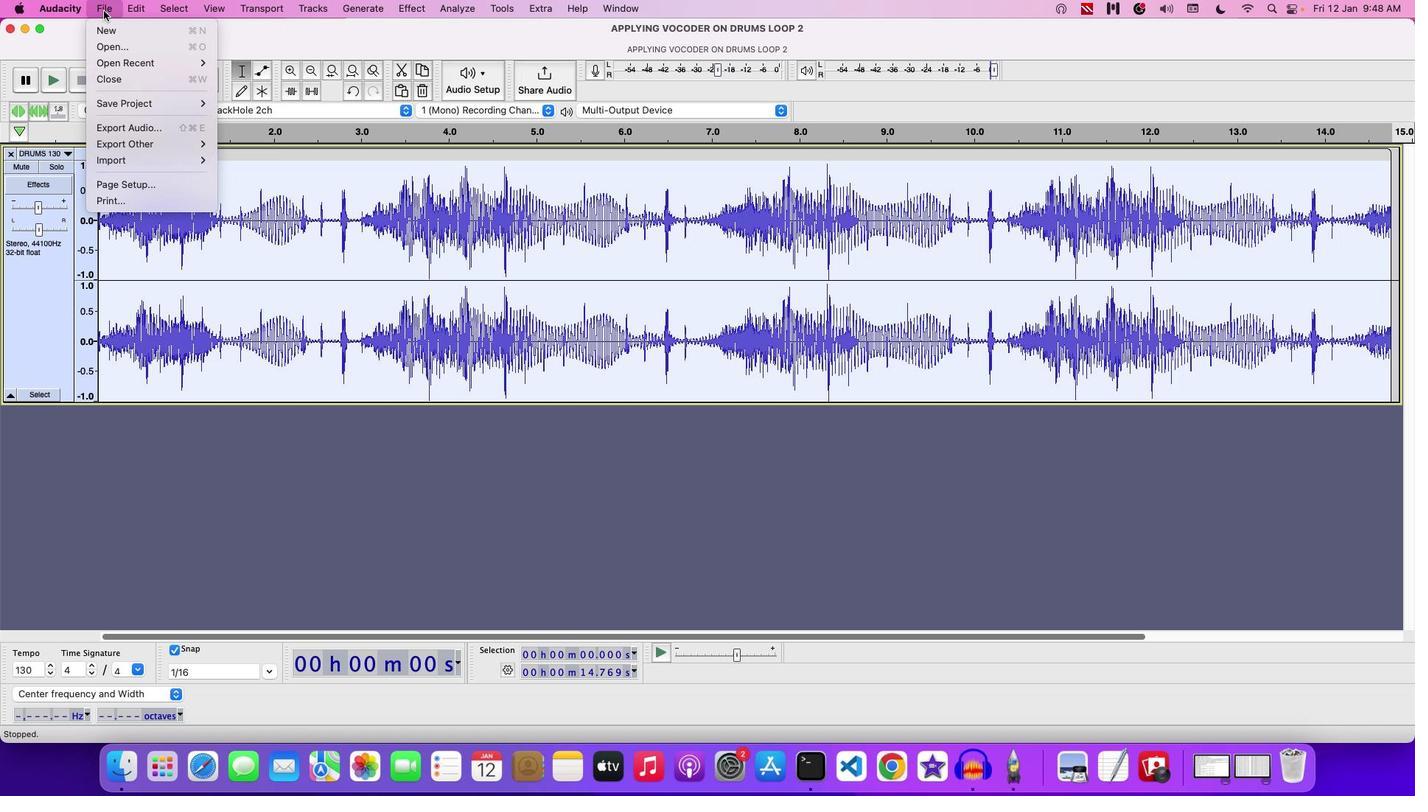 
Action: Mouse moved to (286, 120)
Screenshot: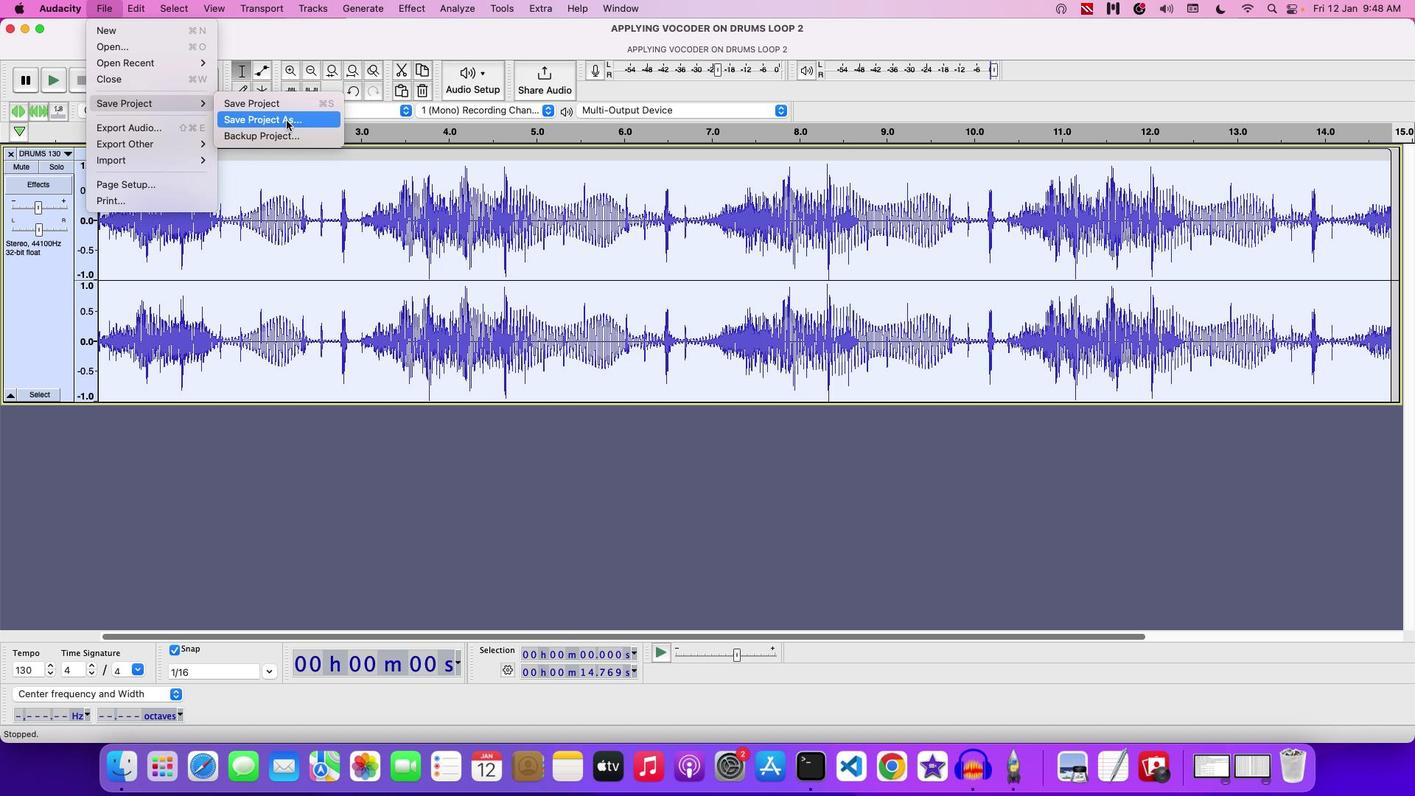 
Action: Mouse pressed left at (286, 120)
Screenshot: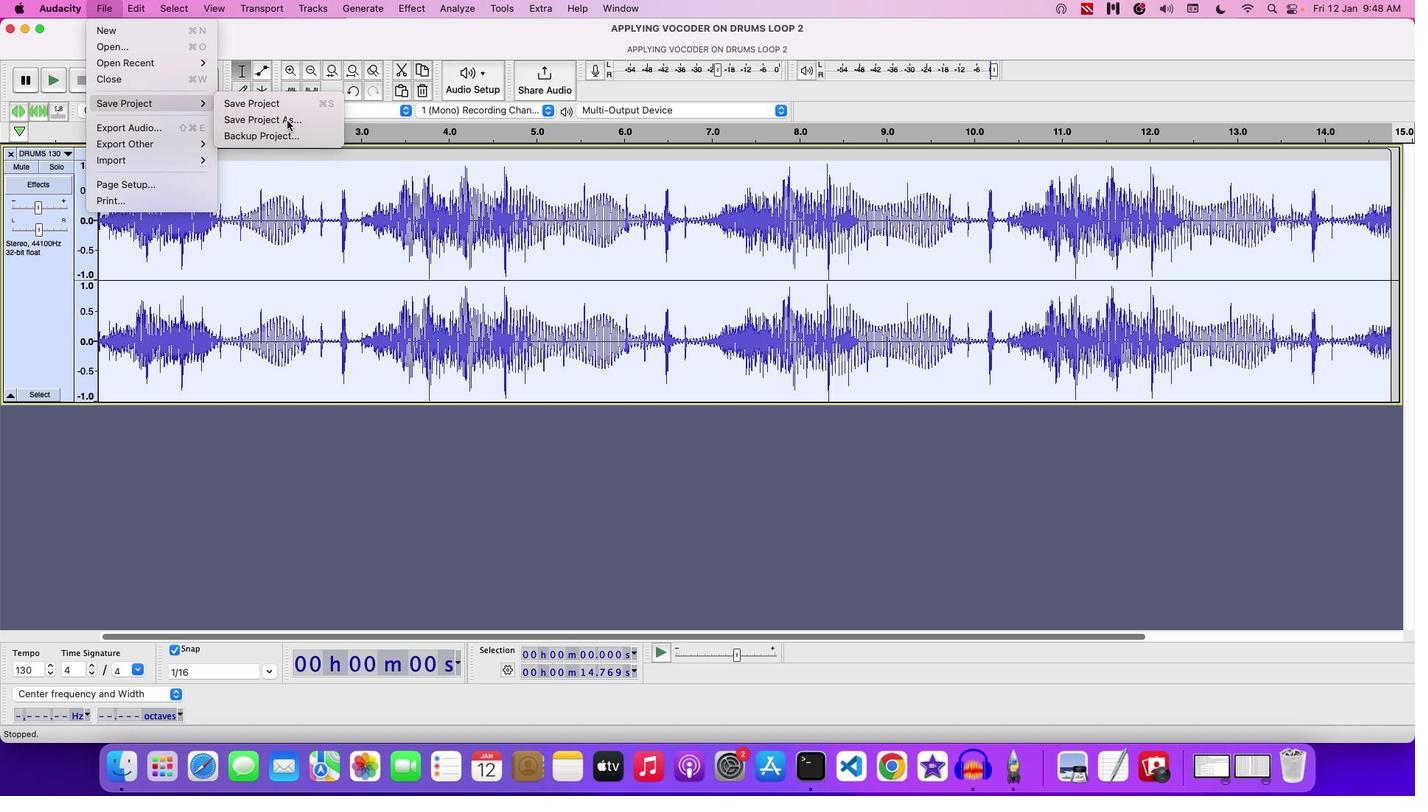 
Action: Mouse moved to (743, 202)
Screenshot: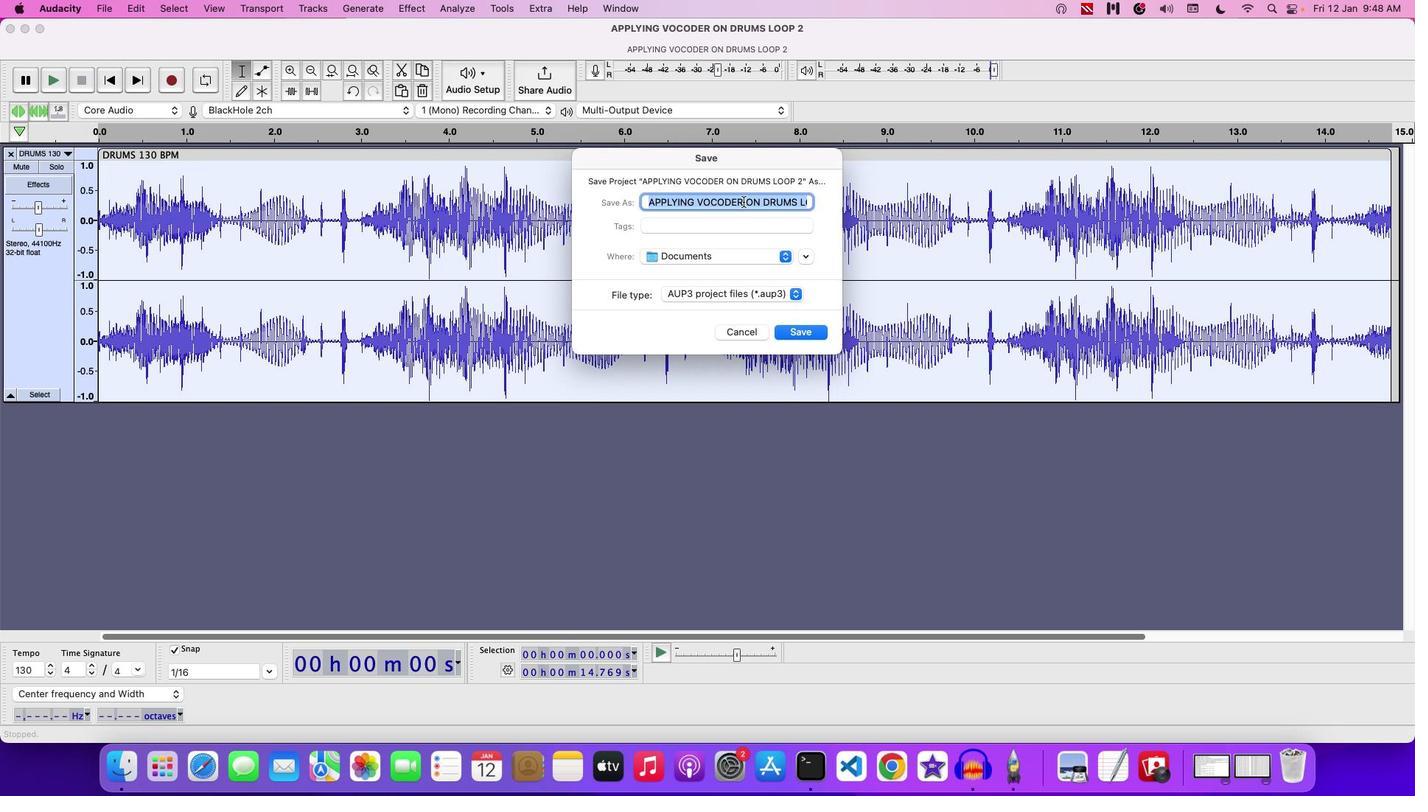 
Action: Mouse pressed left at (743, 202)
Screenshot: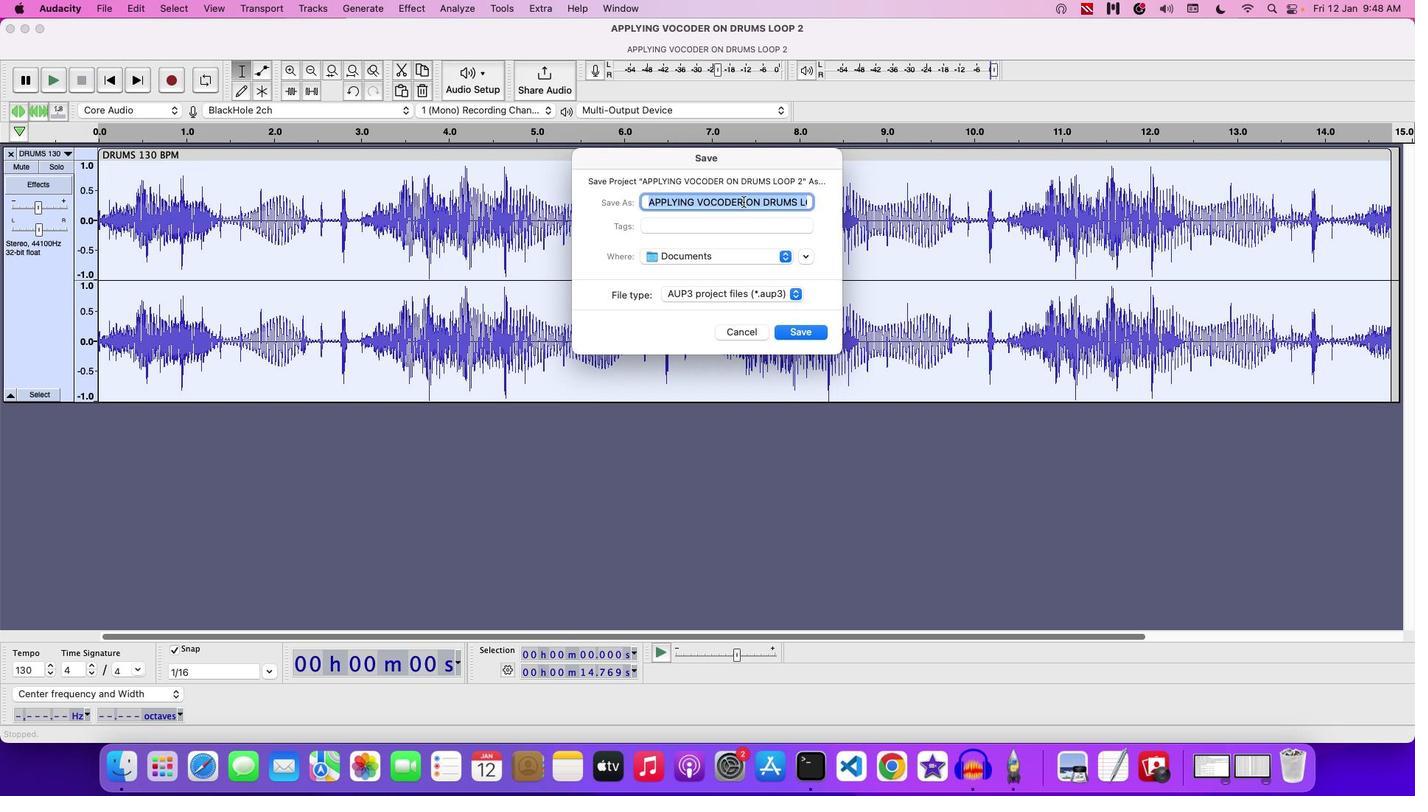 
Action: Mouse moved to (799, 201)
Screenshot: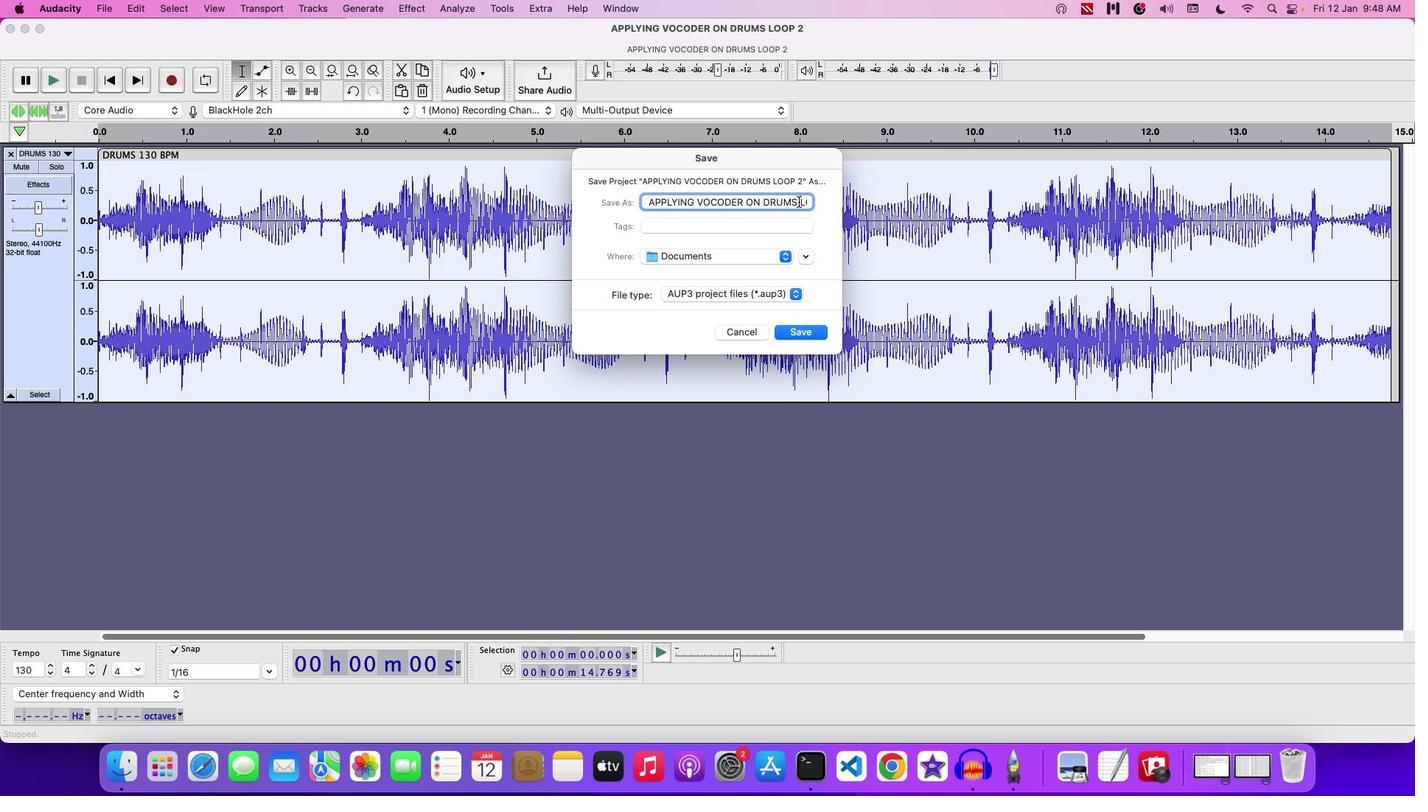 
Action: Mouse pressed left at (799, 201)
Screenshot: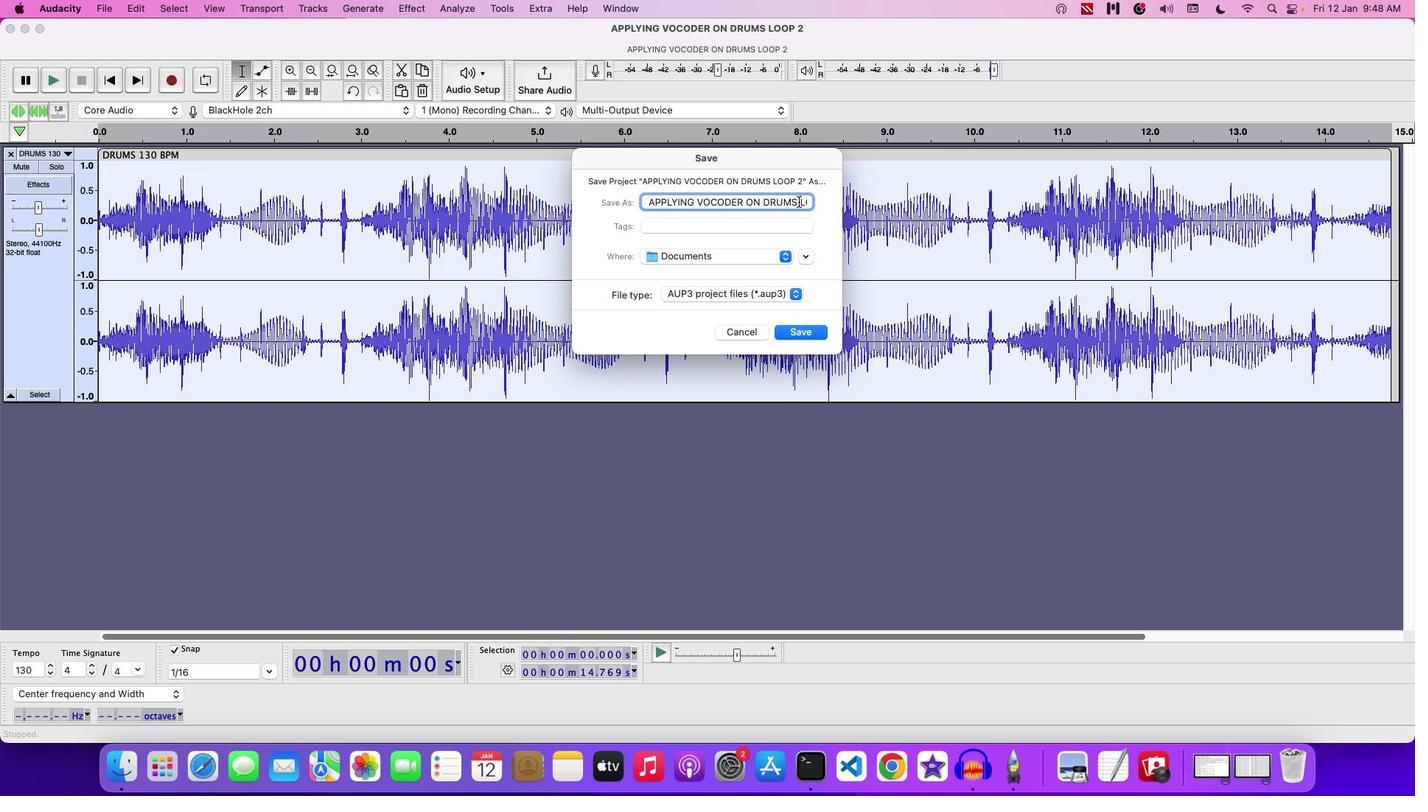 
Action: Mouse moved to (839, 208)
Screenshot: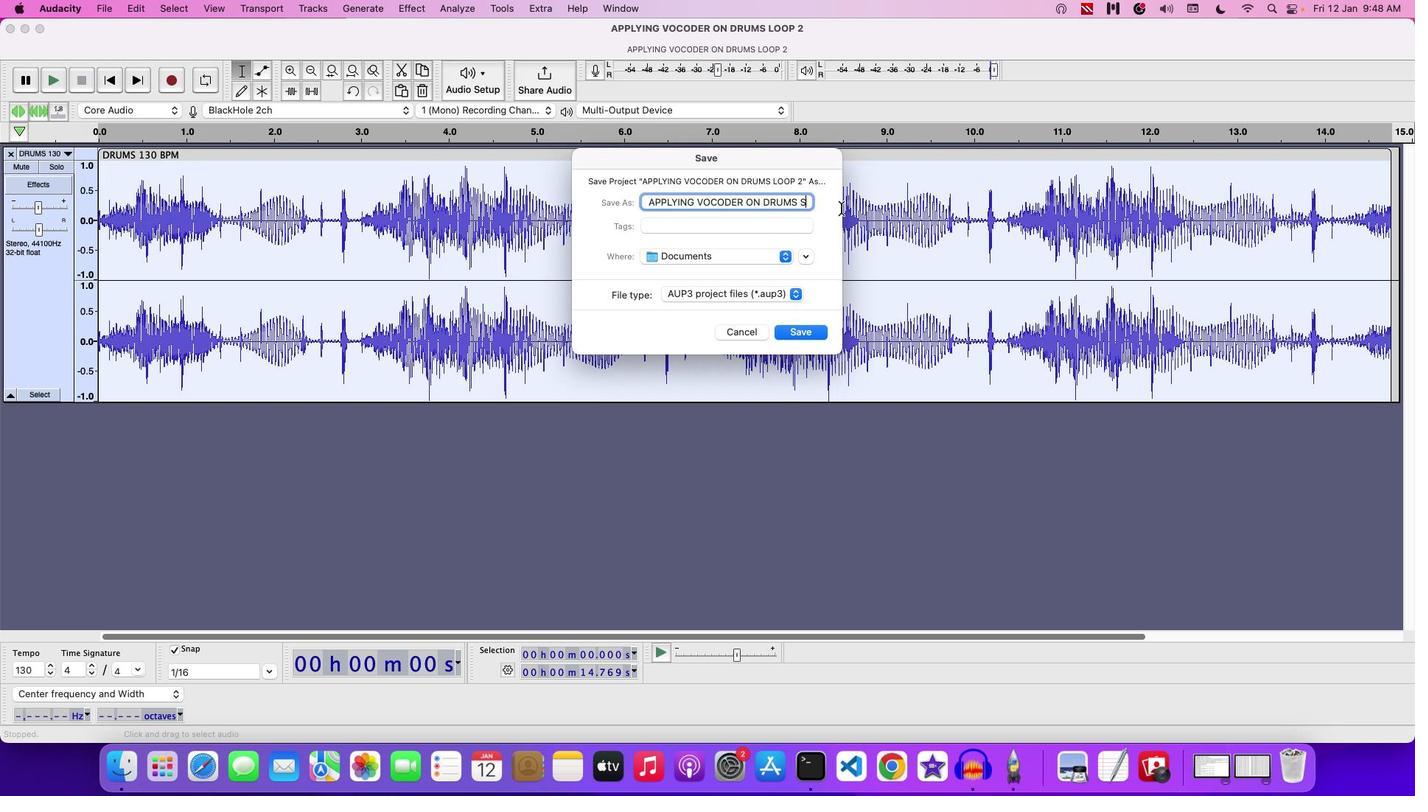 
Action: Key pressed 'S'
Screenshot: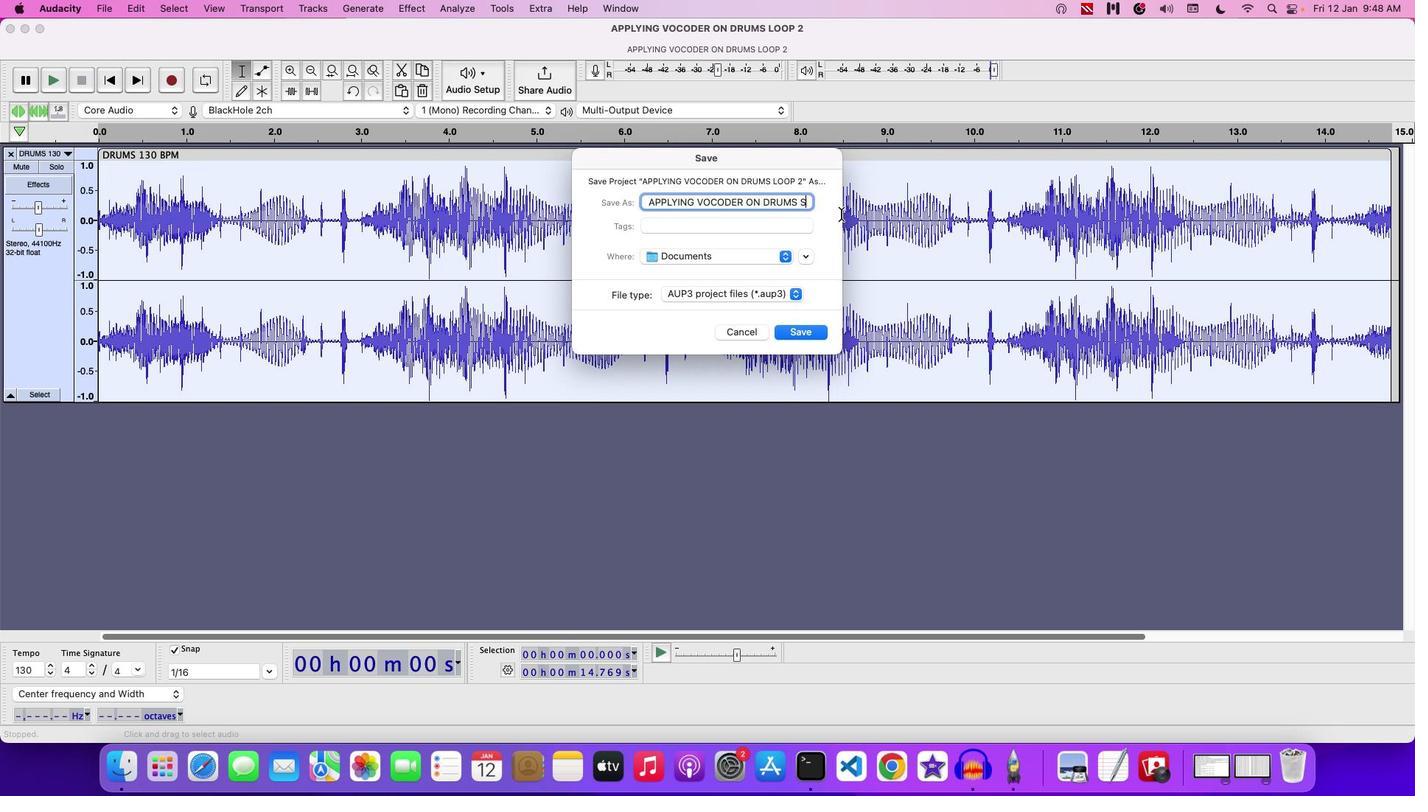 
Action: Mouse moved to (807, 329)
Screenshot: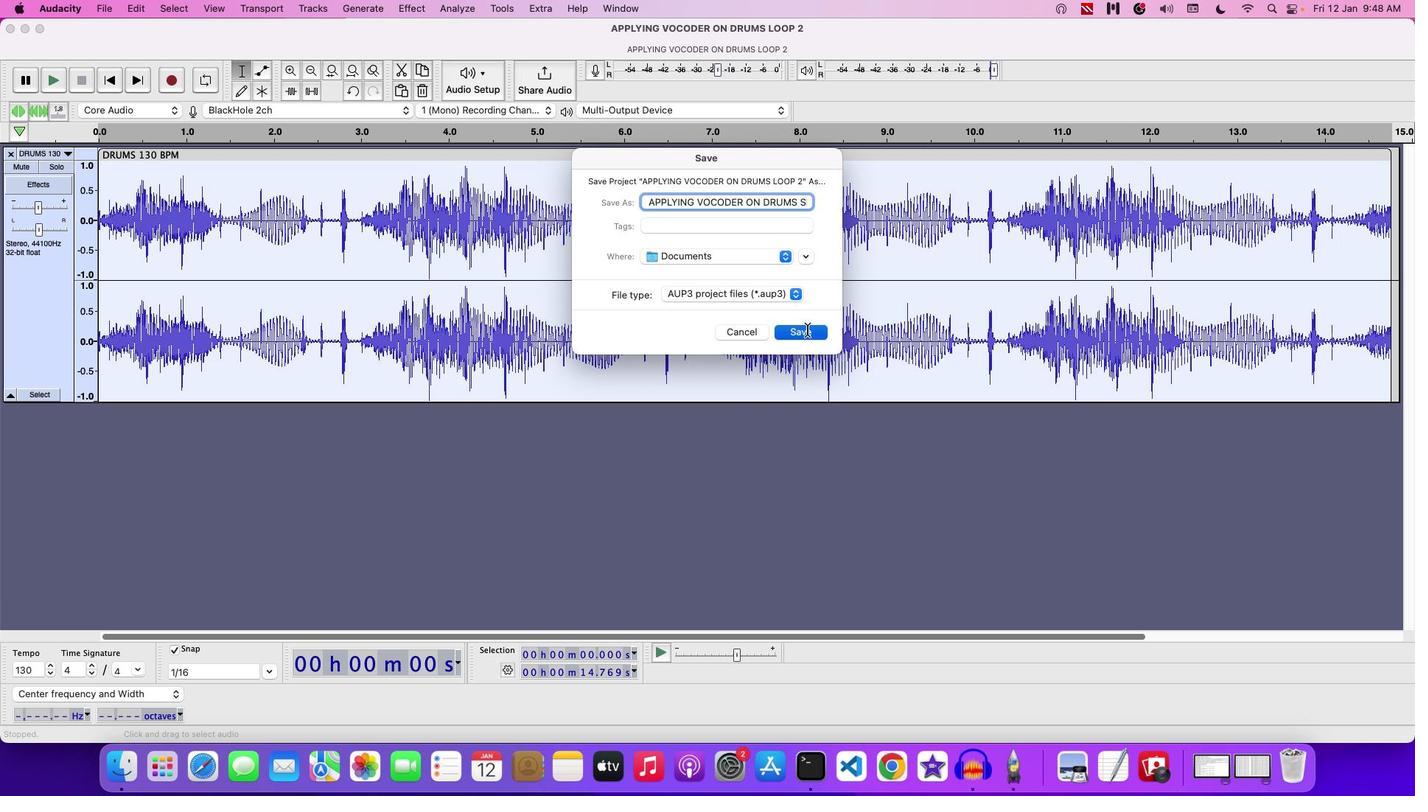 
Action: Mouse pressed left at (807, 329)
Screenshot: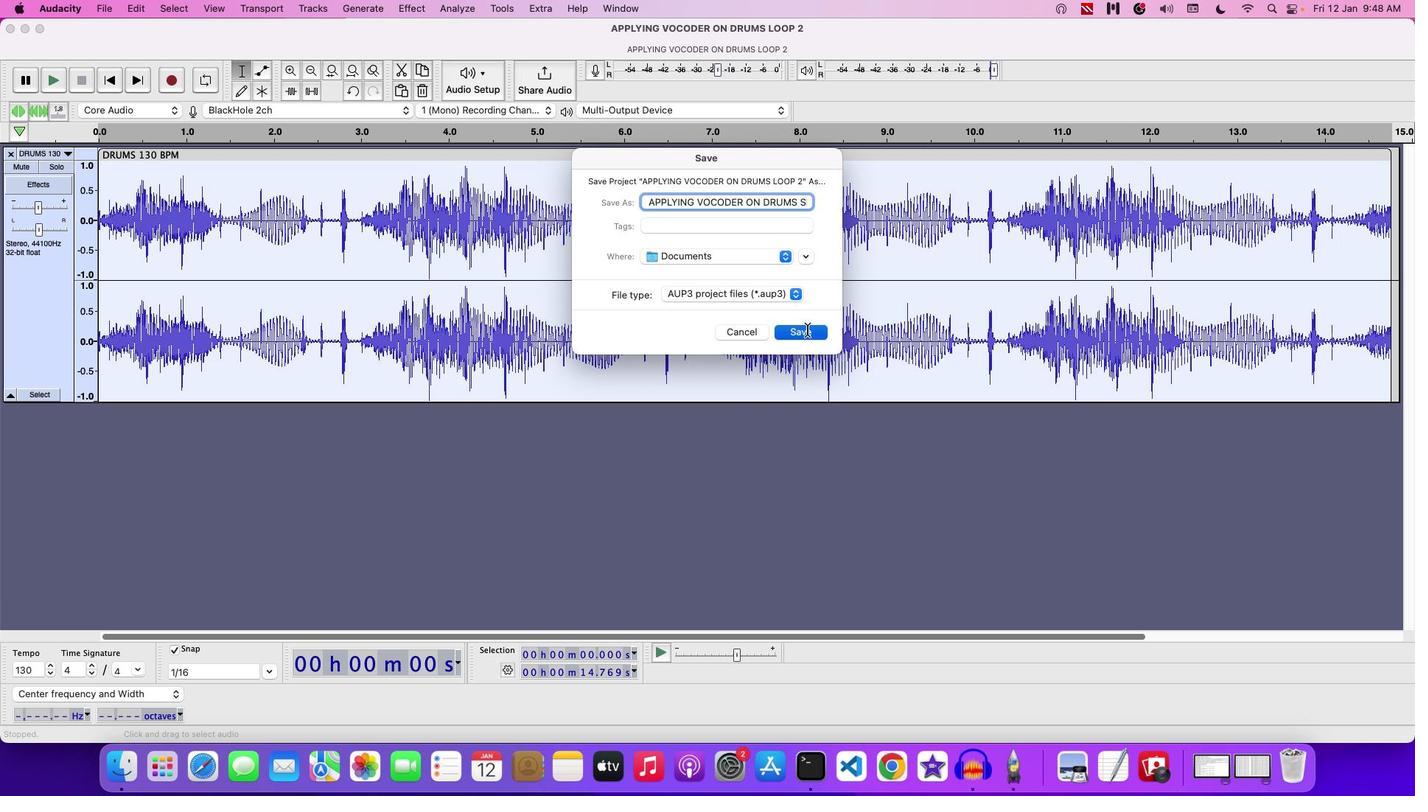 
Action: Mouse moved to (807, 329)
Screenshot: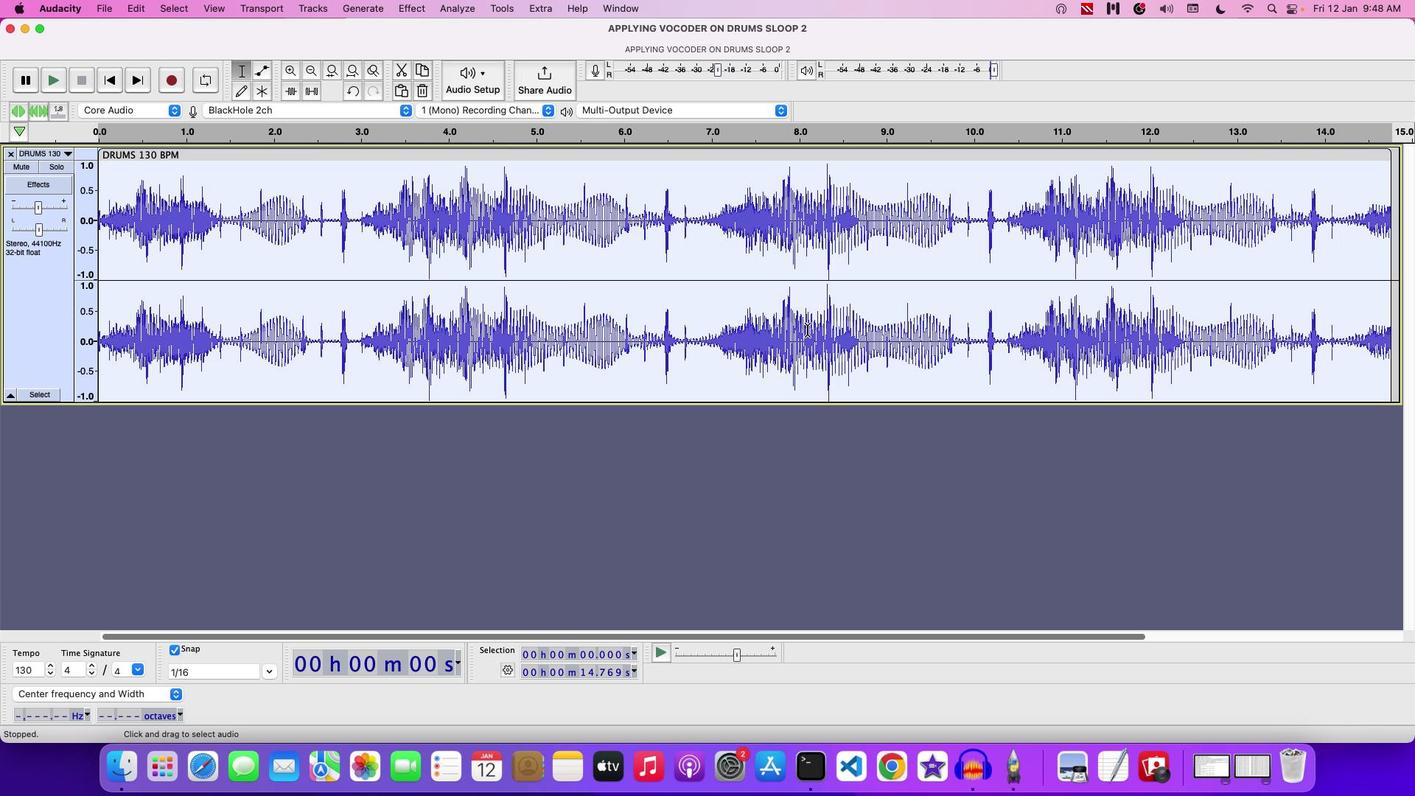 
